 Task: Open an excel sheet with  and write heading  Make a employee details data  Add 10 employee name:-  'Ethan Reynolds, Olivia Thompson, Benjamin Martinez, Emma Davis, Alexander Mitchell, Ava Rodriguez, Daniel Anderson, Mia Lewis, Christopher Scott, Sophia Harris. _x000D_
' in June Last week sales are  1000 to 1010. Department:-  Sales, HR, Finance, Marketing, IT, Operations, Finance, HR, Sales, Marketing. _x000D_
Position:-  Sales Manager, HR Manager, Accountant, Marketing Specialist, IT Specialist, Operations Manager, Financial Analyst, HR Assistant, Sales Representative, Marketing Assistant. _x000D_
Salary (USD):-  5000,4500,4000, 3800, 4200, 5200, 3800, 2800, 3200, 2500. _x000D_
Start Date:-  1/15/2020,7/1/2019, 3/10/2021,2/5/2022, 11/30/2018,6/15/2020, 9/1/2021,4/20/2022, 2/10/2019,9/5/2020. Save page analysisSalesData_2021
Action: Mouse moved to (44, 148)
Screenshot: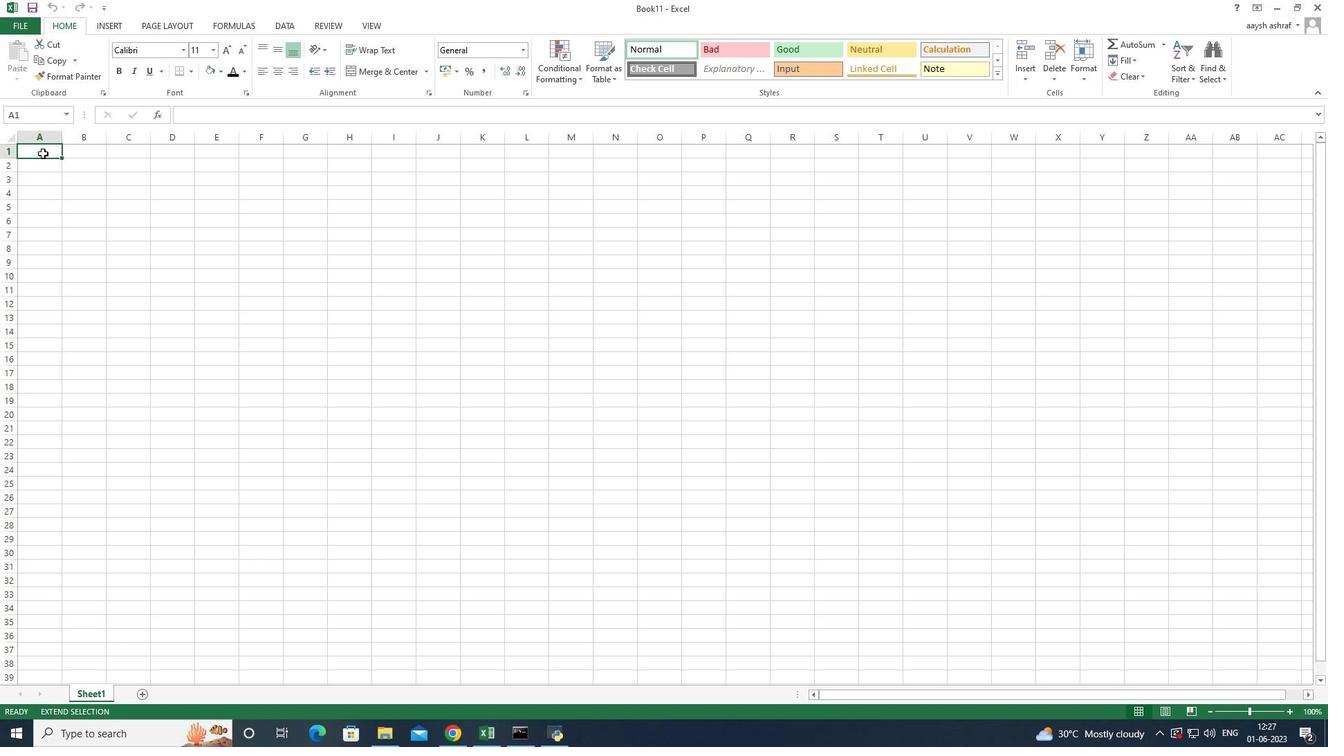 
Action: Mouse pressed left at (44, 148)
Screenshot: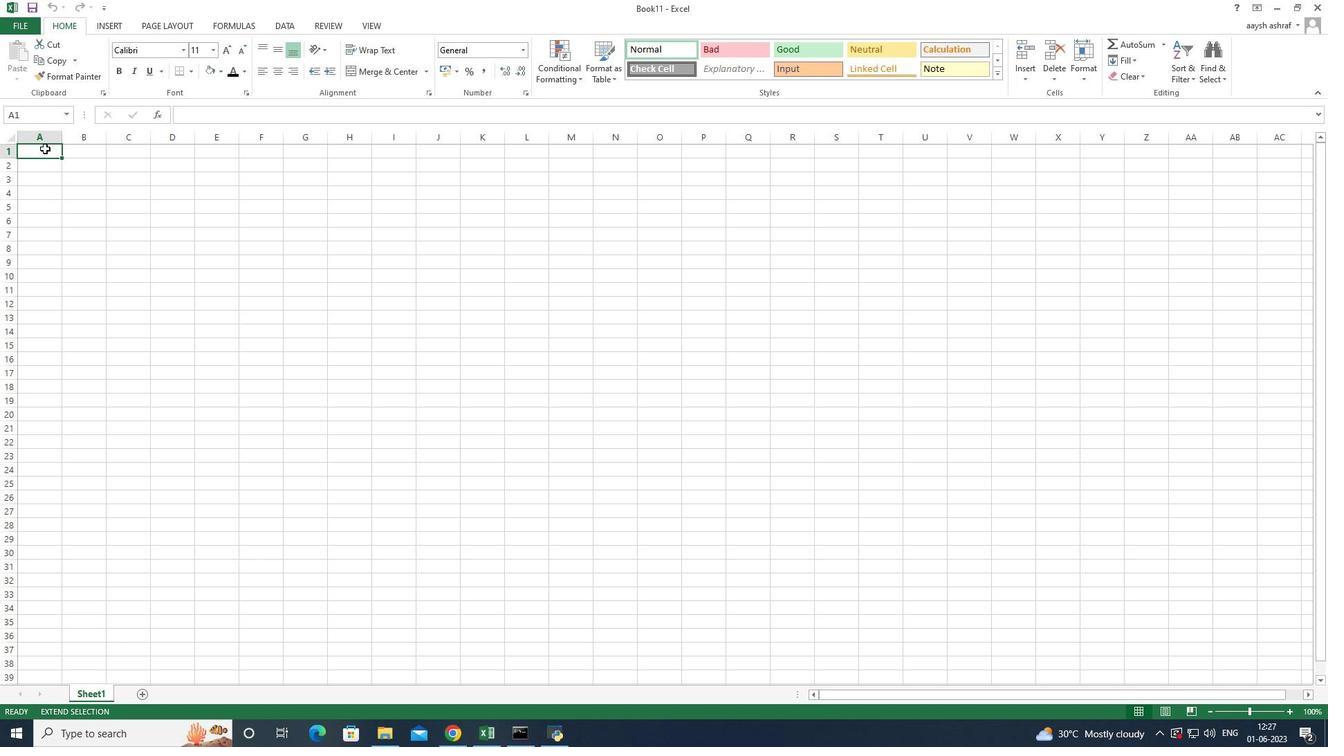 
Action: Mouse pressed left at (44, 148)
Screenshot: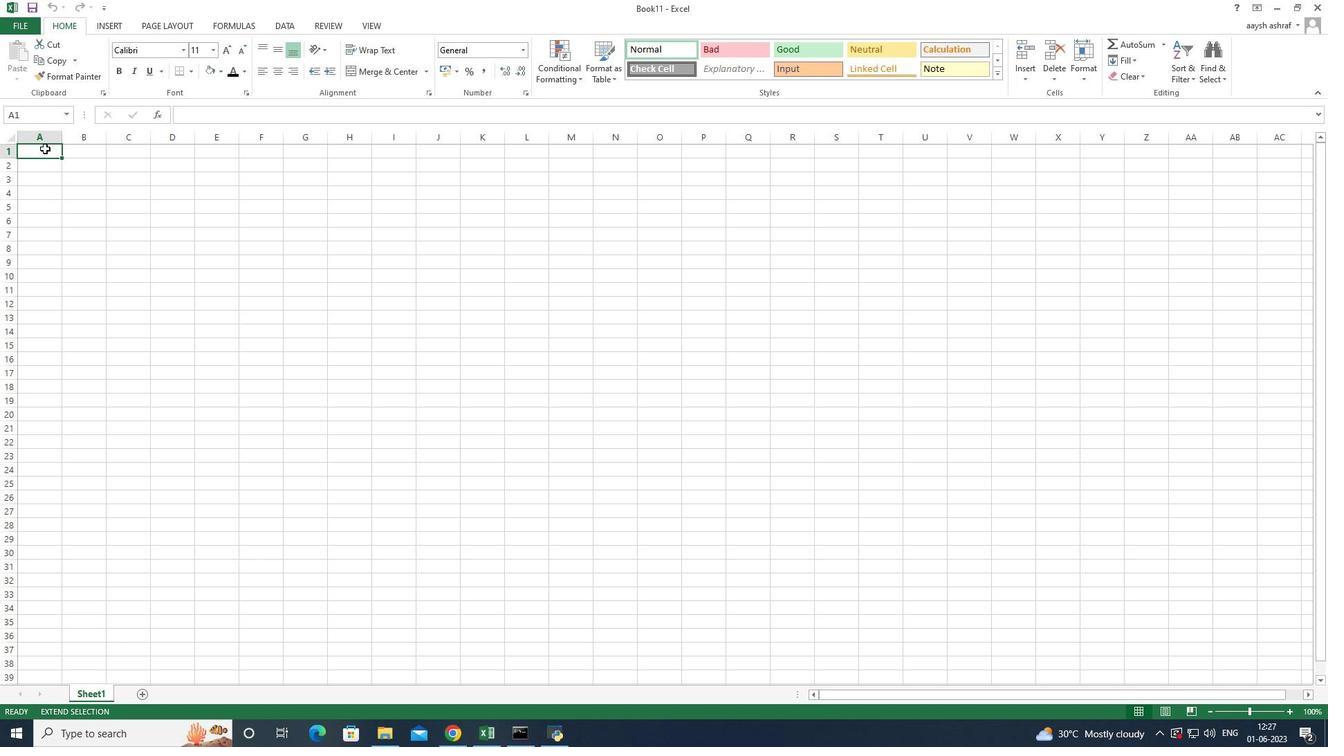 
Action: Key pressed <Key.shift>Make<Key.space>a<Key.space>employee<Key.space>details<Key.space>data<Key.space><Key.enter><Key.shift>Name<Key.space><Key.backspace><Key.backspace><Key.backspace><Key.backspace><Key.backspace><Key.shift>Employee<Key.space><Key.shift>Name<Key.enter><Key.shift>Rtjan<Key.space><Key.backspace><Key.backspace><Key.backspace><Key.backspace><Key.backspace><Key.backspace><Key.backspace><Key.backspace><Key.backspace><Key.backspace><Key.backspace><Key.shift><Key.shift><Key.shift><Key.shift><Key.shift>Ethan<Key.space><Key.shift><Key.shift><Key.shift><Key.shift><Key.shift><Key.shift><Key.shift><Key.shift><Key.shift><Key.shift><Key.shift><Key.shift><Key.shift>Reynolds<Key.space><Key.enter><Key.shift>Olivia<Key.space><Key.shift><Key.shift>Thompson<Key.space><Key.enter><Key.shift>Bem<Key.backspace>njamin<Key.enter>
Screenshot: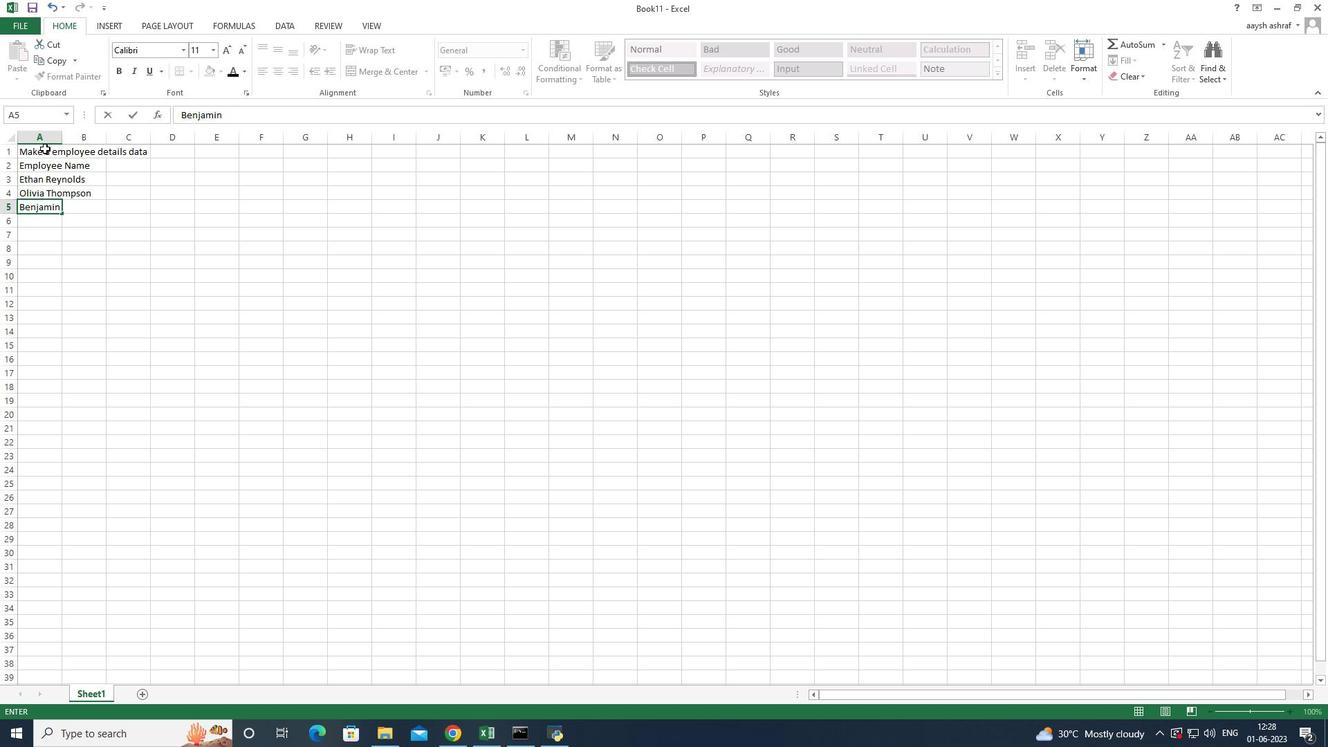 
Action: Mouse moved to (35, 208)
Screenshot: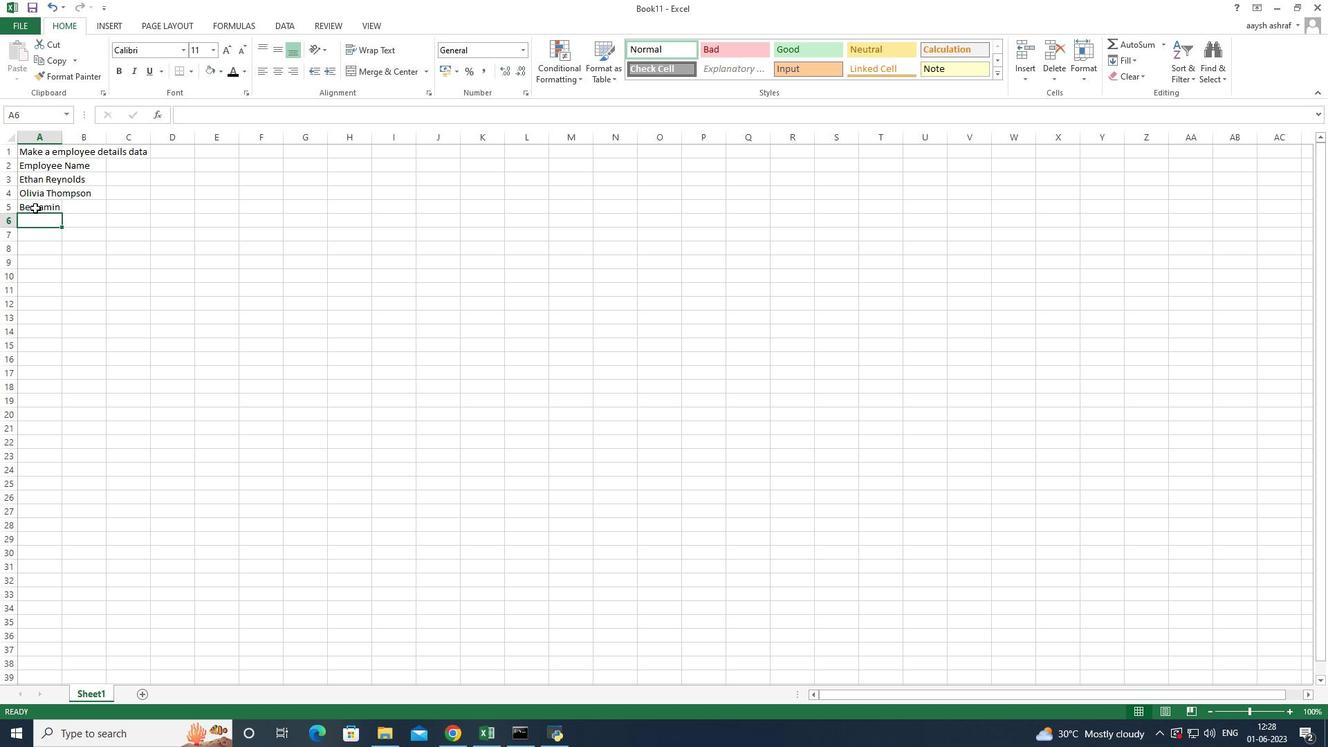 
Action: Mouse pressed left at (35, 208)
Screenshot: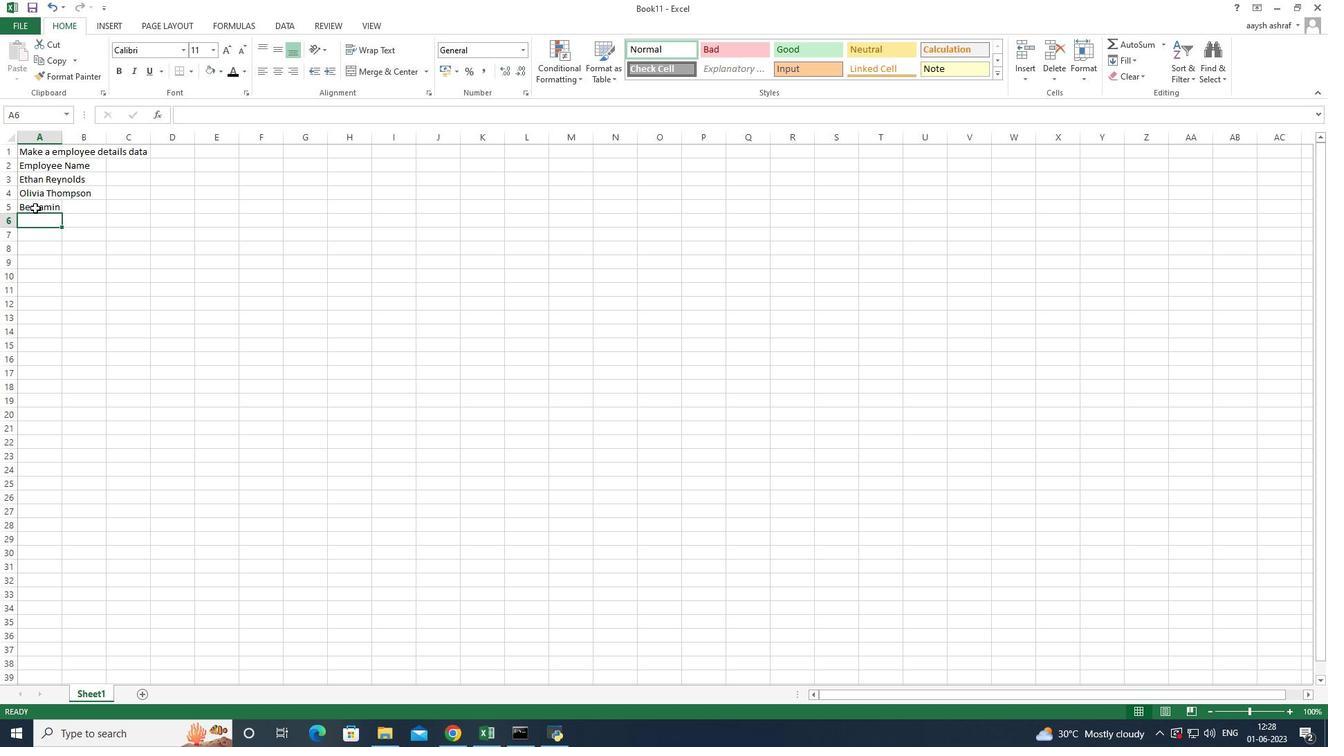 
Action: Mouse moved to (278, 113)
Screenshot: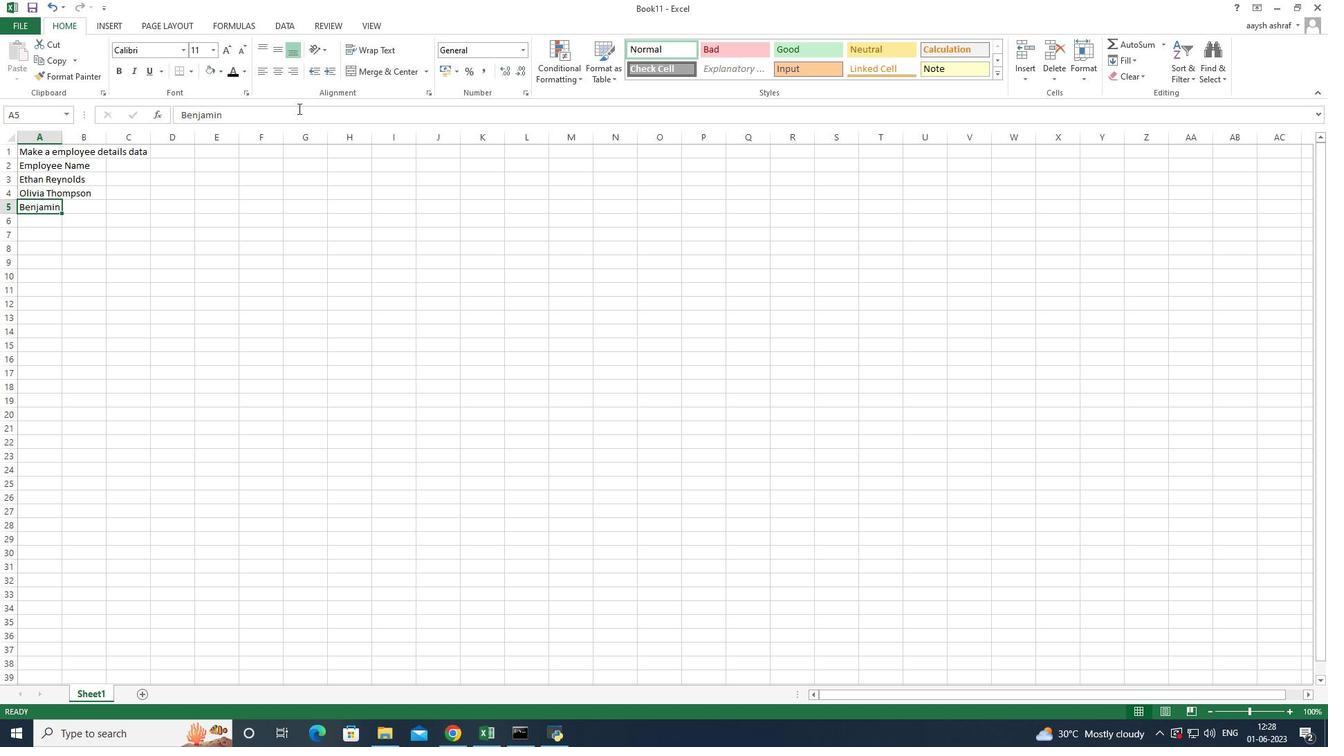 
Action: Mouse pressed left at (278, 113)
Screenshot: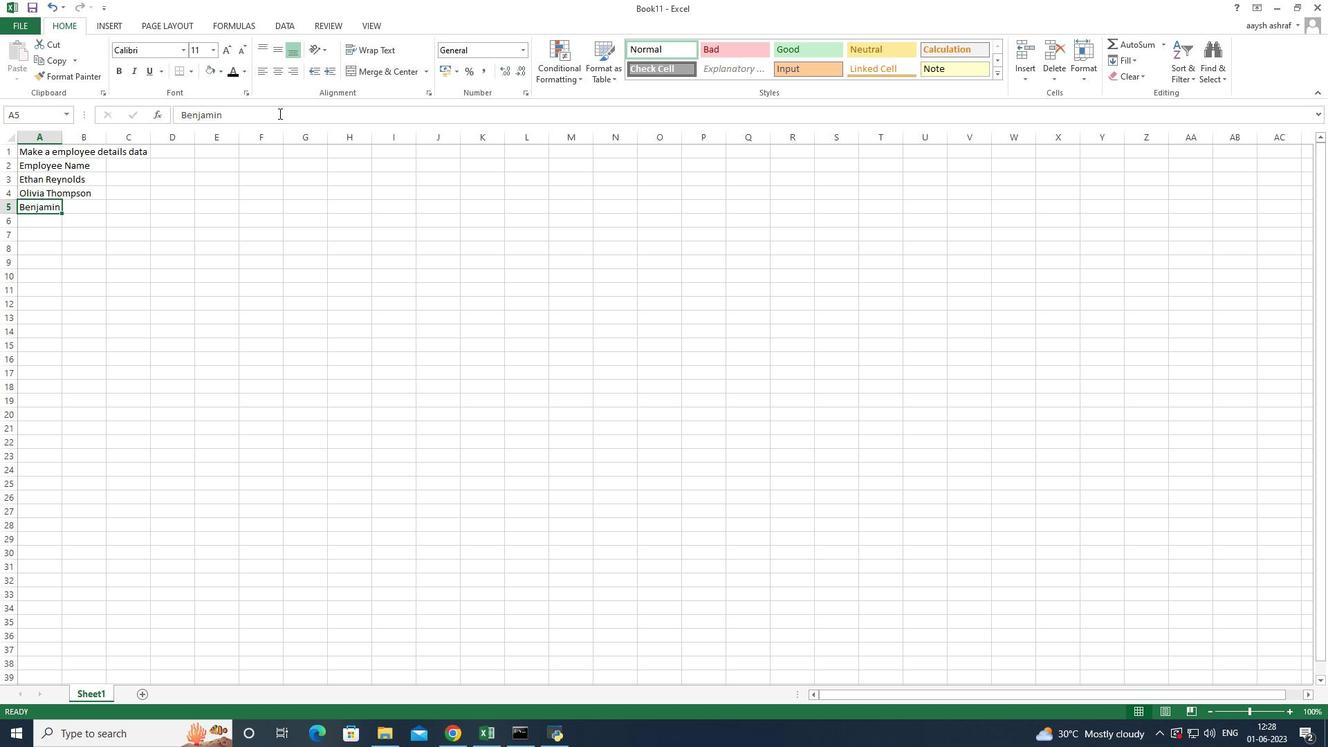 
Action: Key pressed <Key.space><Key.shift>Martinez<Key.enter><Key.shift>Emma<Key.space><Key.shift><Key.shift><Key.shift><Key.shift><Key.shift><Key.shift><Key.shift><Key.shift>Davis<Key.enter><Key.shift>Alexander<Key.space><Key.shift>Mitchell<Key.enter><Key.shift>ava<Key.space><Key.backspace><Key.backspace><Key.backspace><Key.backspace><Key.shift>Ava<Key.space><Key.shift>Rodriguez<Key.space><Key.enter><Key.shift>Danie;<Key.backspace>l<Key.space><Key.shift>Anderson<Key.space><Key.enter><Key.shift>Mia<Key.space><Key.shift><Key.shift><Key.shift><Key.shift>Lewis<Key.space><Key.enter><Key.shift>Christopher<Key.space><Key.shift>Scott<Key.enter><Key.shift>Sophia<Key.space><Key.shift>harris<Key.enter>
Screenshot: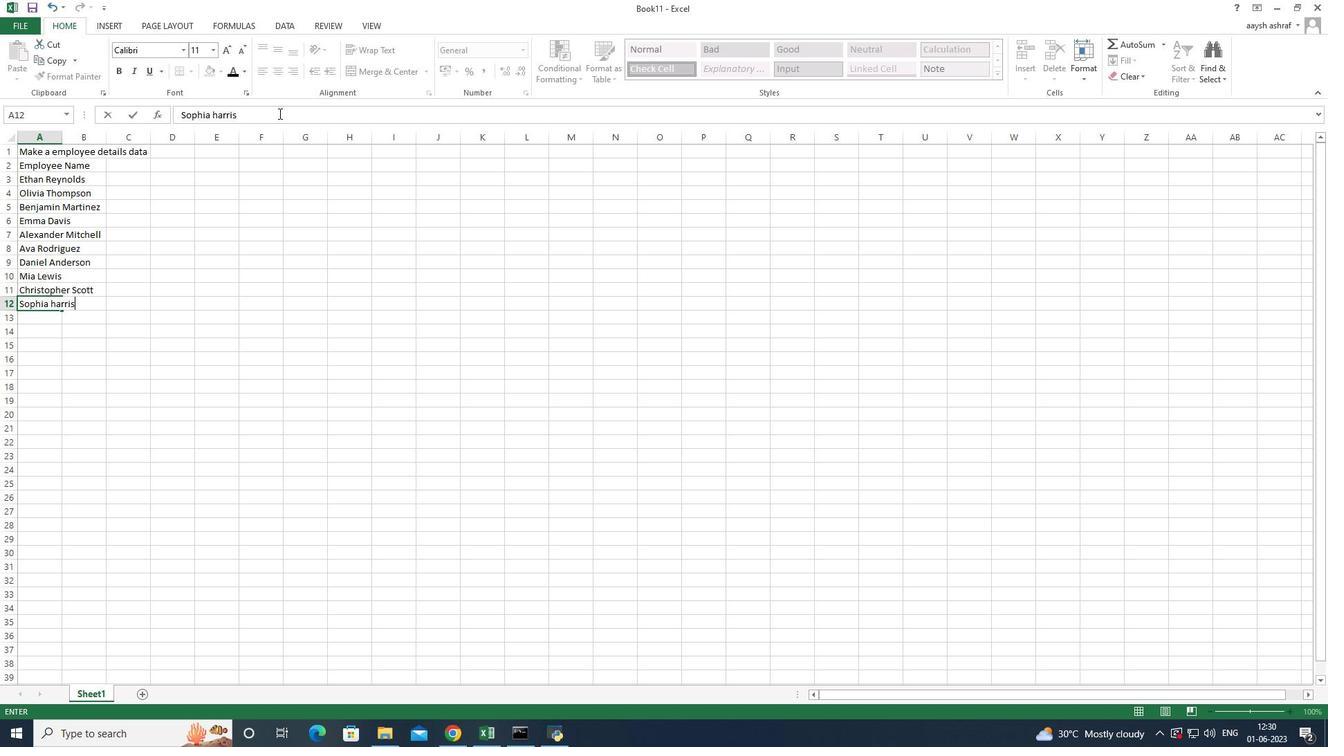 
Action: Mouse moved to (83, 300)
Screenshot: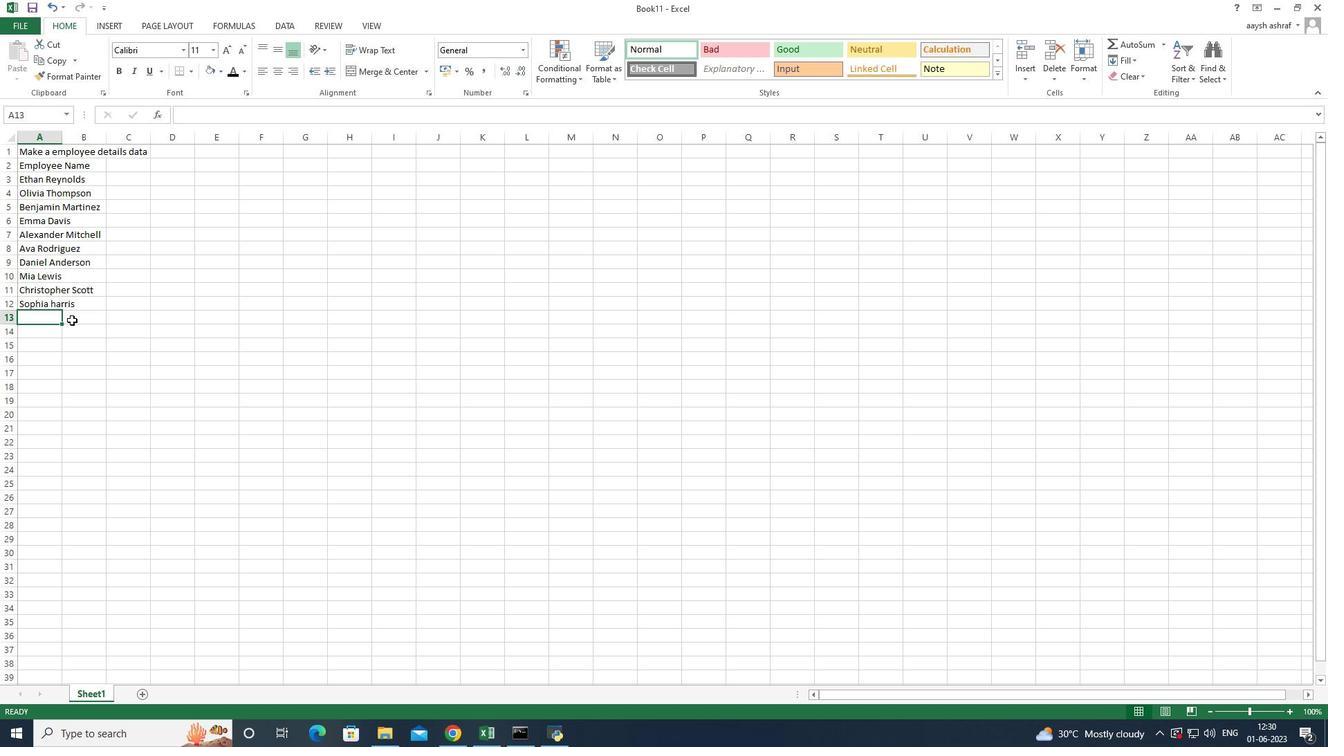 
Action: Mouse pressed left at (83, 300)
Screenshot: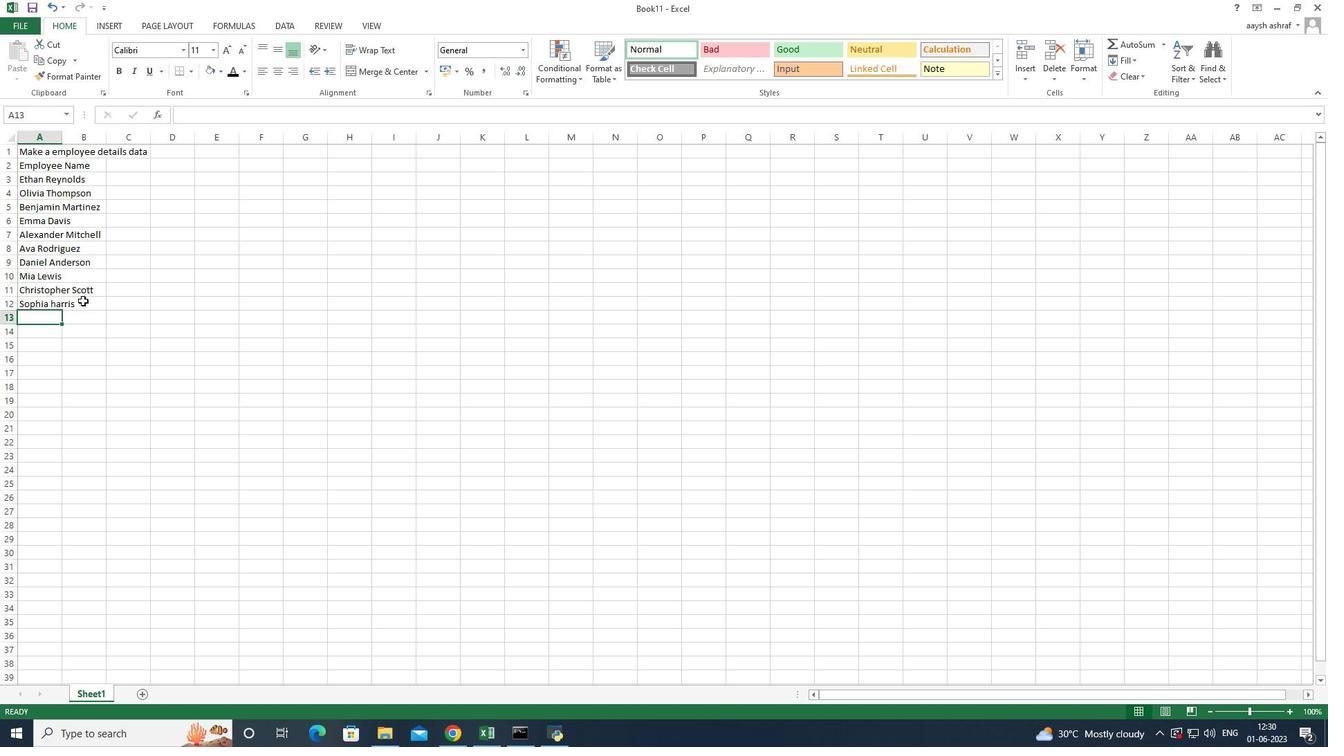 
Action: Mouse moved to (41, 303)
Screenshot: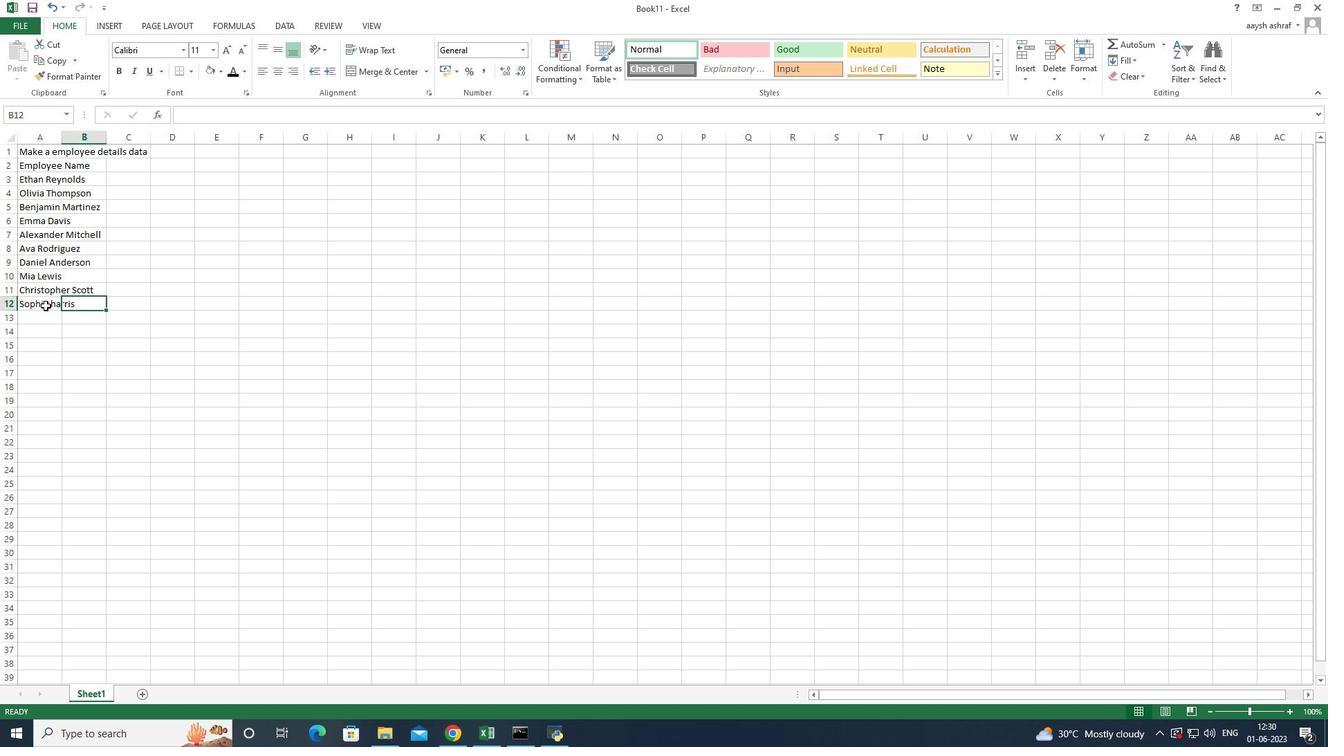 
Action: Mouse pressed left at (41, 303)
Screenshot: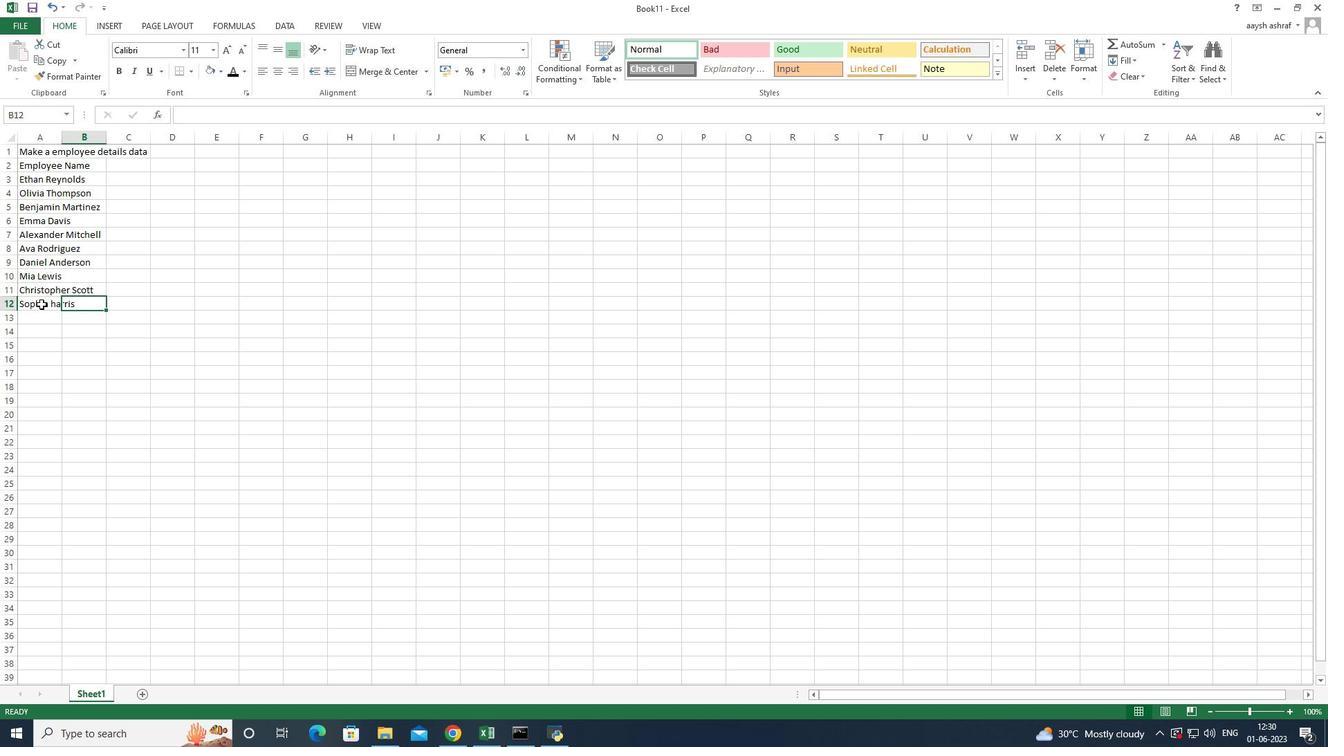 
Action: Mouse moved to (214, 114)
Screenshot: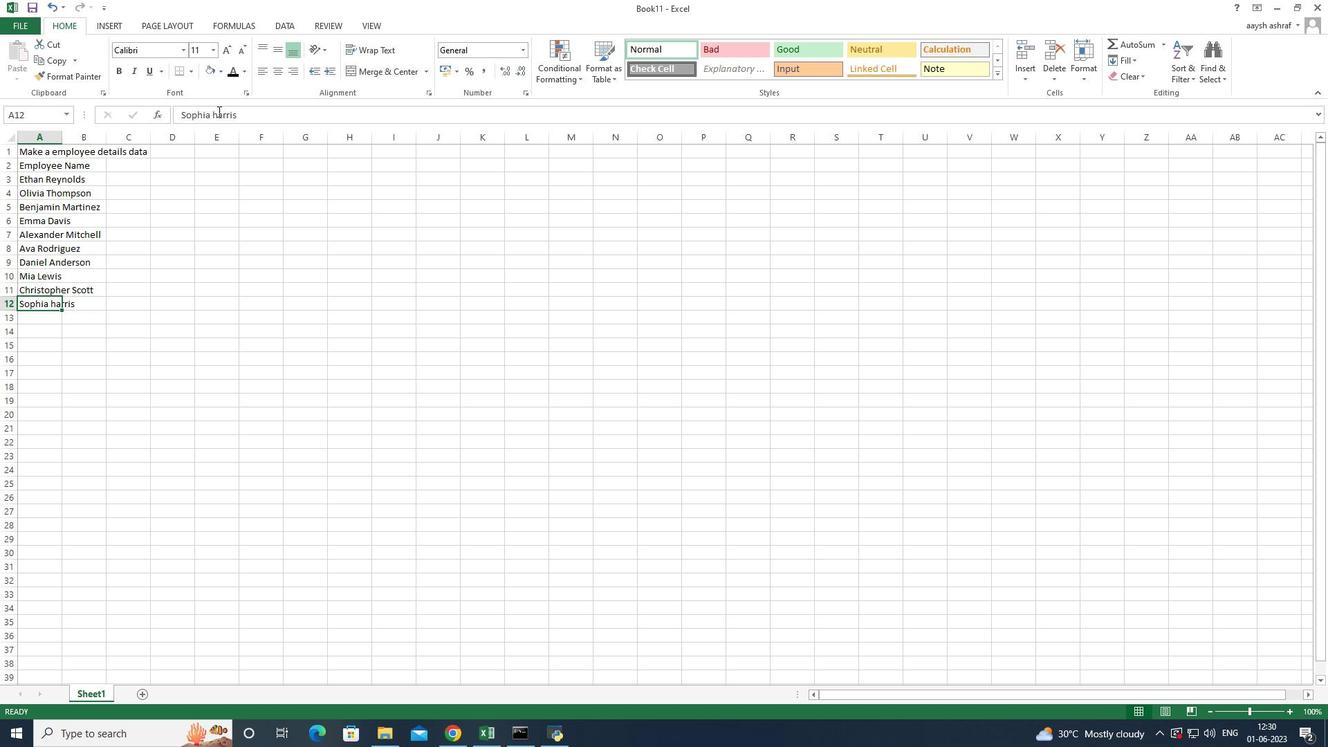 
Action: Mouse pressed left at (214, 114)
Screenshot: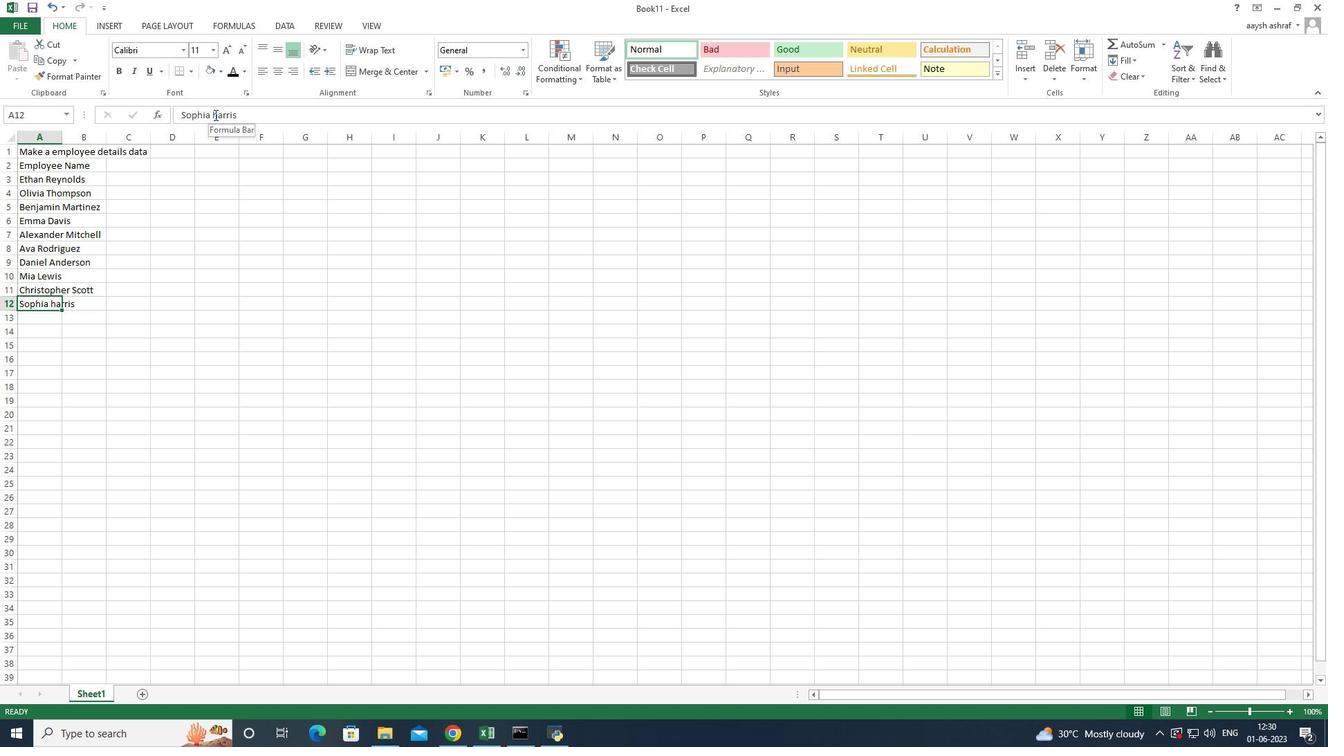 
Action: Mouse moved to (217, 116)
Screenshot: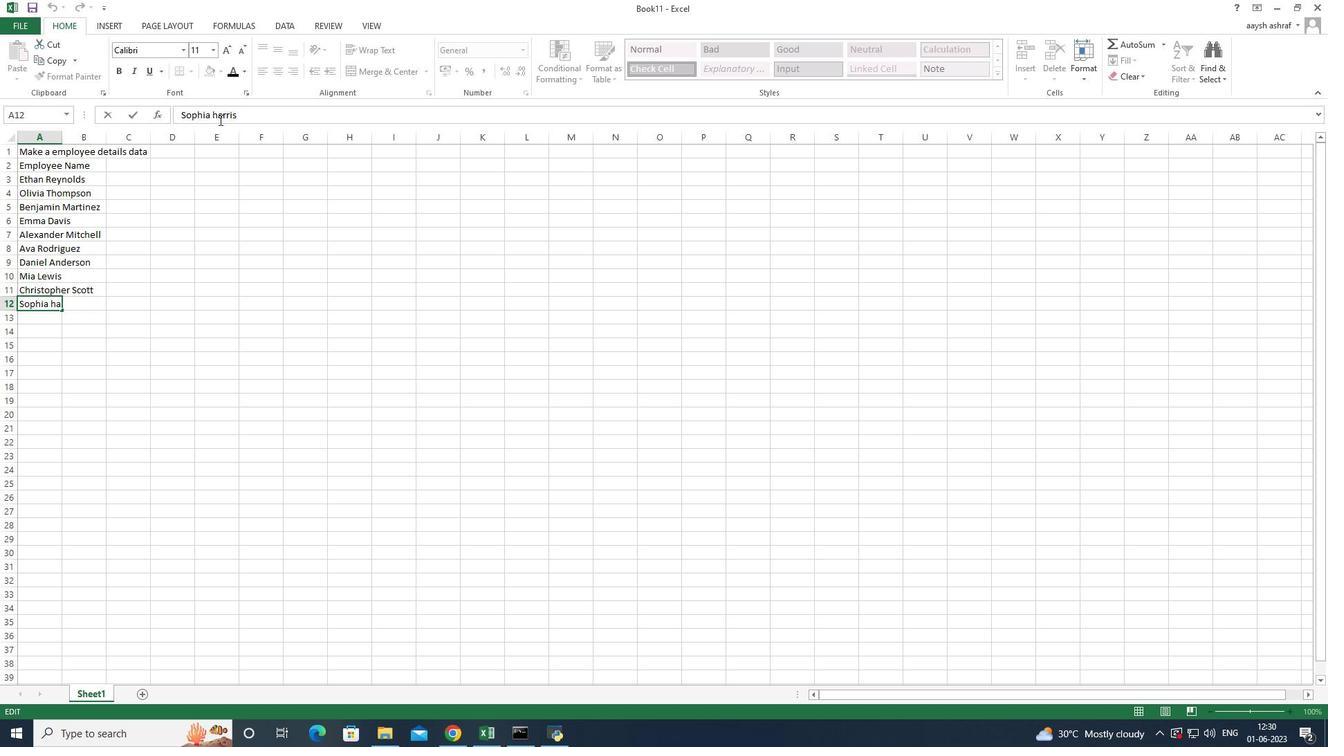 
Action: Mouse pressed left at (217, 116)
Screenshot: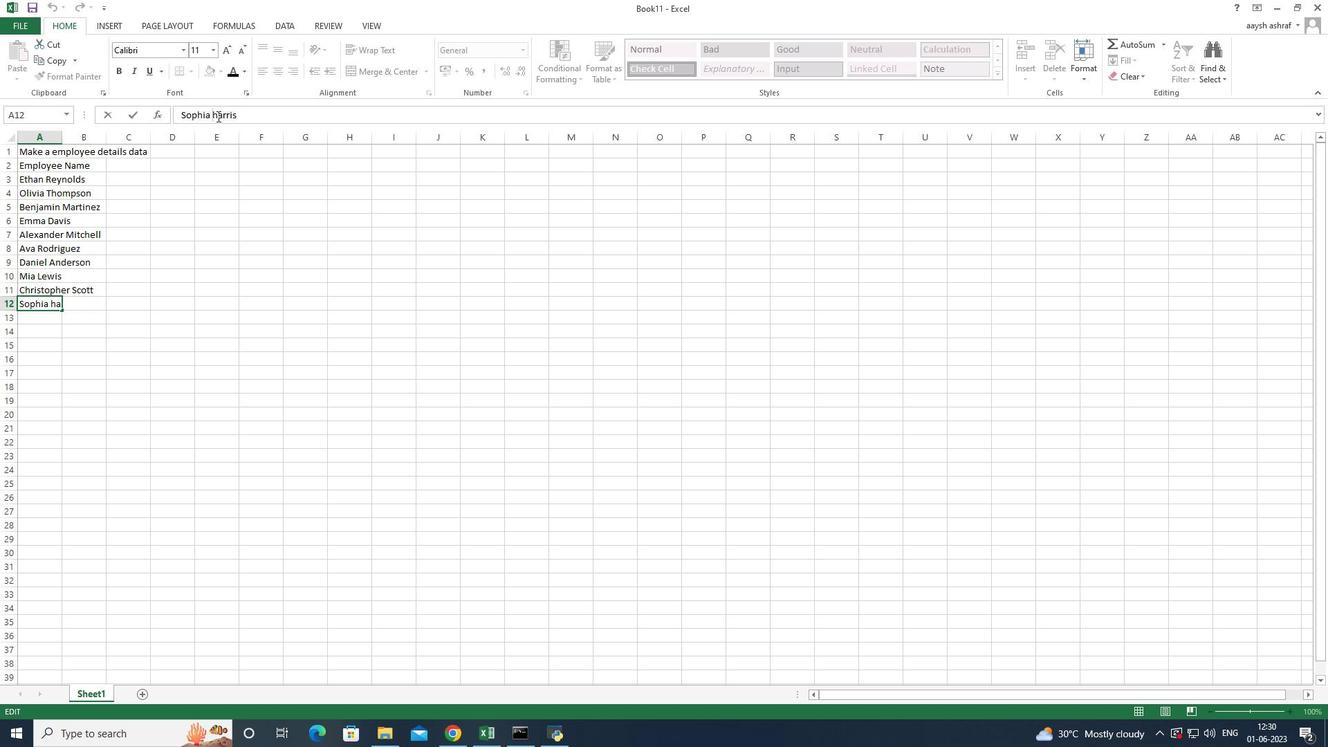 
Action: Mouse moved to (233, 136)
Screenshot: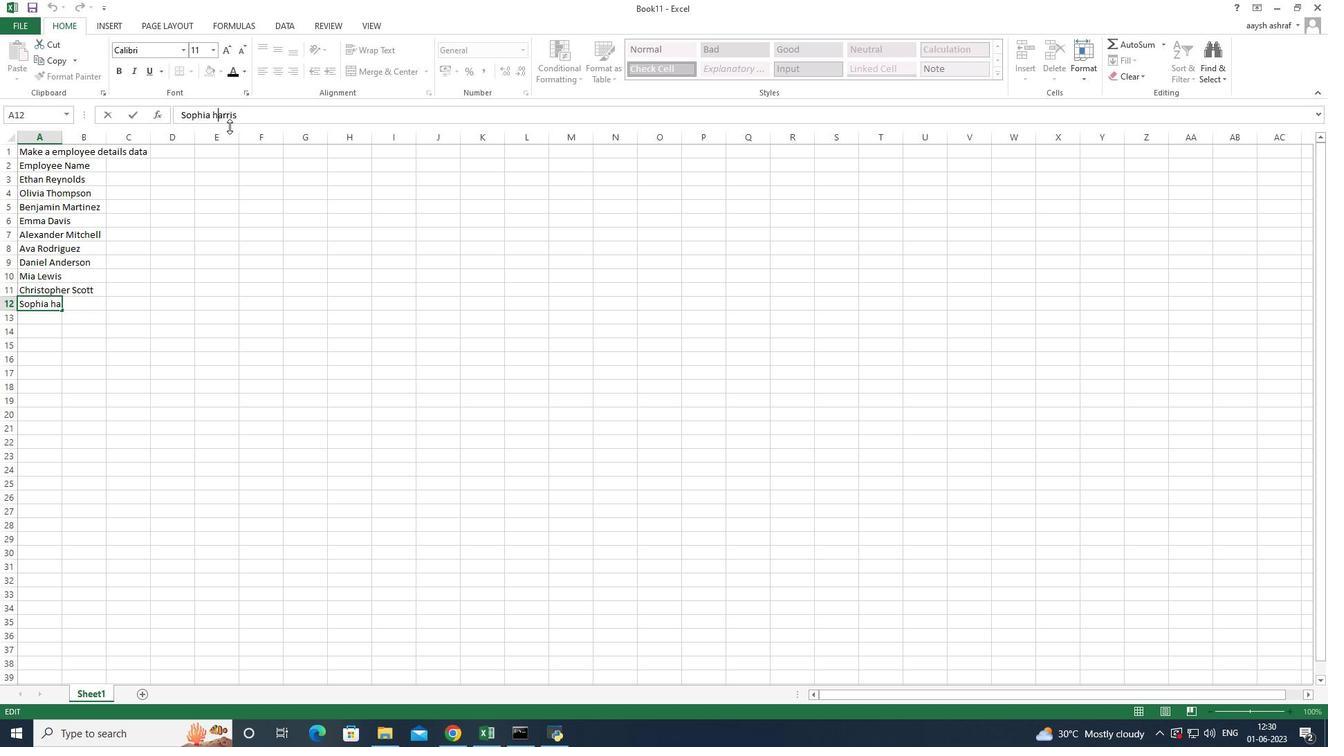 
Action: Key pressed <Key.backspace><Key.shift>H
Screenshot: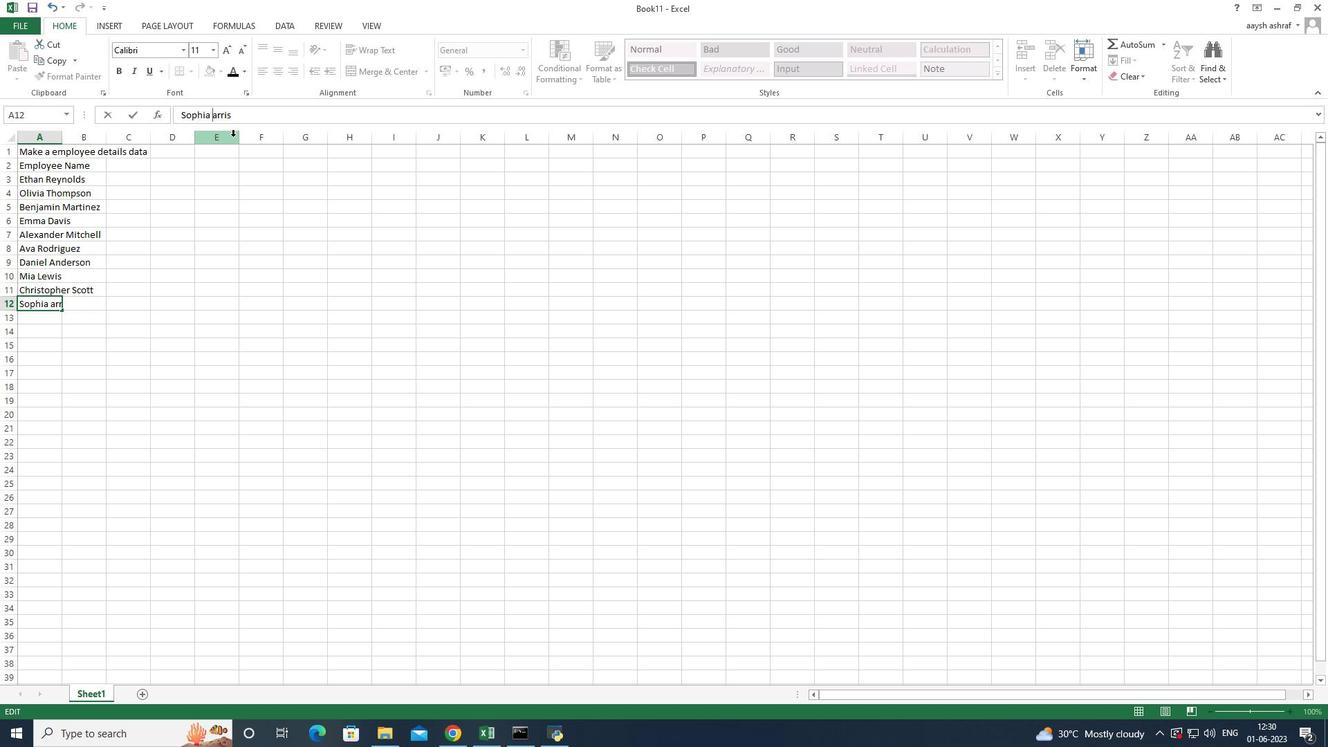 
Action: Mouse moved to (65, 169)
Screenshot: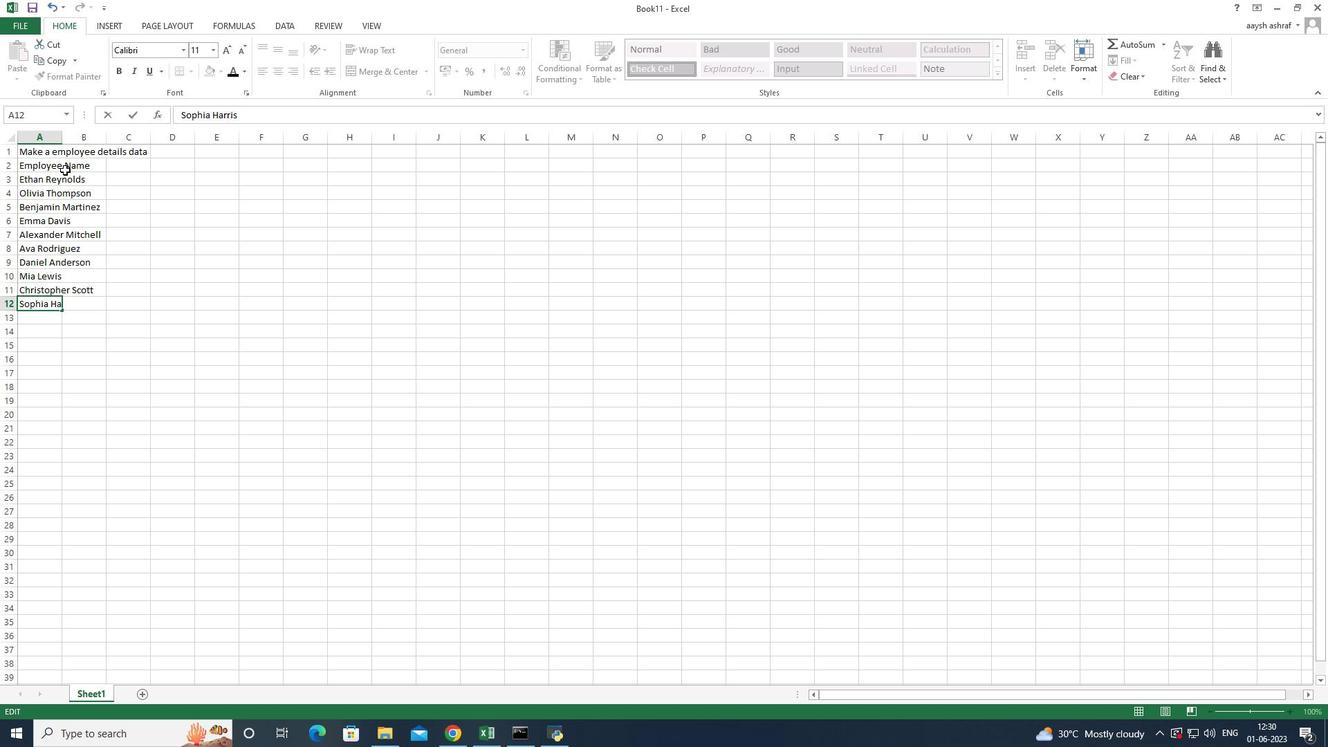 
Action: Mouse pressed left at (65, 169)
Screenshot: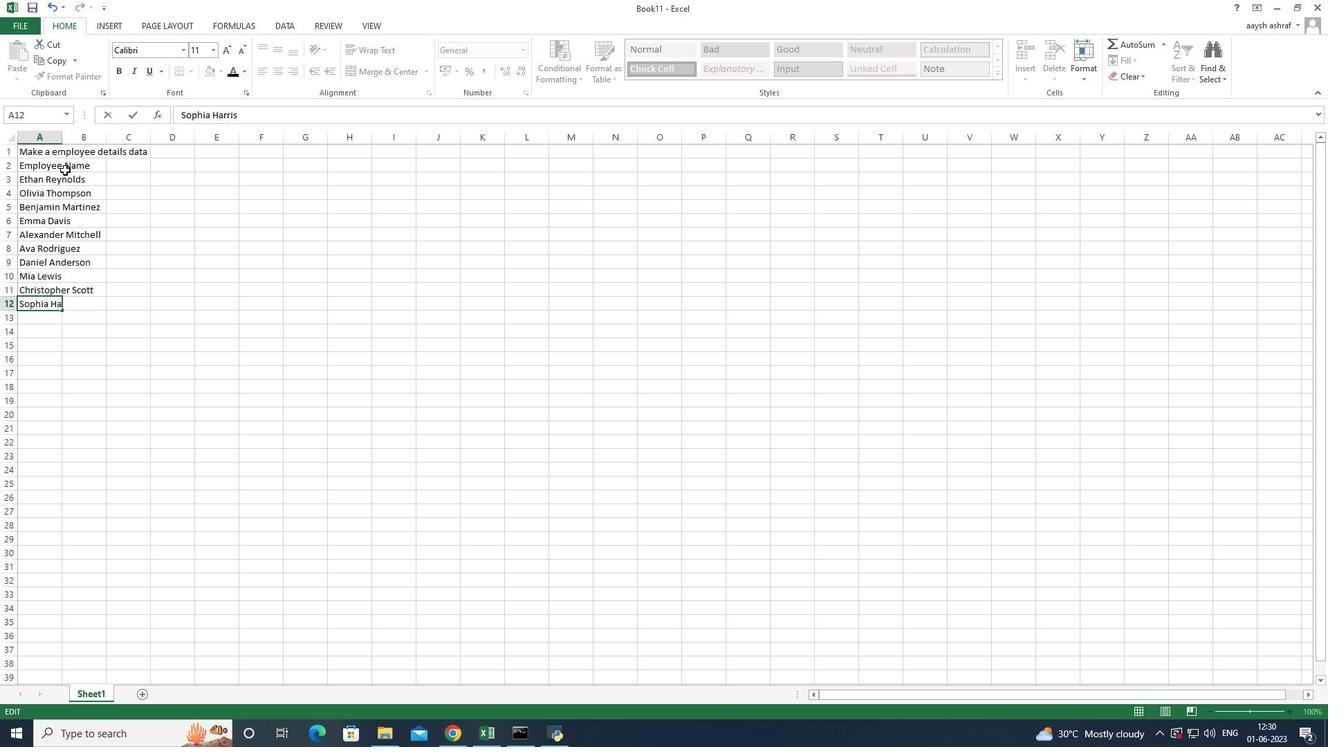 
Action: Key pressed <Key.down><Key.down><Key.down><Key.down><Key.down><Key.down><Key.down><Key.down><Key.down><Key.down><Key.up><Key.up><Key.up><Key.up><Key.up><Key.up><Key.up><Key.up><Key.up>
Screenshot: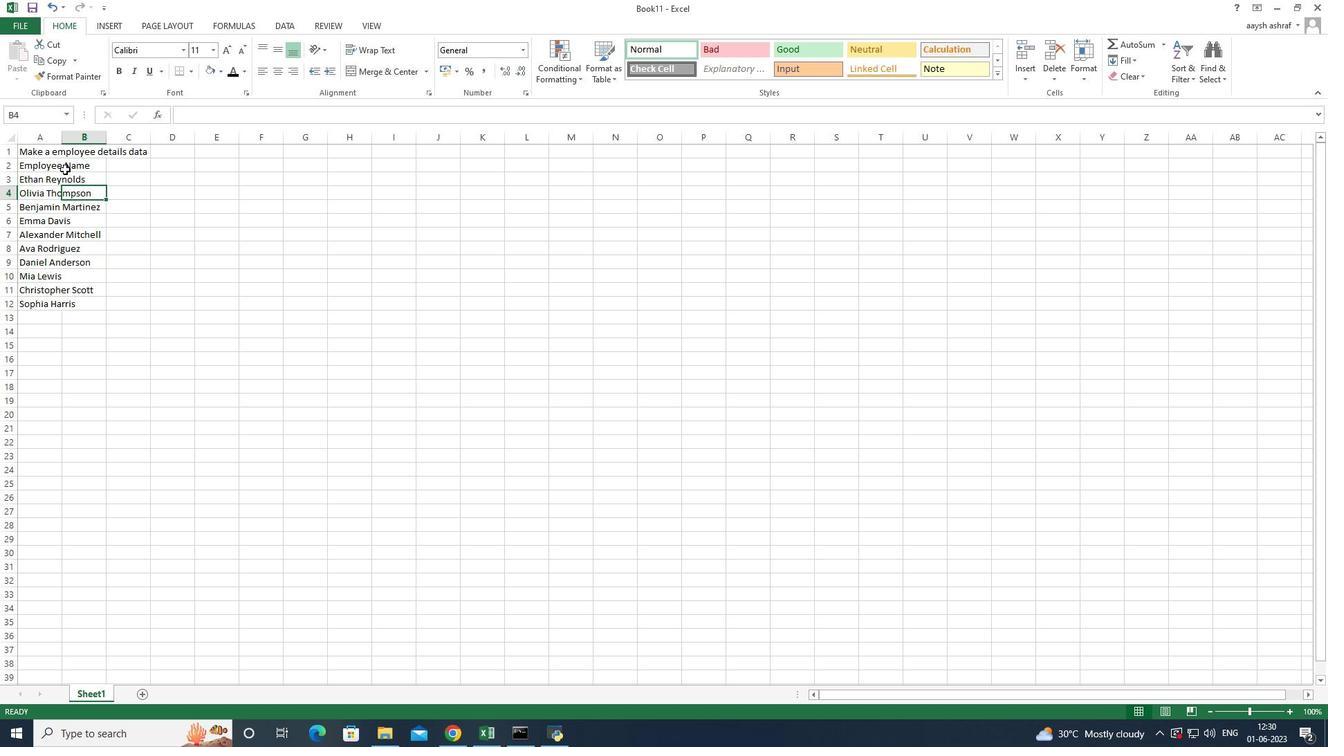 
Action: Mouse moved to (122, 164)
Screenshot: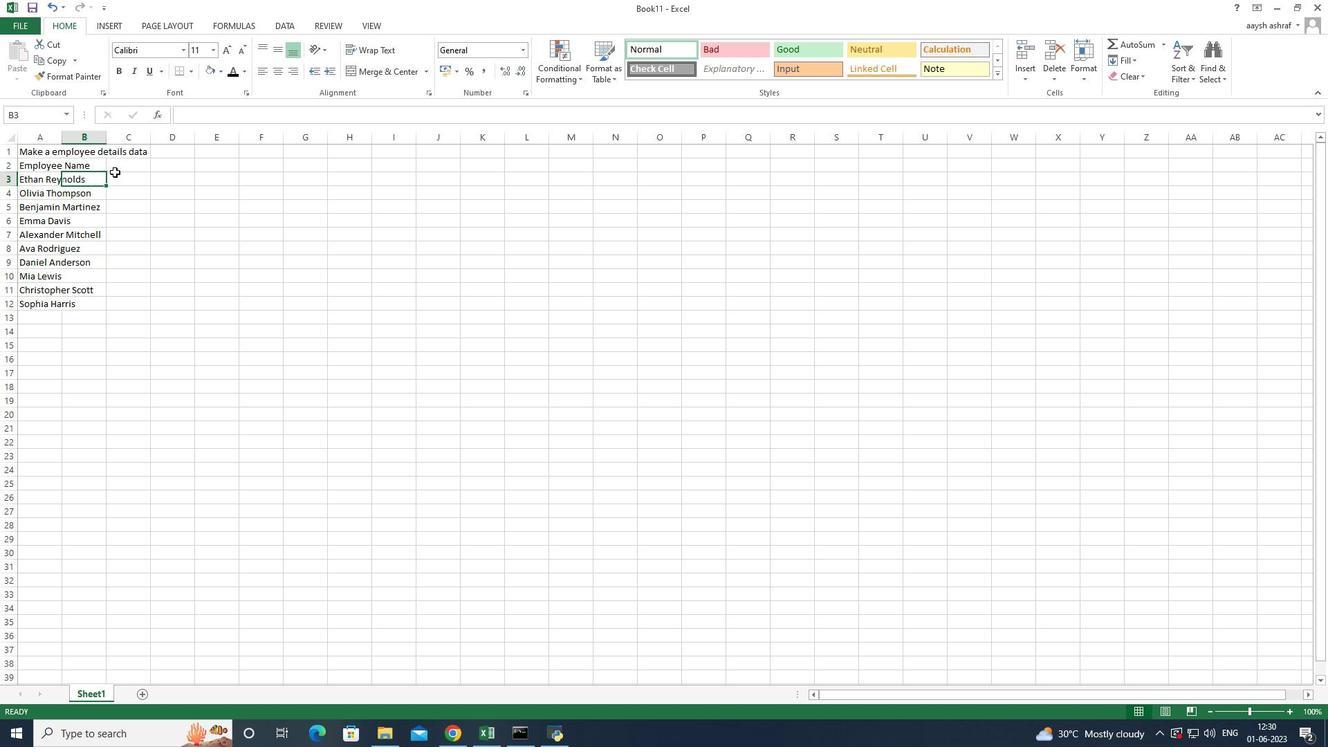 
Action: Mouse pressed left at (122, 164)
Screenshot: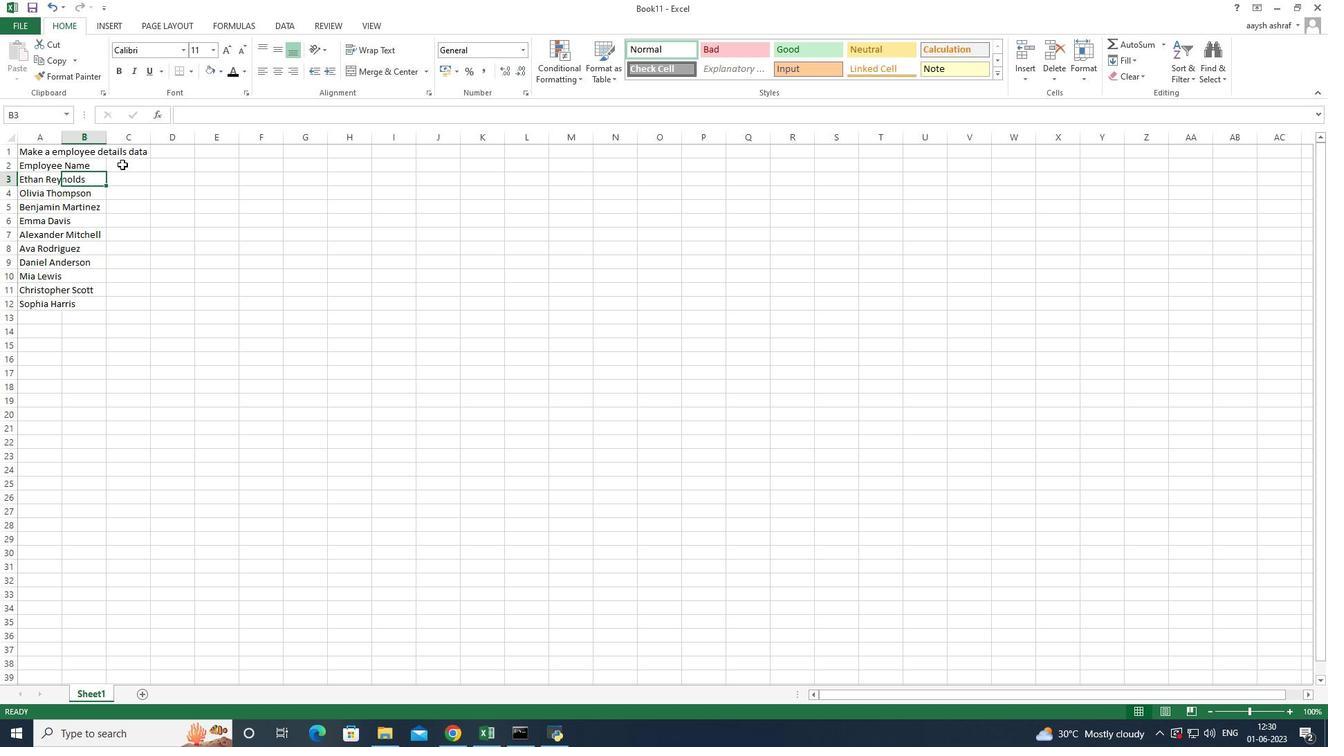 
Action: Mouse pressed left at (122, 164)
Screenshot: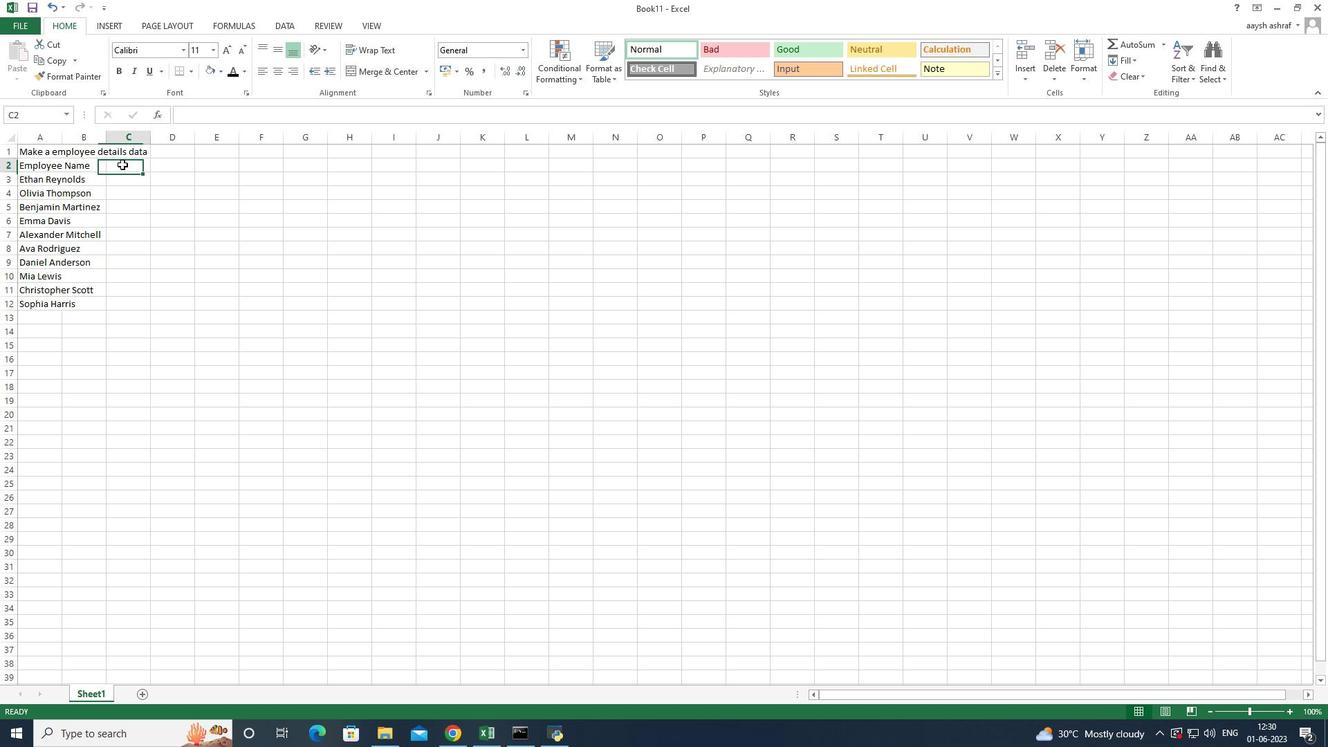 
Action: Key pressed <Key.shift>Last<Key.space>week<Key.space><Key.shift>Sales<Key.enter>
Screenshot: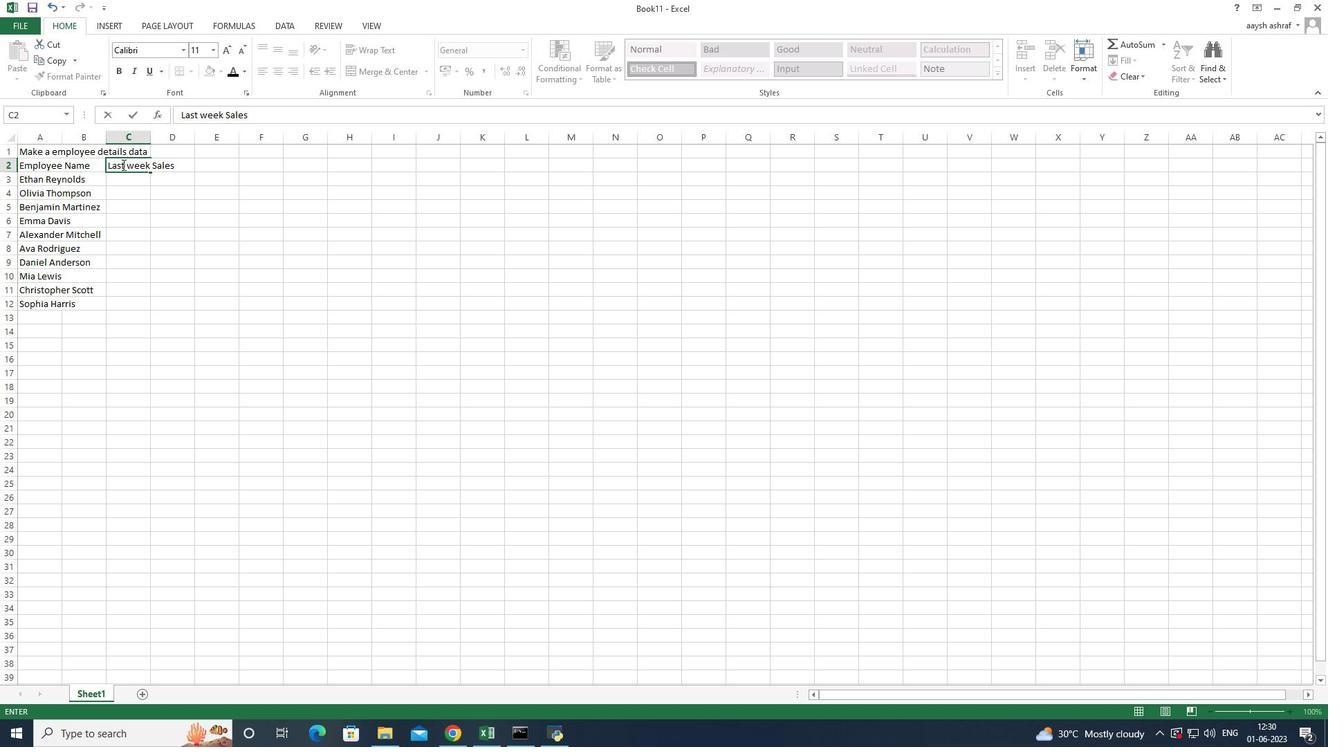 
Action: Mouse moved to (132, 177)
Screenshot: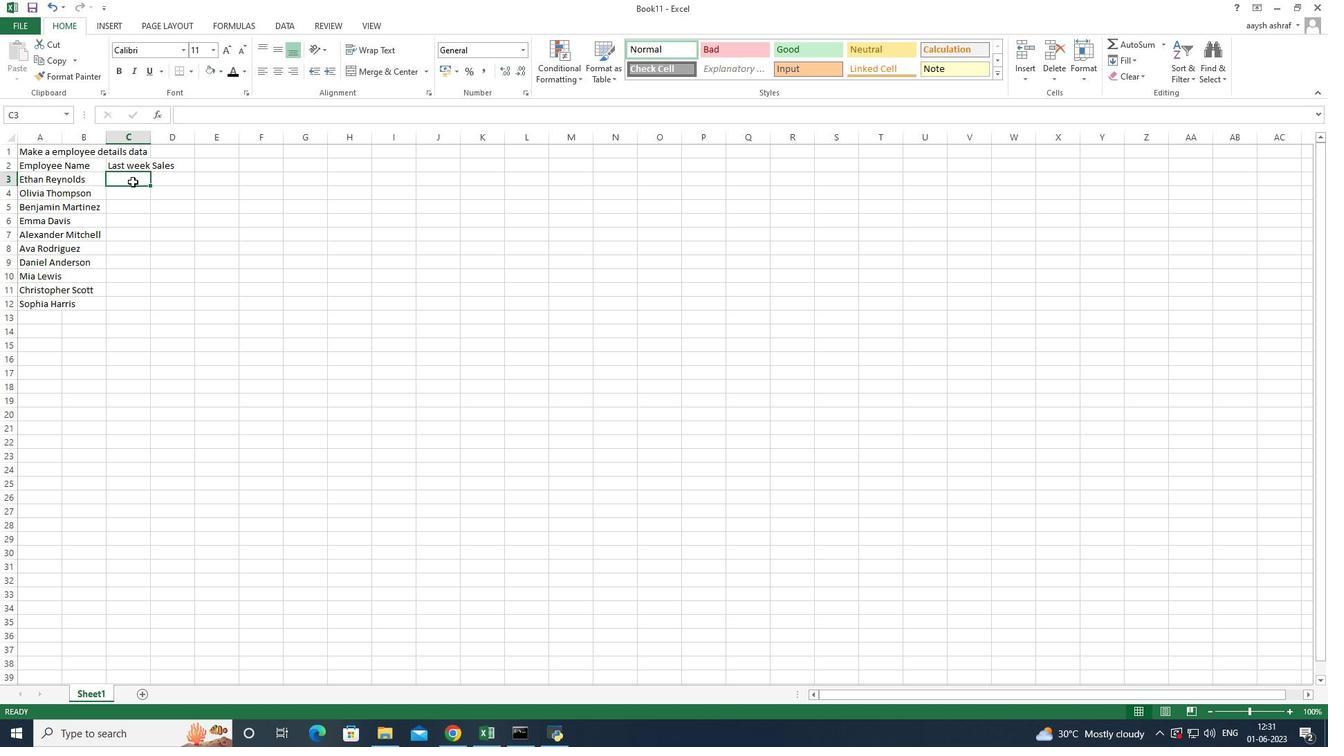 
Action: Mouse pressed left at (132, 177)
Screenshot: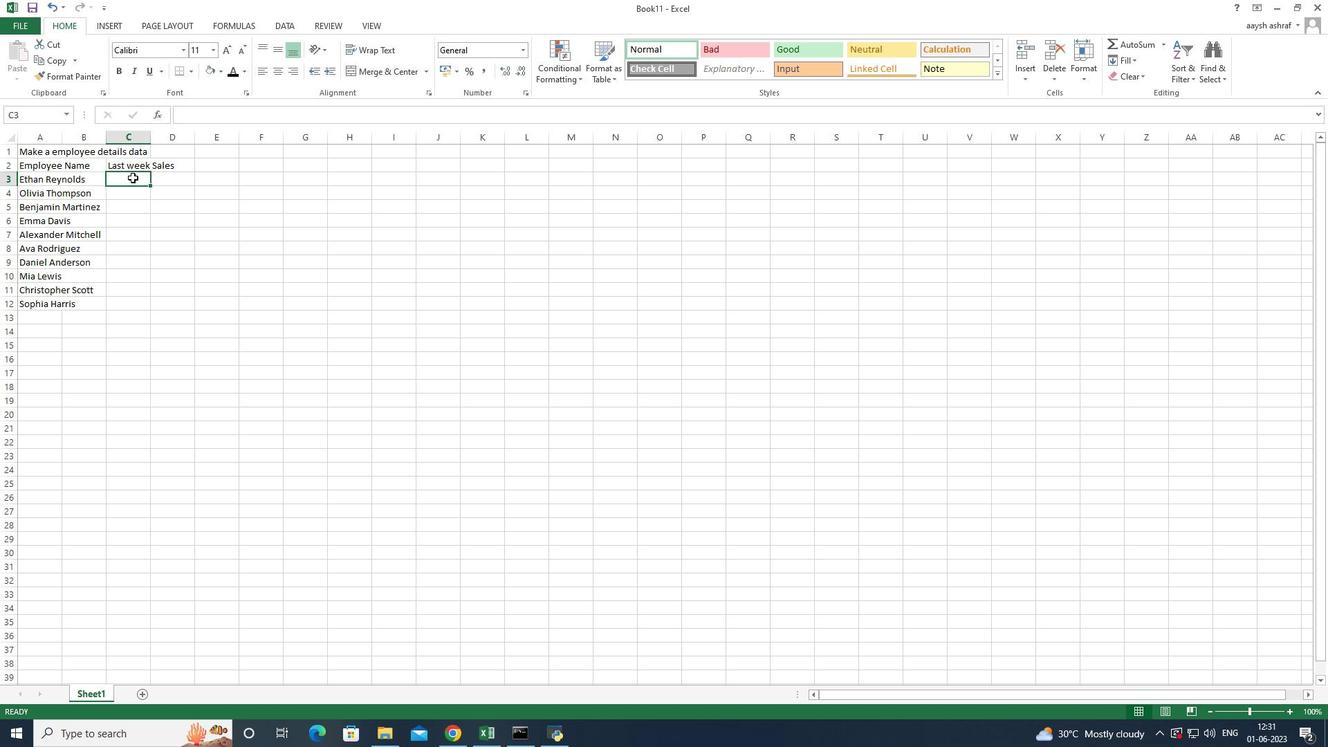 
Action: Mouse moved to (136, 175)
Screenshot: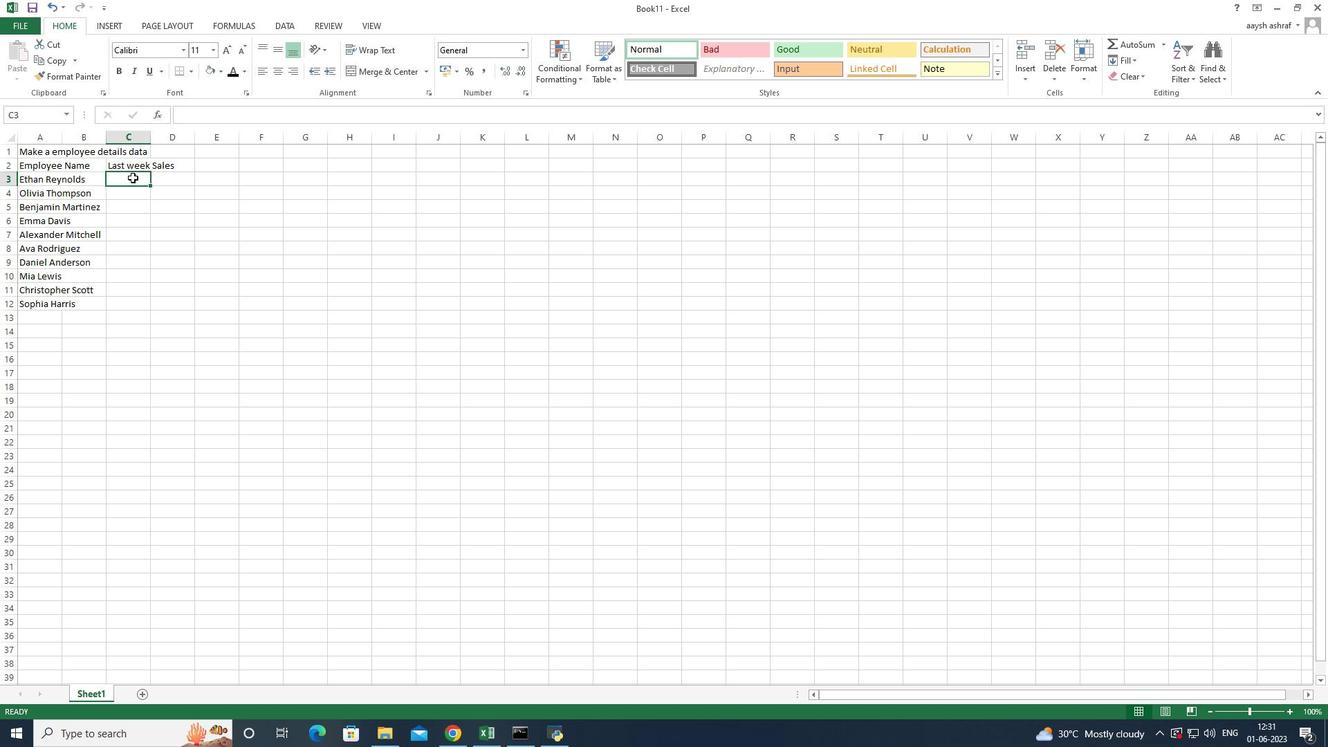 
Action: Key pressed 1000<Key.enter>1001<Key.enter>1
Screenshot: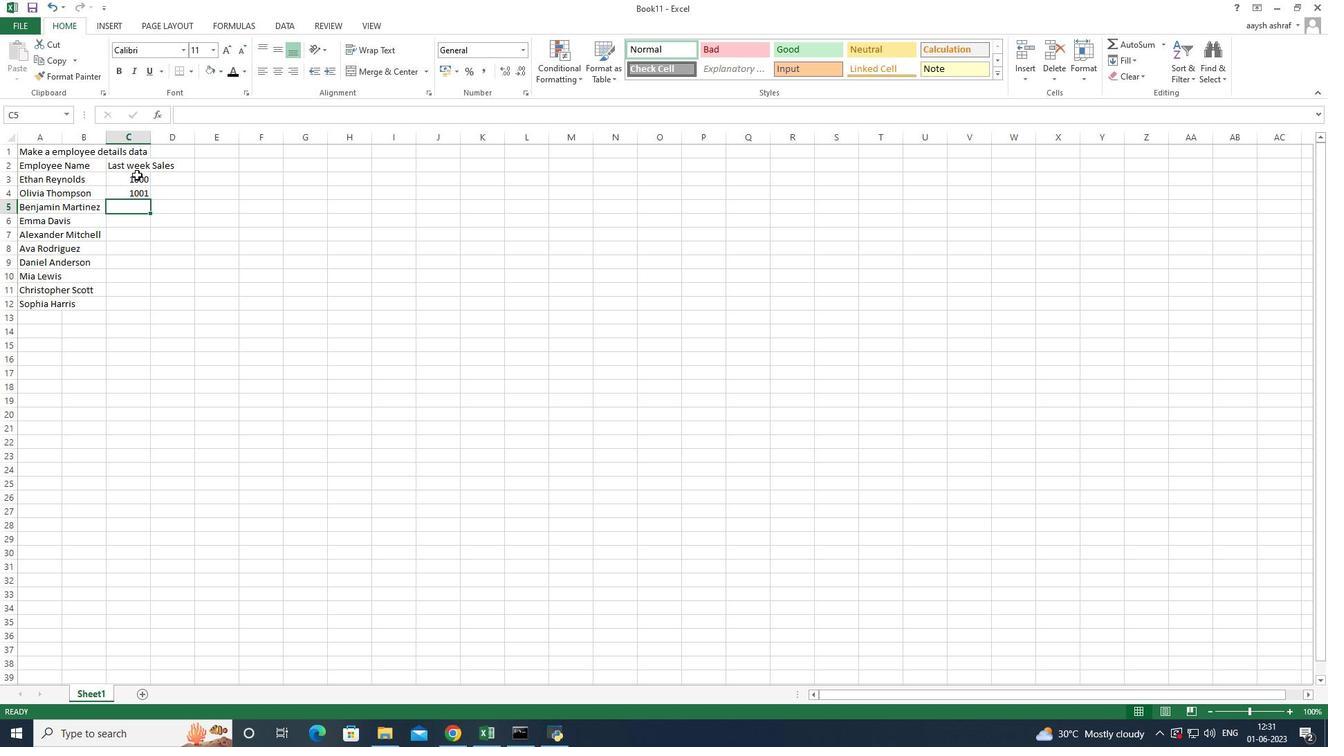 
Action: Mouse moved to (140, 173)
Screenshot: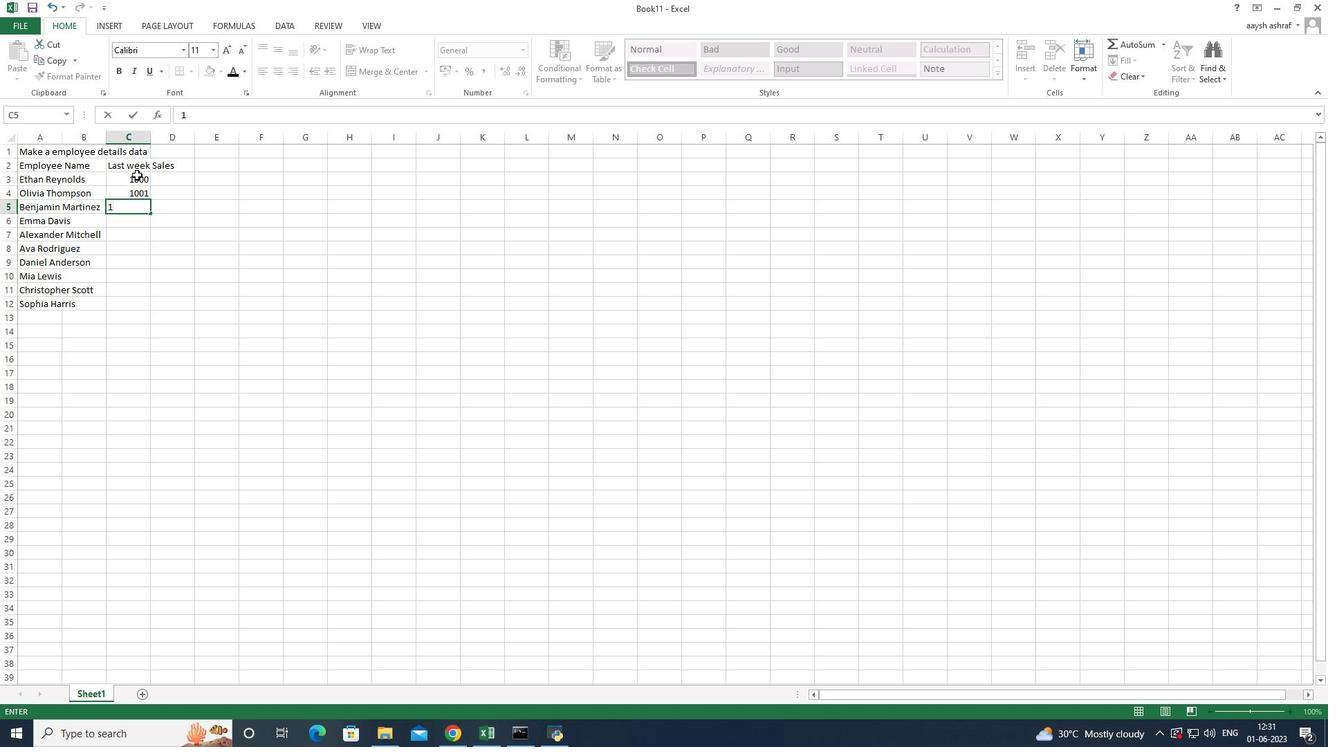 
Action: Key pressed 002
Screenshot: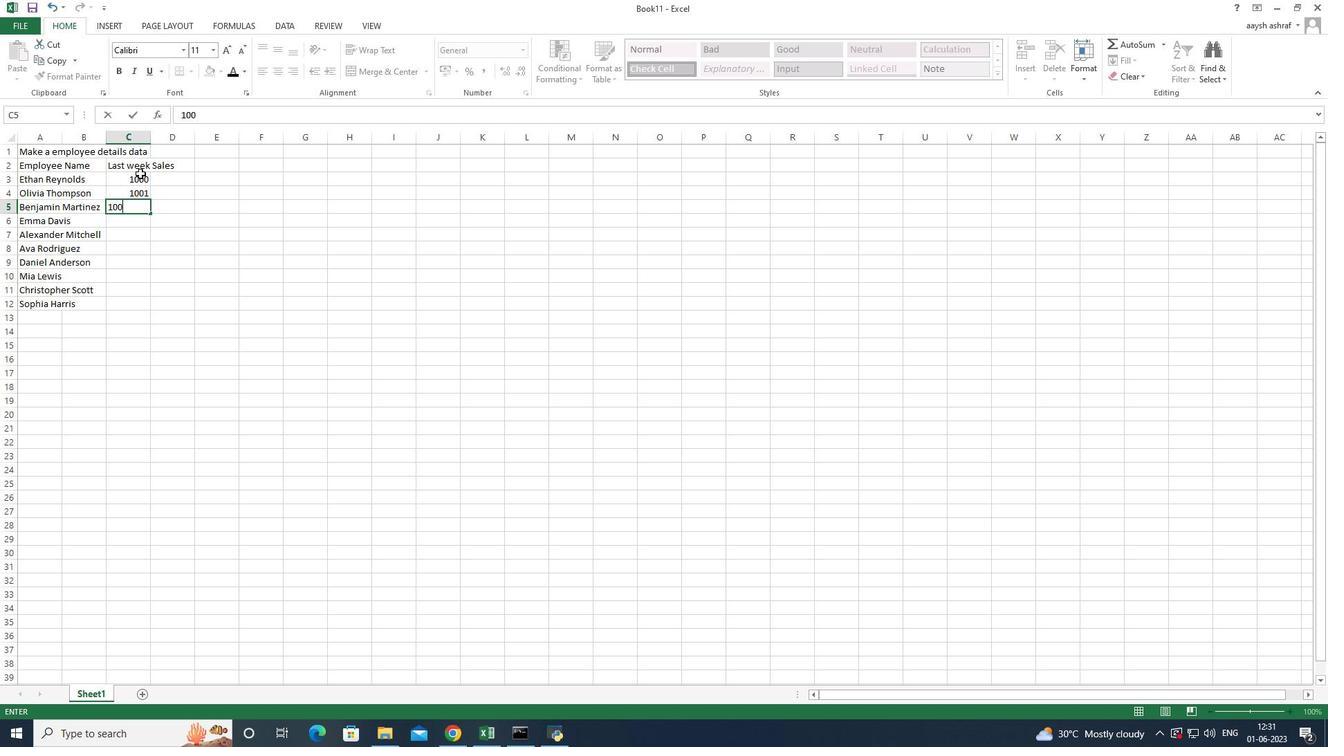 
Action: Mouse moved to (145, 255)
Screenshot: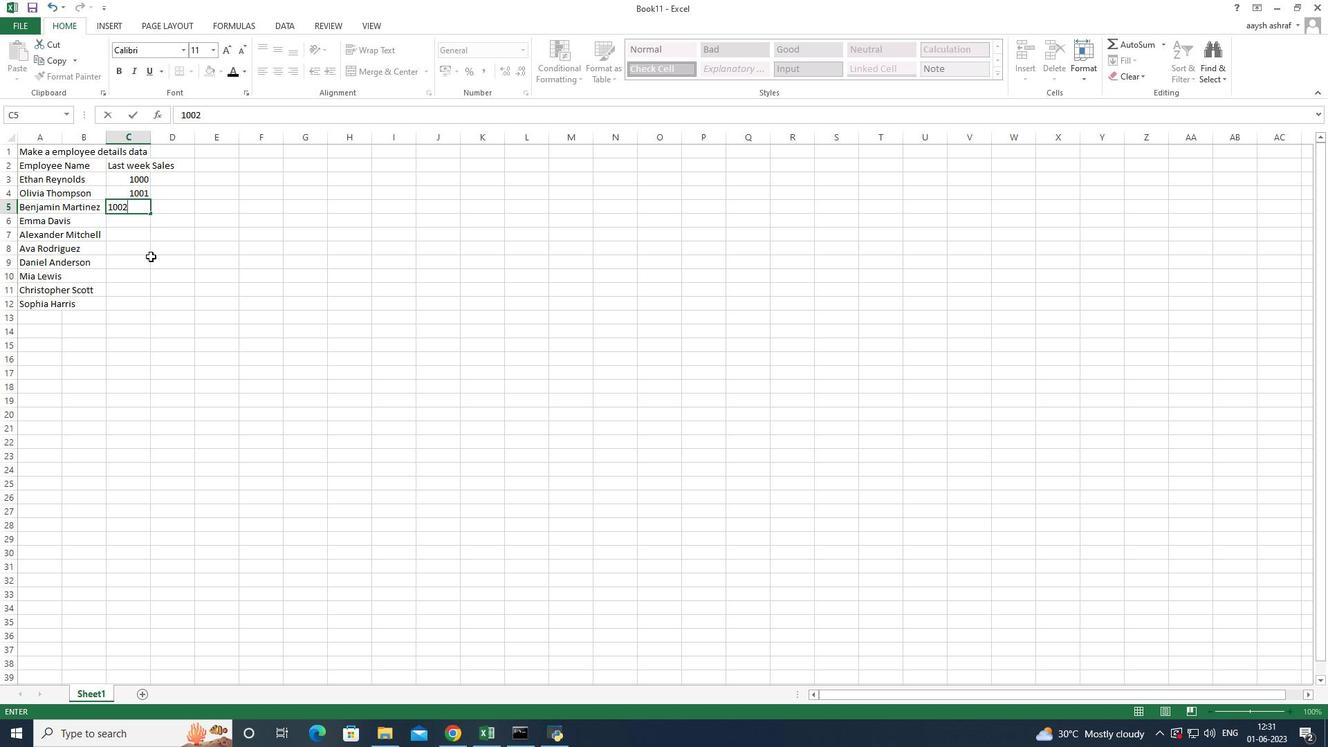 
Action: Mouse pressed left at (145, 255)
Screenshot: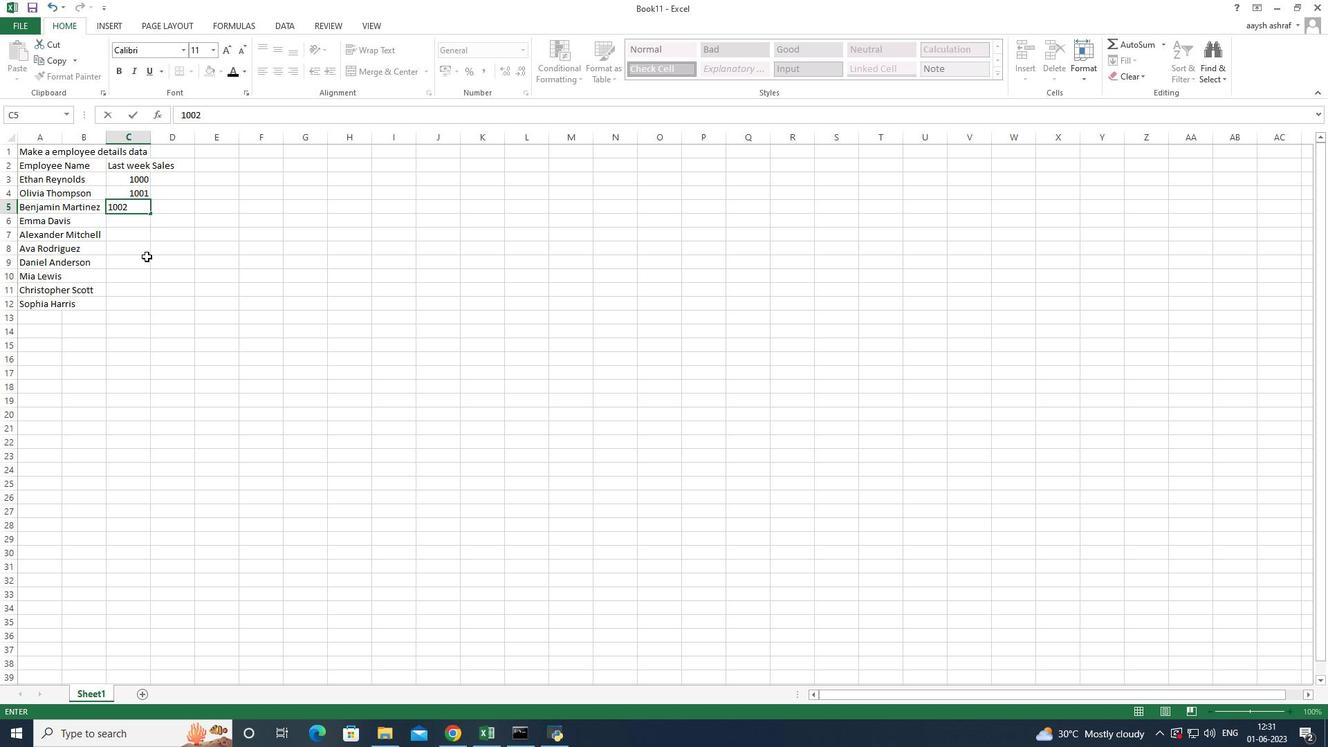
Action: Mouse moved to (135, 196)
Screenshot: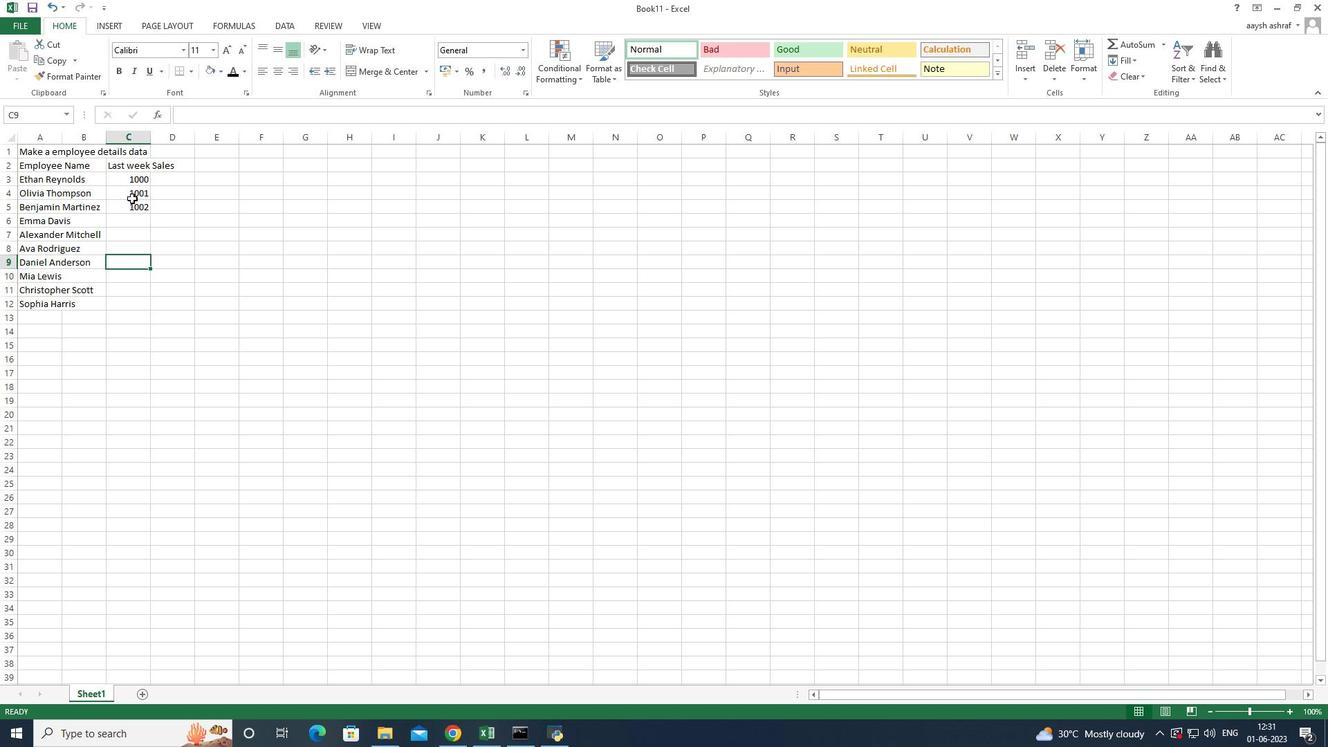
Action: Mouse pressed left at (135, 196)
Screenshot: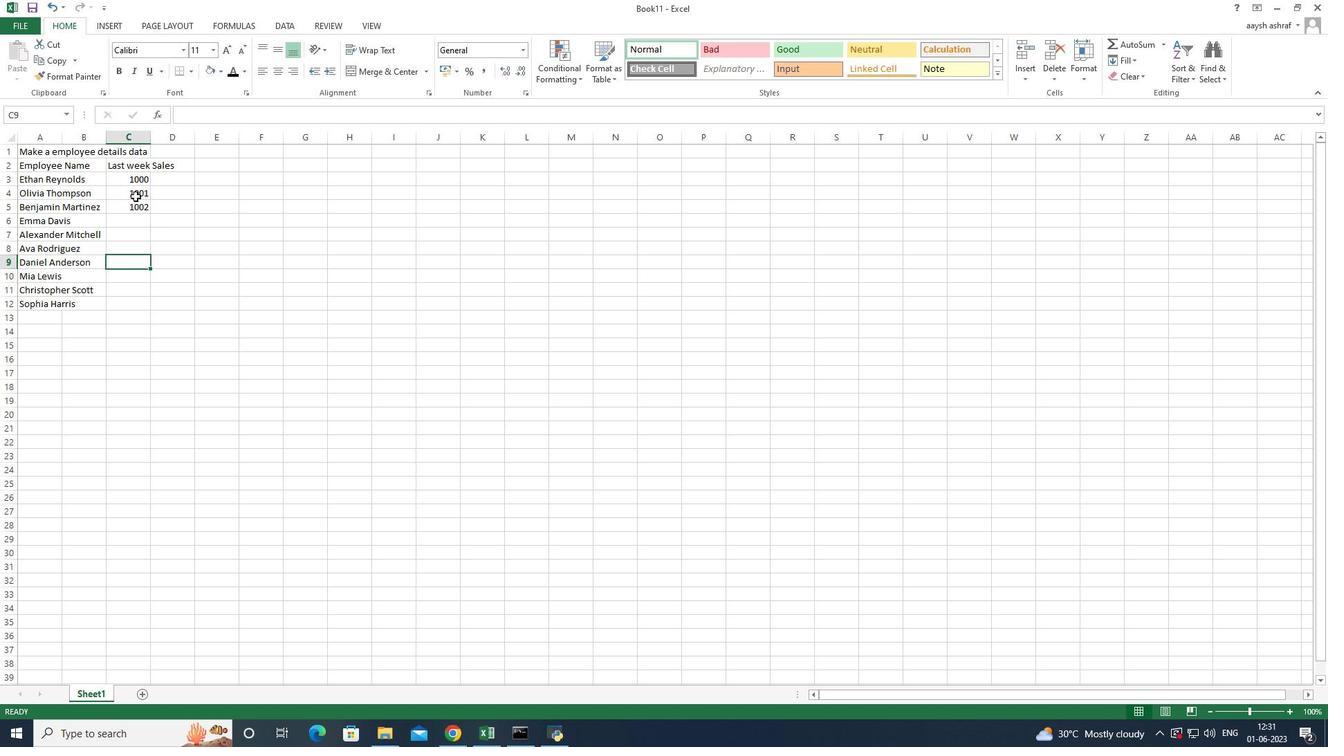 
Action: Mouse moved to (136, 196)
Screenshot: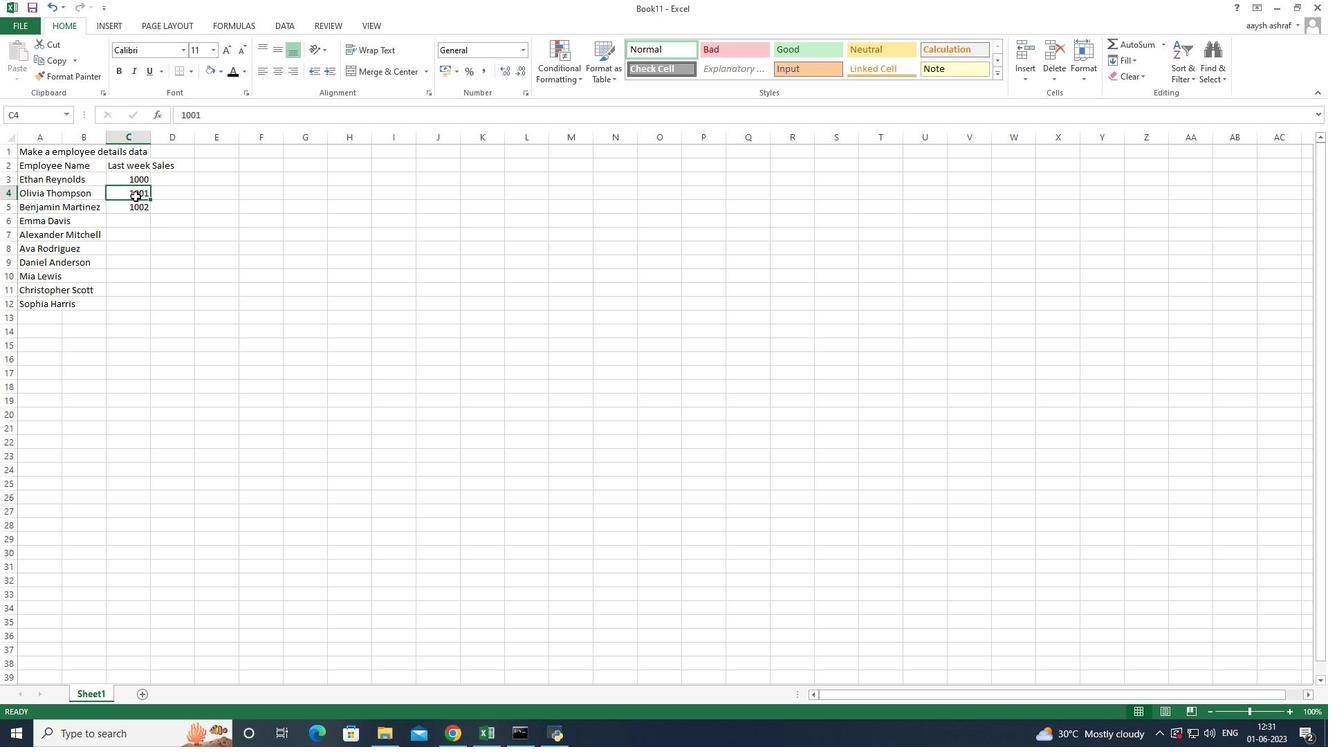 
Action: Key pressed <Key.shift_r><Key.down><Key.down><Key.down><Key.down><Key.down><Key.down><Key.down><Key.down><Key.enter>
Screenshot: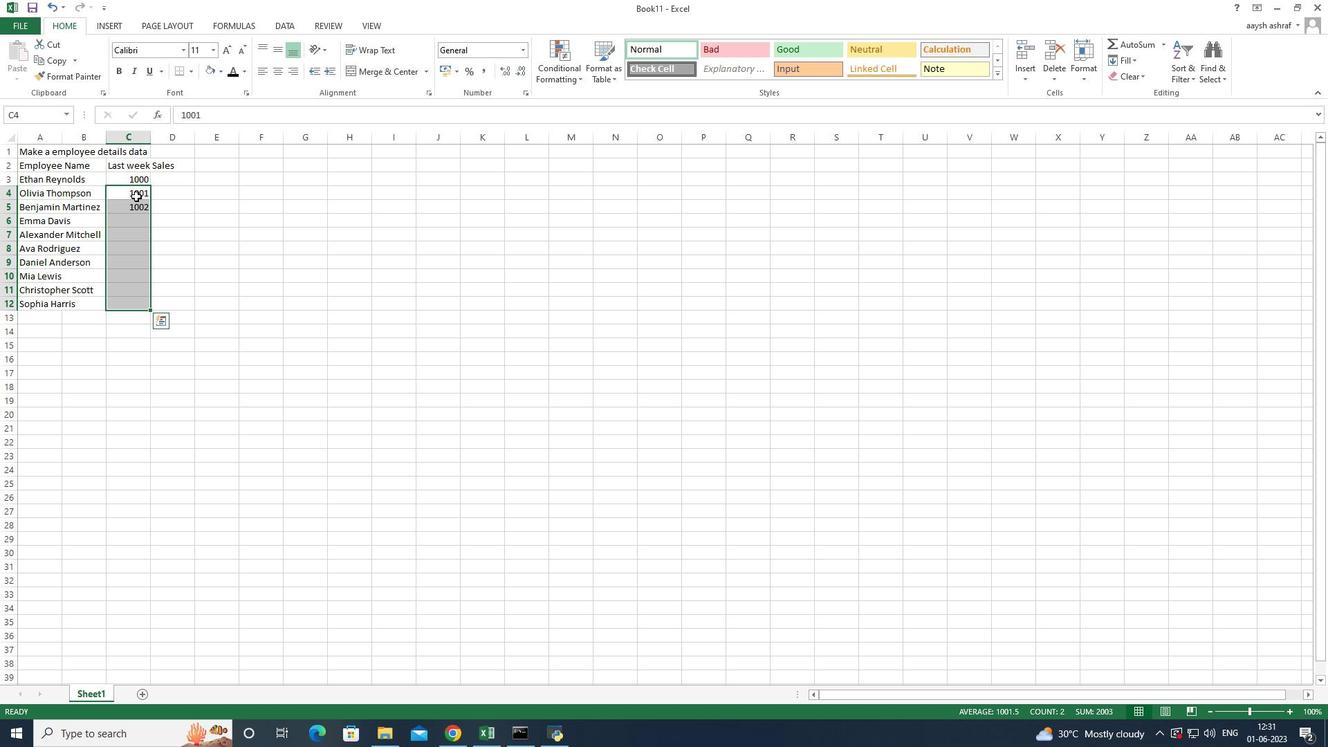 
Action: Mouse moved to (131, 333)
Screenshot: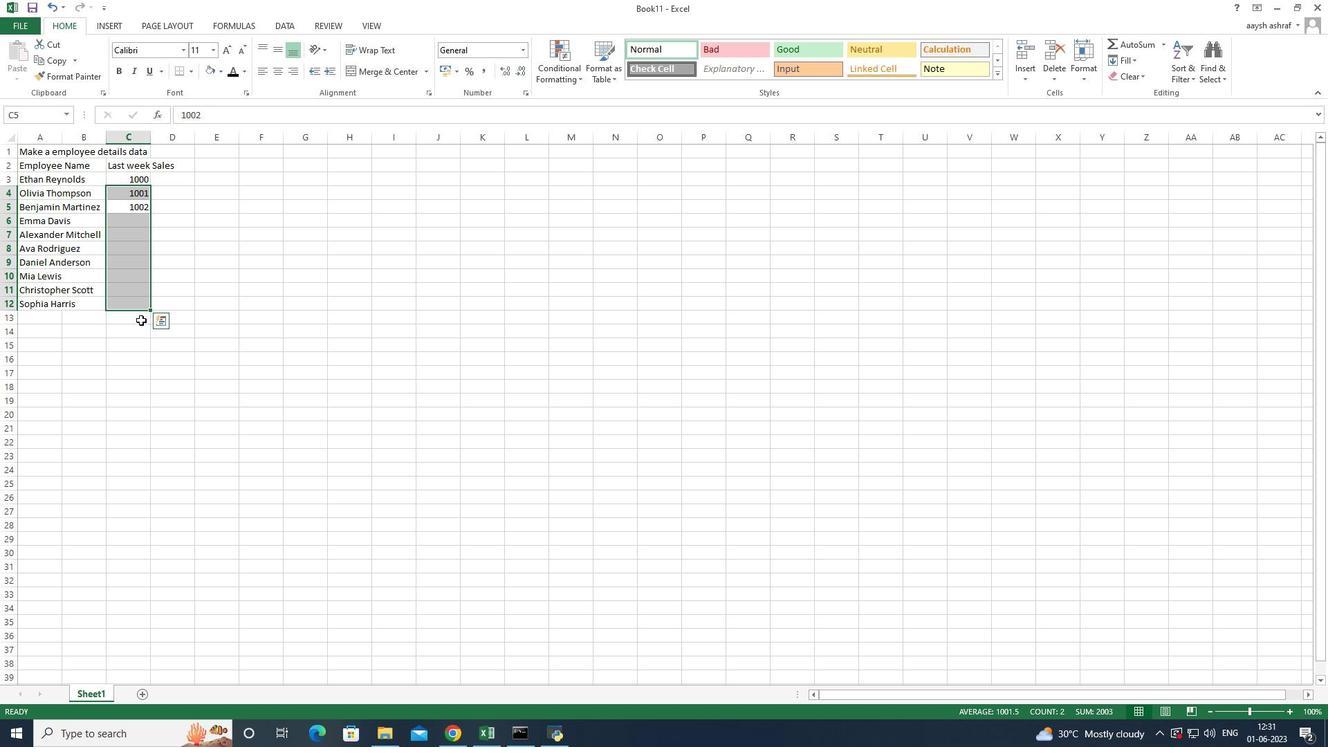 
Action: Mouse pressed left at (131, 333)
Screenshot: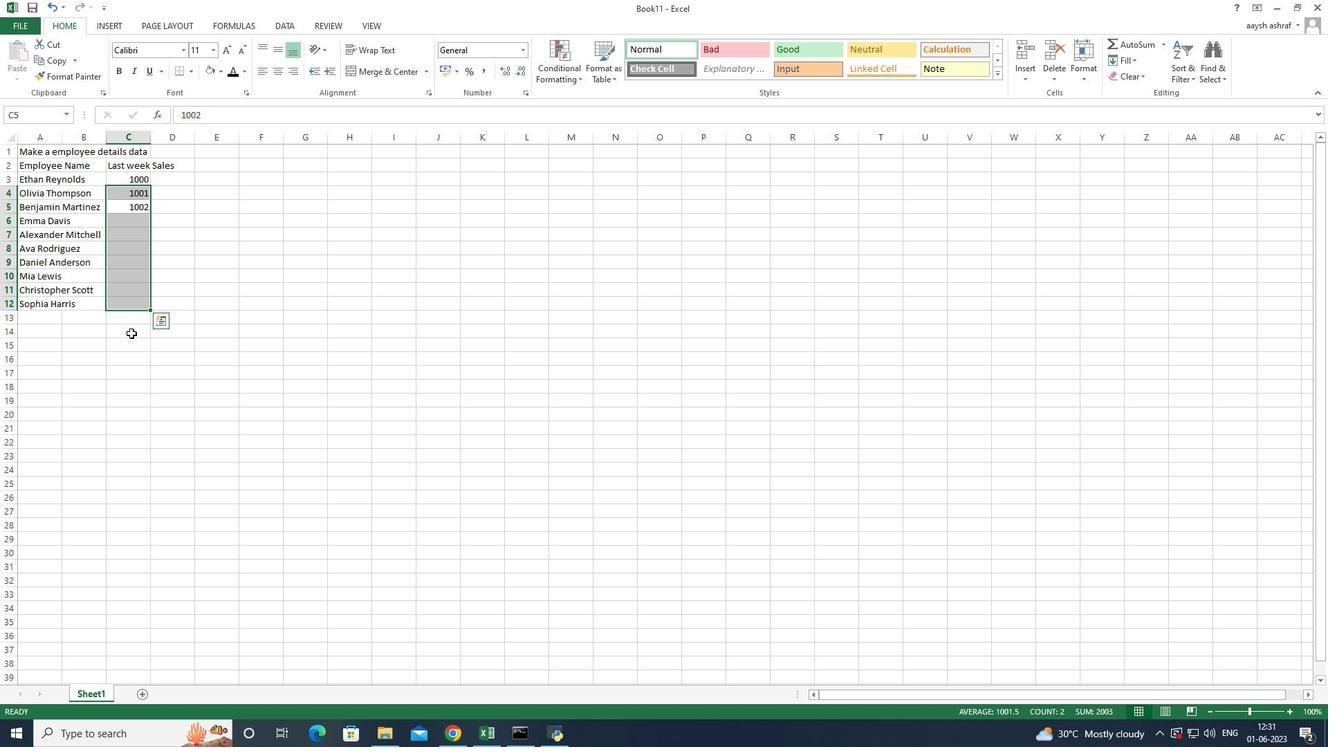
Action: Mouse moved to (138, 188)
Screenshot: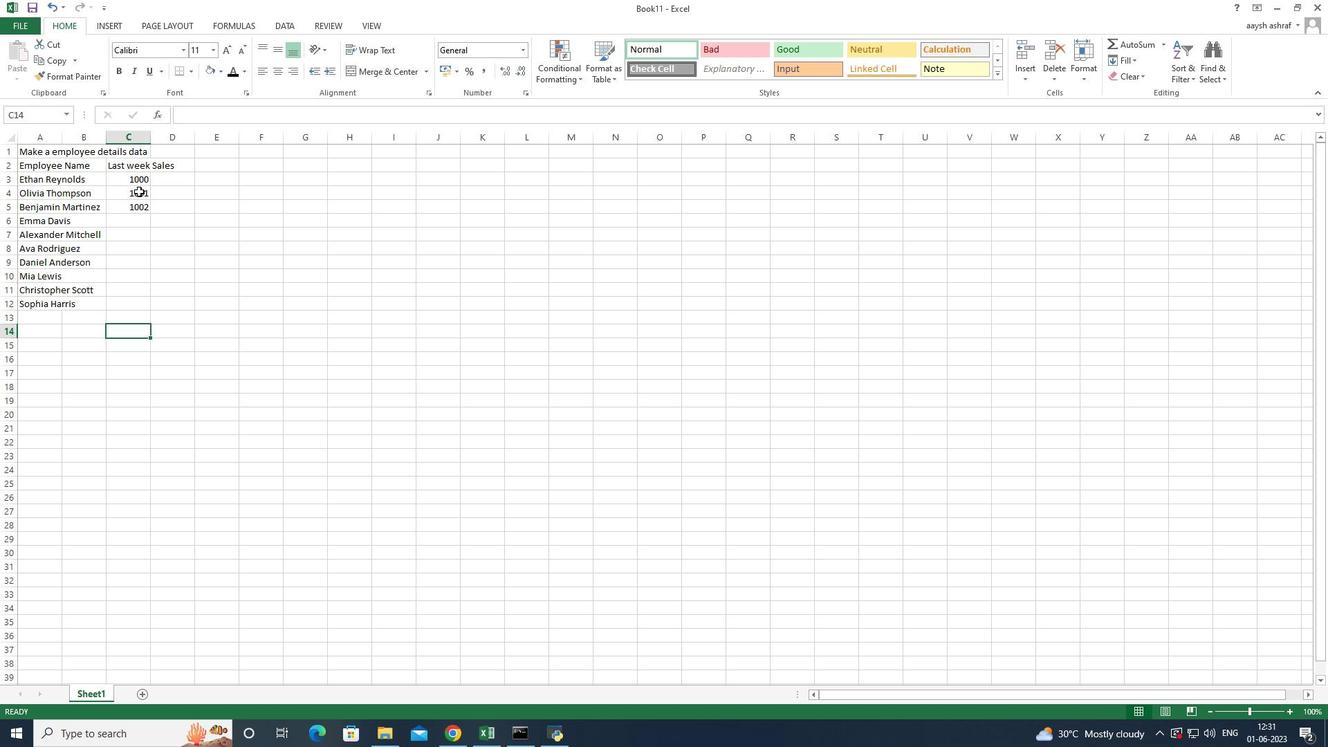 
Action: Mouse pressed left at (138, 188)
Screenshot: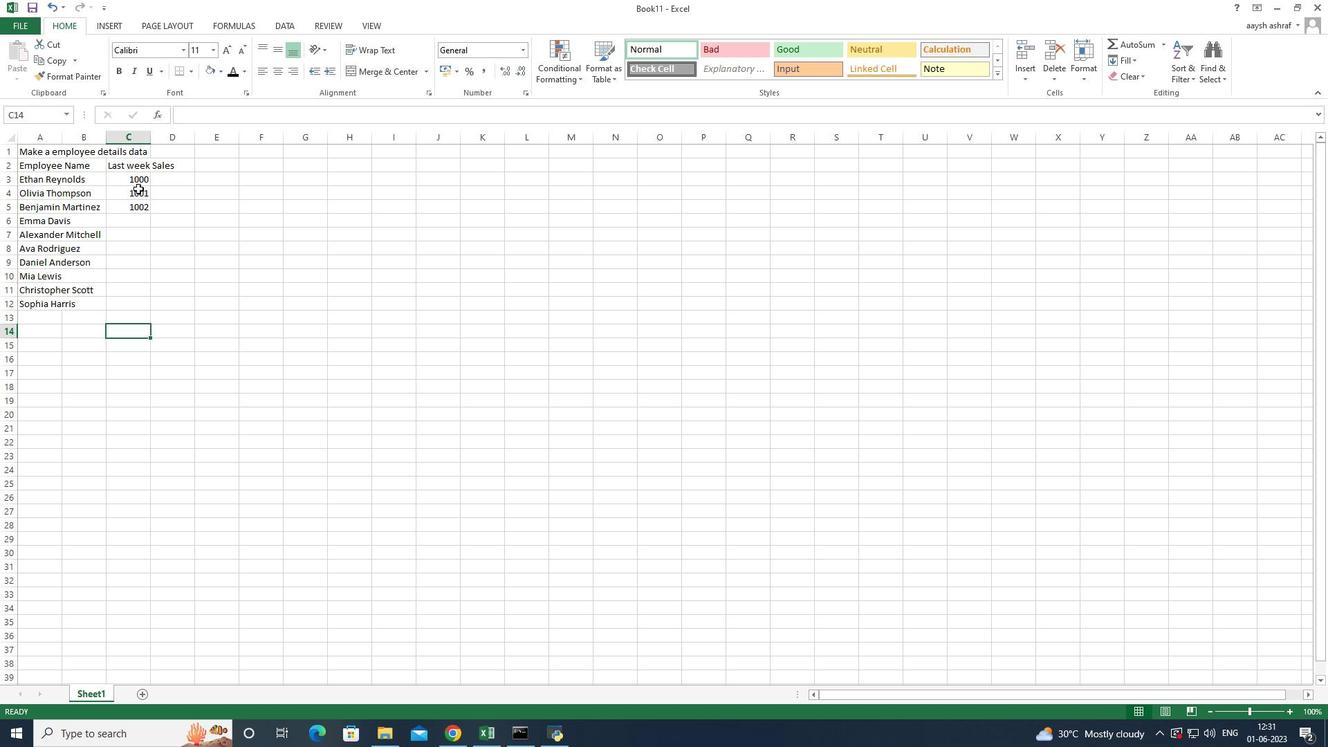 
Action: Mouse moved to (145, 199)
Screenshot: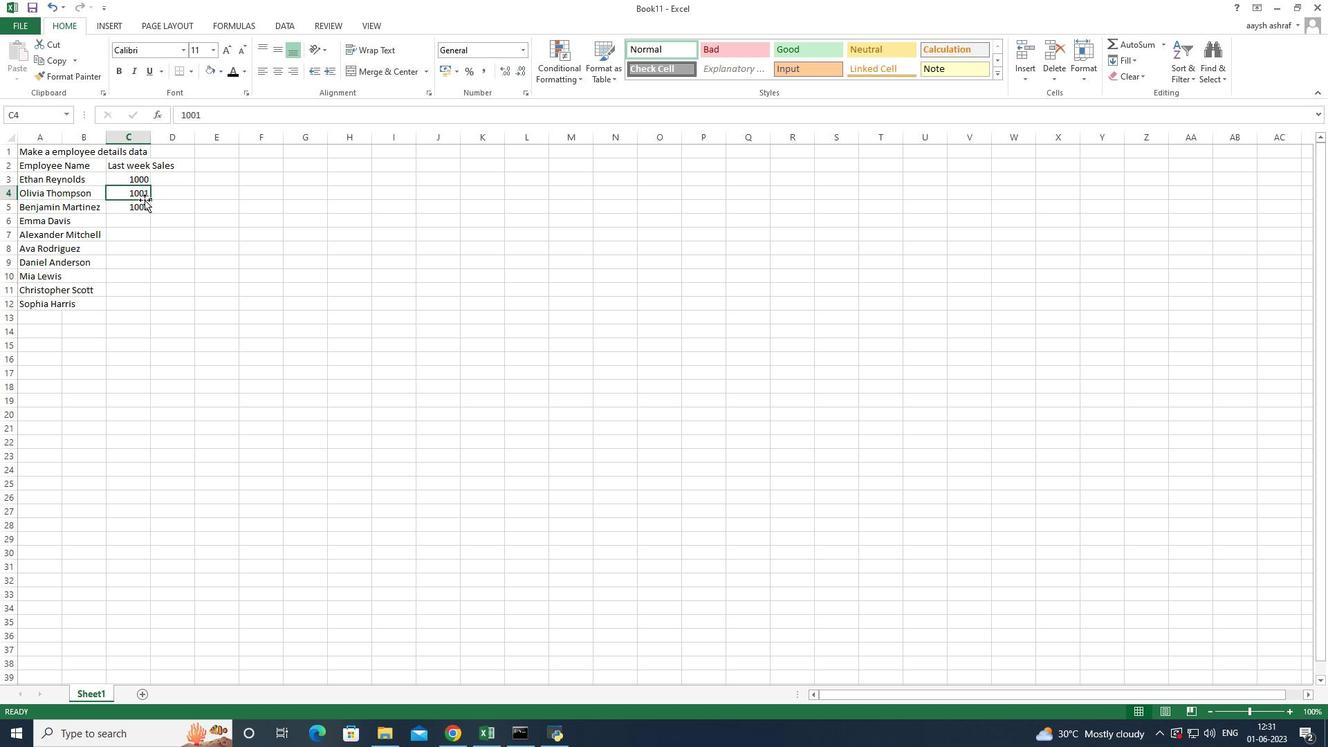 
Action: Key pressed <Key.shift_r><Key.down>
Screenshot: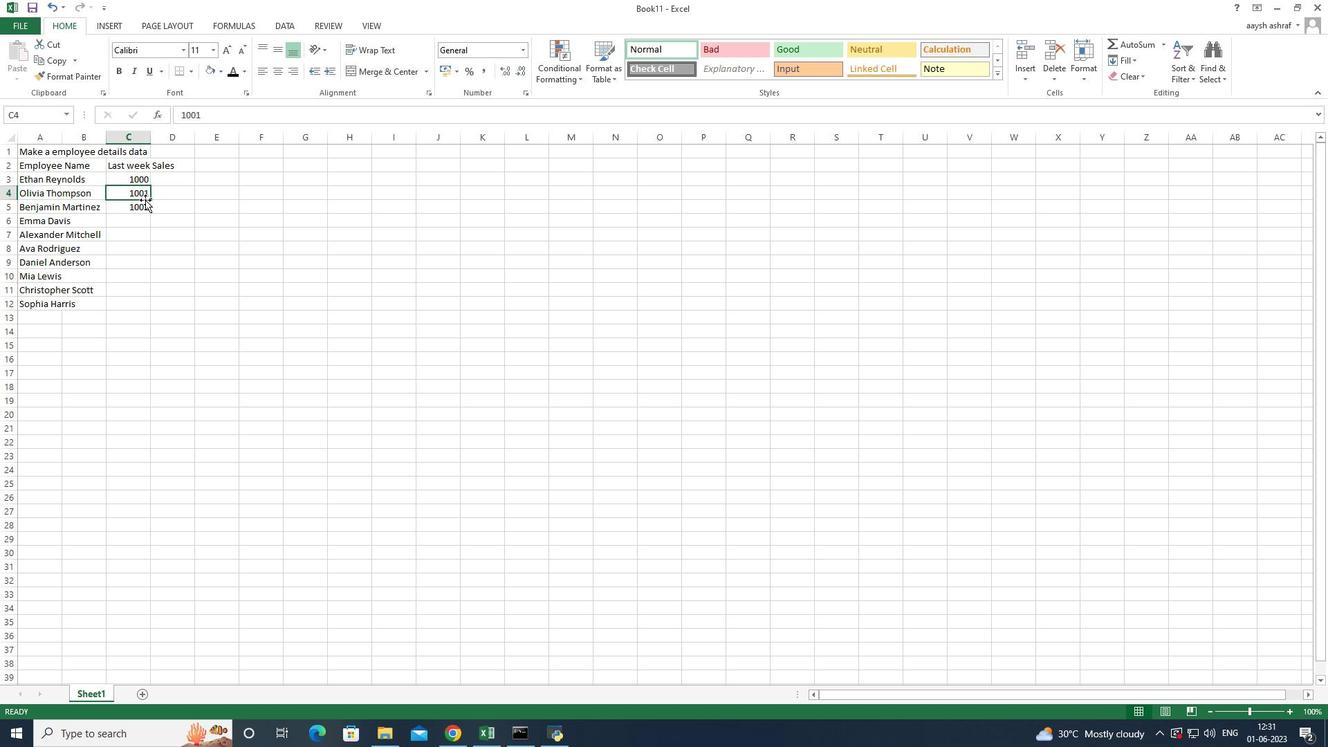 
Action: Mouse moved to (149, 211)
Screenshot: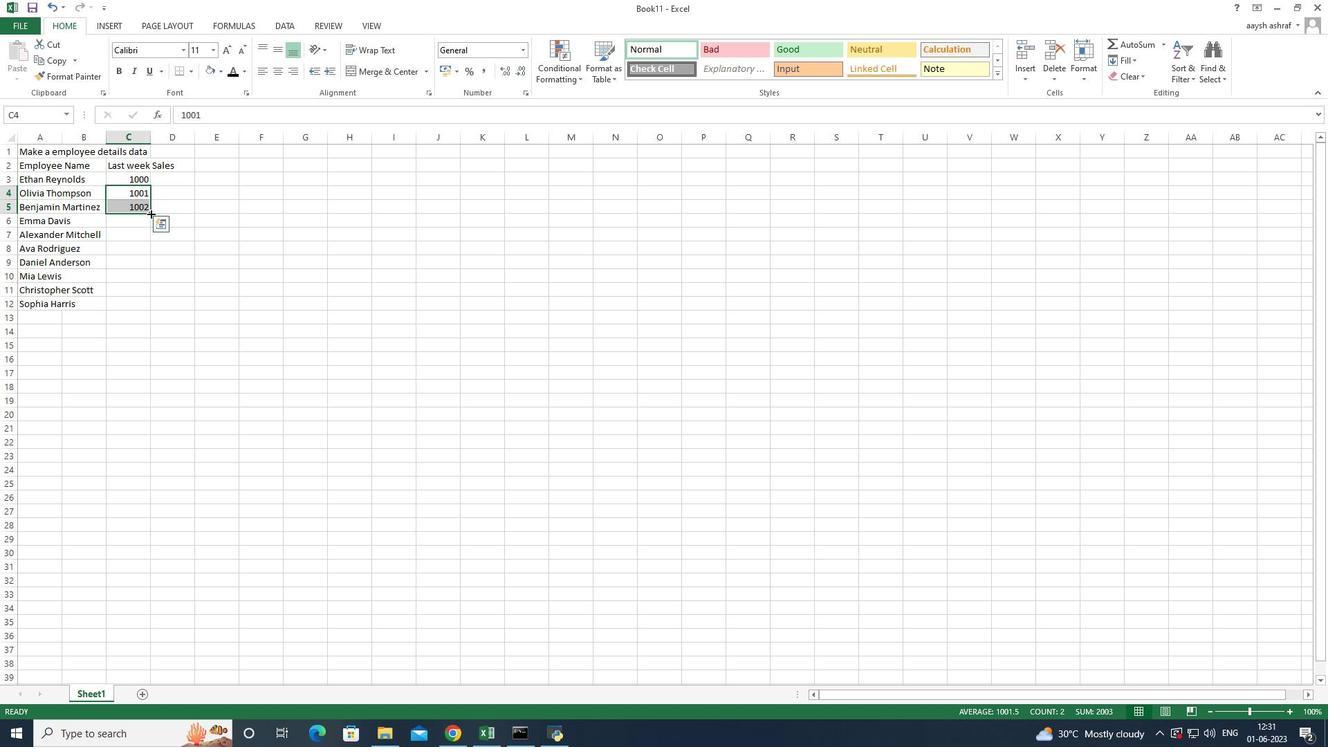 
Action: Mouse pressed left at (149, 211)
Screenshot: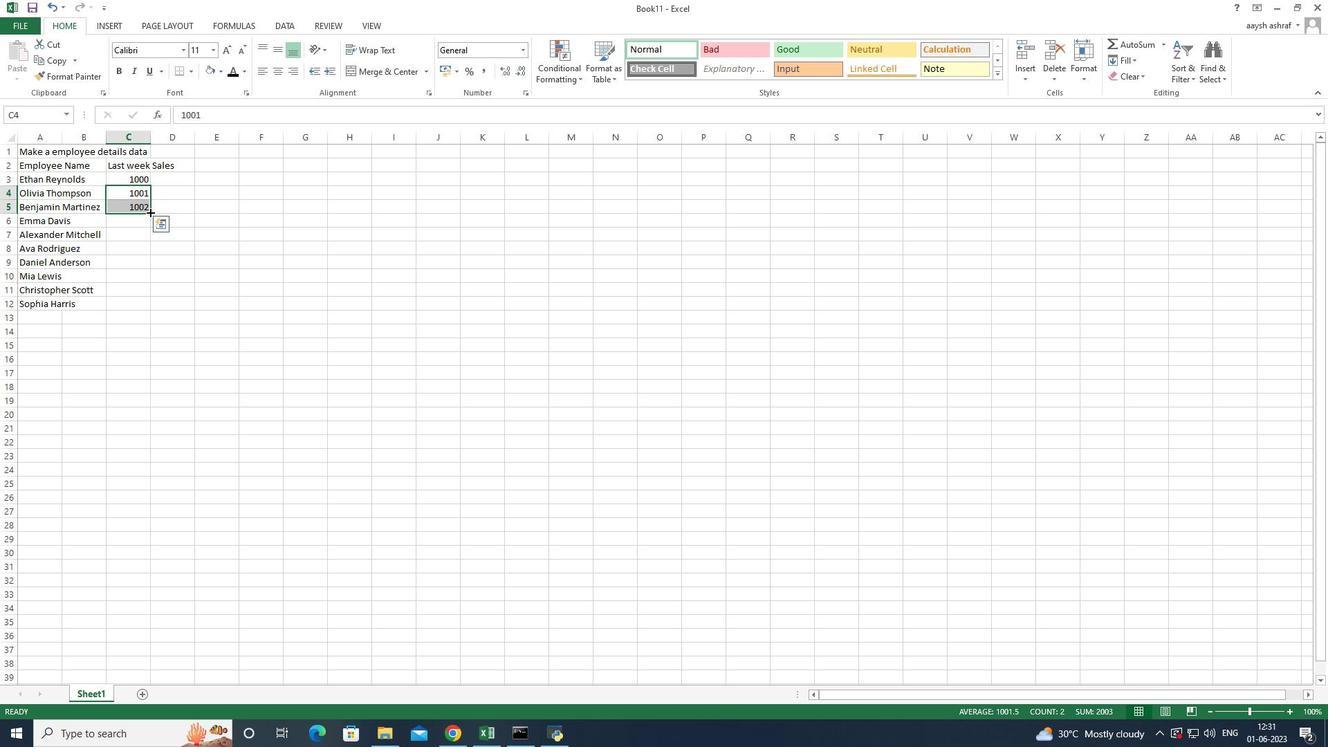
Action: Mouse moved to (140, 306)
Screenshot: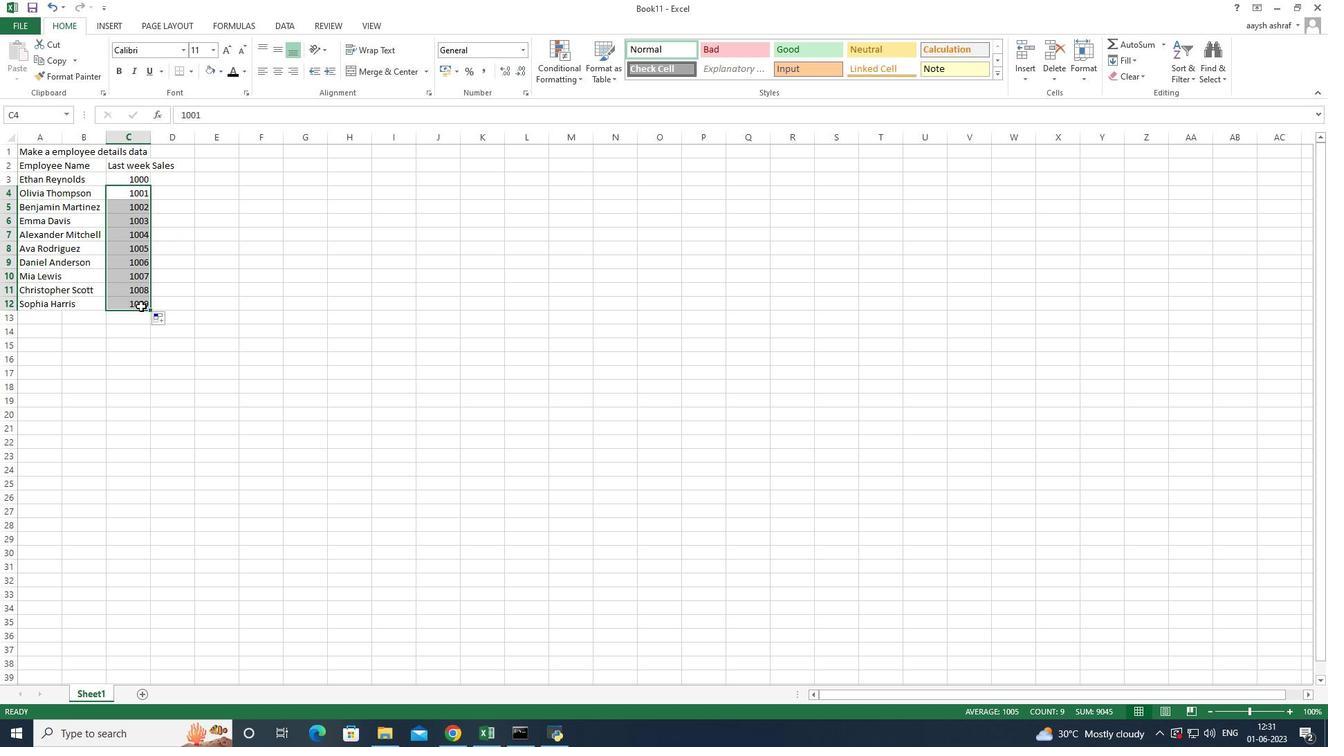 
Action: Mouse pressed left at (140, 306)
Screenshot: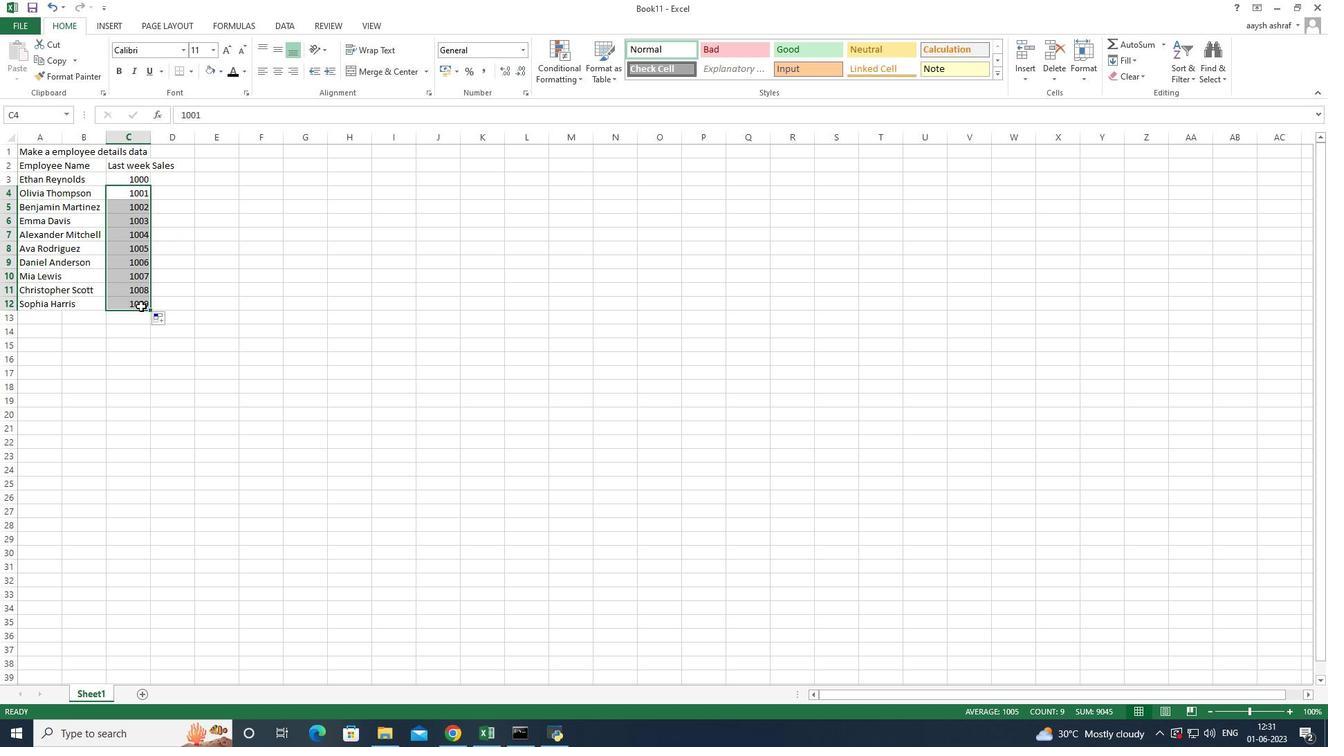 
Action: Mouse pressed left at (140, 306)
Screenshot: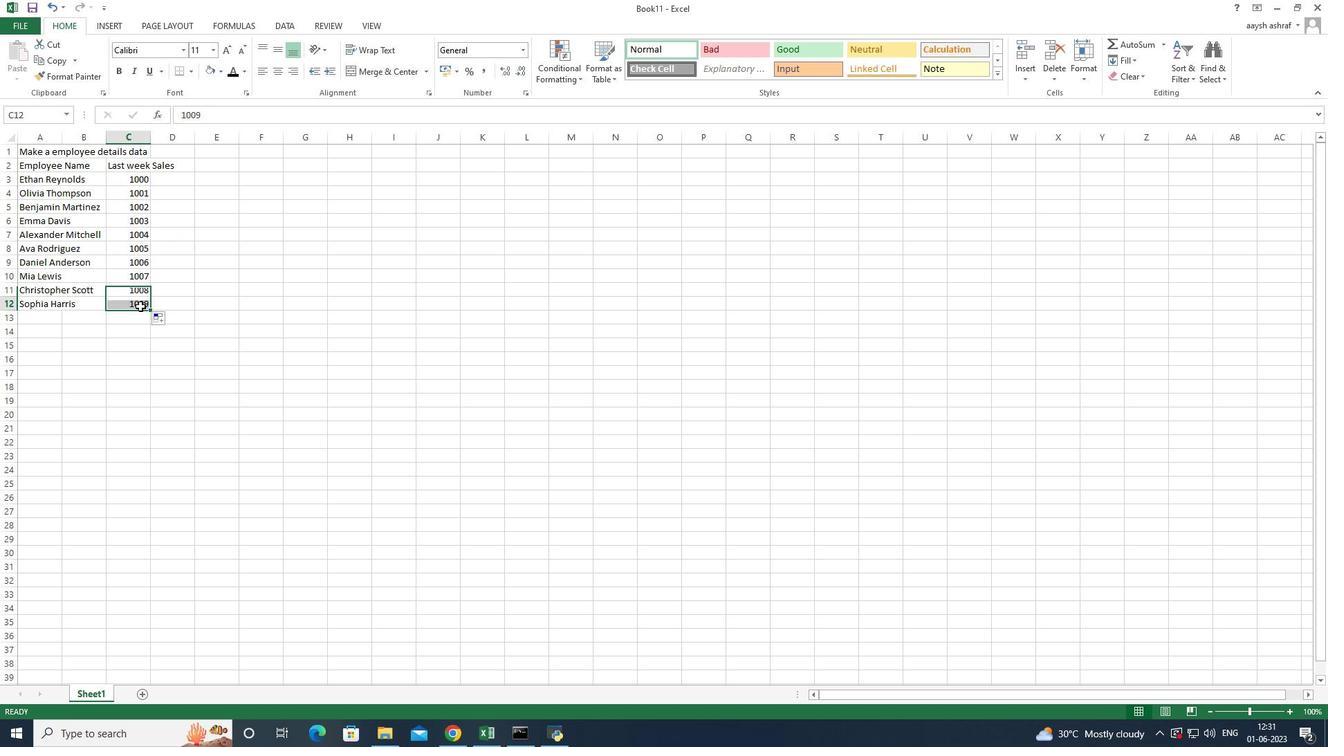 
Action: Mouse moved to (145, 304)
Screenshot: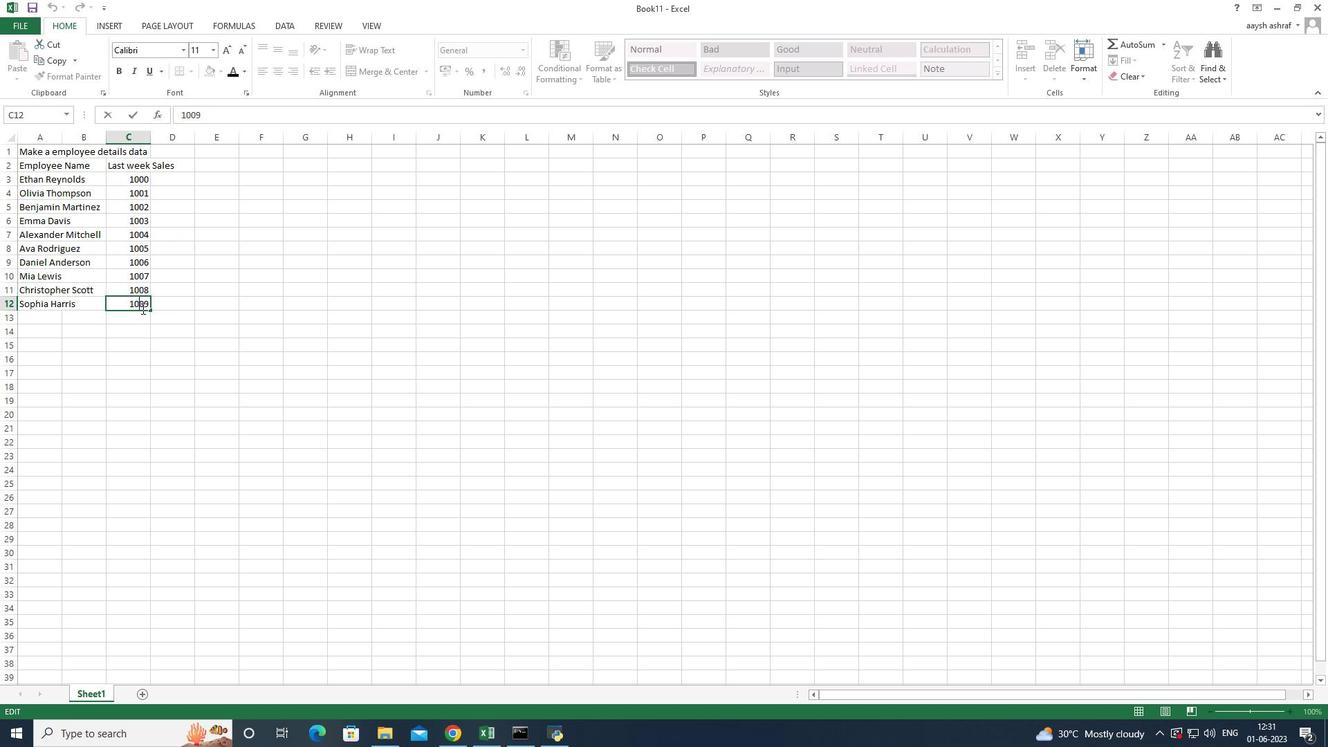 
Action: Mouse pressed left at (145, 304)
Screenshot: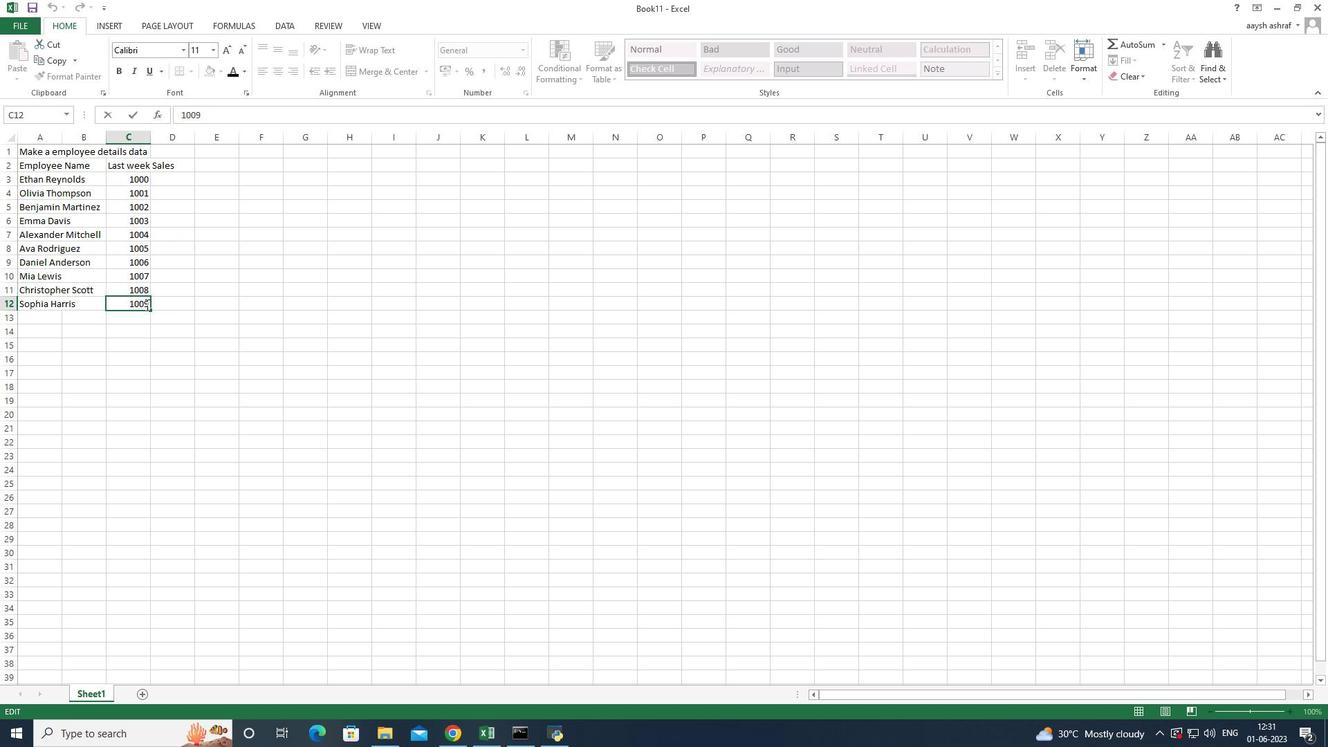 
Action: Mouse moved to (127, 304)
Screenshot: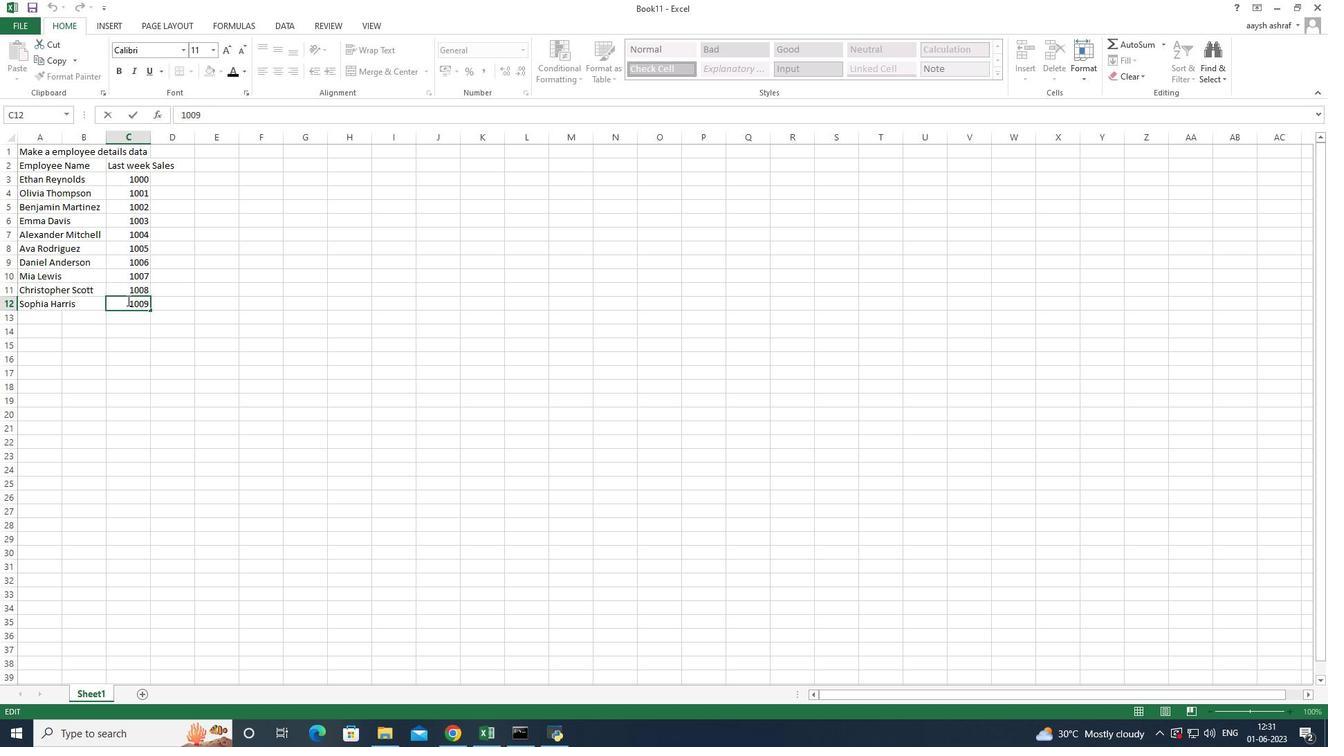 
Action: Mouse pressed left at (127, 304)
Screenshot: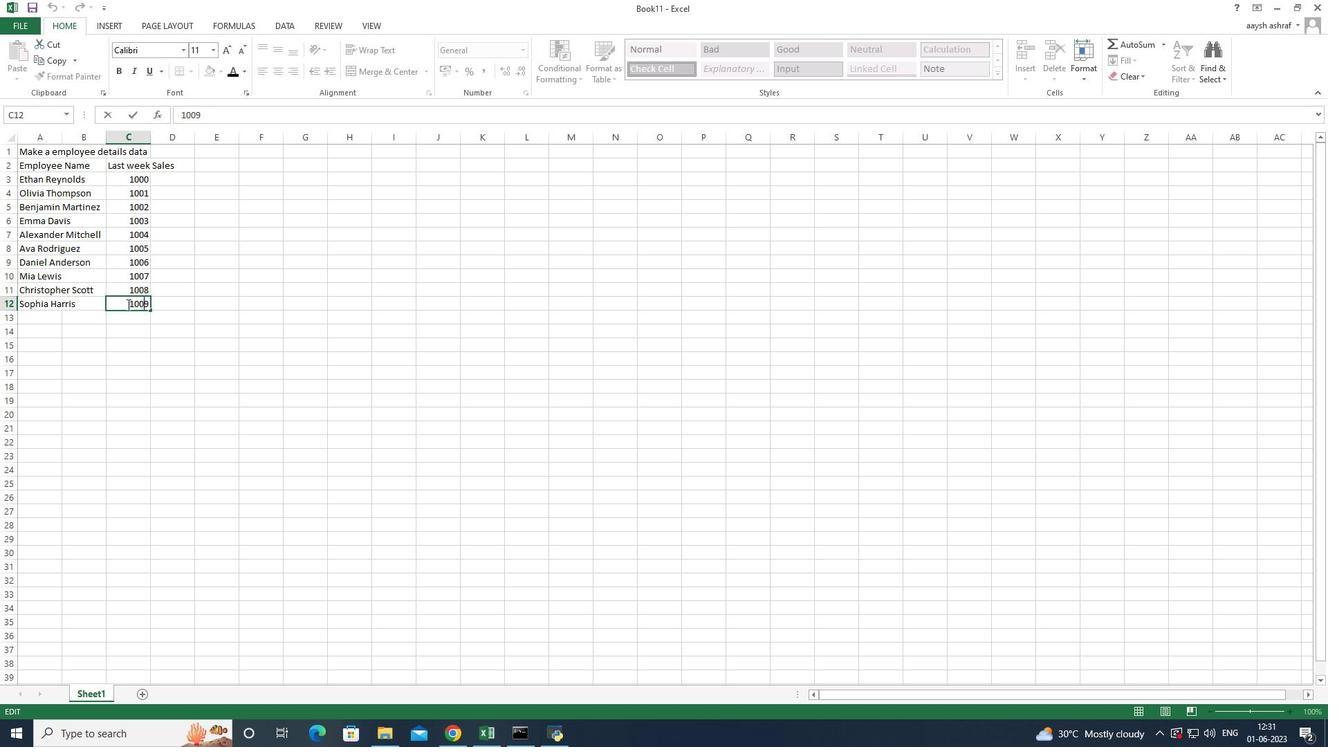 
Action: Mouse moved to (146, 305)
Screenshot: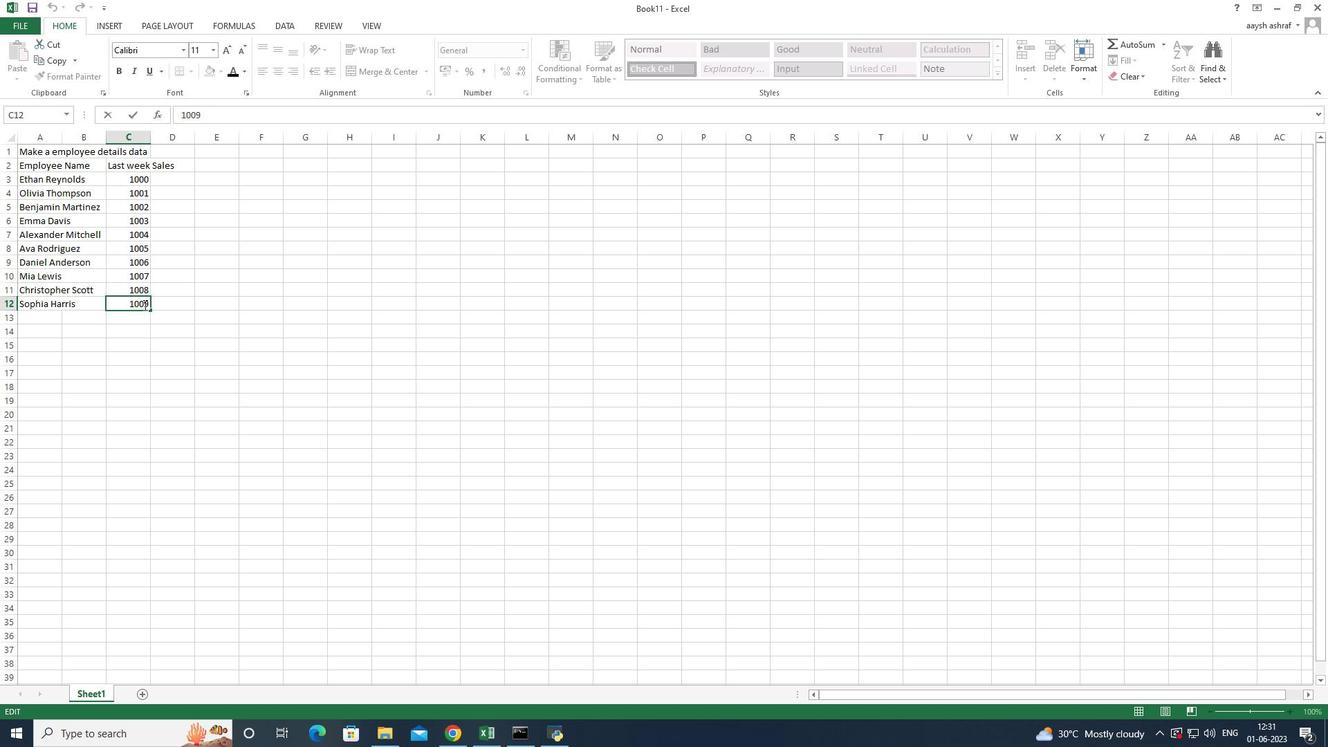 
Action: Mouse pressed left at (146, 305)
Screenshot: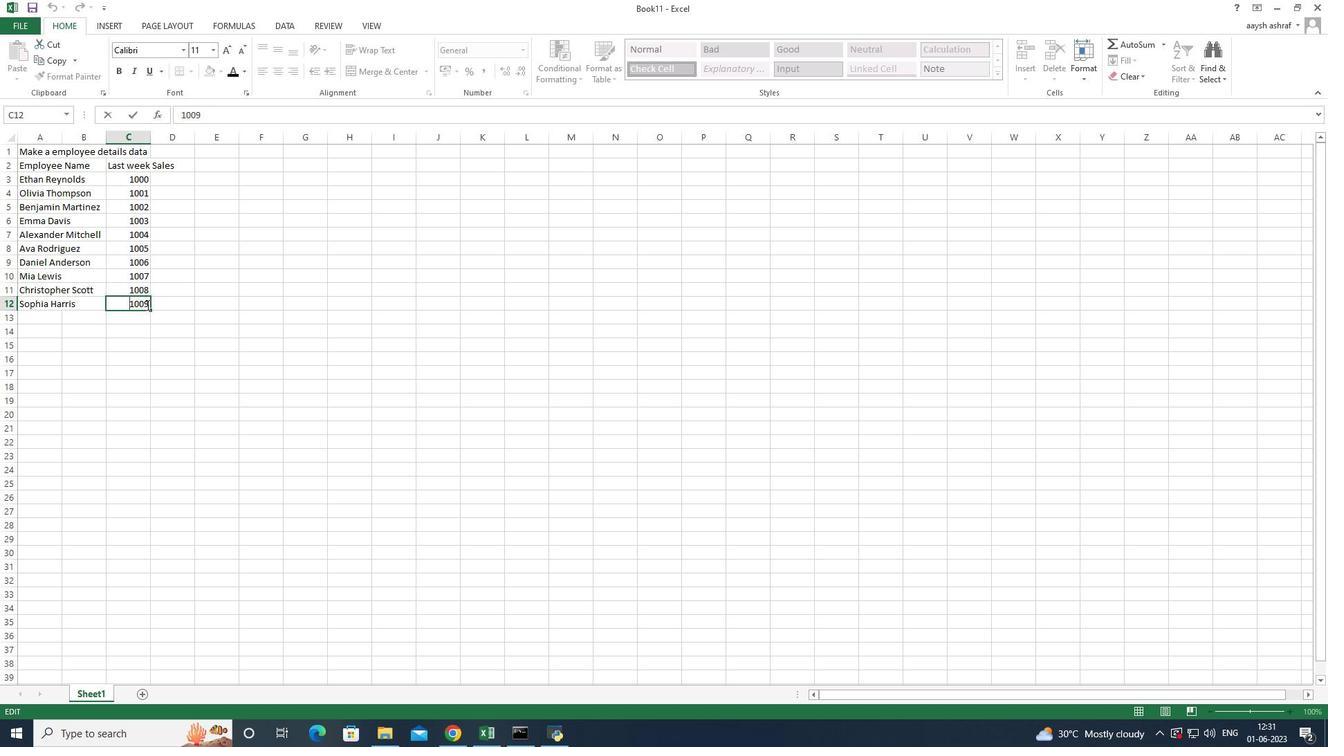 
Action: Mouse moved to (157, 294)
Screenshot: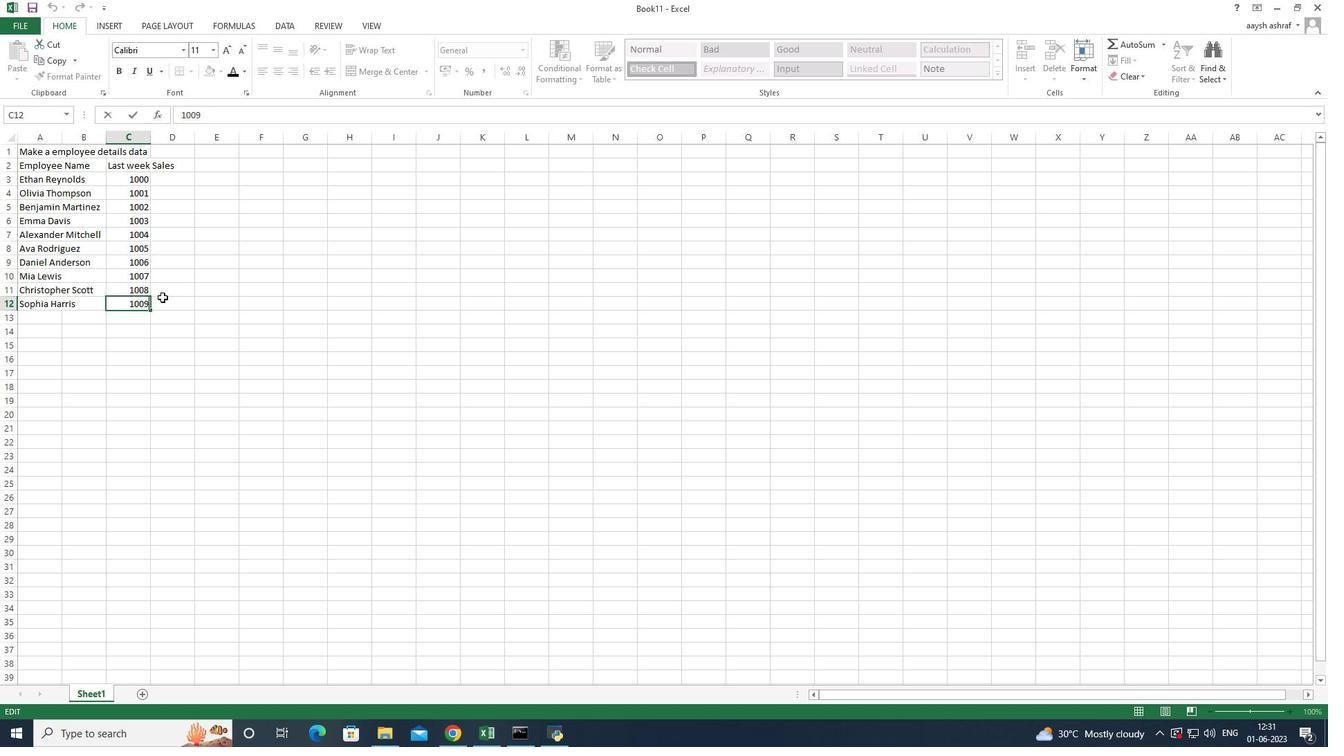 
Action: Key pressed <Key.backspace><Key.backspace>10<Key.enter>
Screenshot: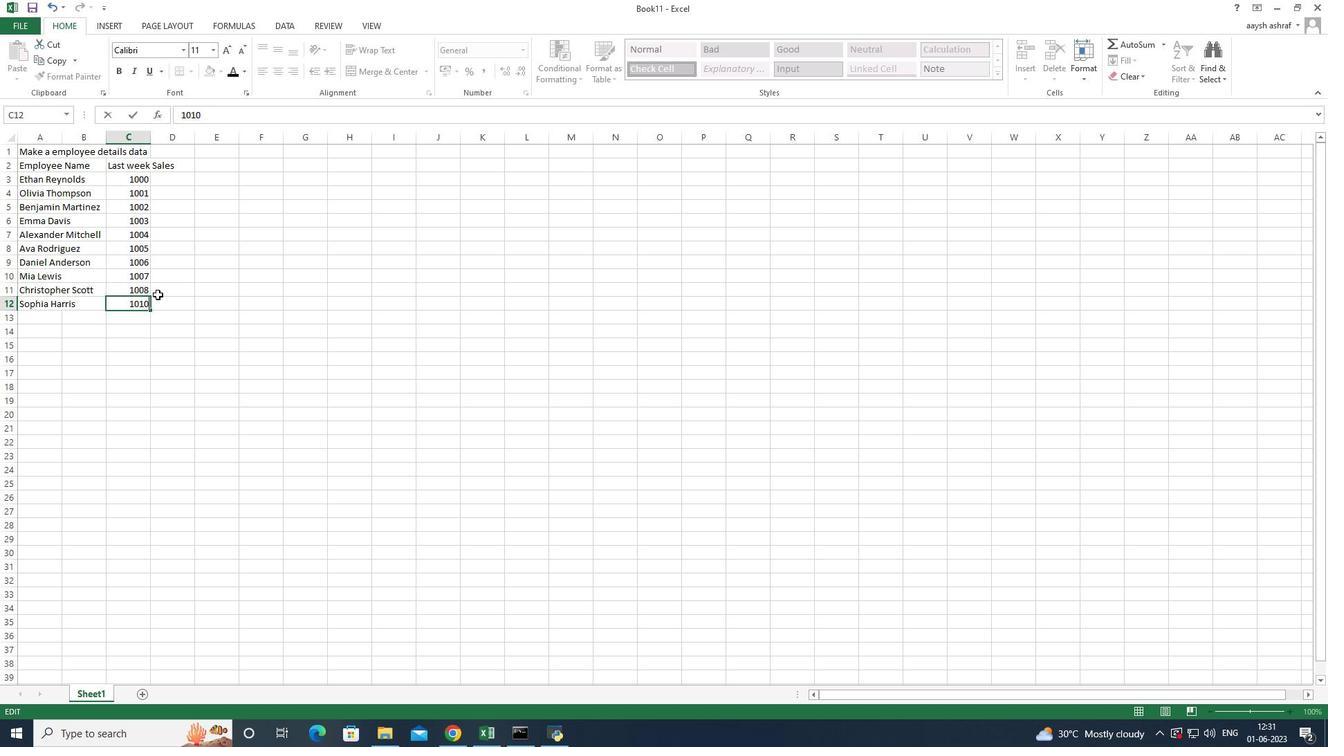
Action: Mouse moved to (131, 154)
Screenshot: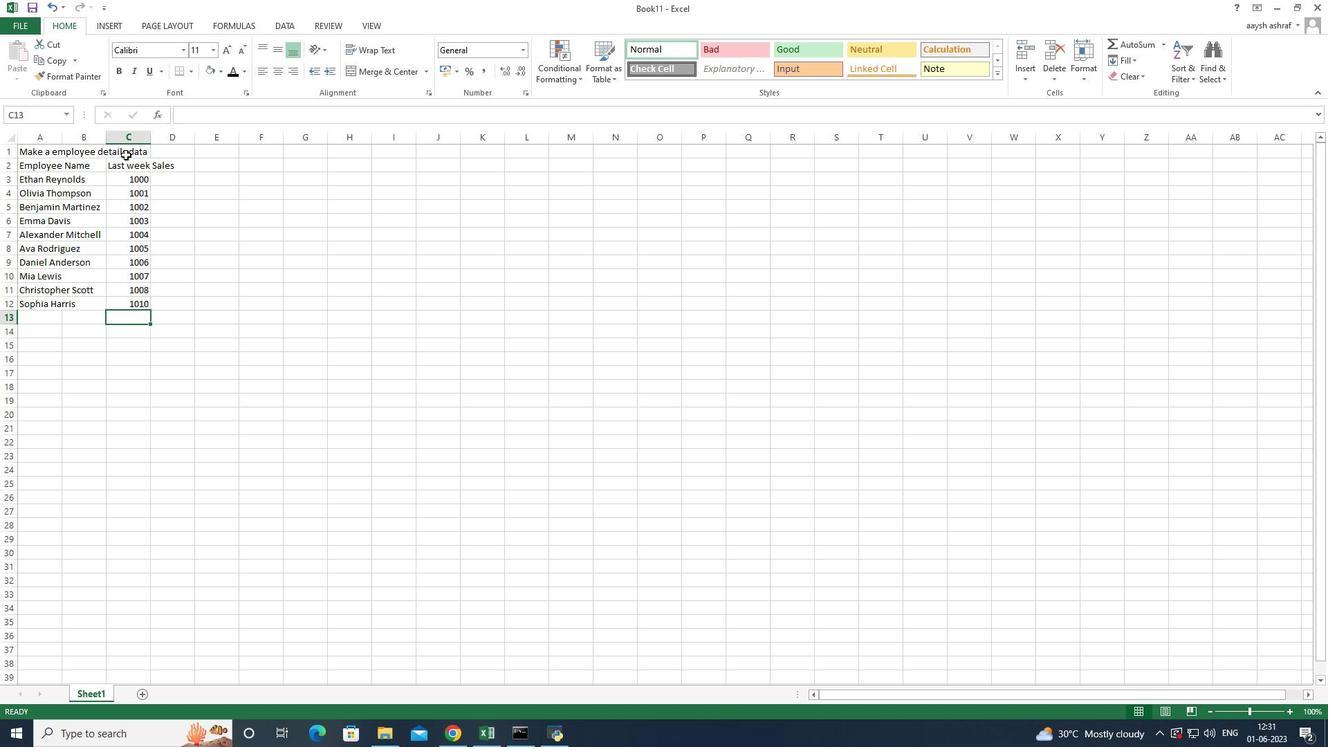 
Action: Mouse pressed left at (131, 154)
Screenshot: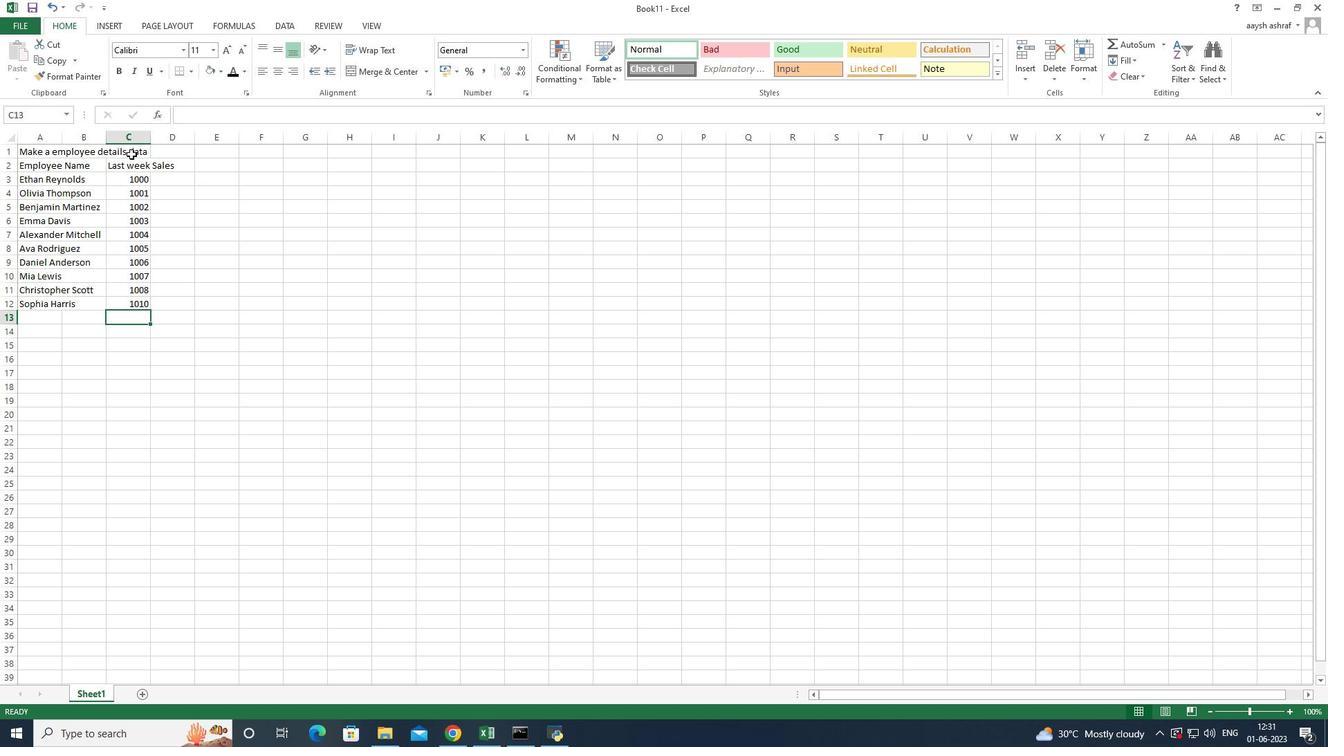 
Action: Mouse moved to (149, 134)
Screenshot: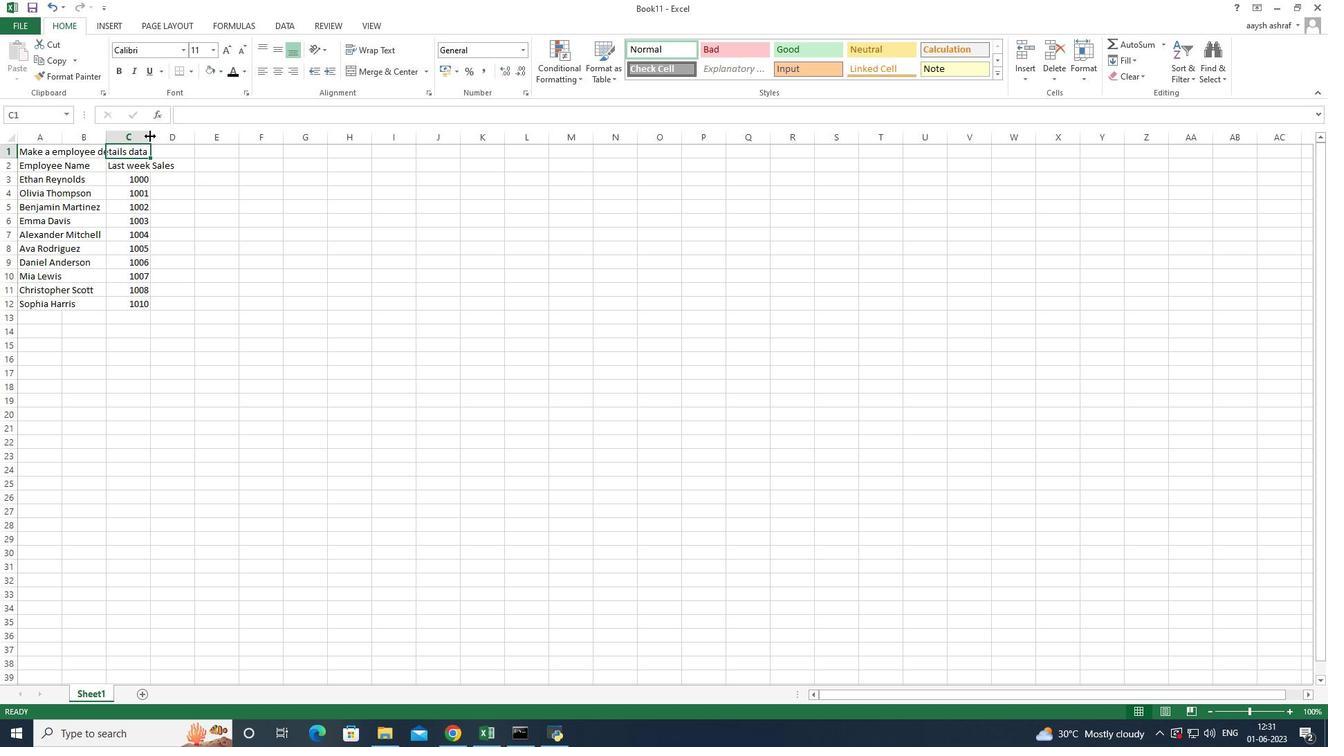 
Action: Mouse pressed left at (149, 134)
Screenshot: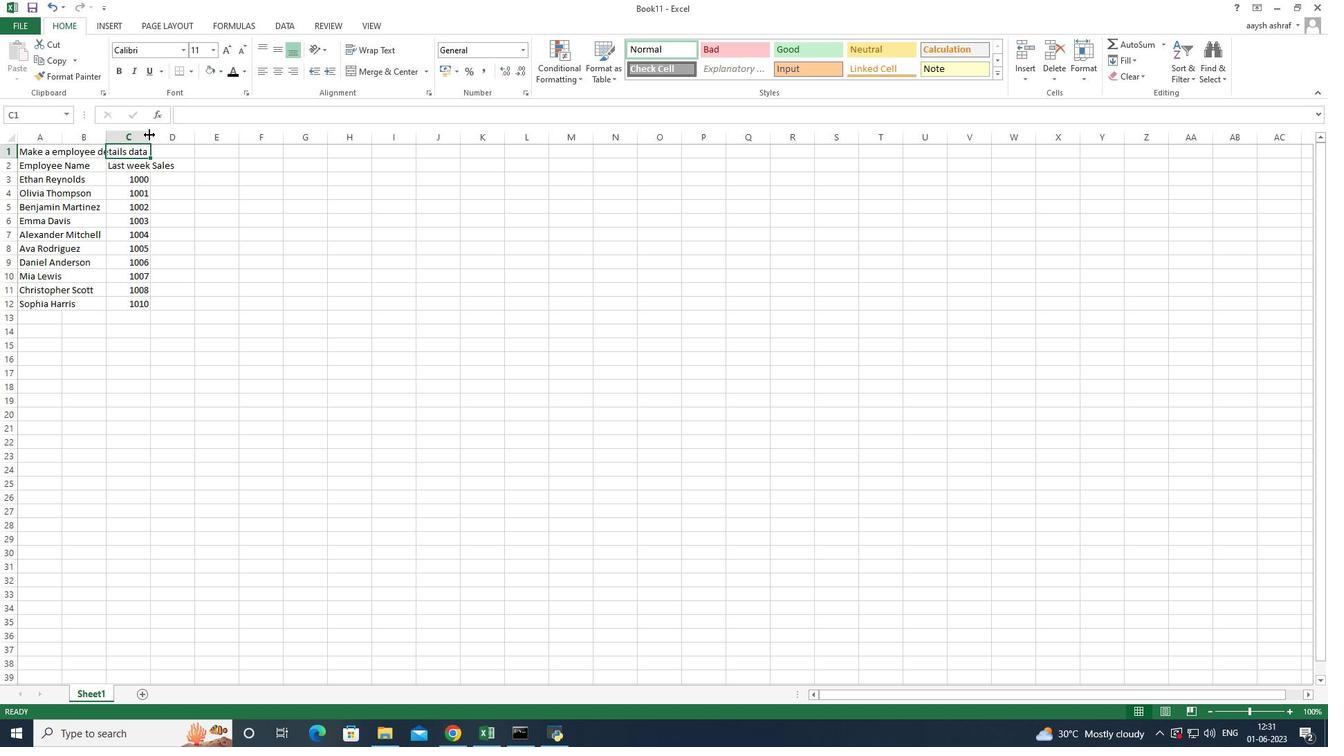 
Action: Mouse moved to (137, 161)
Screenshot: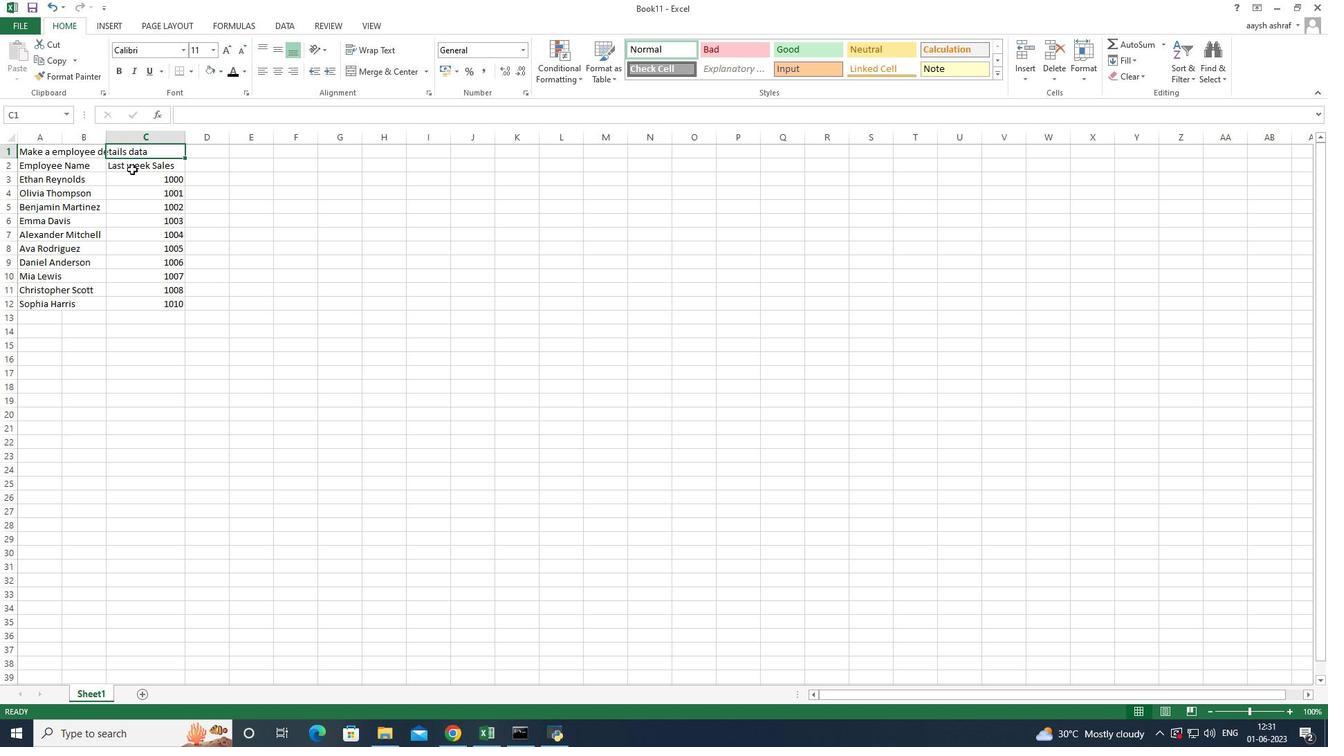 
Action: Mouse pressed left at (137, 161)
Screenshot: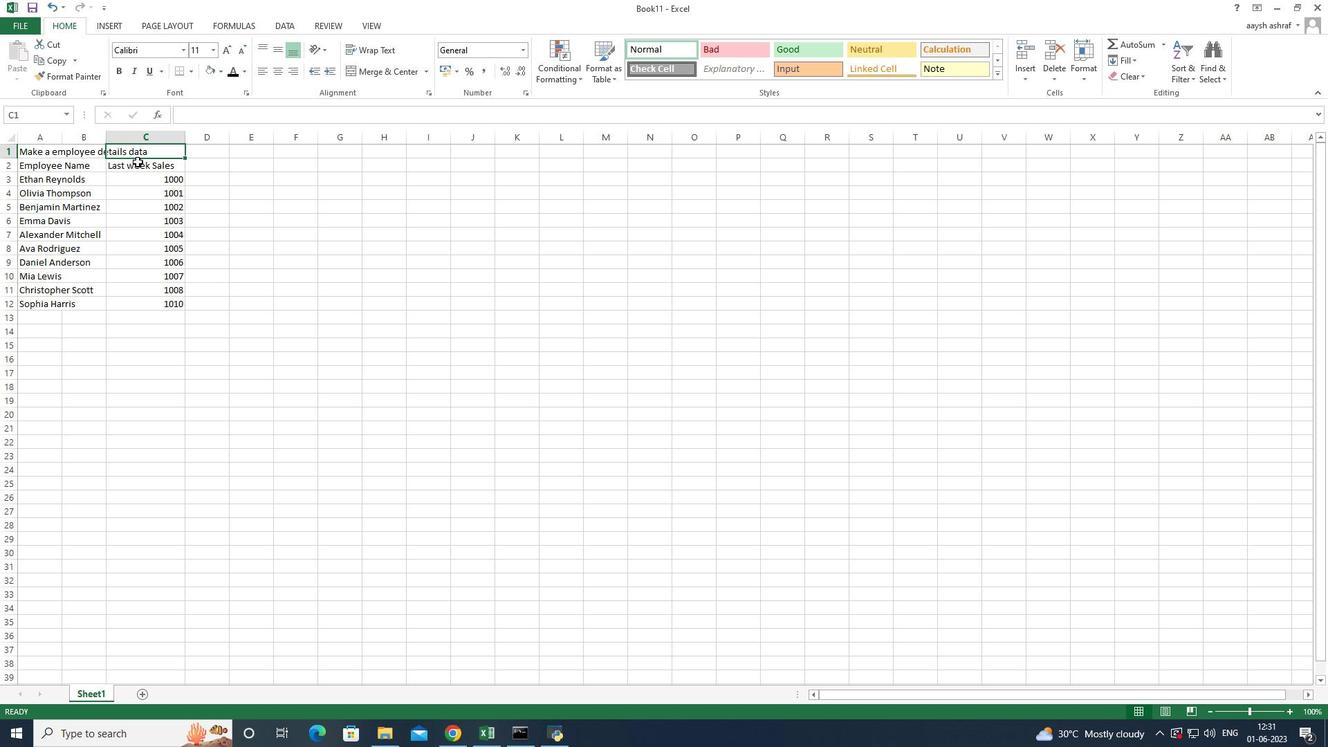 
Action: Mouse moved to (213, 172)
Screenshot: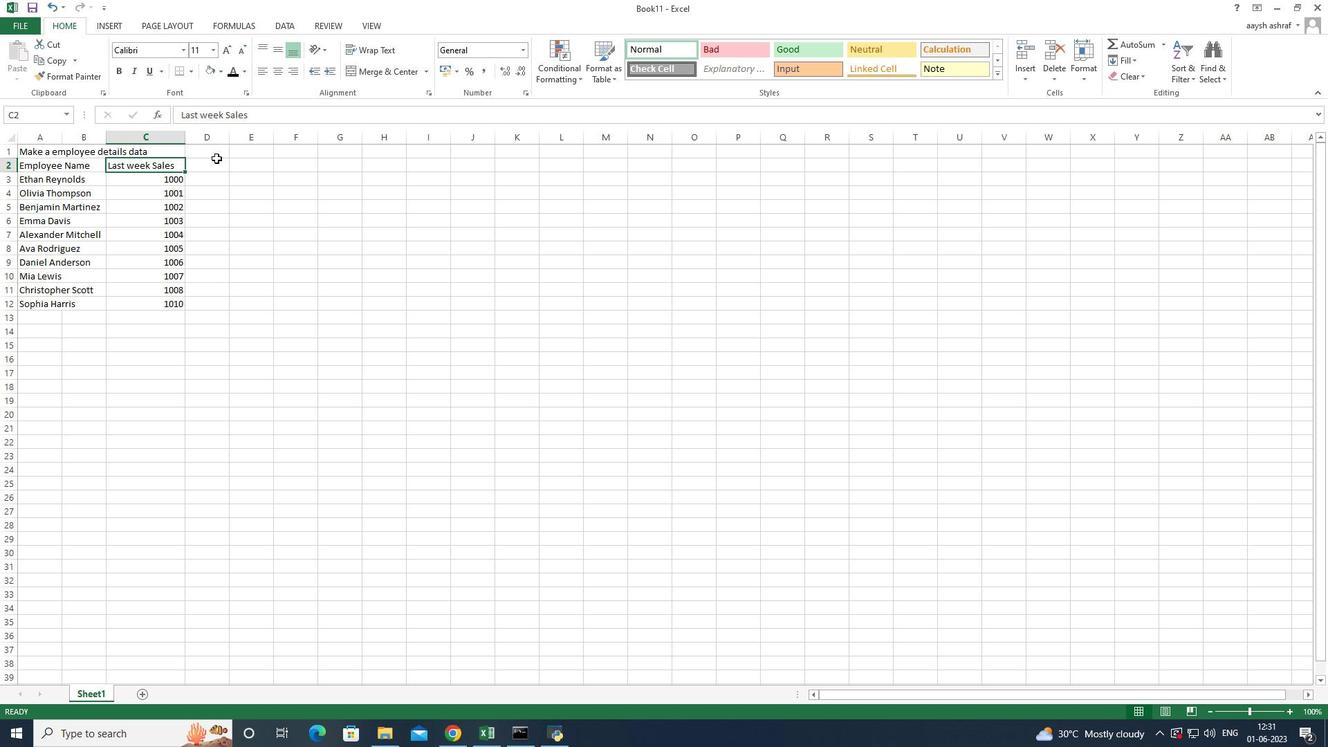
Action: Mouse pressed left at (213, 172)
Screenshot: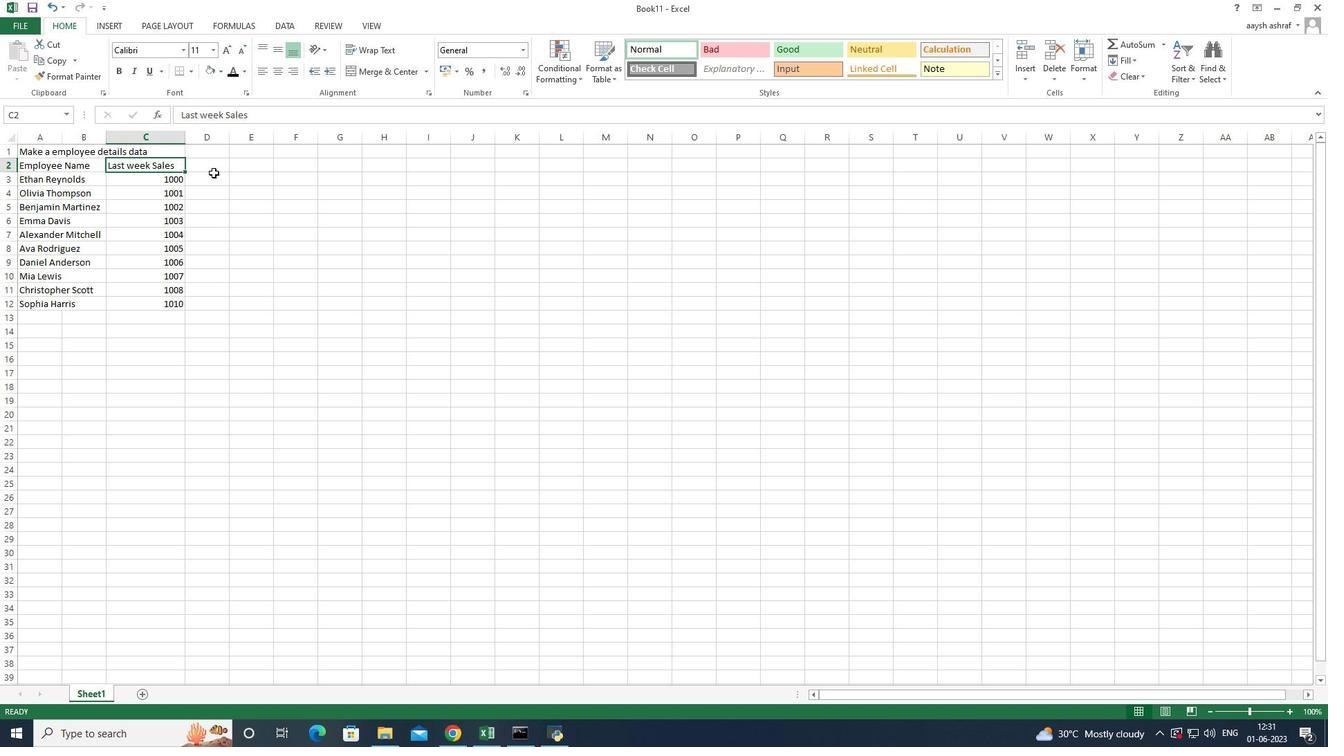 
Action: Mouse moved to (214, 163)
Screenshot: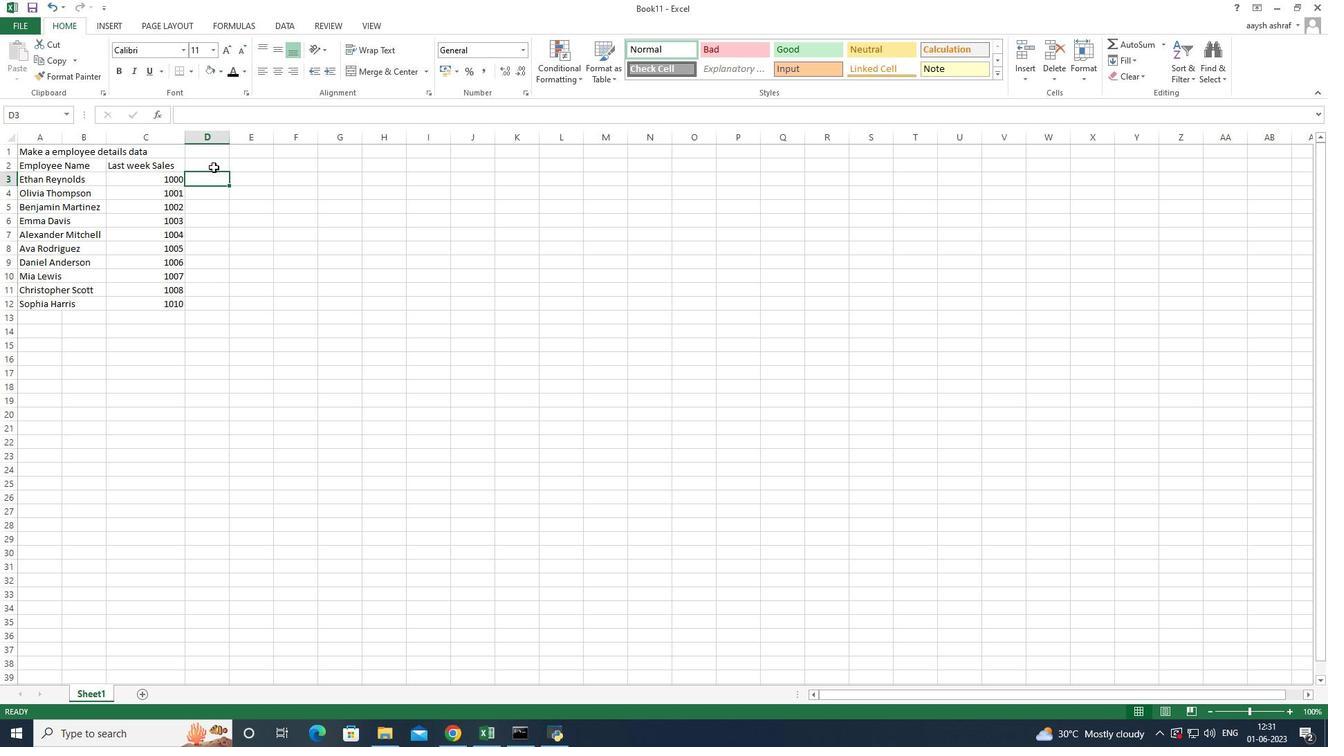 
Action: Mouse pressed left at (214, 163)
Screenshot: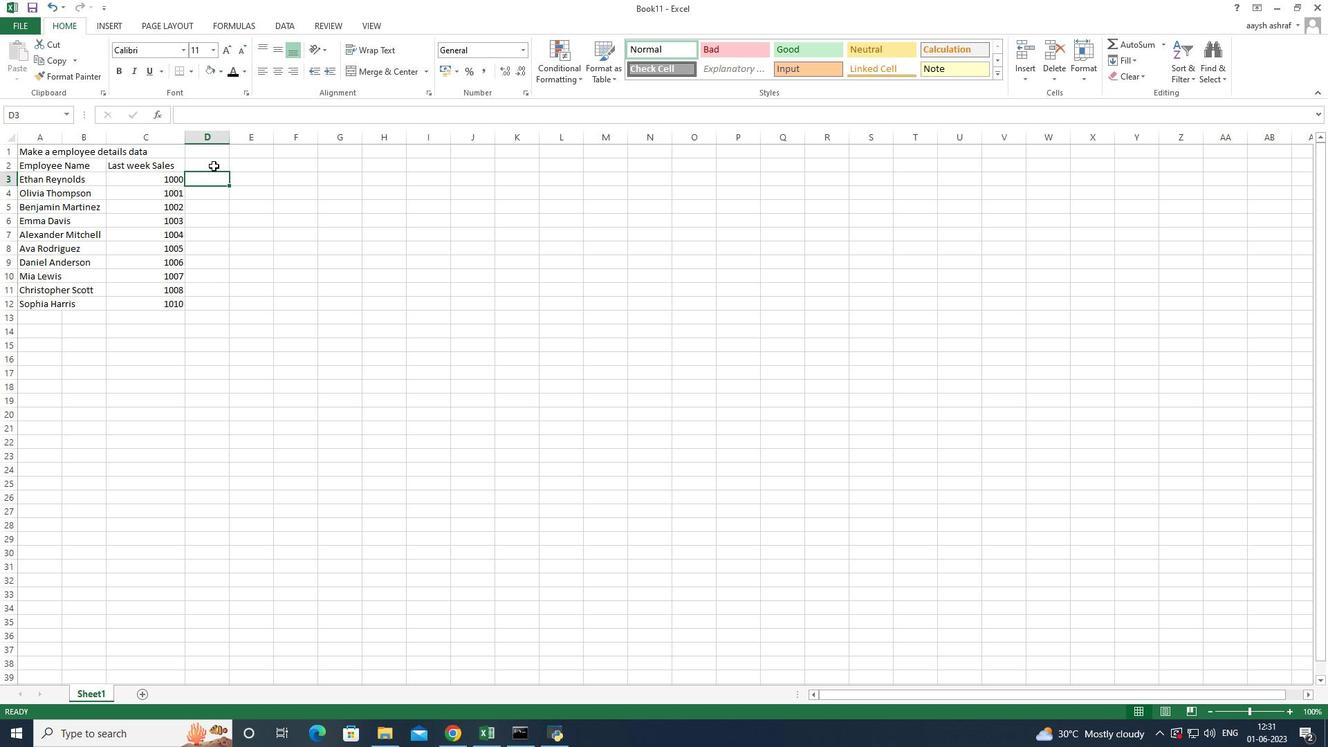 
Action: Mouse pressed left at (214, 163)
Screenshot: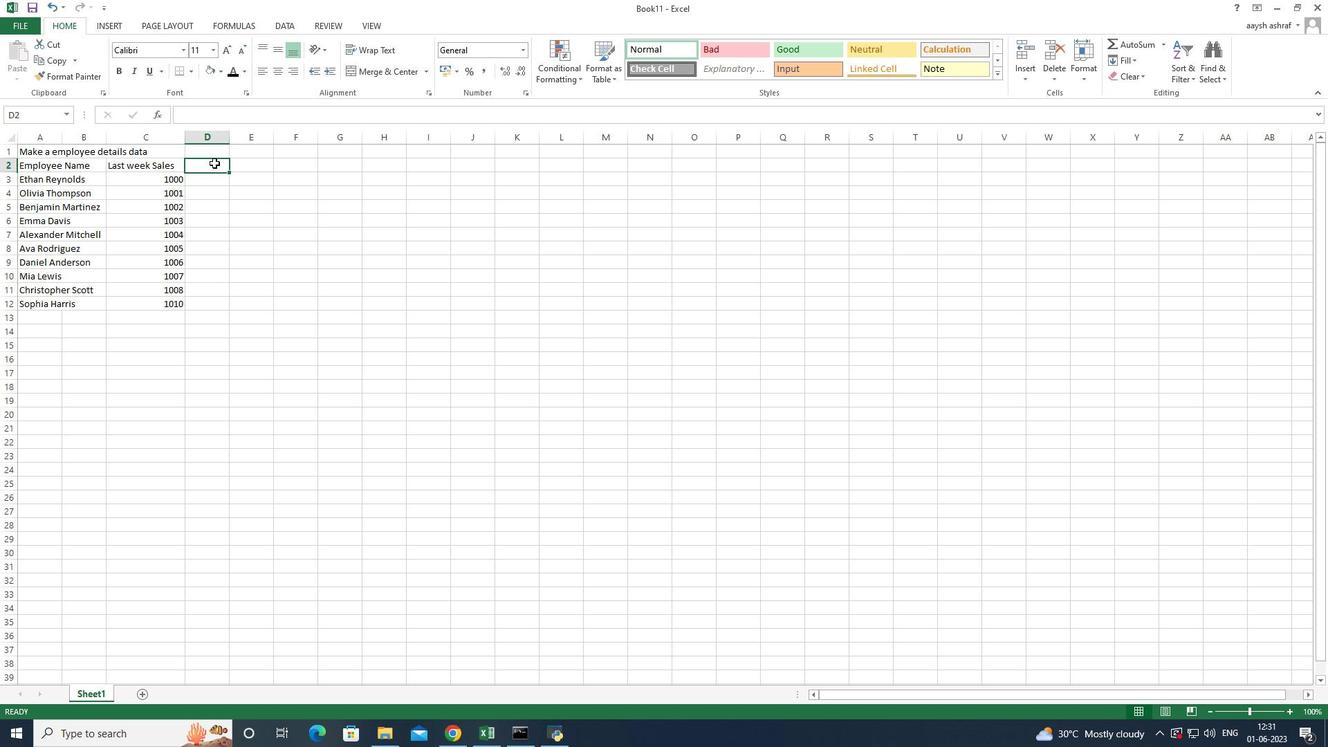 
Action: Key pressed <Key.shift>Department<Key.space><Key.enter>
Screenshot: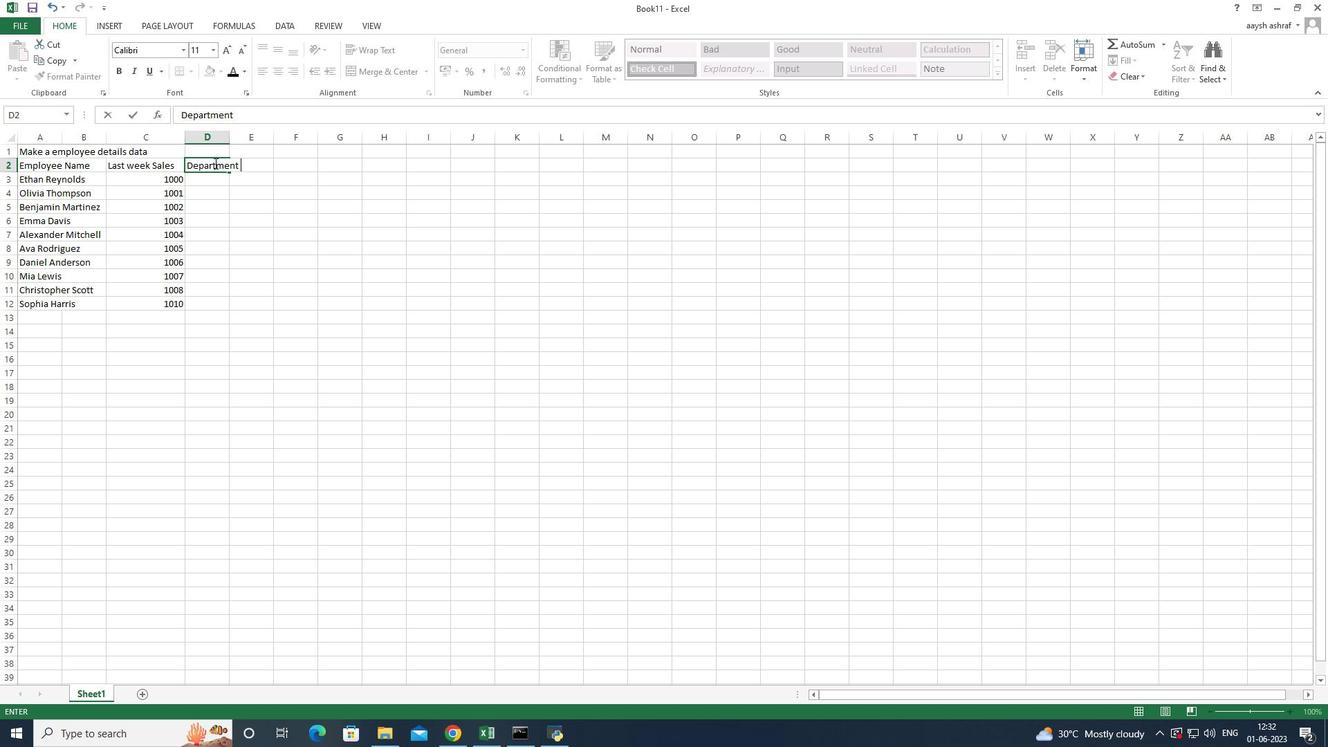 
Action: Mouse moved to (198, 269)
Screenshot: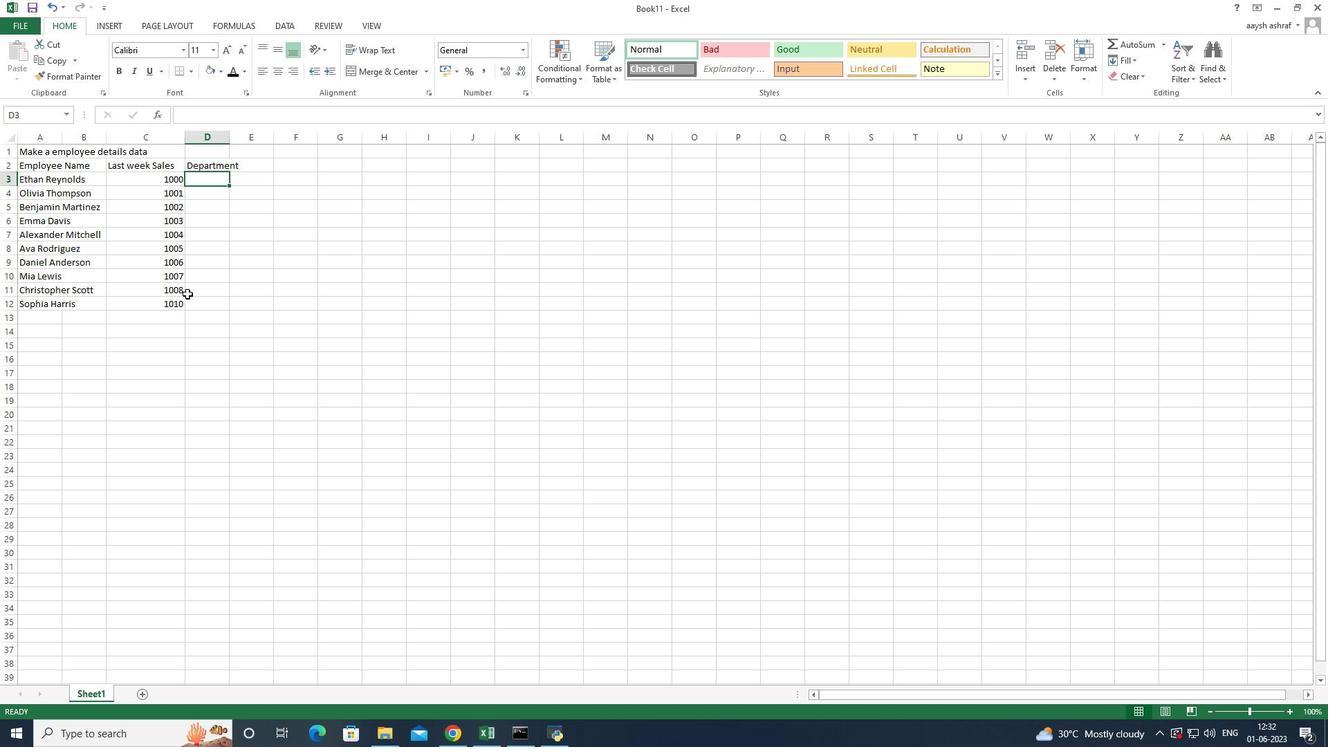 
Action: Key pressed <Key.shift>Sales<Key.space><Key.enter><Key.shift>Hr<Key.enter><Key.shift><Key.shift><Key.shift><Key.shift><Key.shift><Key.shift>Finance<Key.space><Key.enter><Key.shift>Marketing<Key.space><Key.enter><Key.shift>IT<Key.enter><Key.shift>Operations<Key.space><Key.enter><Key.shift>Finanance<Key.enter><Key.shift><Key.shift><Key.shift><Key.shift><Key.shift><Key.shift><Key.shift>Hr<Key.enter><Key.shift><Key.shift><Key.shift><Key.shift><Key.shift>Sales<Key.space><Key.shift><Key.enter><Key.shift>Marketing<Key.enter>
Screenshot: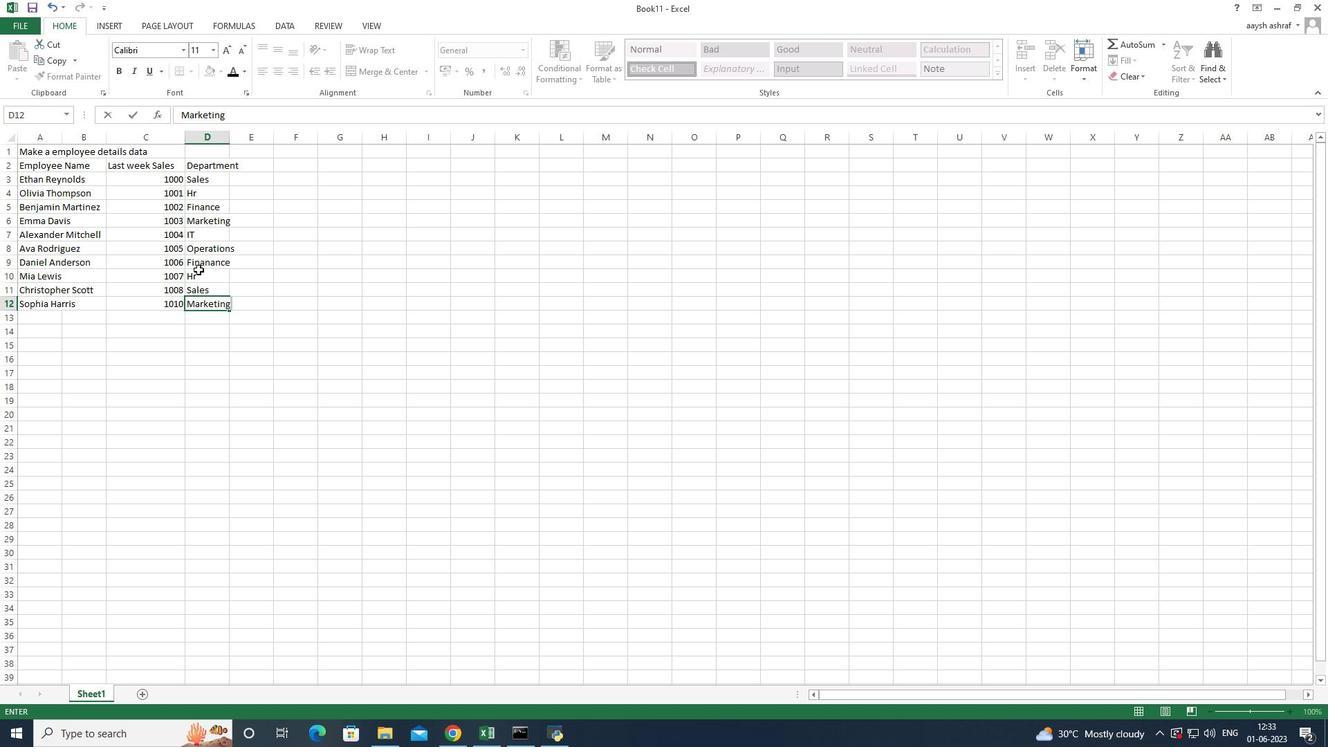 
Action: Mouse moved to (228, 137)
Screenshot: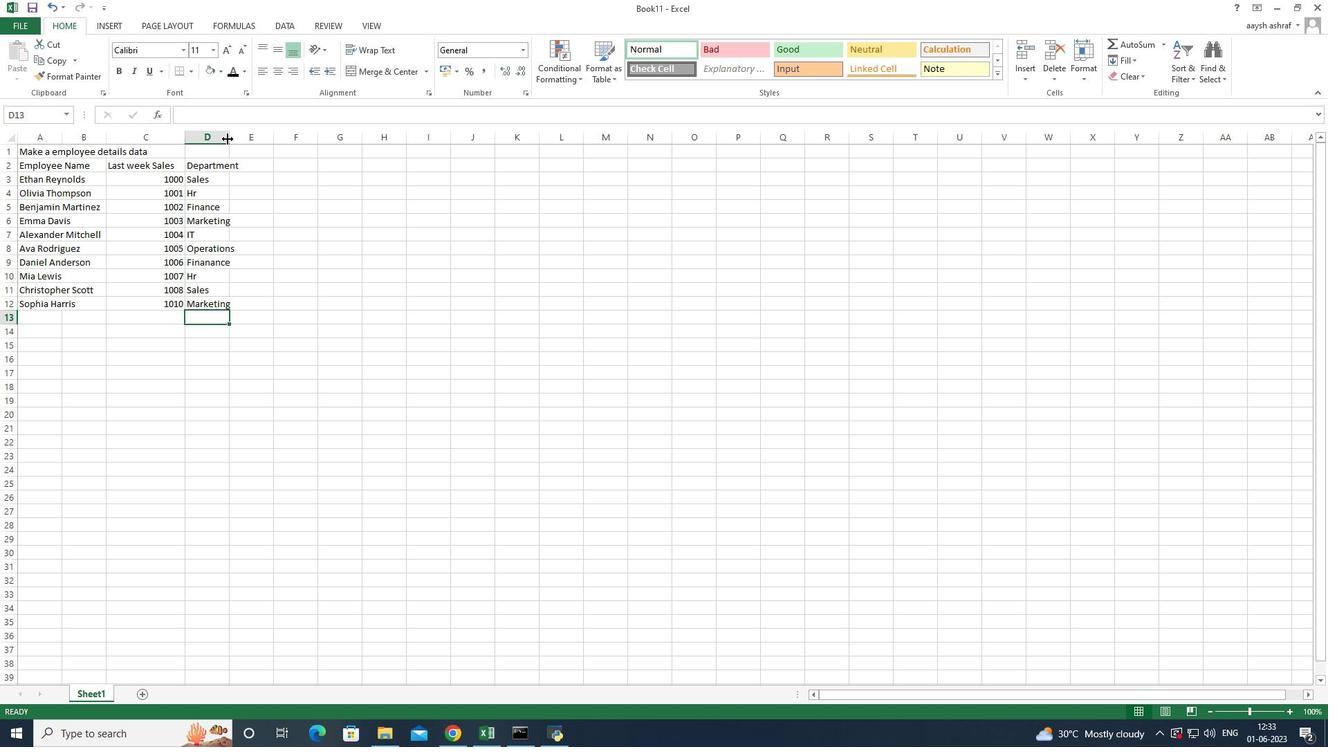 
Action: Mouse pressed left at (228, 137)
Screenshot: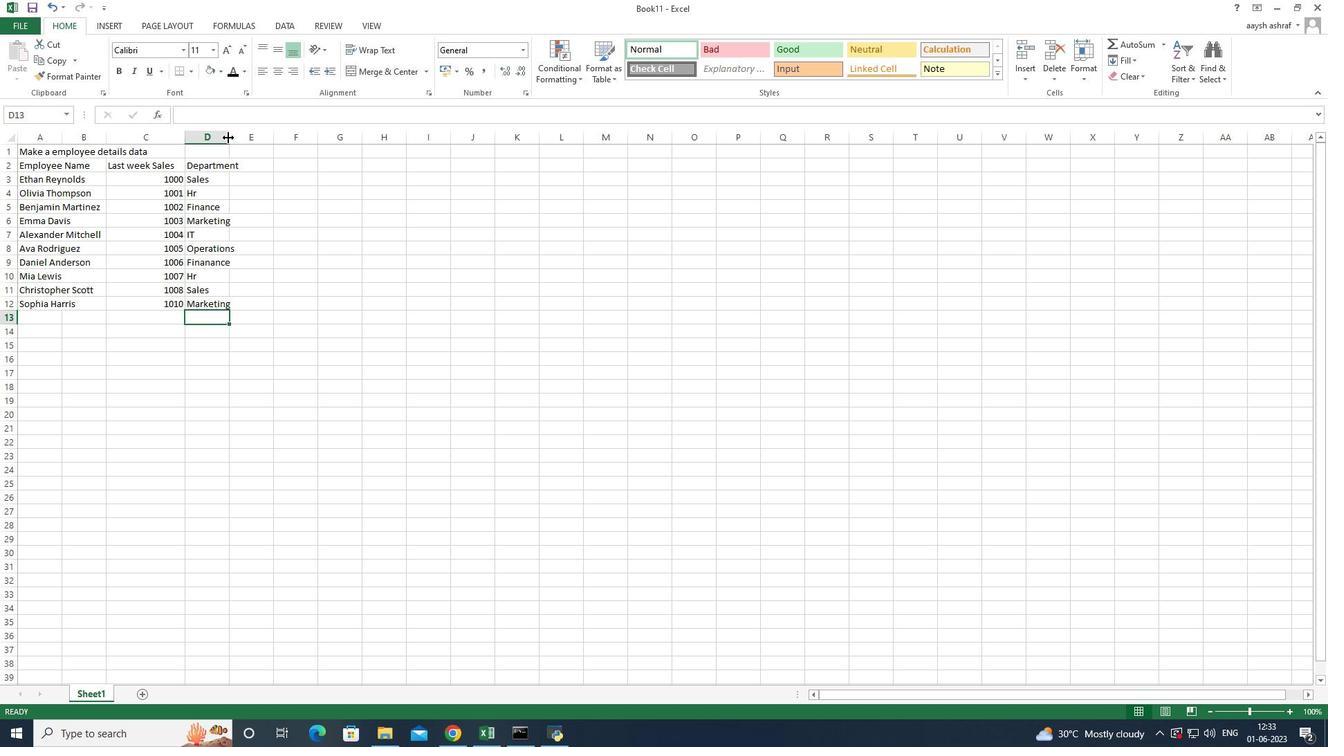 
Action: Mouse moved to (264, 163)
Screenshot: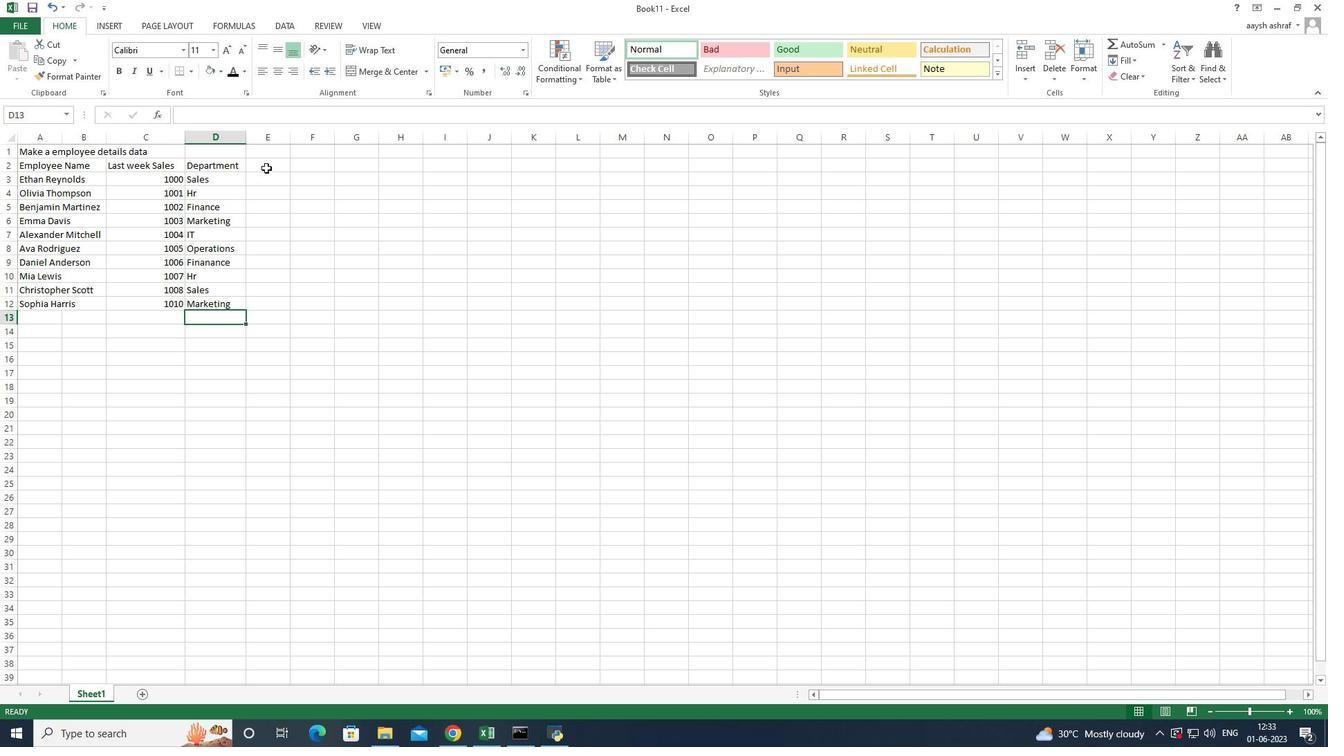 
Action: Mouse pressed left at (264, 163)
Screenshot: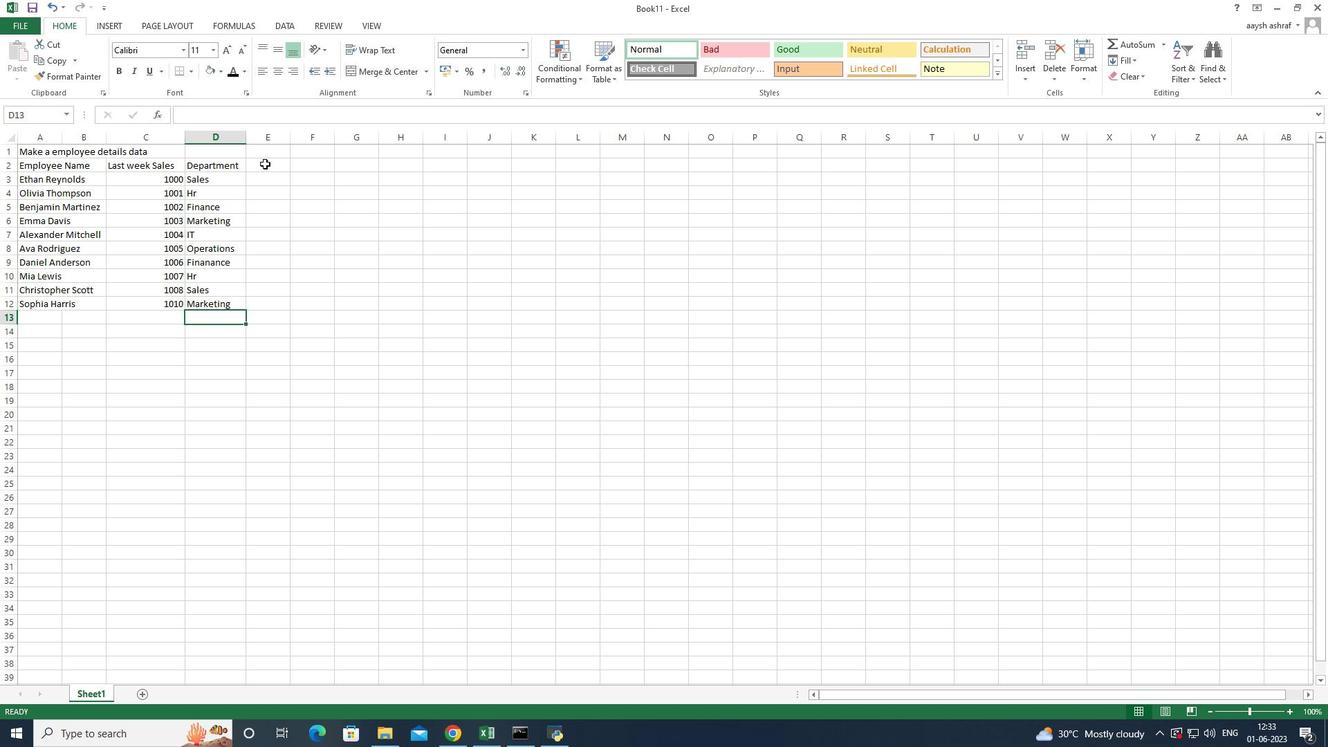 
Action: Mouse pressed left at (264, 163)
Screenshot: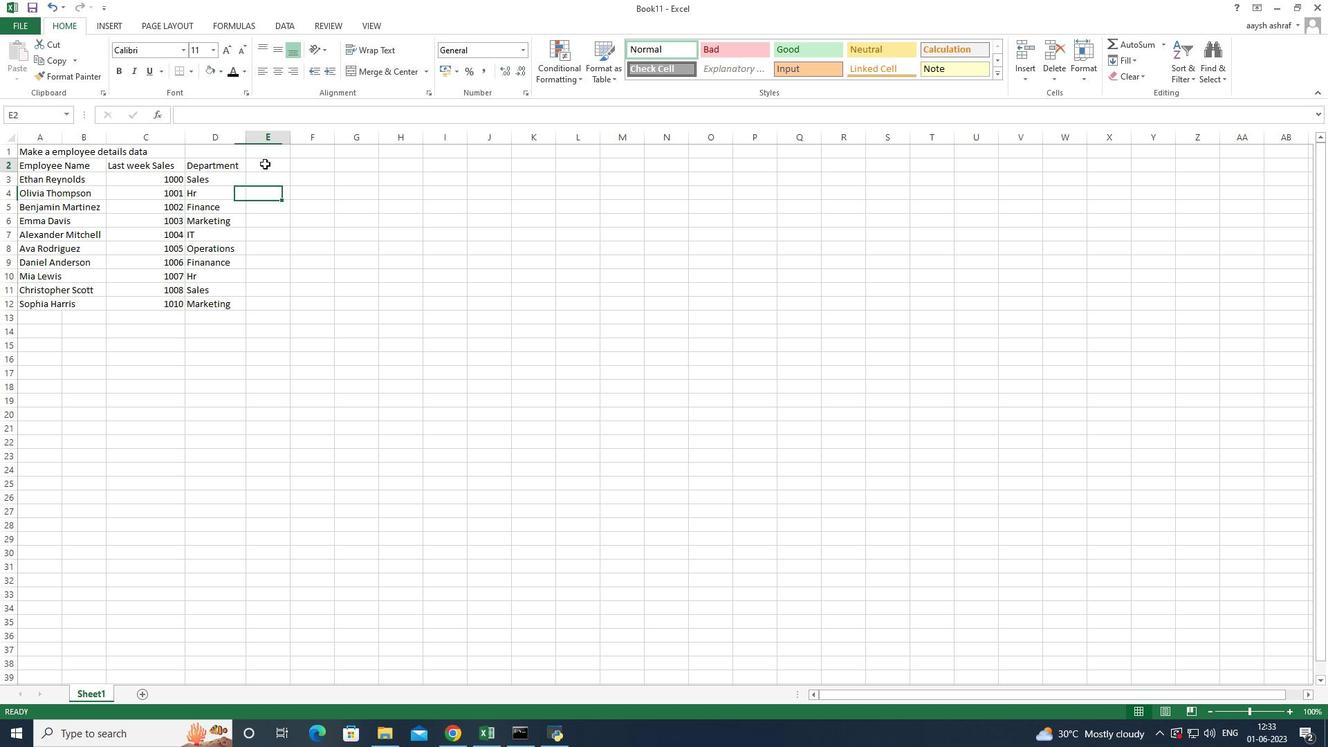 
Action: Mouse moved to (264, 168)
Screenshot: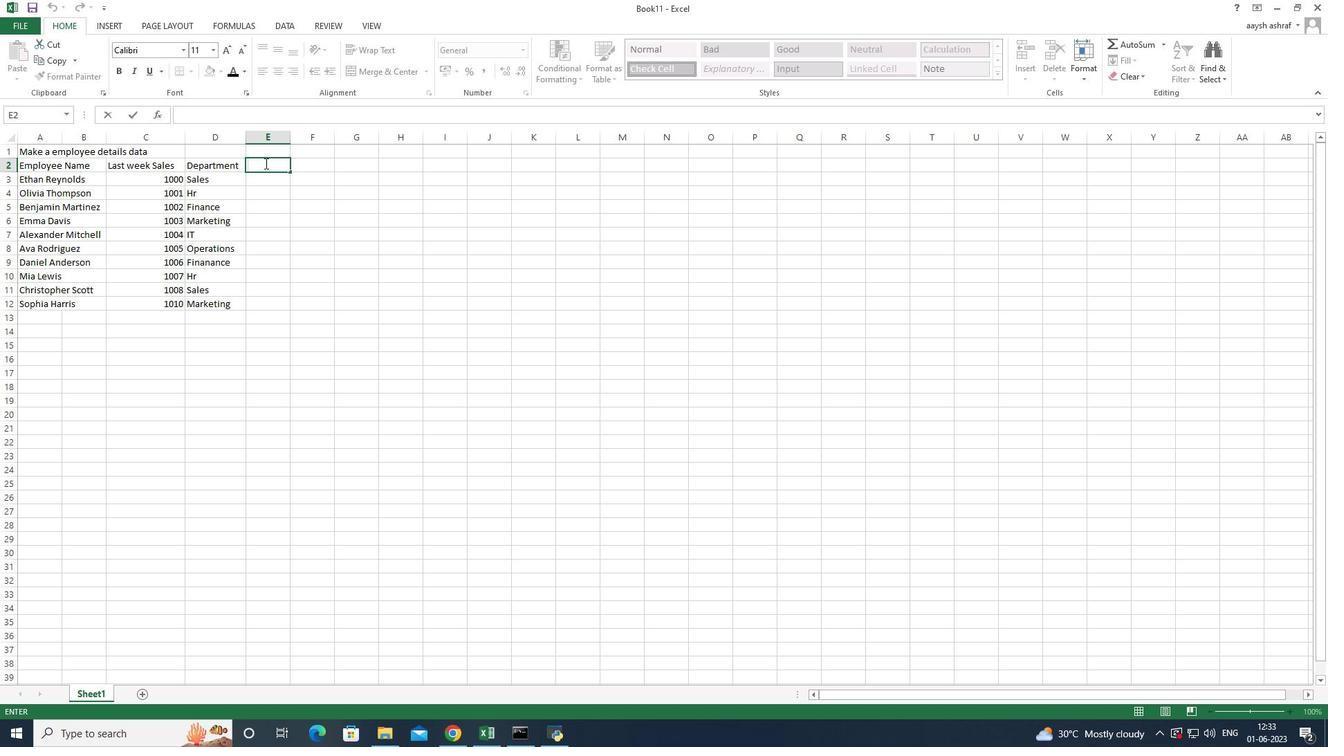 
Action: Key pressed <Key.shift>Position<Key.enter><Key.shift>Sales<Key.space><Key.shift><Key.shift>Manger<Key.backspace><Key.backspace><Key.backspace>ager<Key.enter><Key.shift><Key.shift><Key.shift><Key.shift><Key.shift><Key.shift><Key.shift><Key.shift><Key.shift><Key.shift>Hr<Key.space><Key.enter><Key.shift>Accountanat<Key.backspace><Key.backspace>t<Key.enter><Key.shift>Marketing<Key.space><Key.shift>Specialist<Key.enter><Key.shift>IT<Key.space><Key.shift>Specialist<Key.enter><Key.shift>Operations<Key.space><Key.shift>Manager<Key.enter><Key.shift><Key.shift><Key.shift><Key.shift><Key.shift>D<Key.shift><Key.shift><Key.shift><Key.shift><Key.shift><Key.shift><Key.shift><Key.backspace>Financial<Key.space><Key.shift>Analyst<Key.enter><Key.shift>Hr<Key.space><Key.shift>Ass<Key.backspace><Key.backspace><Key.backspace><Key.backspace><Key.backspace><Key.shift>R<Key.space><Key.shift>Assistant<Key.enter><Key.shift>Sales<Key.space><Key.shift>Reprensentative<Key.enter><Key.shift>Marketing<Key.space><Key.shift><Key.shift><Key.shift>Assistant<Key.enter>
Screenshot: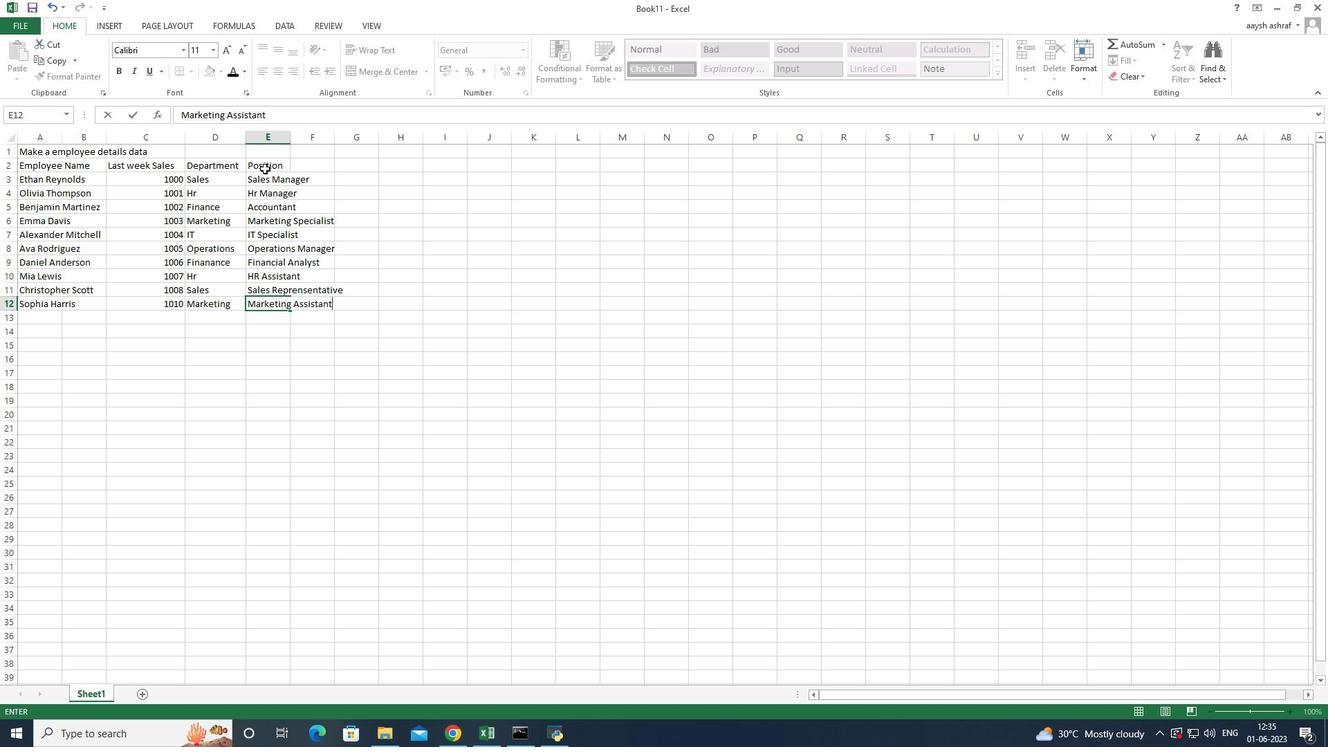 
Action: Mouse moved to (291, 139)
Screenshot: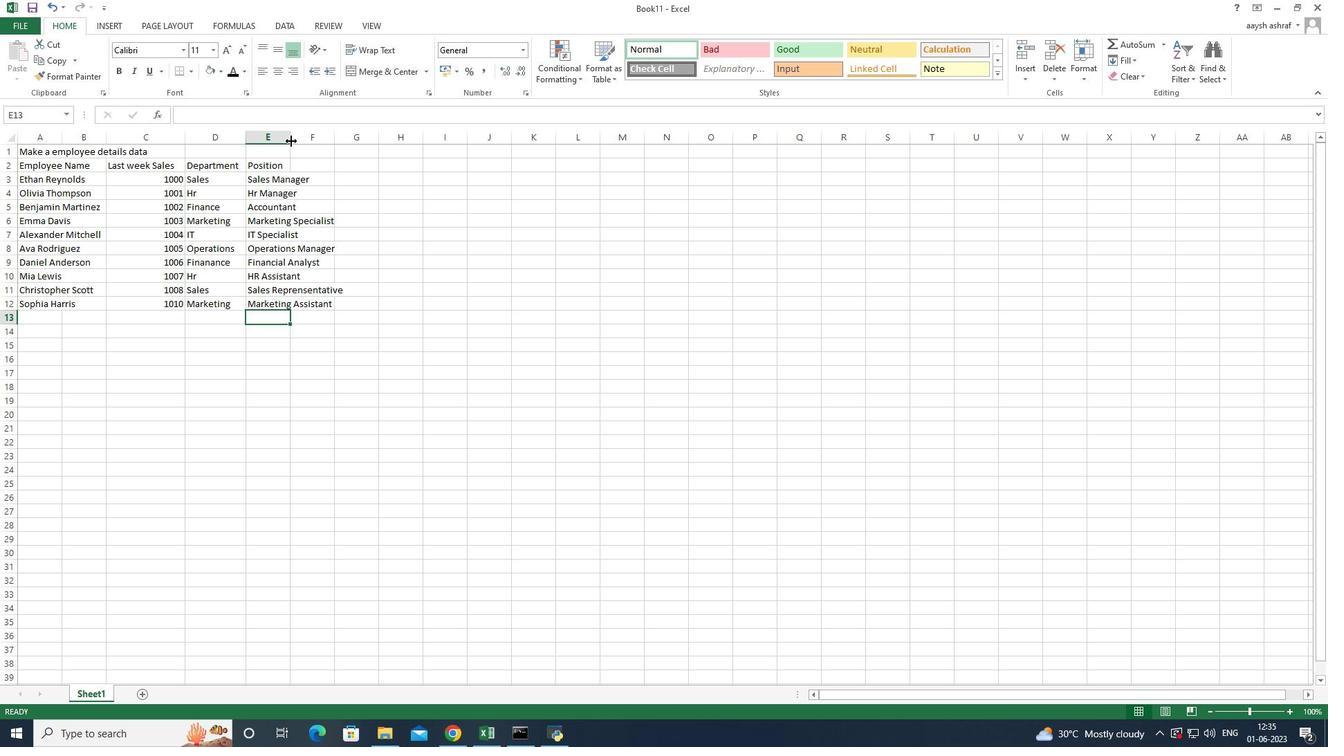 
Action: Mouse pressed left at (291, 139)
Screenshot: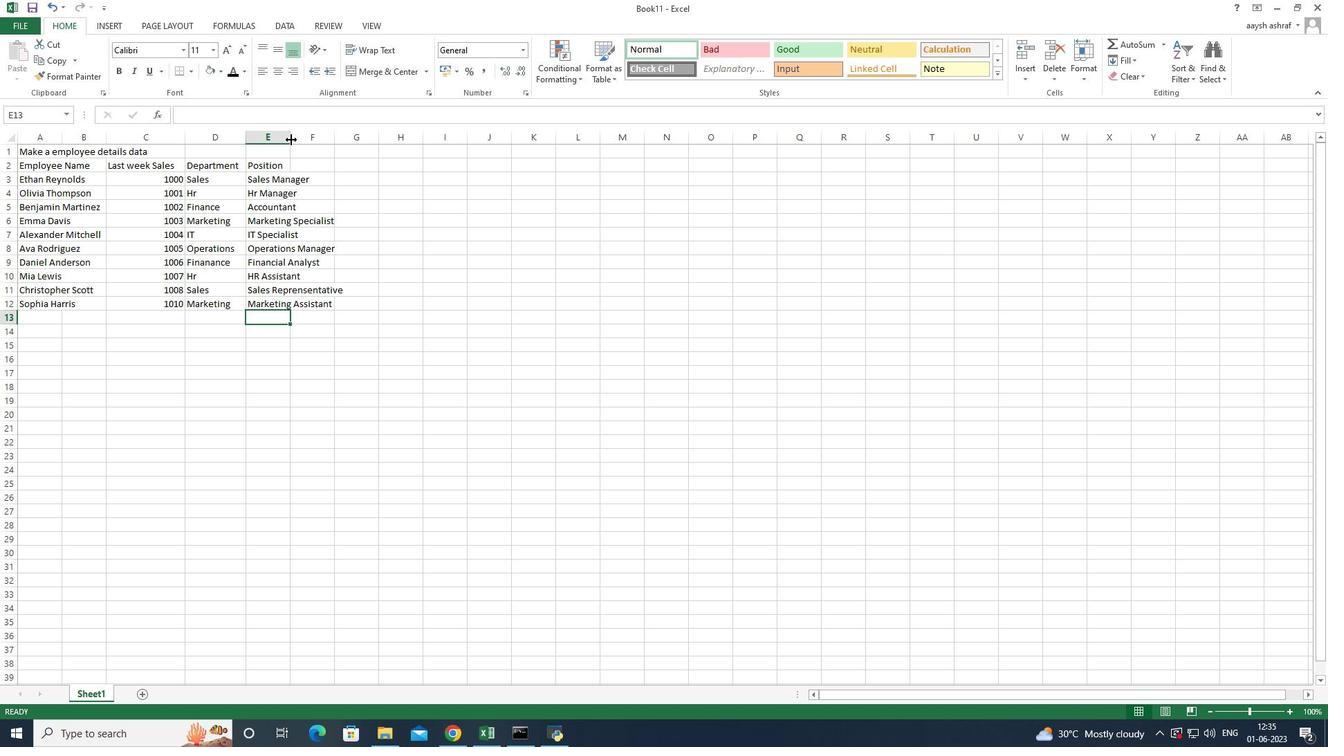 
Action: Mouse moved to (343, 136)
Screenshot: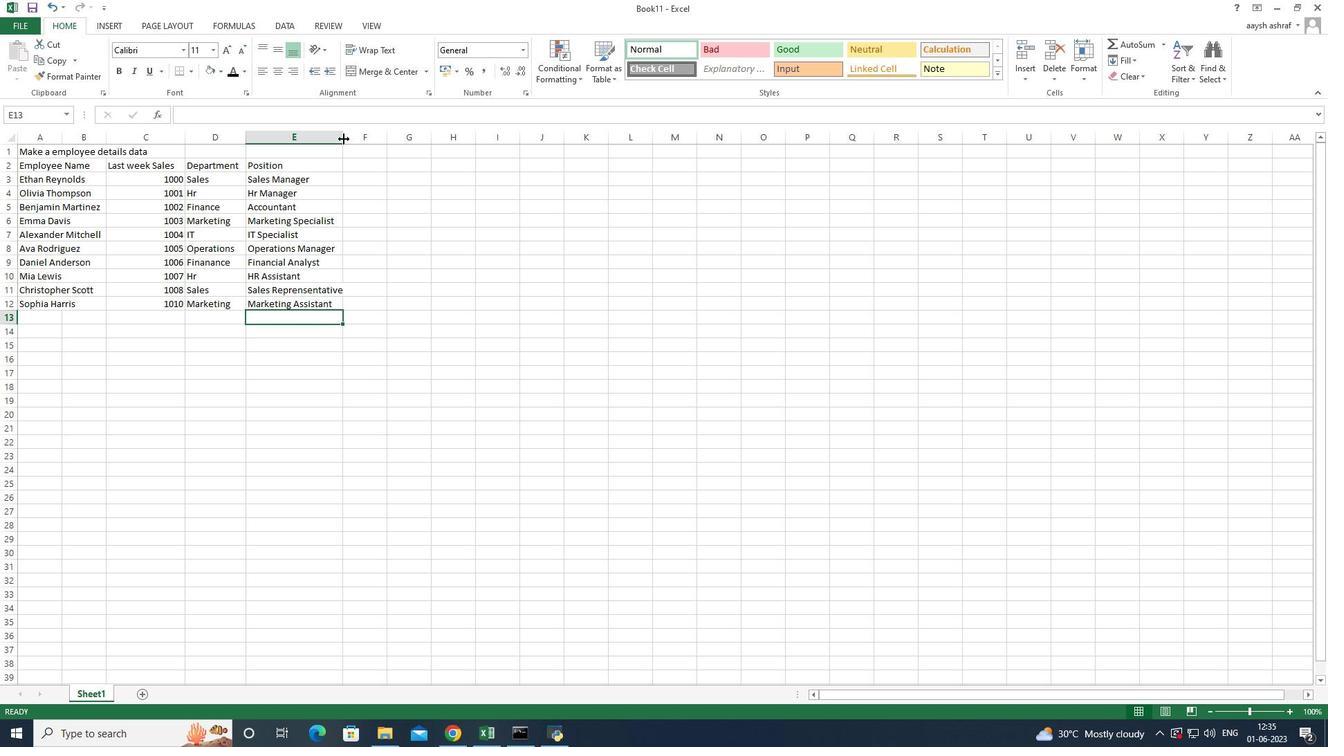 
Action: Mouse pressed left at (343, 136)
Screenshot: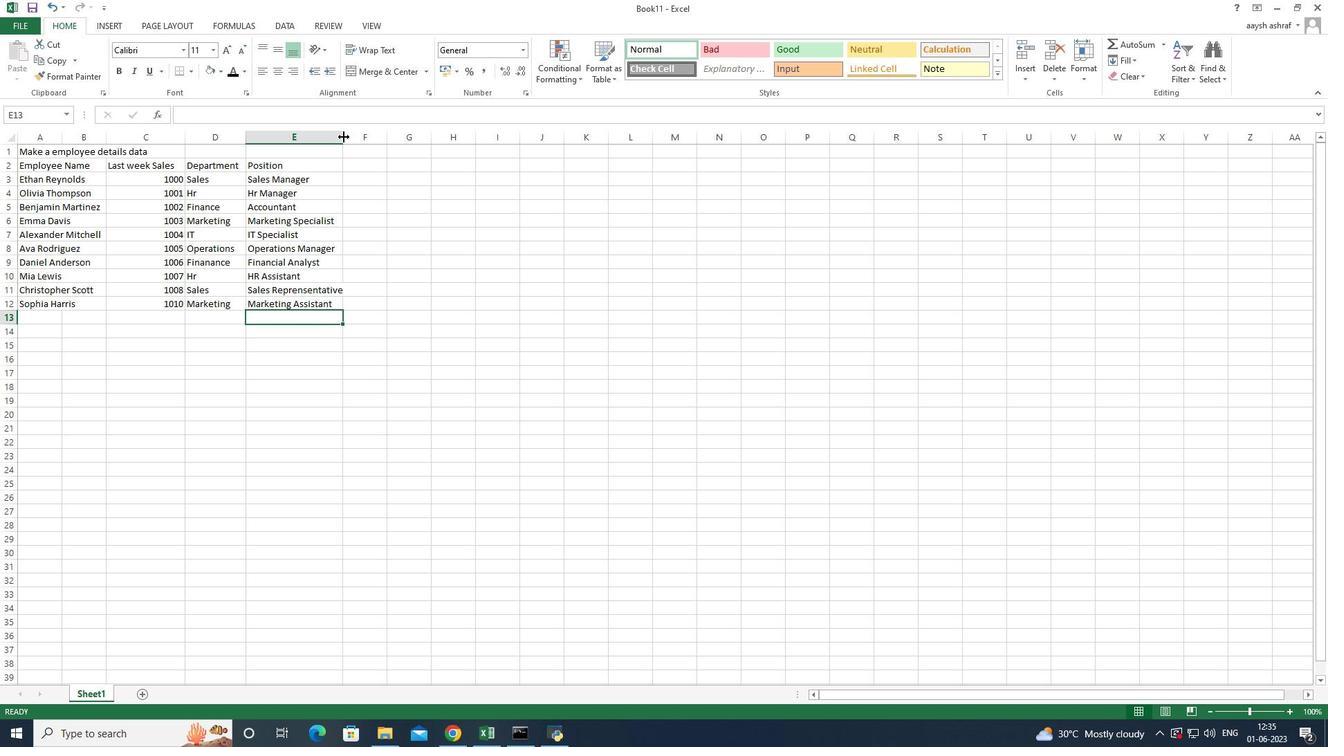 
Action: Mouse moved to (371, 163)
Screenshot: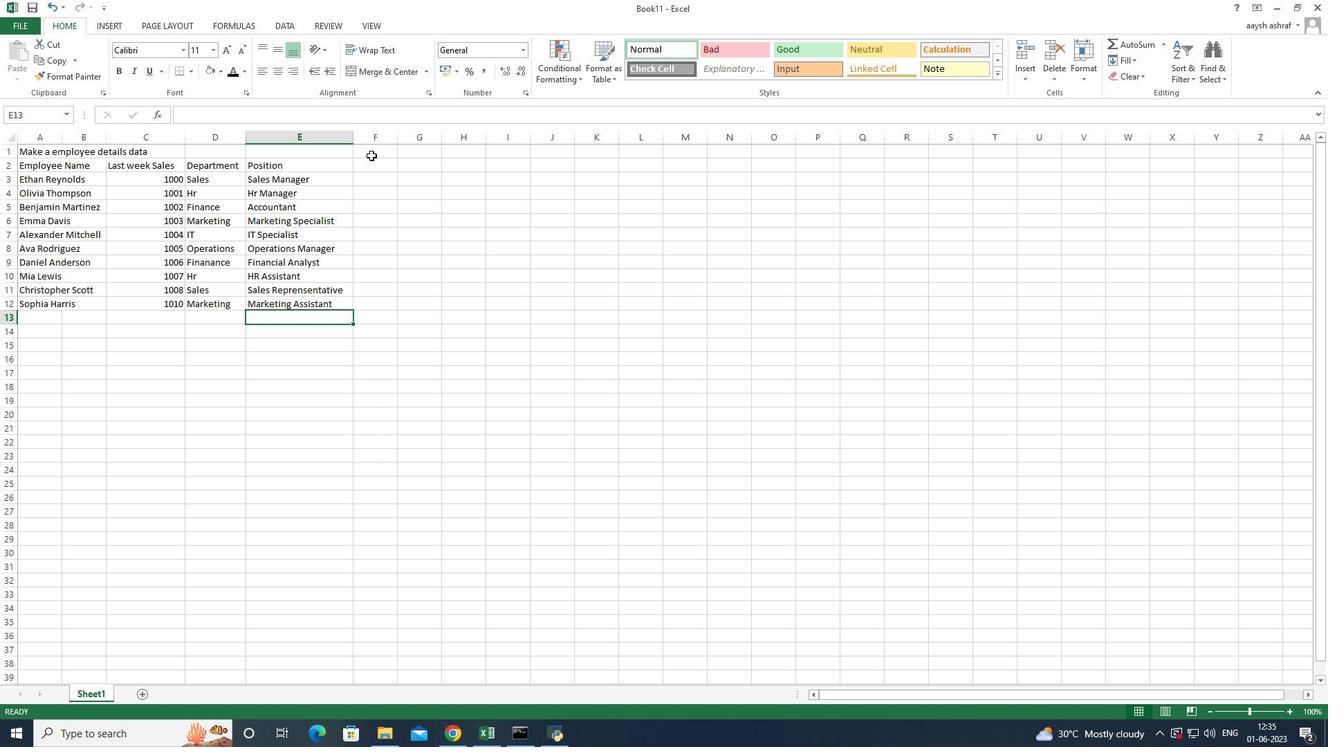 
Action: Mouse pressed left at (371, 163)
Screenshot: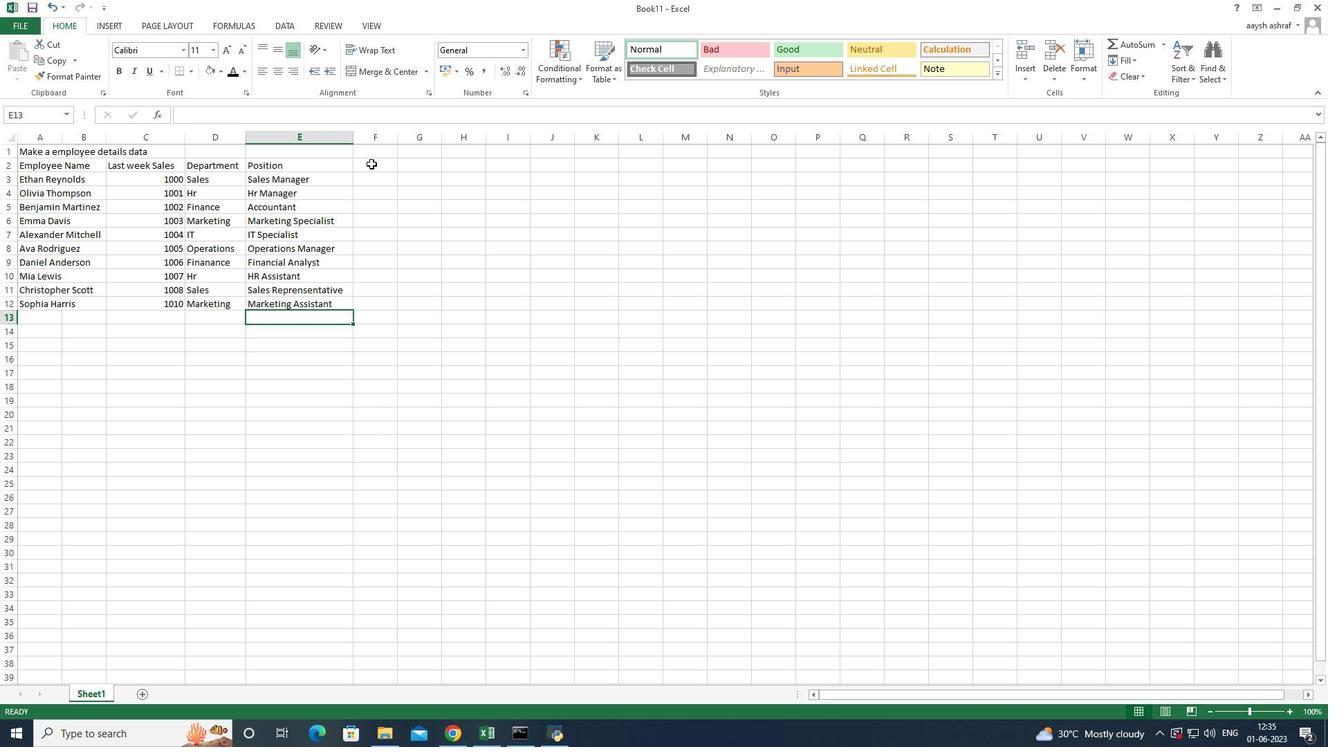 
Action: Mouse pressed left at (371, 163)
Screenshot: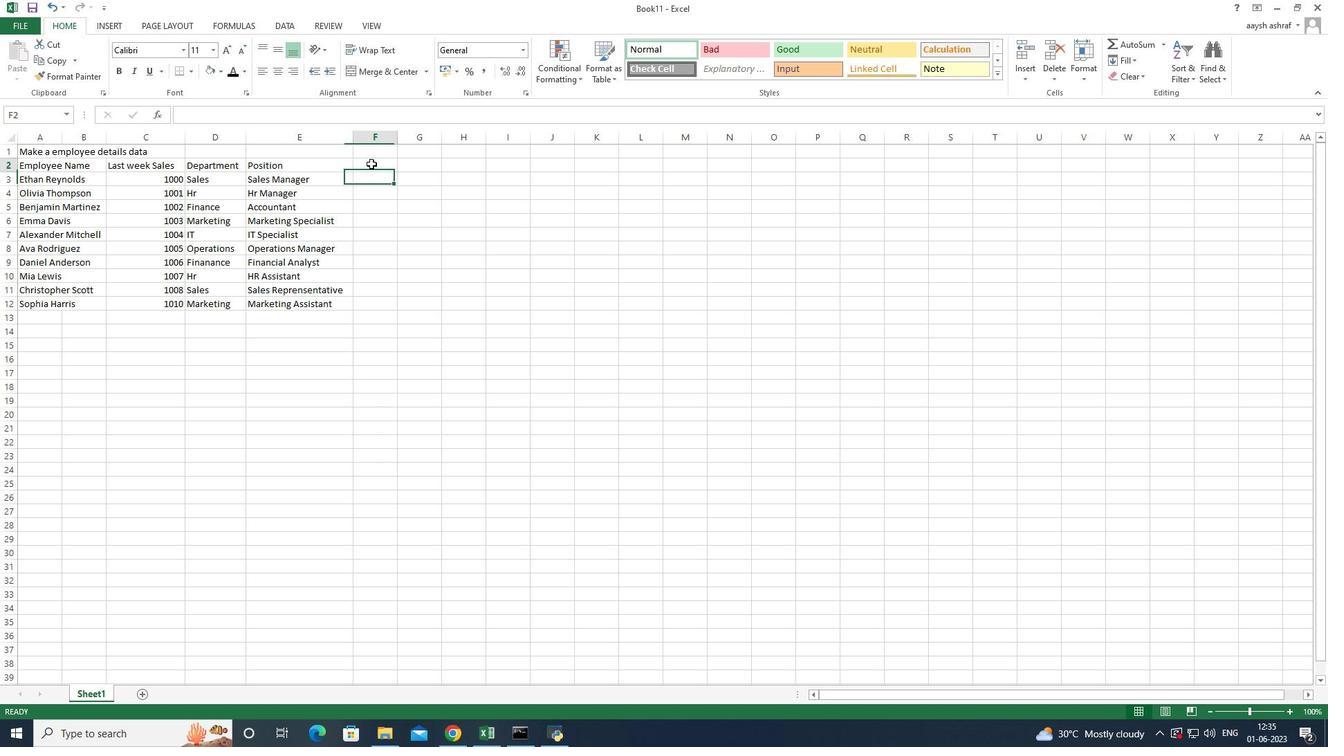 
Action: Key pressed <Key.shift>Salary<Key.space><Key.shift>(<Key.space><Key.shift><Key.shift><Key.shift><Key.shift><Key.shift><Key.shift><Key.shift><Key.shift>USD)<Key.enter>
Screenshot: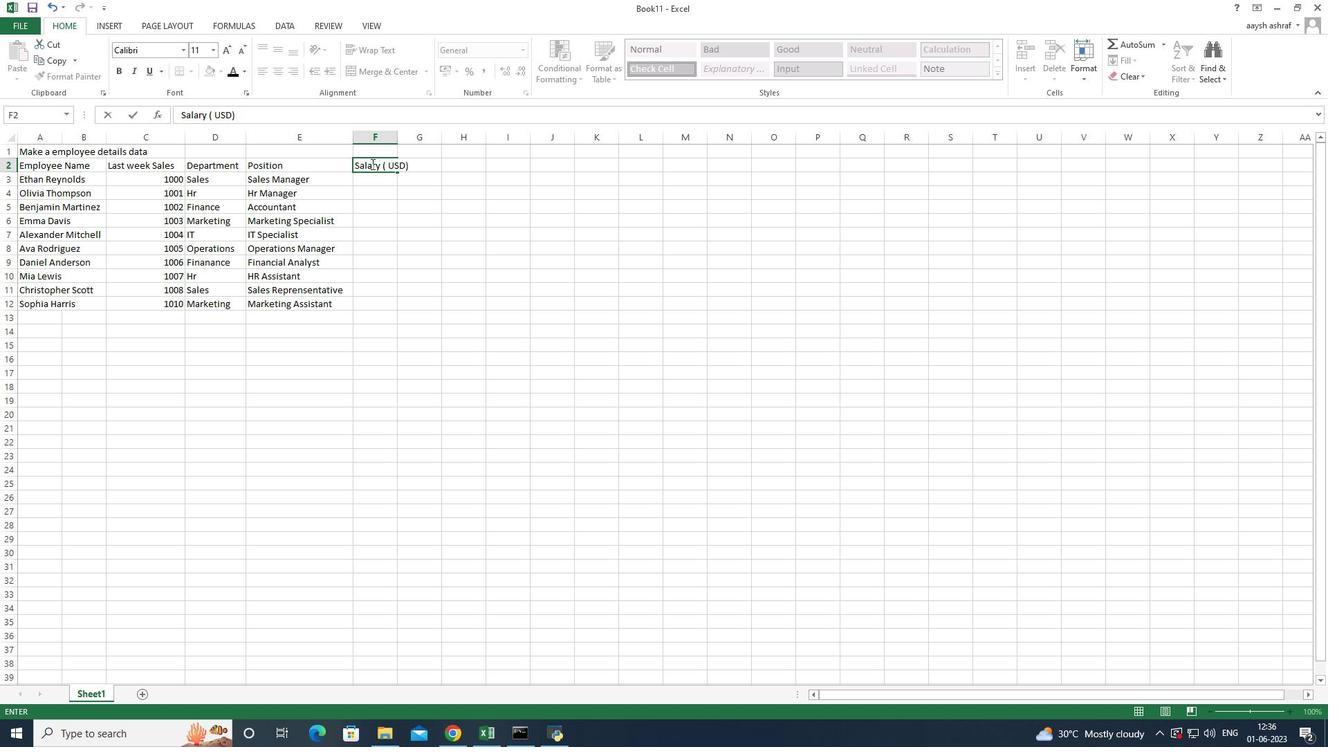 
Action: Mouse moved to (397, 138)
Screenshot: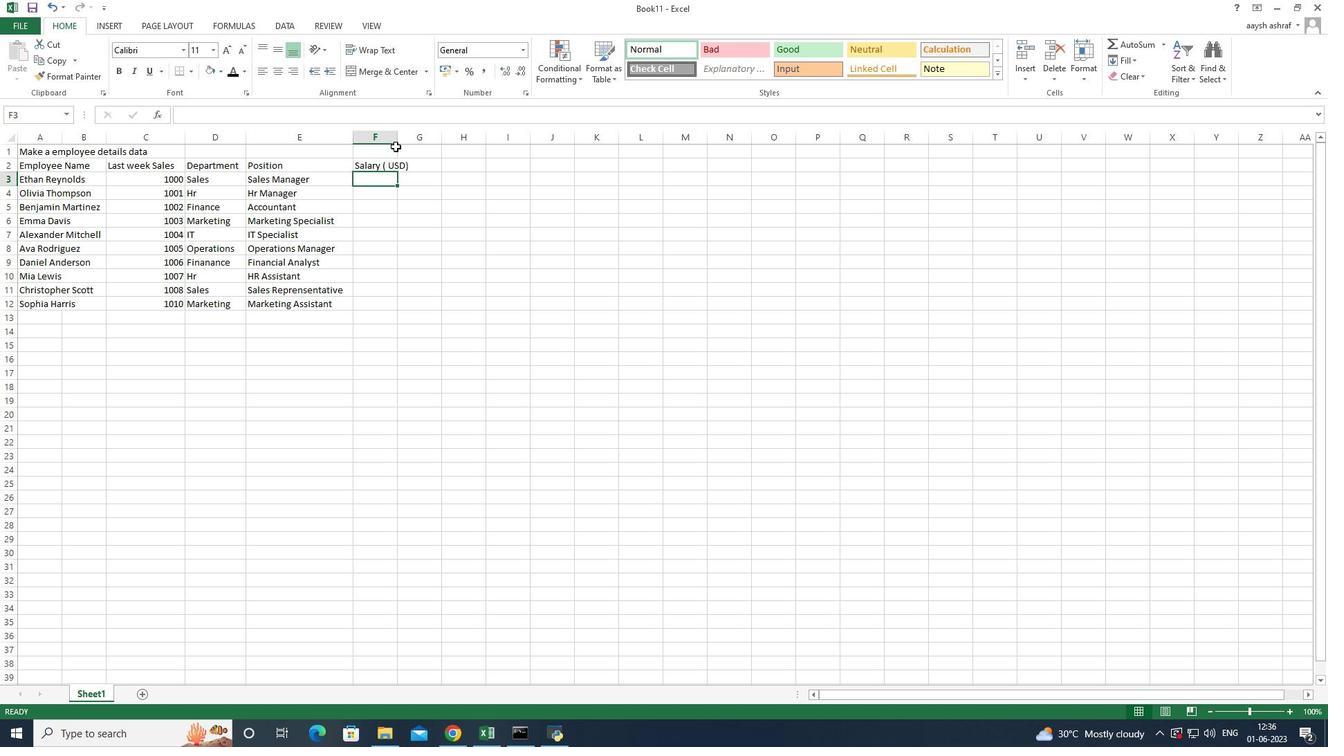 
Action: Mouse pressed left at (397, 138)
Screenshot: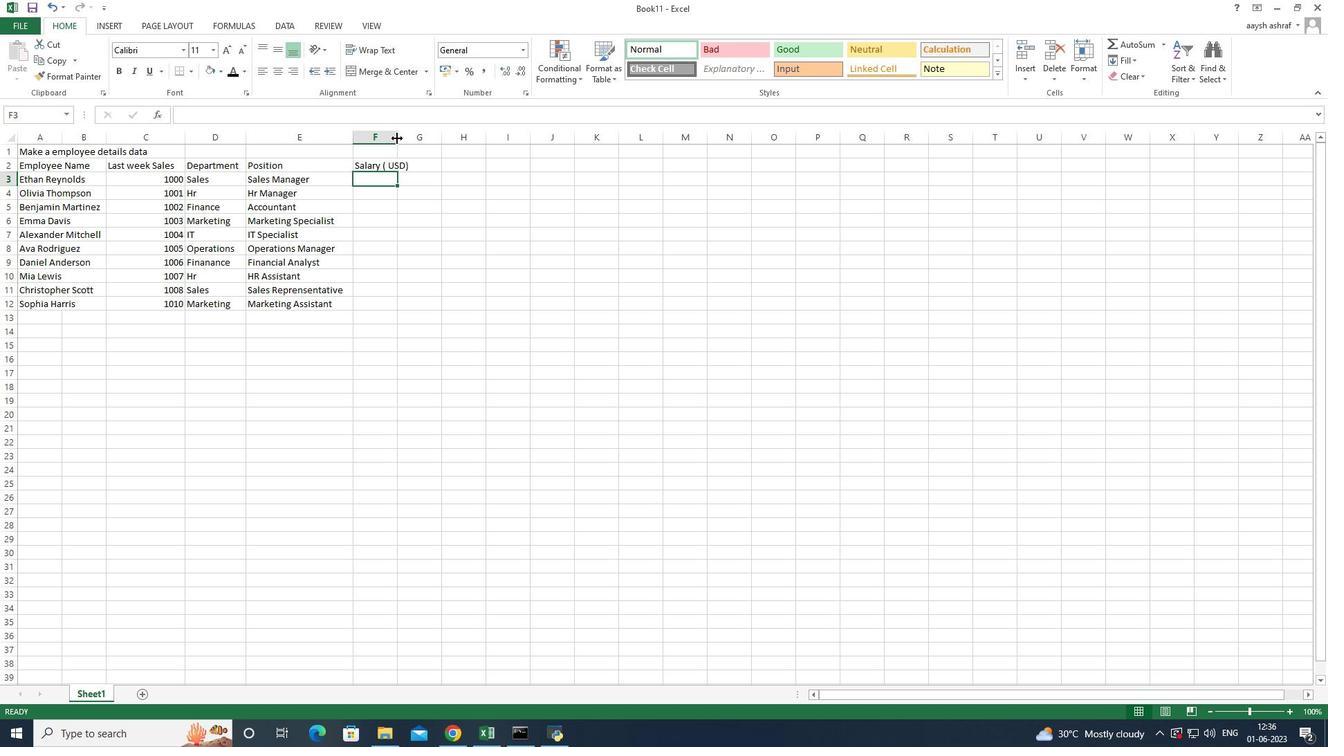 
Action: Mouse moved to (369, 180)
Screenshot: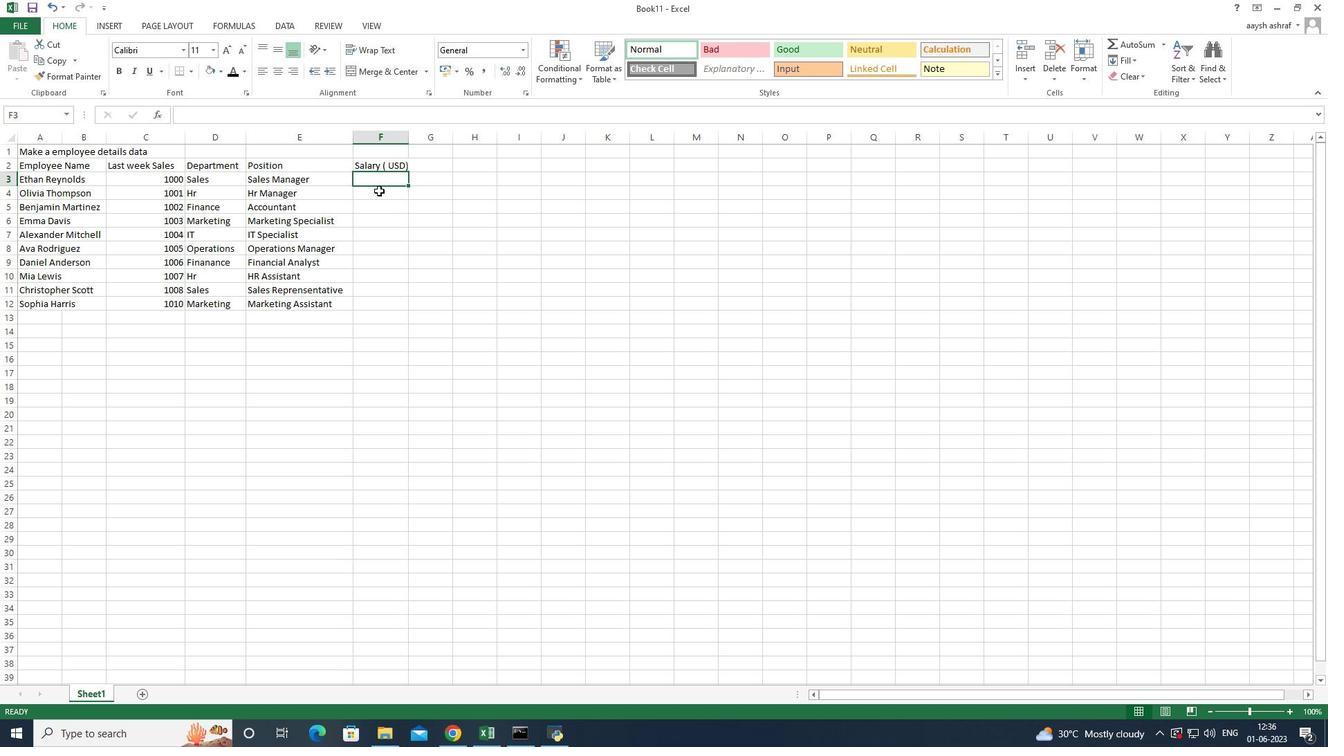 
Action: Mouse pressed left at (369, 180)
Screenshot: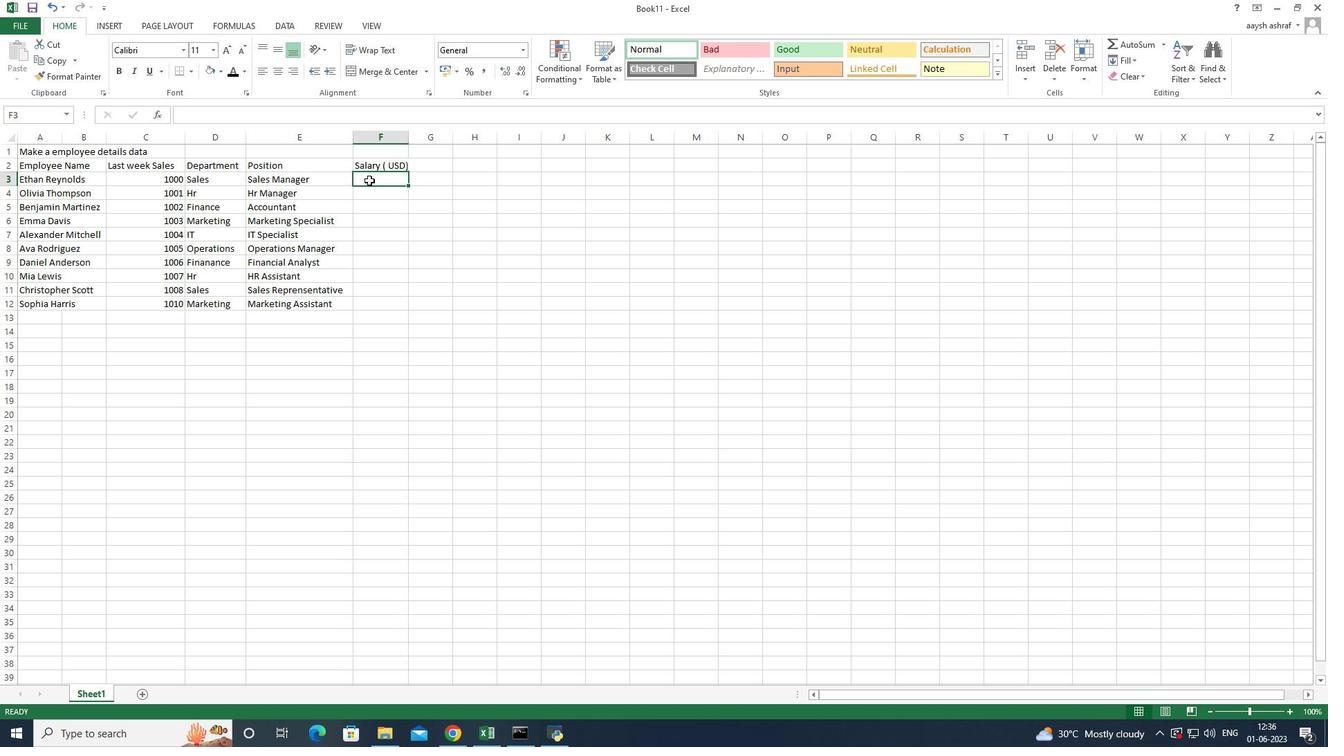 
Action: Mouse pressed left at (369, 180)
Screenshot: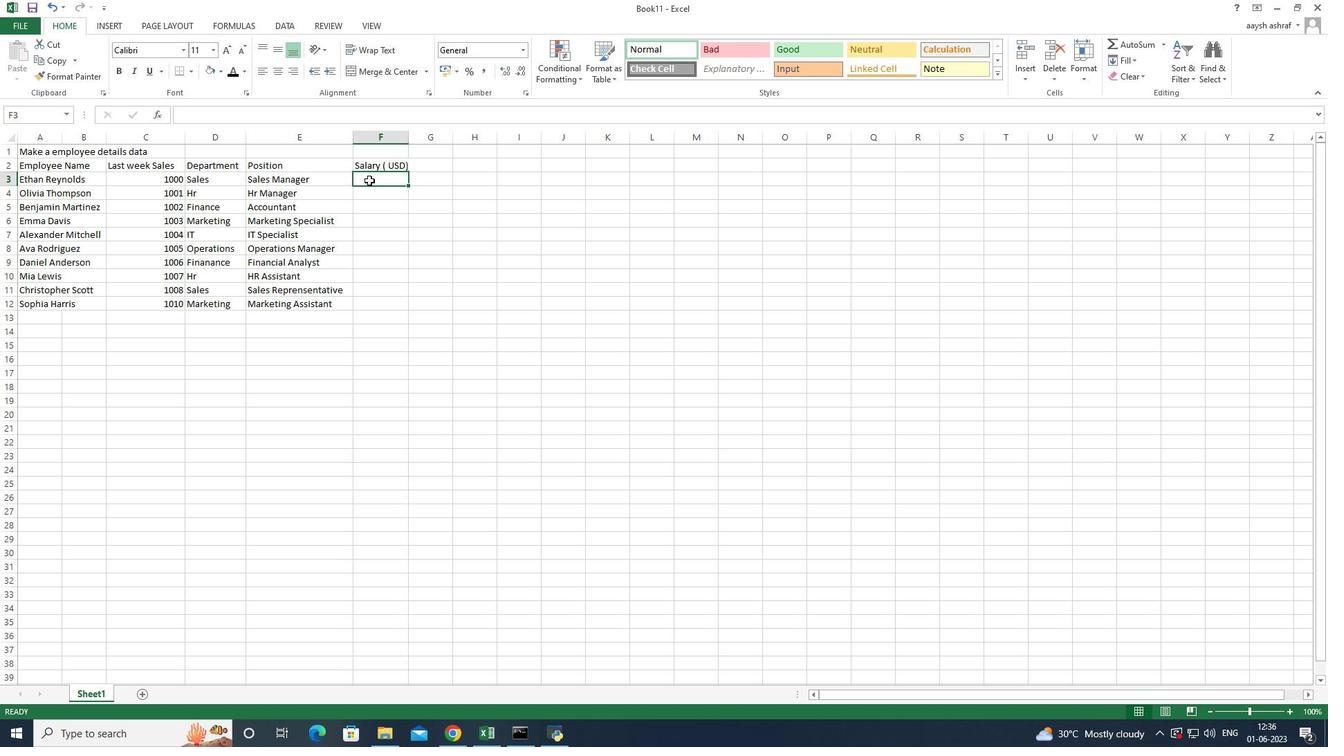 
Action: Key pressed 5000<Key.enter>4500<Key.enter>4000<Key.enter>3800<Key.enter>4200<Key.enter>5200<Key.enter>3800<Key.enter>2800<Key.enter>3200<Key.enter>2500
Screenshot: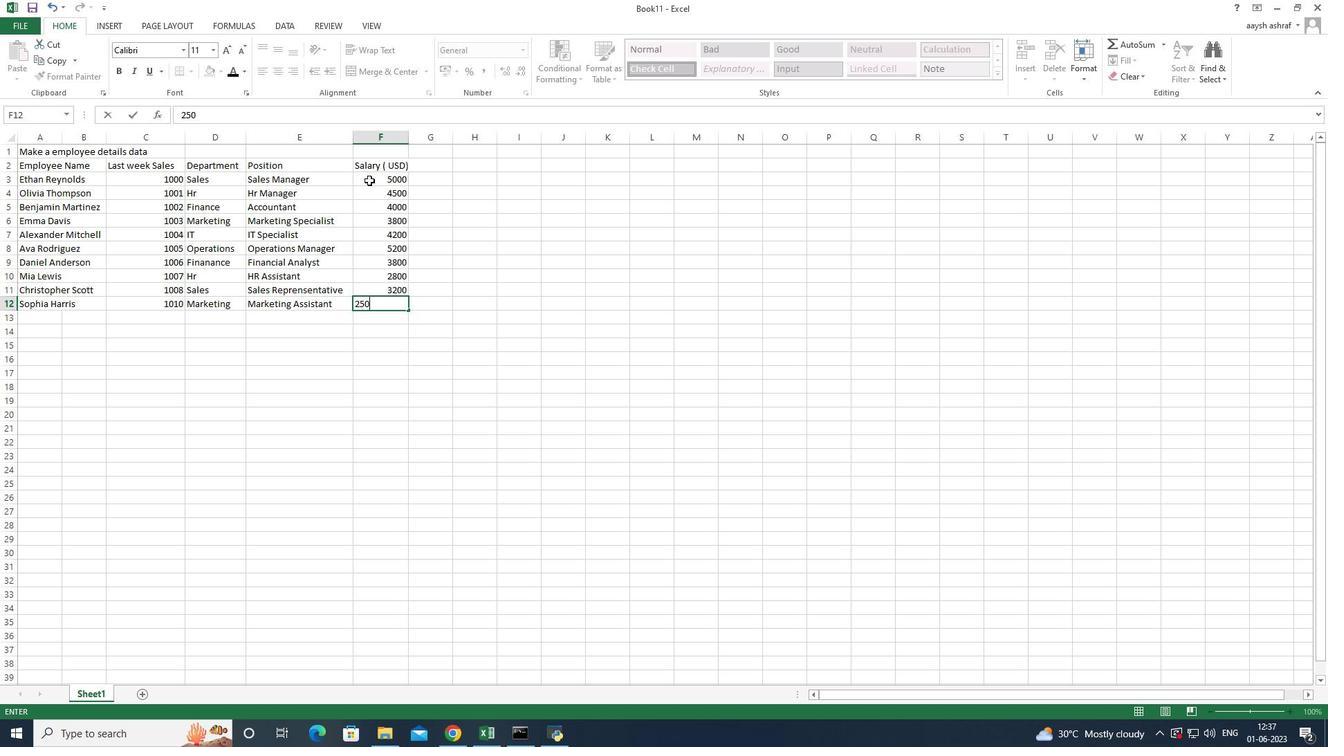 
Action: Mouse moved to (428, 166)
Screenshot: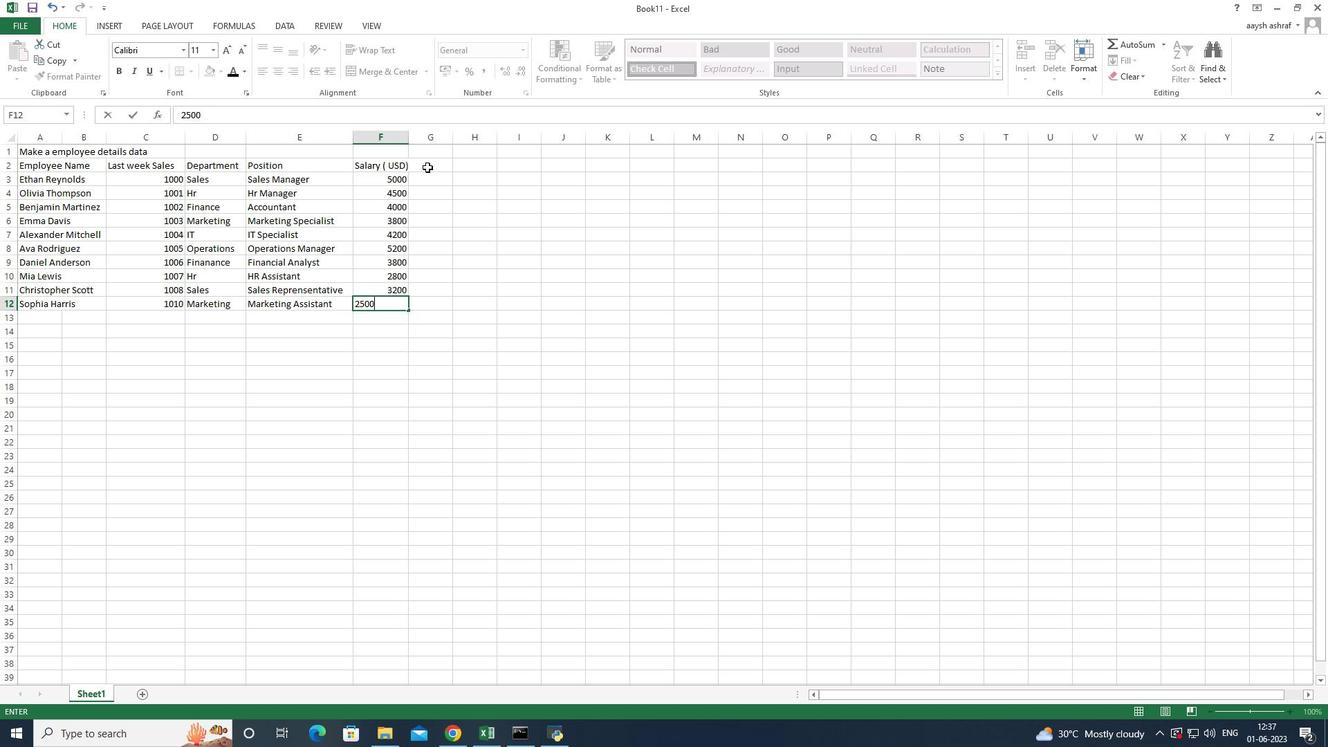 
Action: Mouse pressed left at (428, 166)
Screenshot: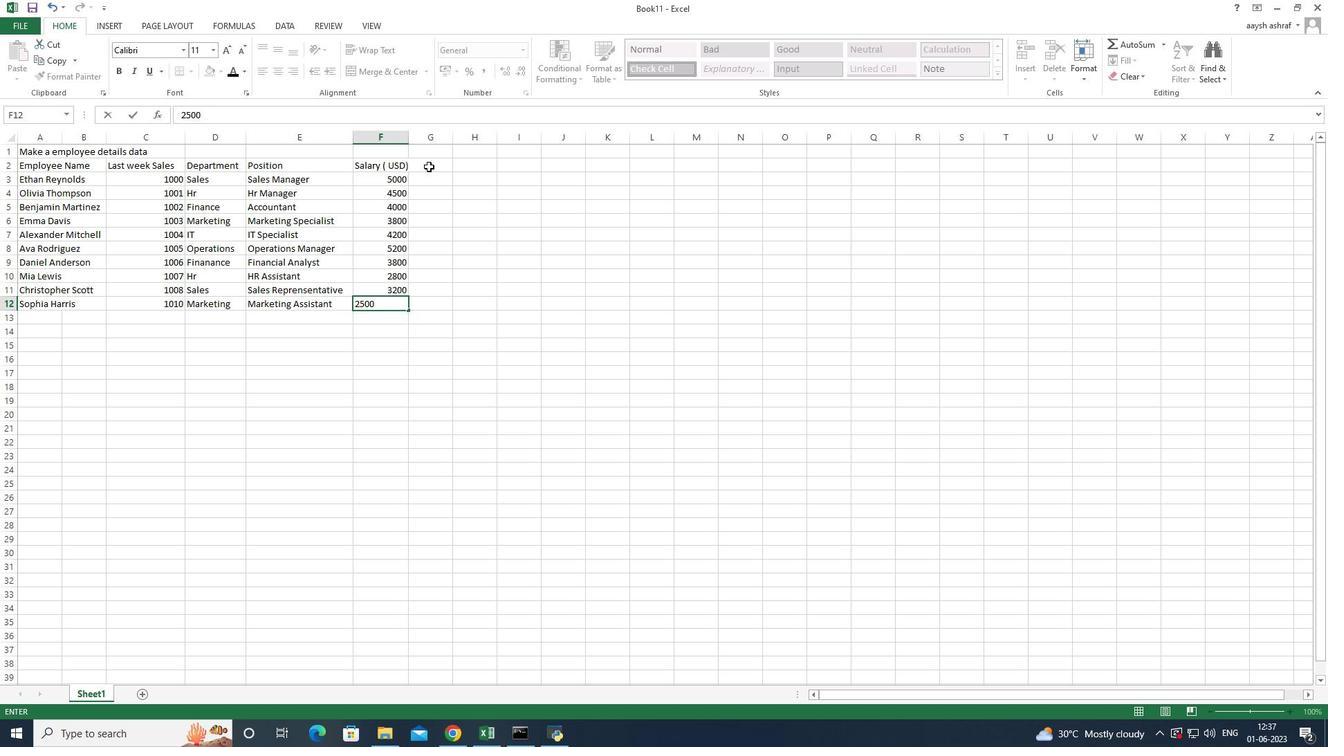 
Action: Mouse moved to (431, 166)
Screenshot: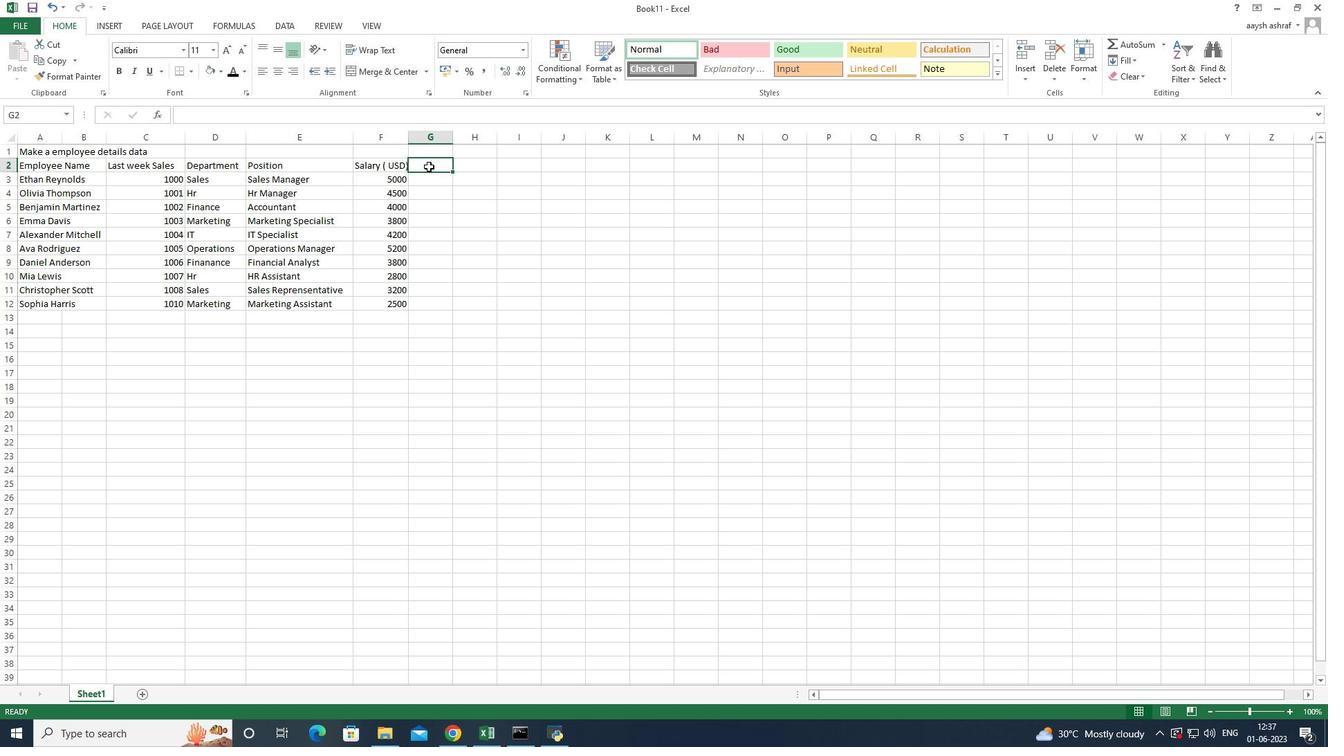 
Action: Mouse pressed left at (431, 166)
Screenshot: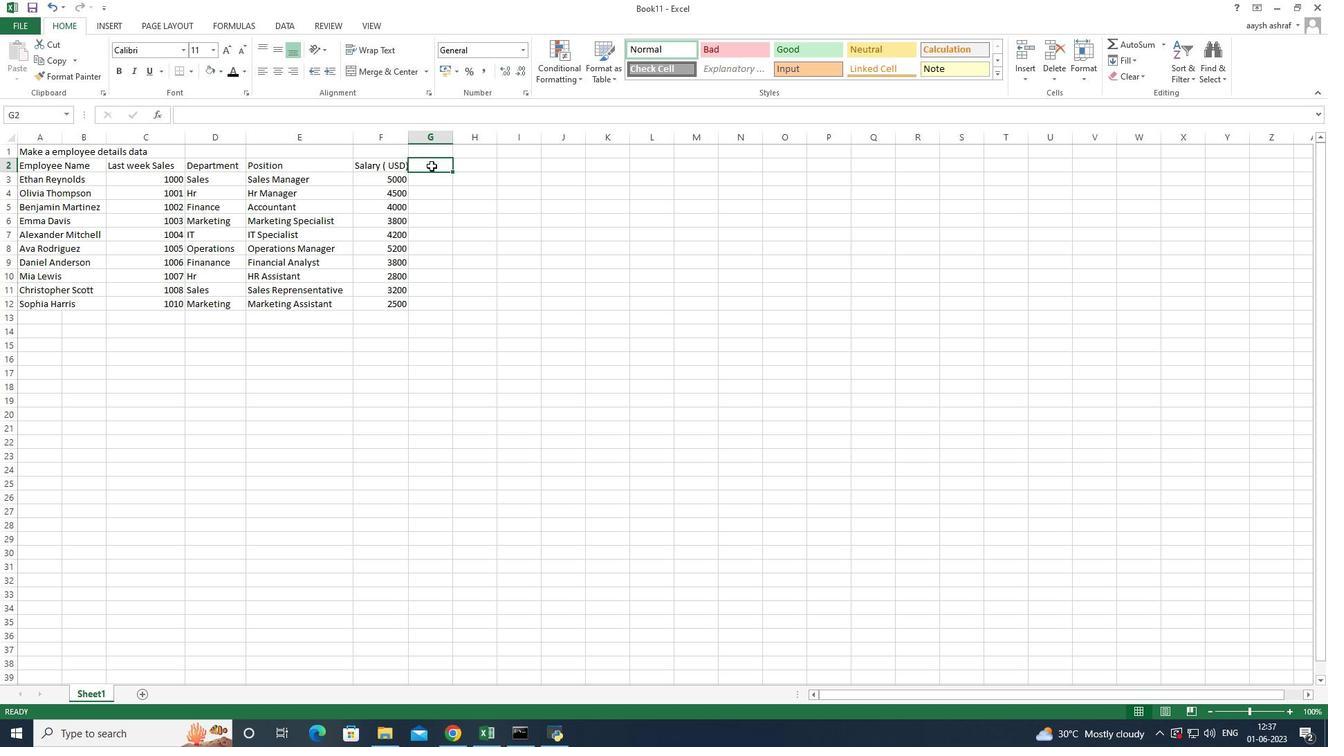 
Action: Mouse pressed left at (431, 166)
Screenshot: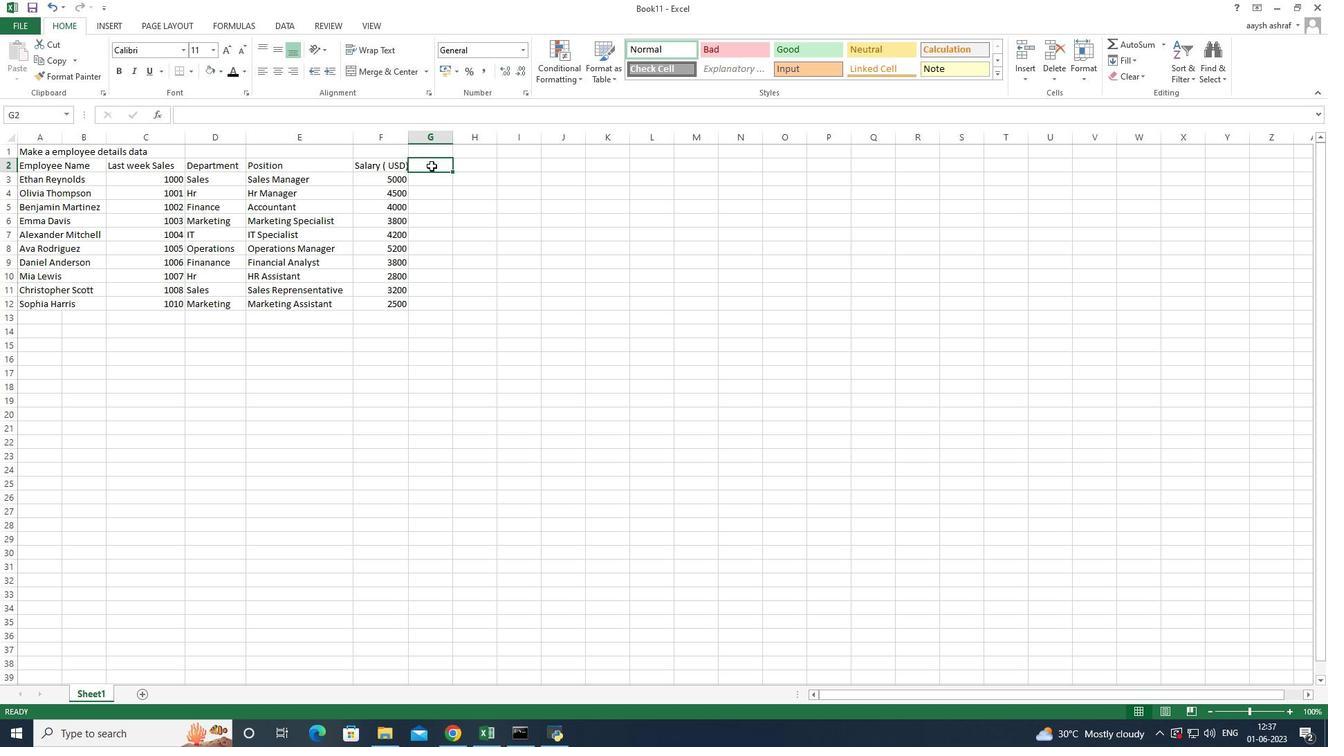 
Action: Key pressed <Key.shift>Start<Key.space><Key.shift>Date<Key.enter>1/15/2020<Key.enter>7/1/2019<Key.enter>
Screenshot: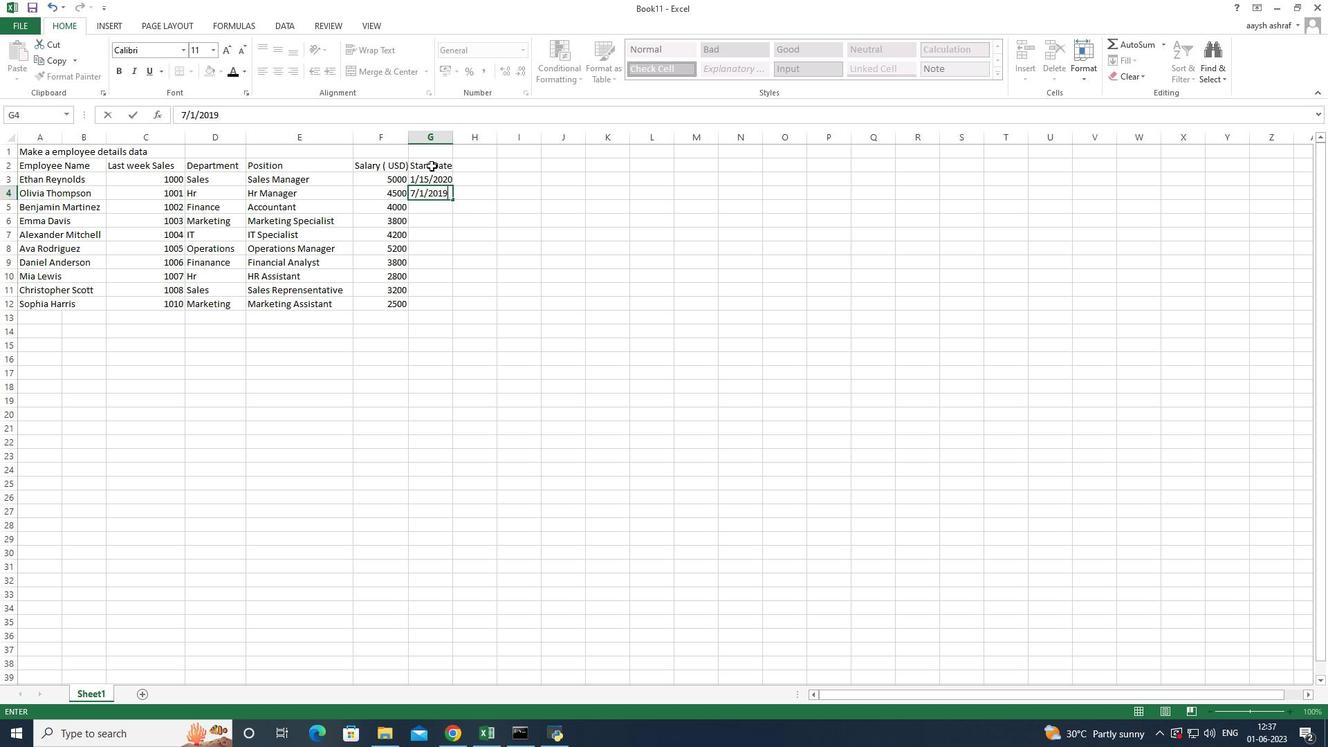
Action: Mouse moved to (586, 147)
Screenshot: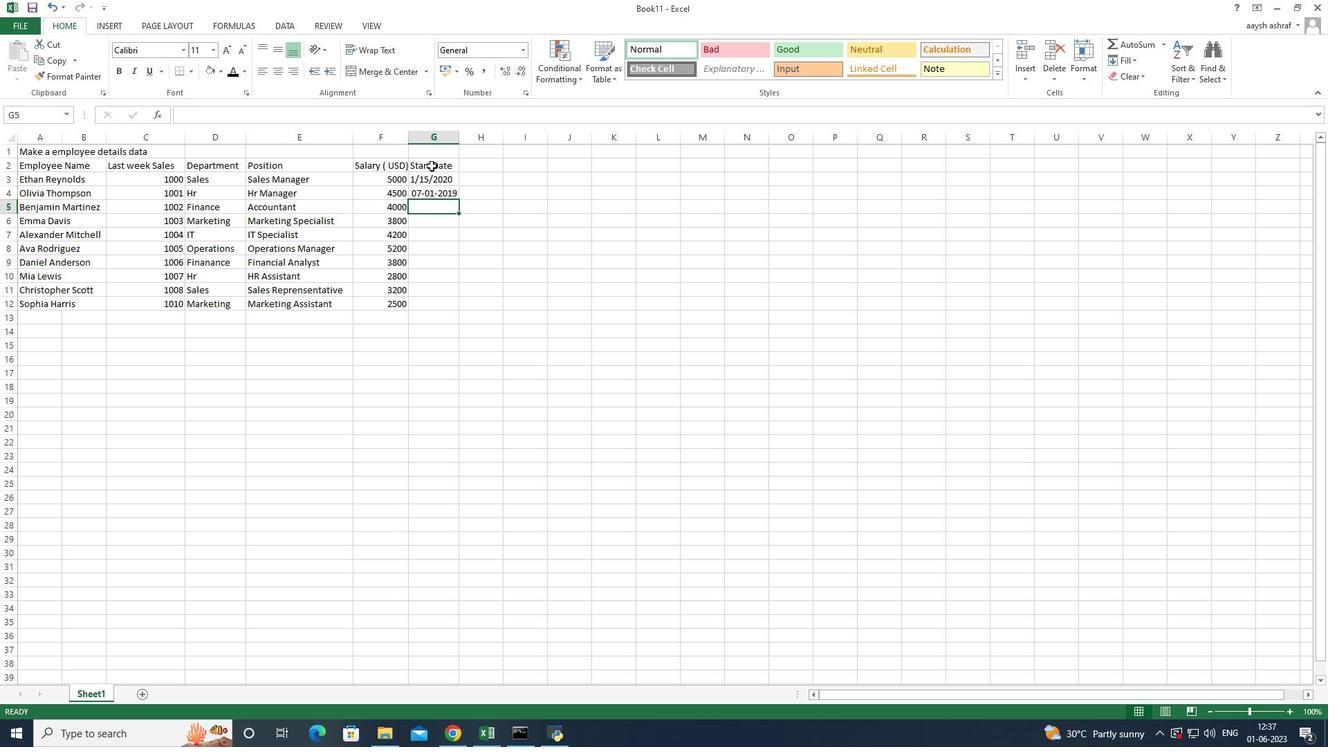
Action: Key pressed 3/10/2021<Key.enter>2/<Key.num_lock><<12>><Key.num_lock>5/2022<Key.enter>2/<Key.backspace><Key.backspace>11/10<Key.backspace><Key.backspace>30/<Key.enter><Key.up>
Screenshot: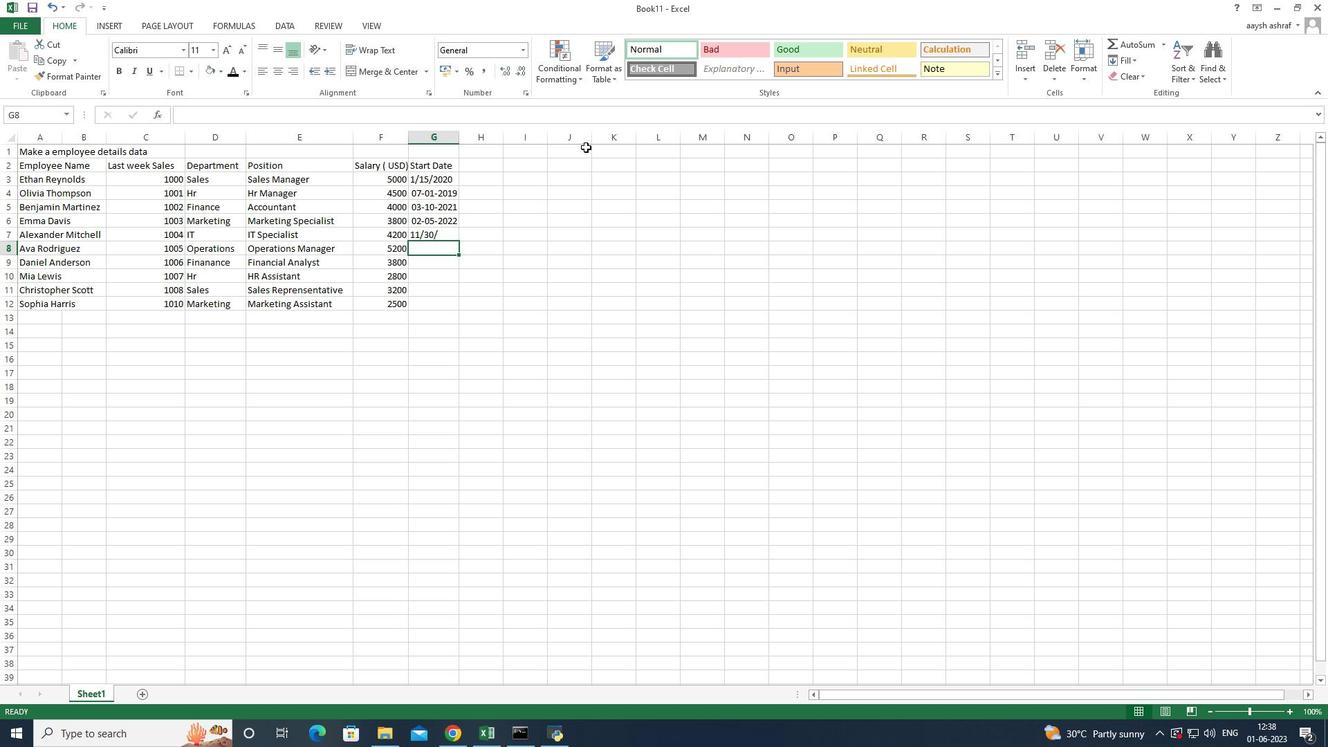 
Action: Mouse moved to (298, 121)
Screenshot: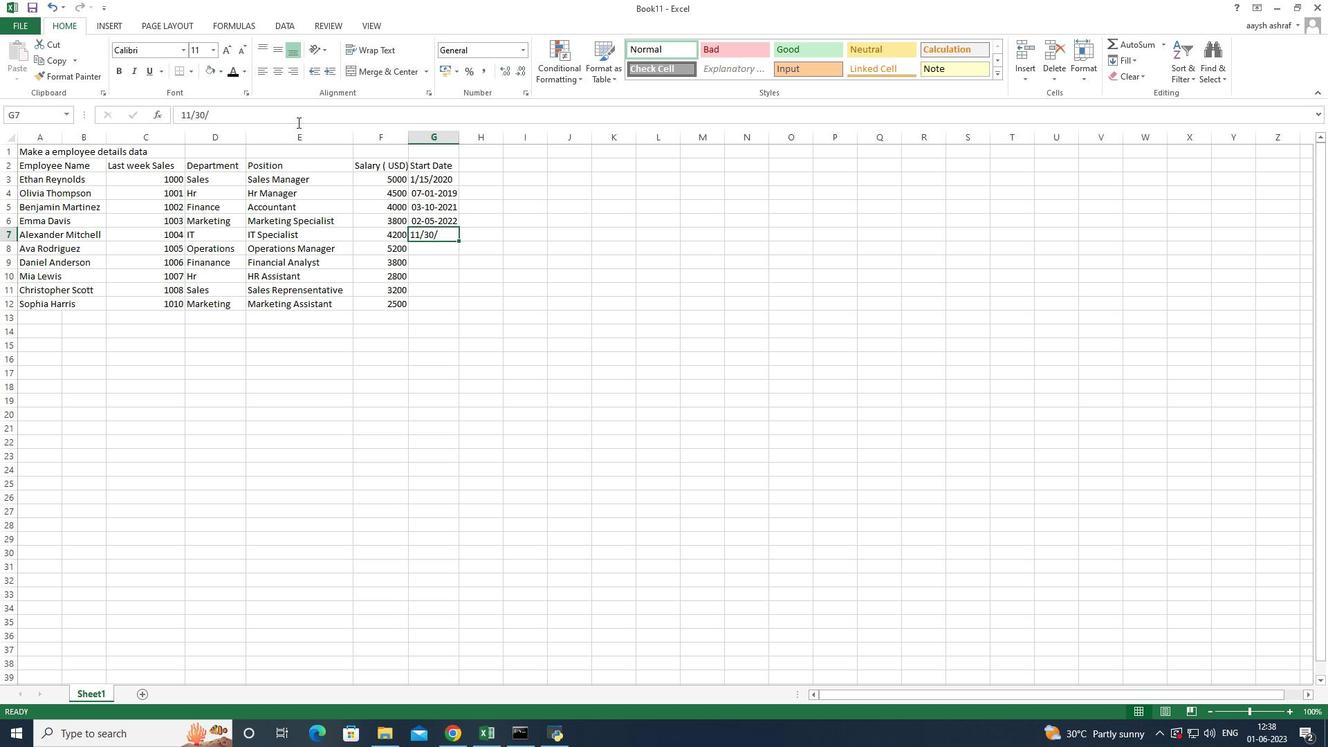 
Action: Mouse pressed left at (298, 121)
Screenshot: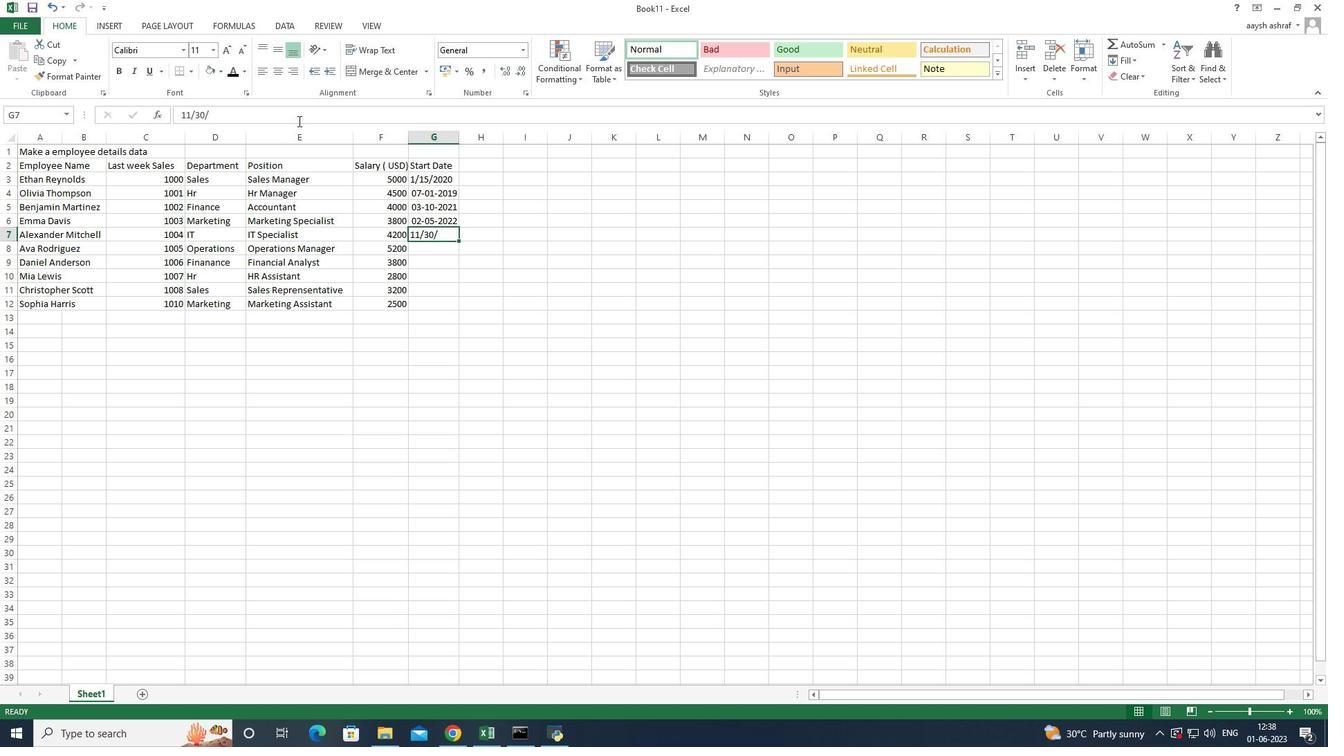 
Action: Key pressed 2018<Key.enter>6/15/2020<Key.enter>9/1/2021<Key.enter>4/20/2022<Key.enter>2/10/2019<Key.enter>9/5/2020<Key.enter>
Screenshot: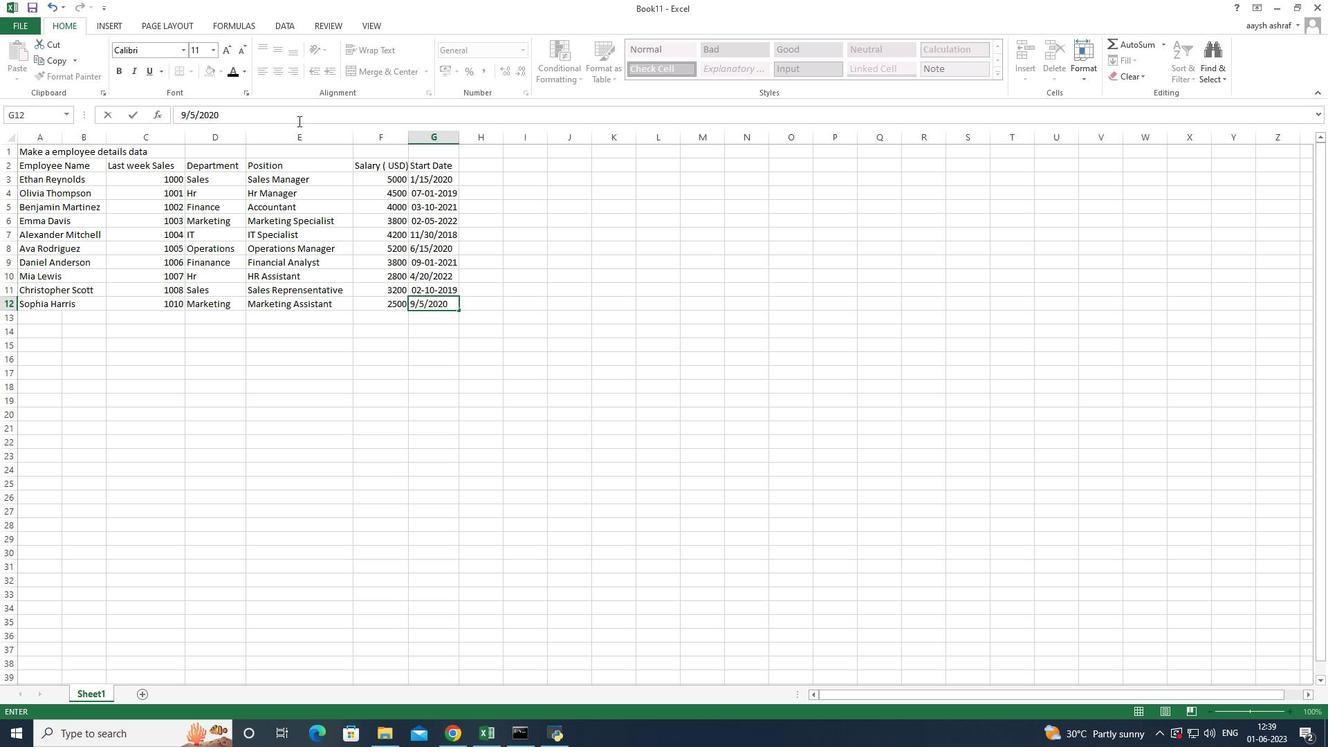 
Action: Mouse moved to (458, 136)
Screenshot: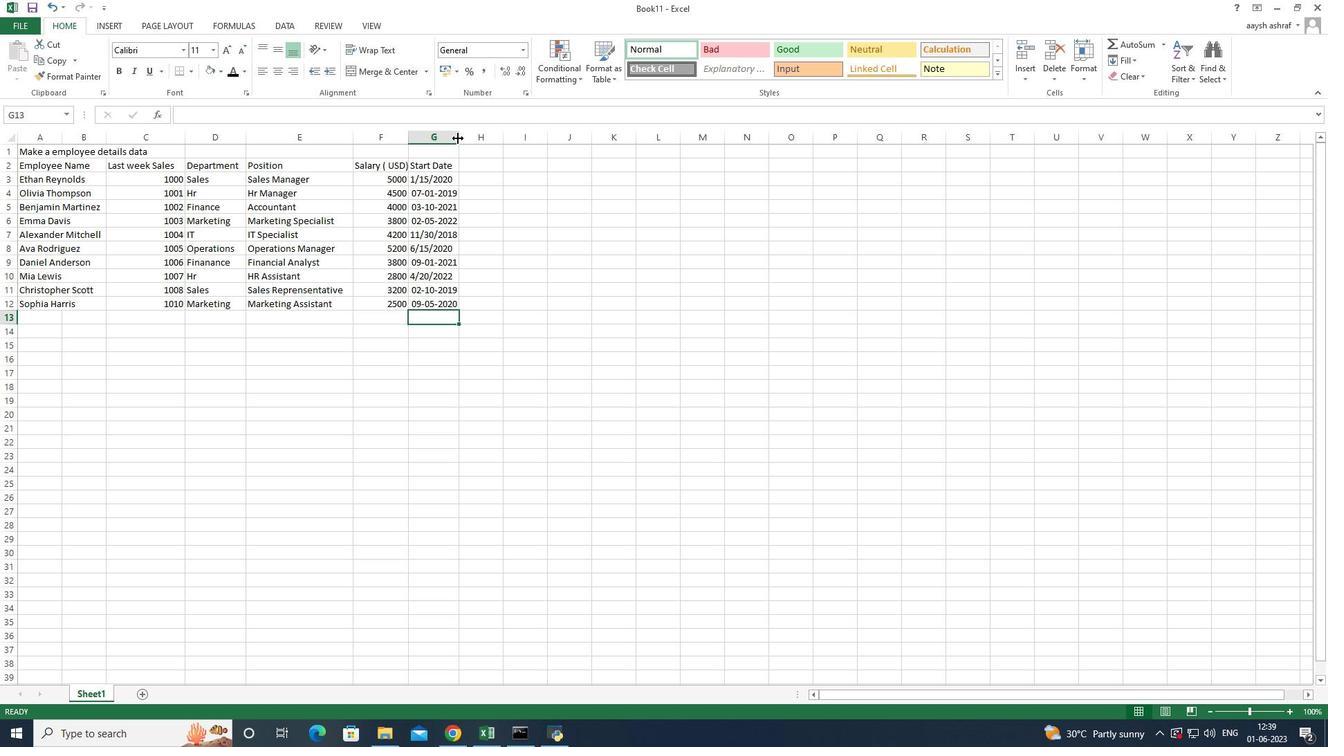 
Action: Mouse pressed left at (458, 136)
Screenshot: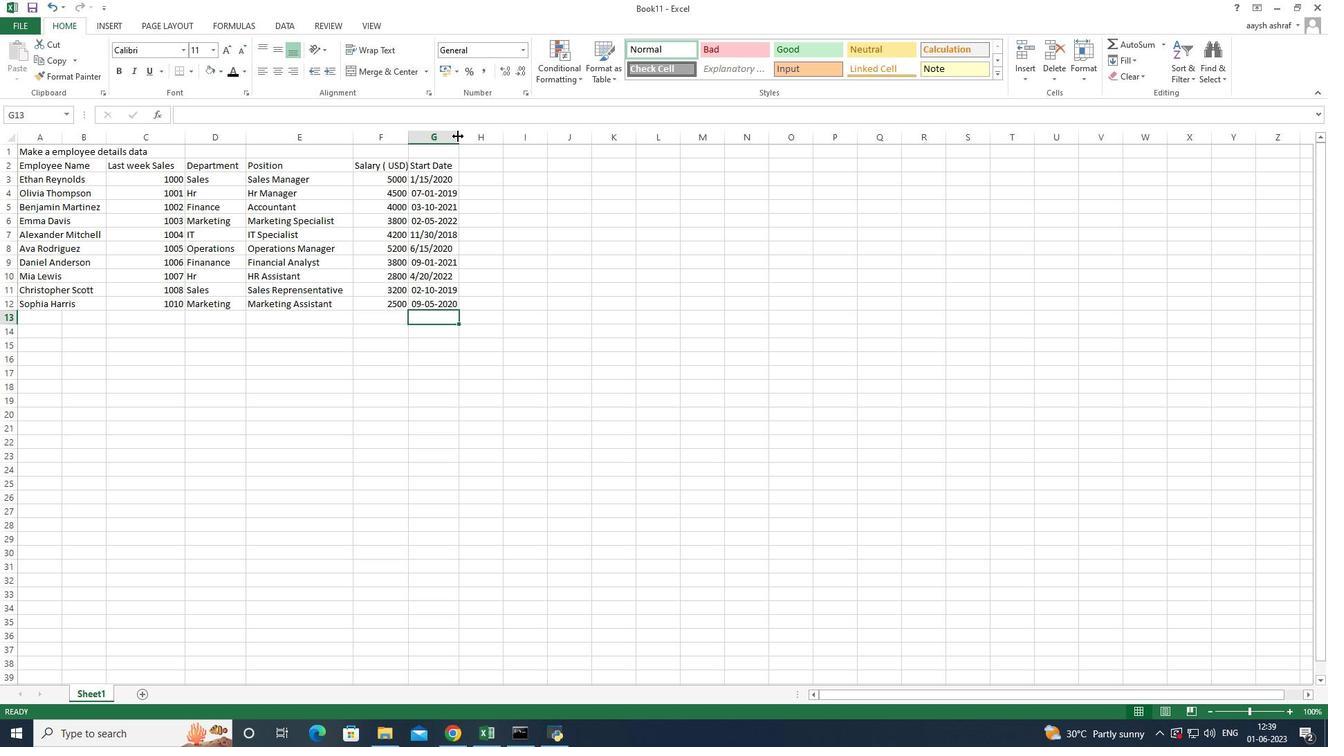 
Action: Mouse moved to (442, 166)
Screenshot: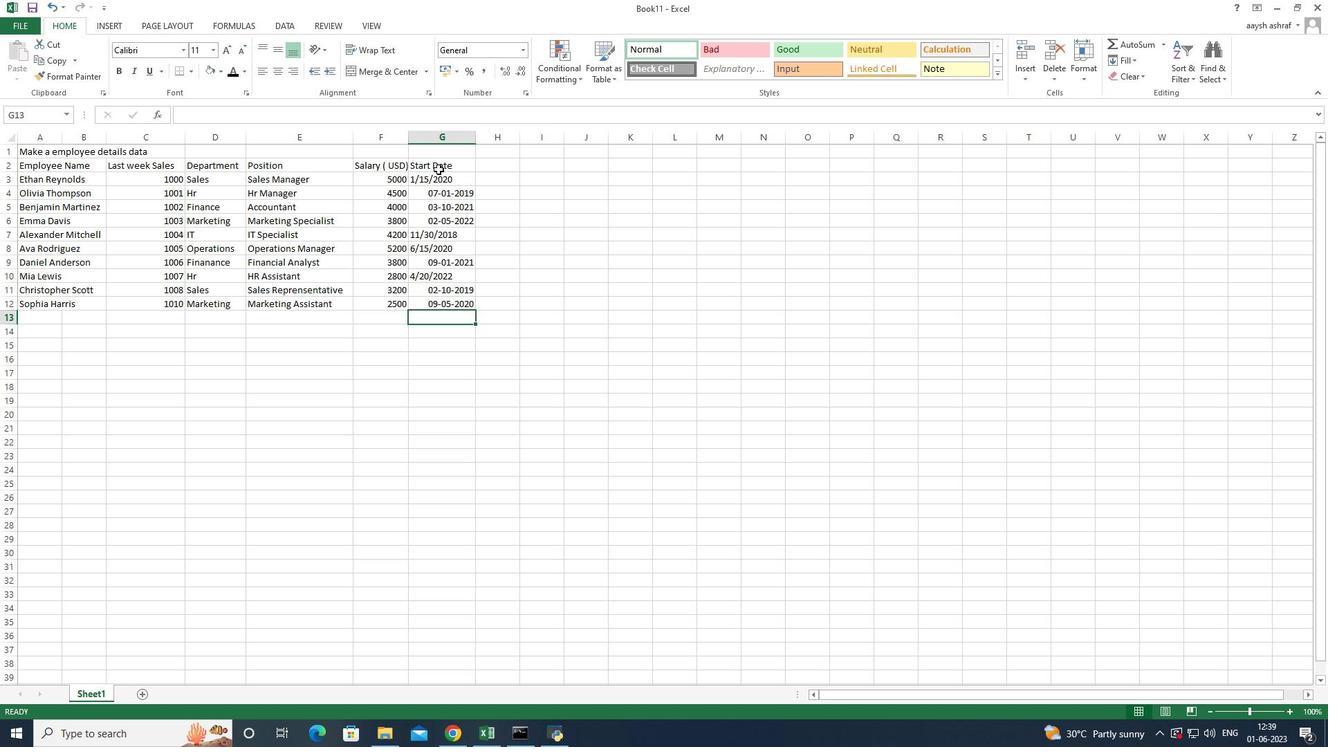 
Action: Mouse pressed left at (442, 166)
Screenshot: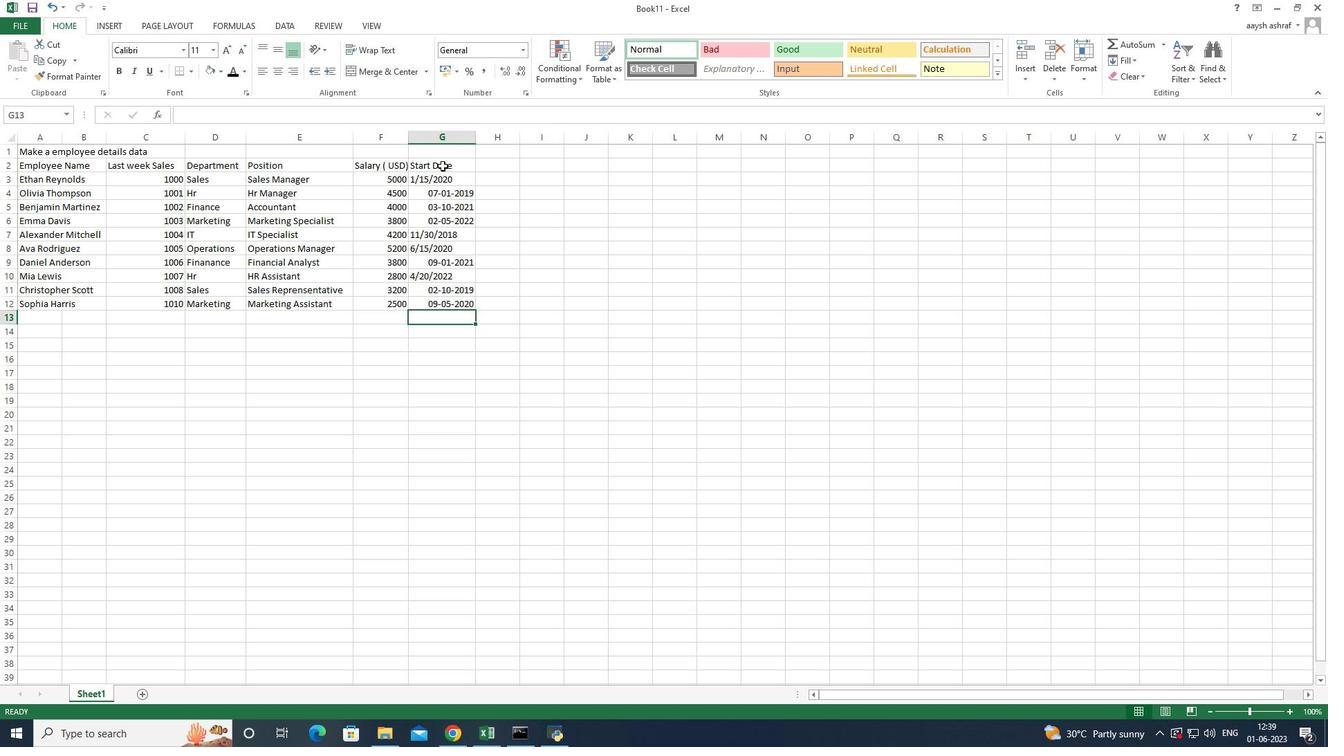 
Action: Key pressed <Key.shift_r><Key.down><Key.down><Key.down><Key.down><Key.down><Key.down><Key.down><Key.down><Key.down><Key.down><Key.down><Key.up>
Screenshot: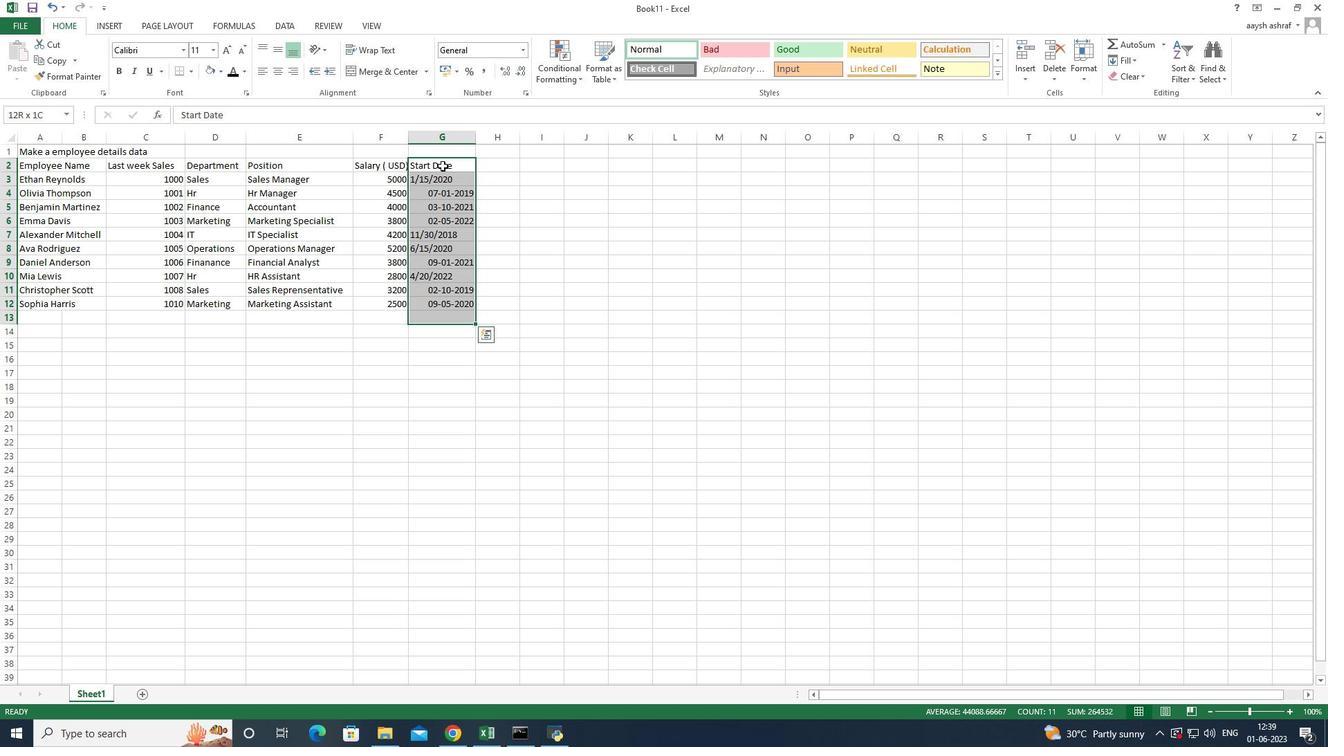 
Action: Mouse moved to (282, 69)
Screenshot: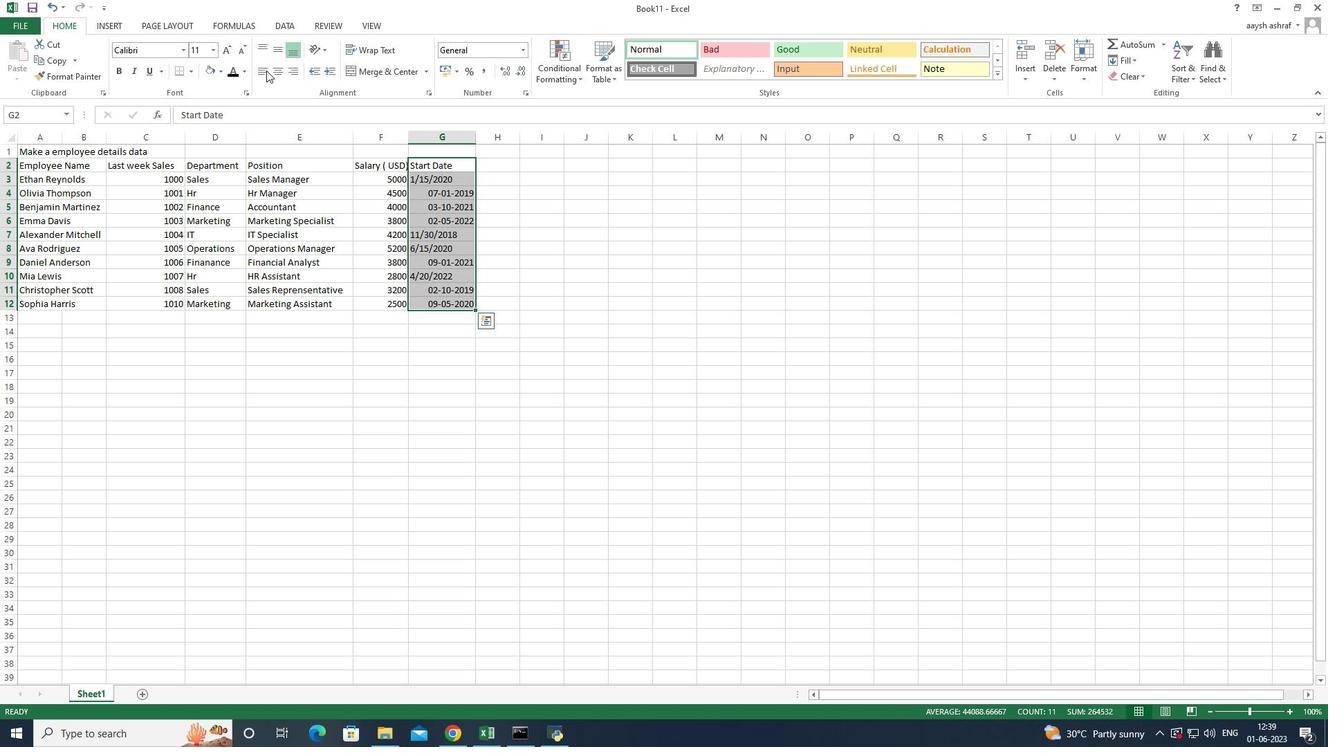 
Action: Mouse pressed left at (282, 69)
Screenshot: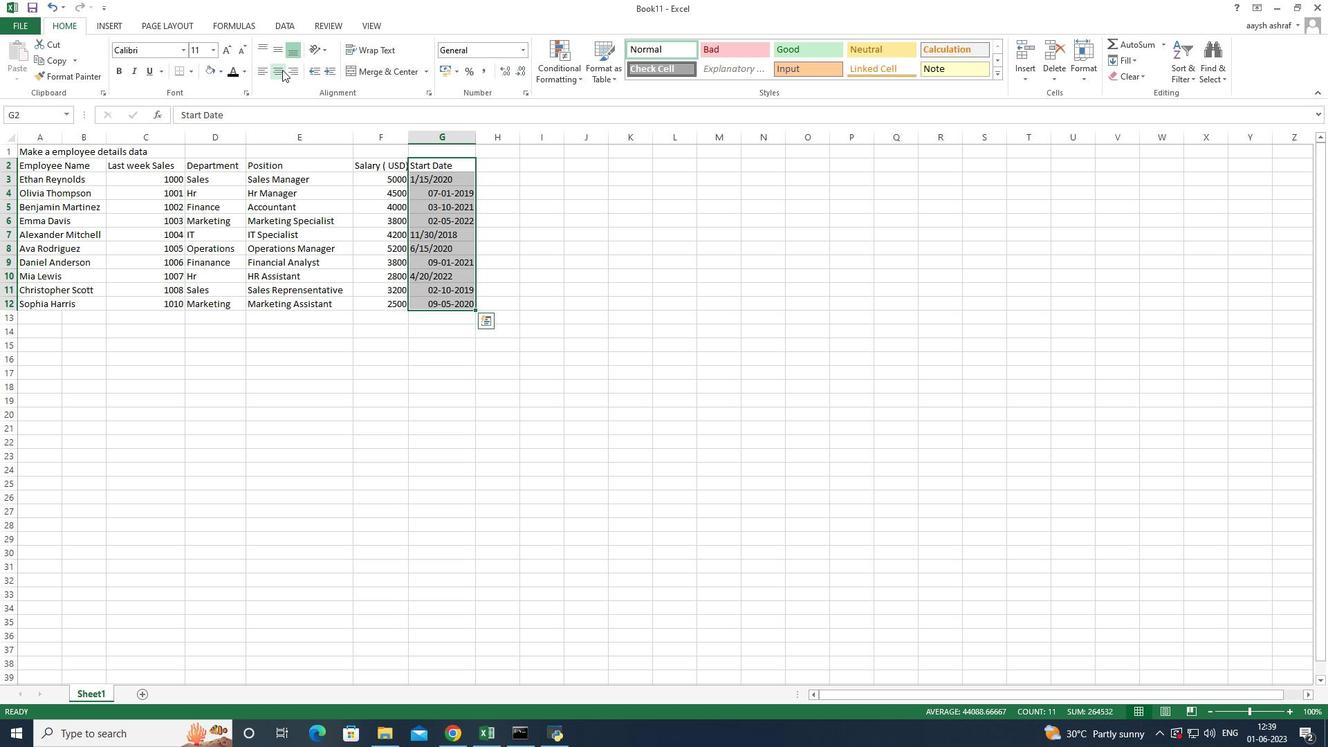 
Action: Mouse moved to (229, 481)
Screenshot: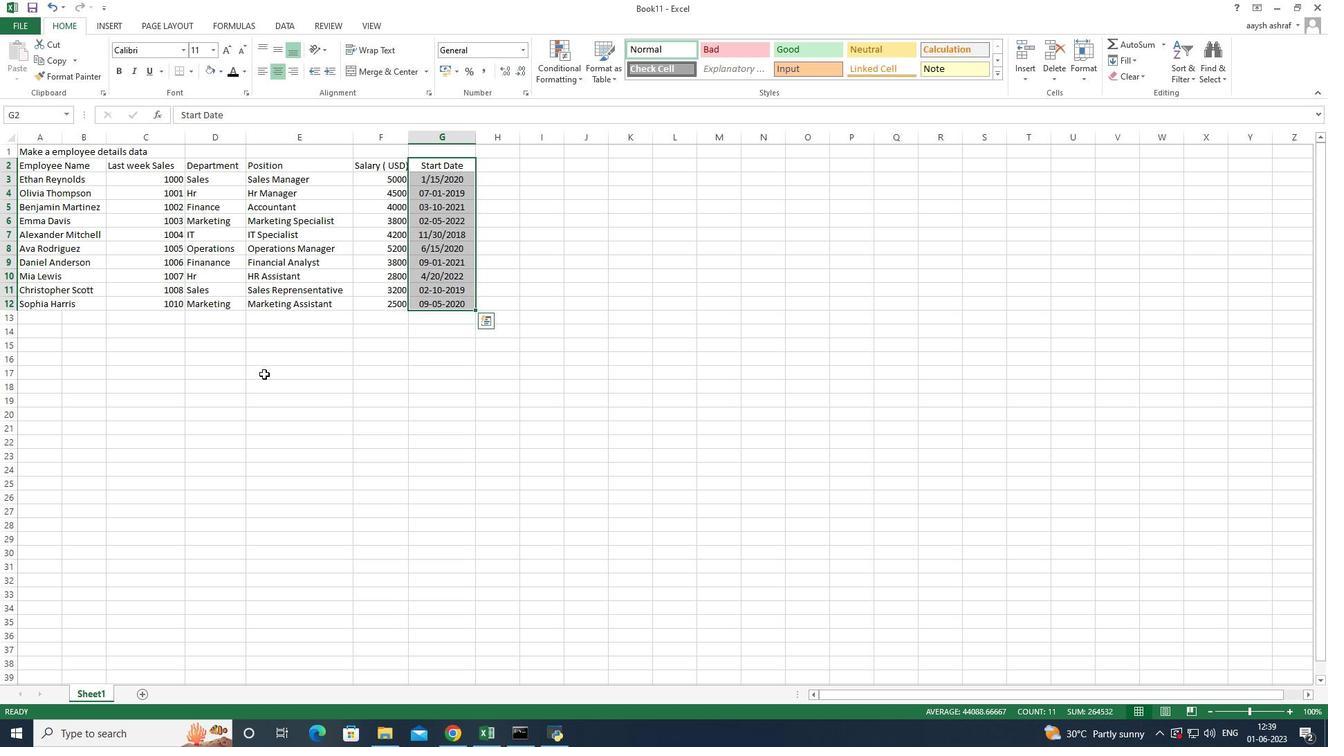 
Action: Mouse pressed left at (229, 481)
Screenshot: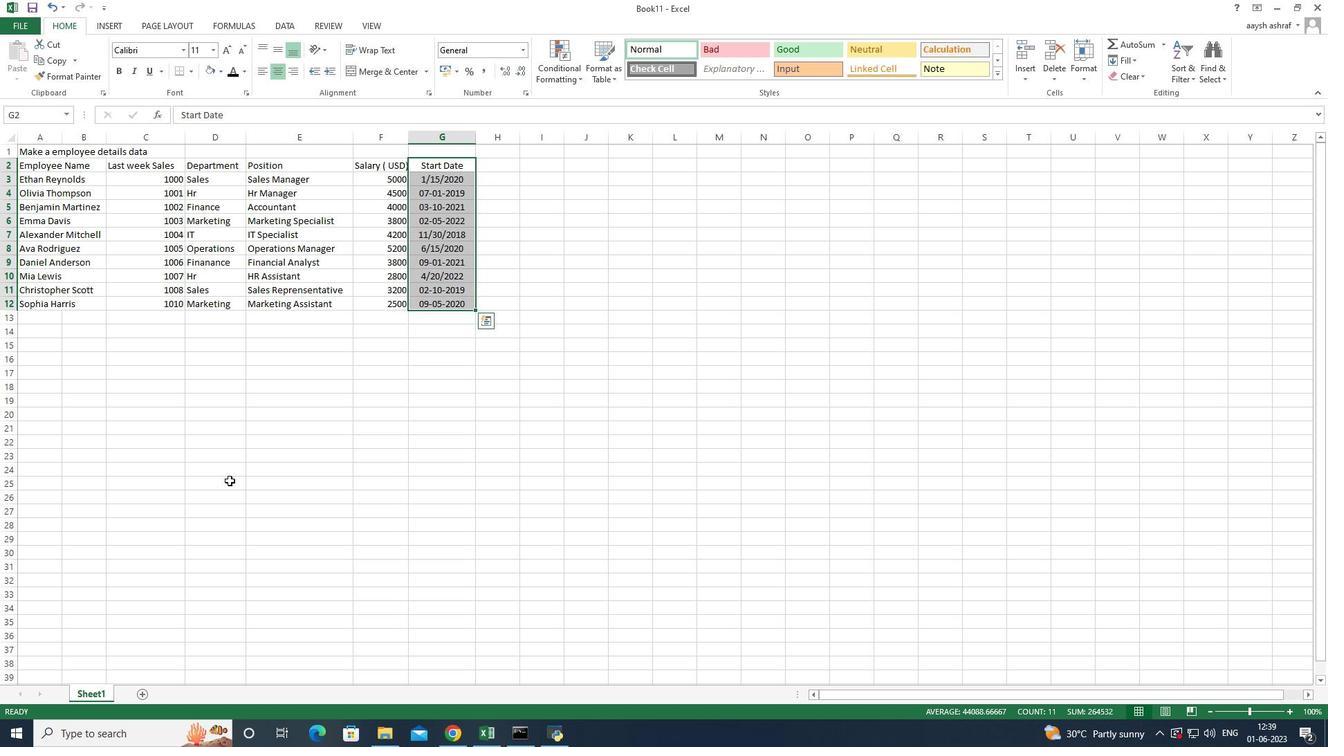 
Action: Mouse moved to (444, 179)
Screenshot: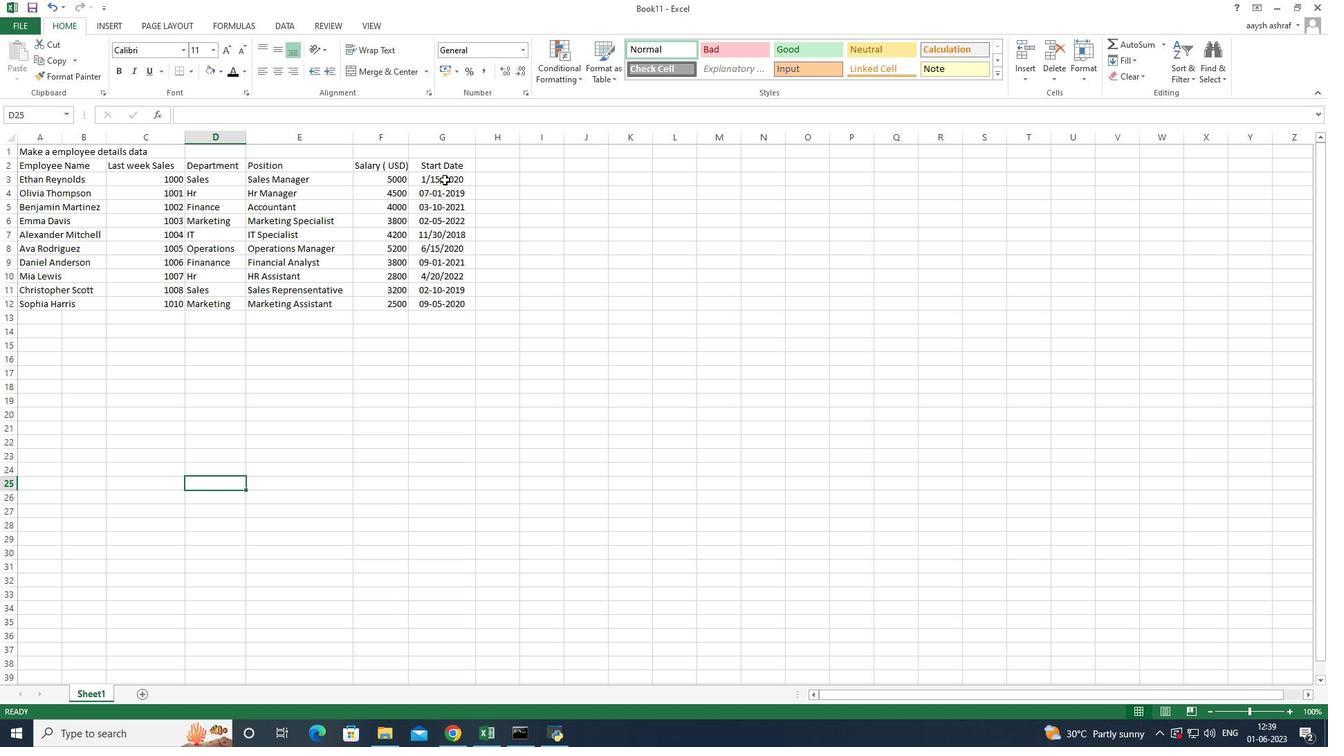 
Action: Mouse pressed left at (444, 179)
Screenshot: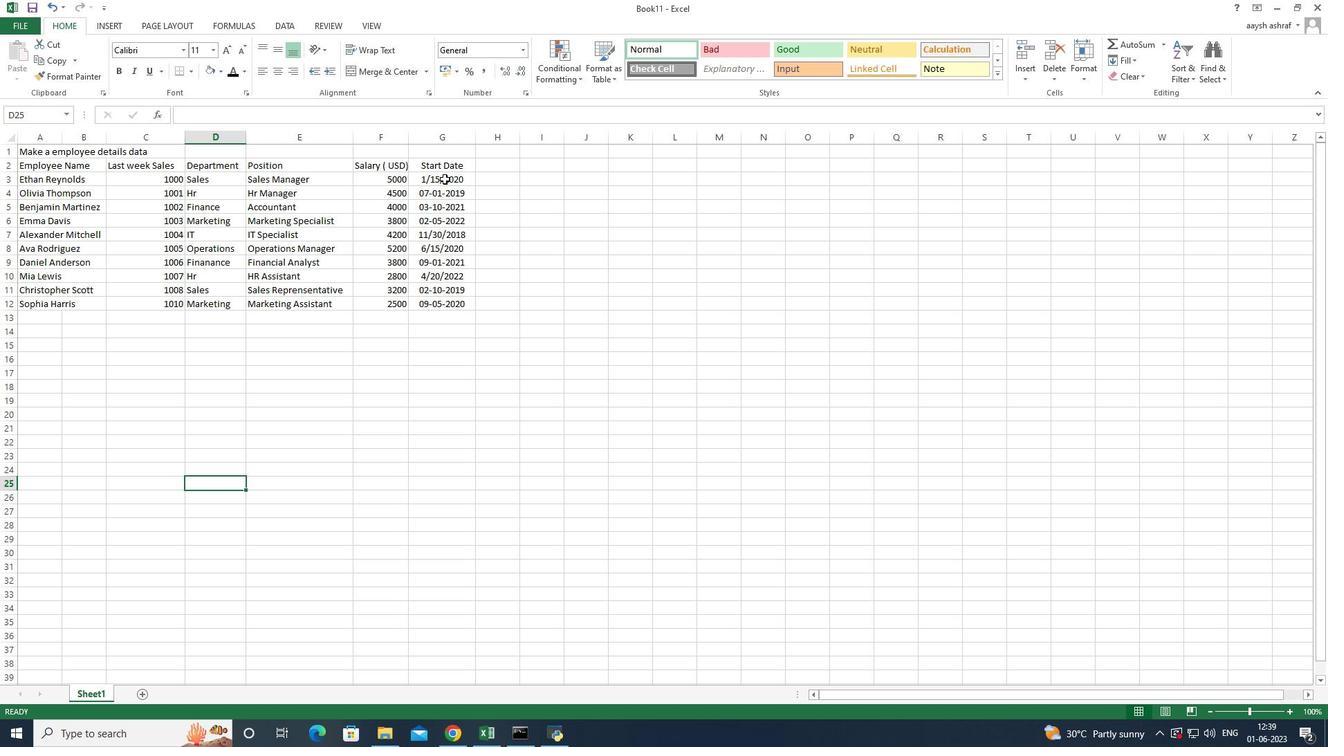 
Action: Key pressed <Key.shift_r><Key.shift_r><Key.shift_r><Key.down><Key.down><Key.down><Key.down><Key.down><Key.down><Key.down><Key.down><Key.down><Key.down><Key.shift_r><Key.up>
Screenshot: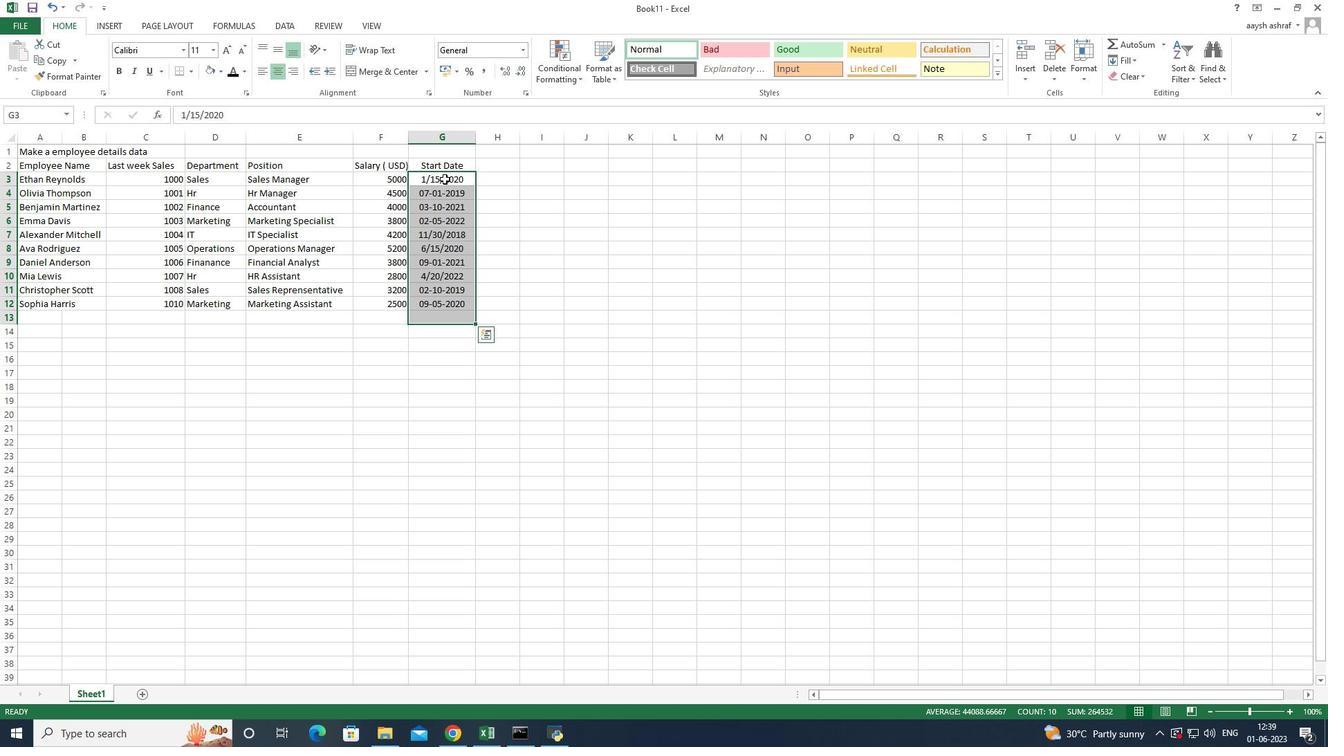 
Action: Mouse moved to (434, 238)
Screenshot: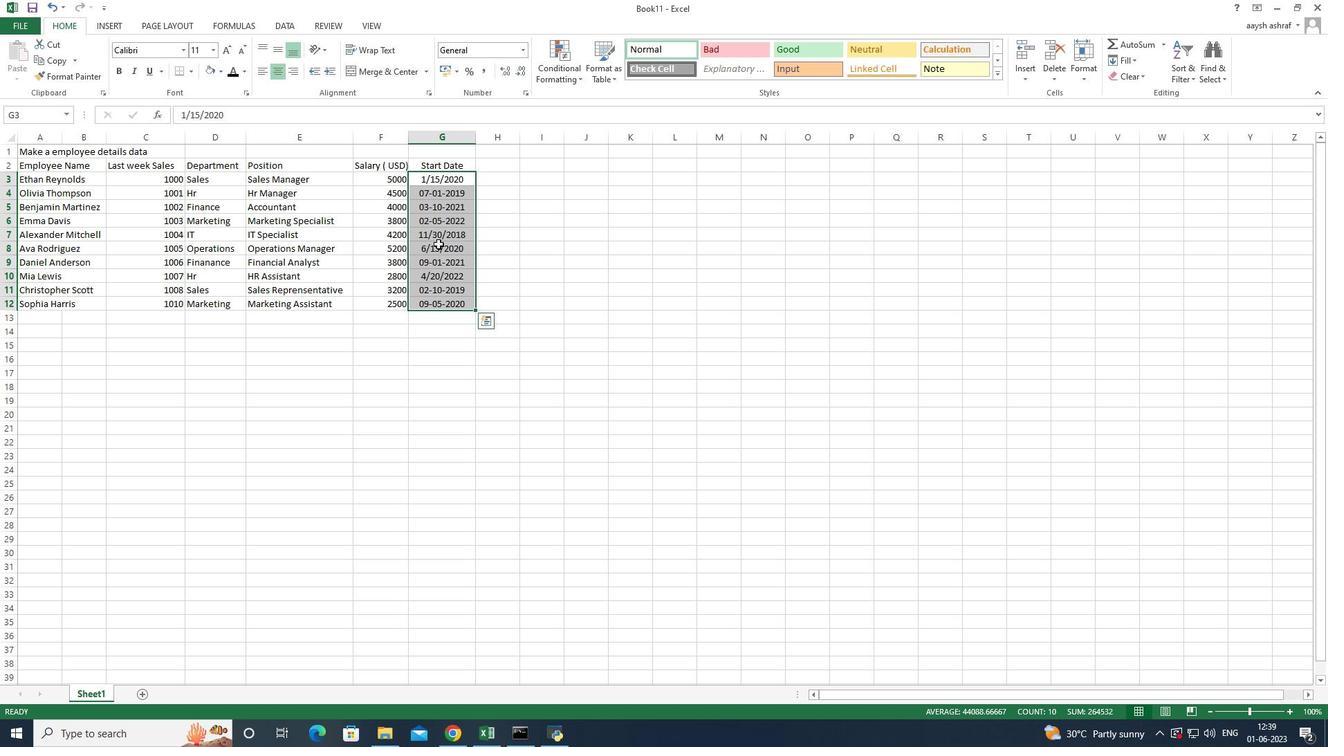 
Action: Mouse pressed left at (434, 238)
Screenshot: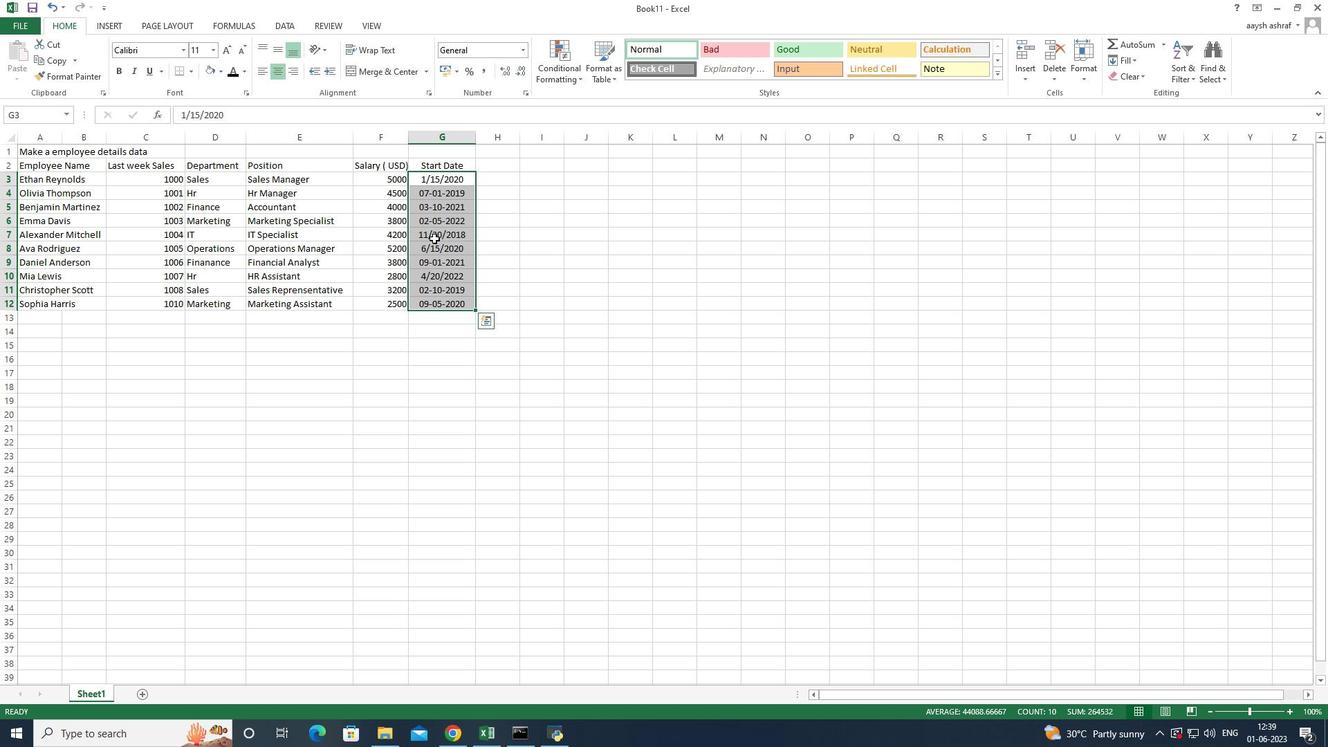 
Action: Mouse moved to (434, 178)
Screenshot: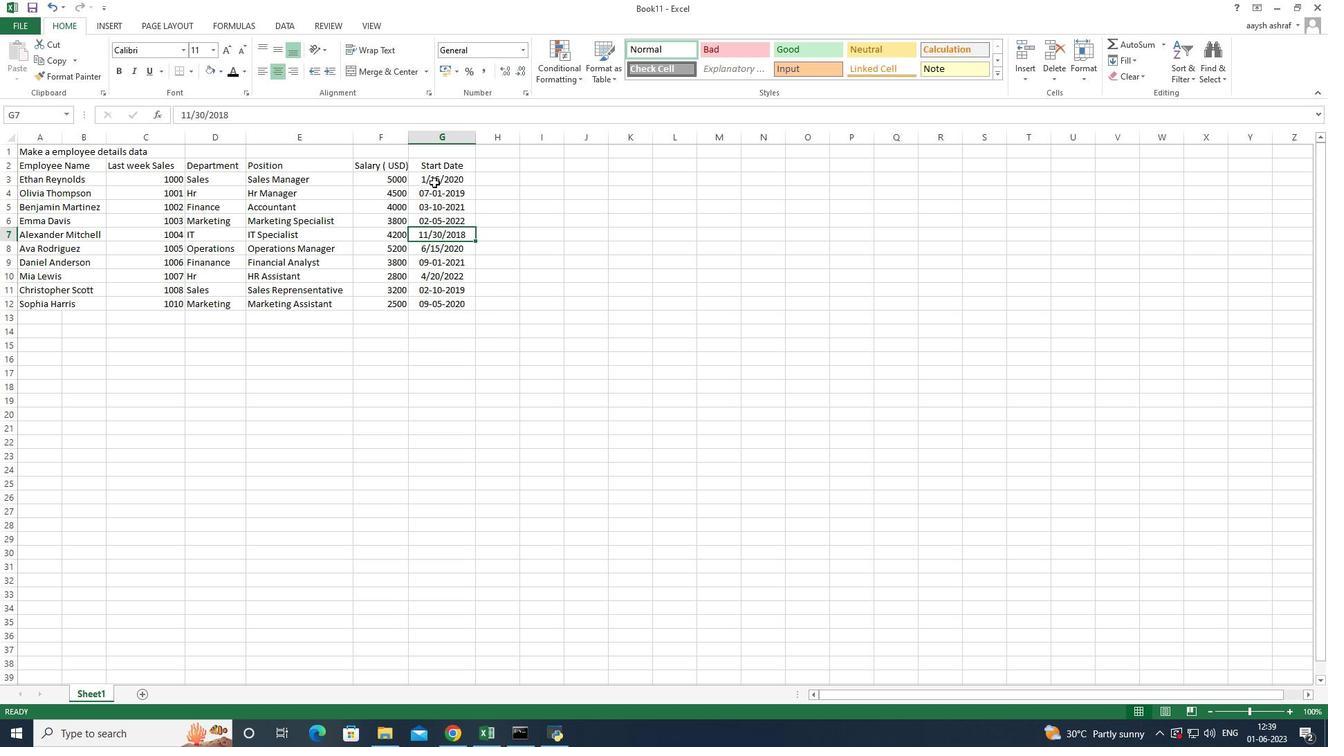
Action: Mouse pressed left at (434, 178)
Screenshot: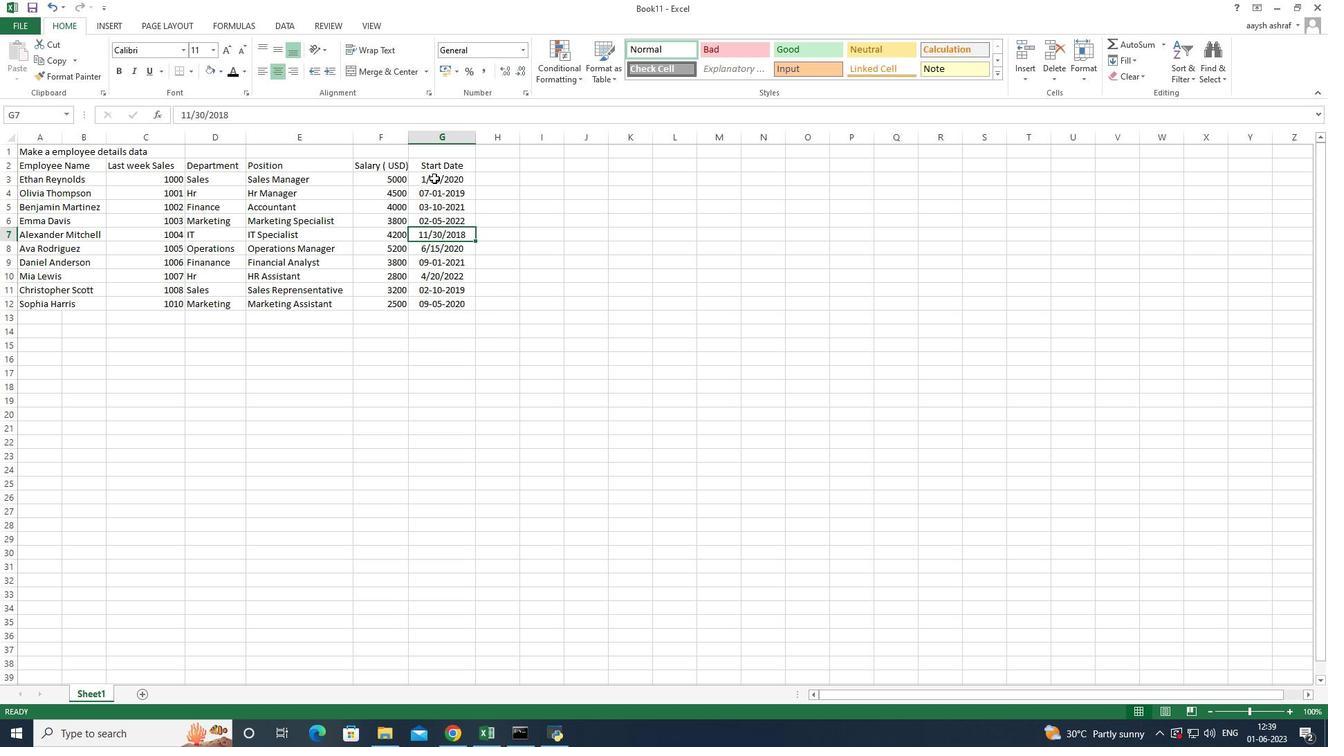 
Action: Mouse pressed left at (434, 178)
Screenshot: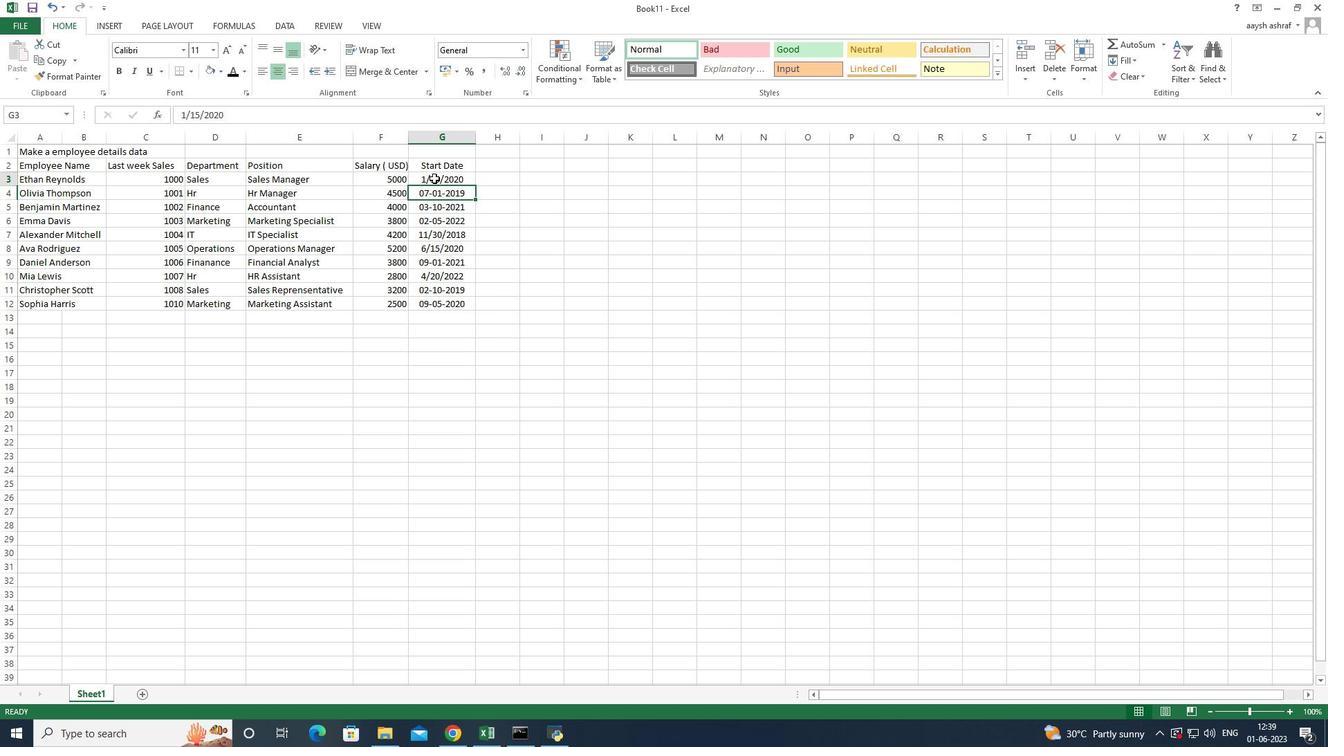 
Action: Mouse moved to (429, 194)
Screenshot: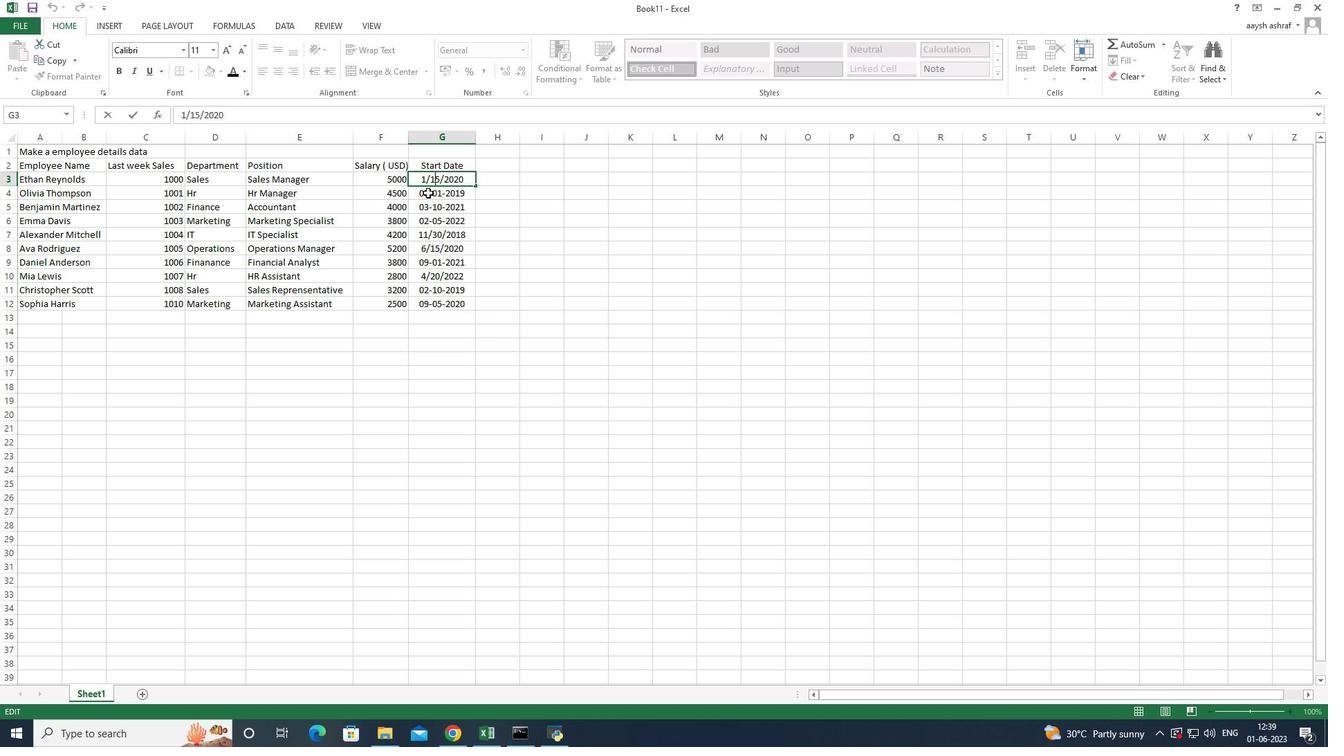 
Action: Mouse pressed left at (429, 194)
Screenshot: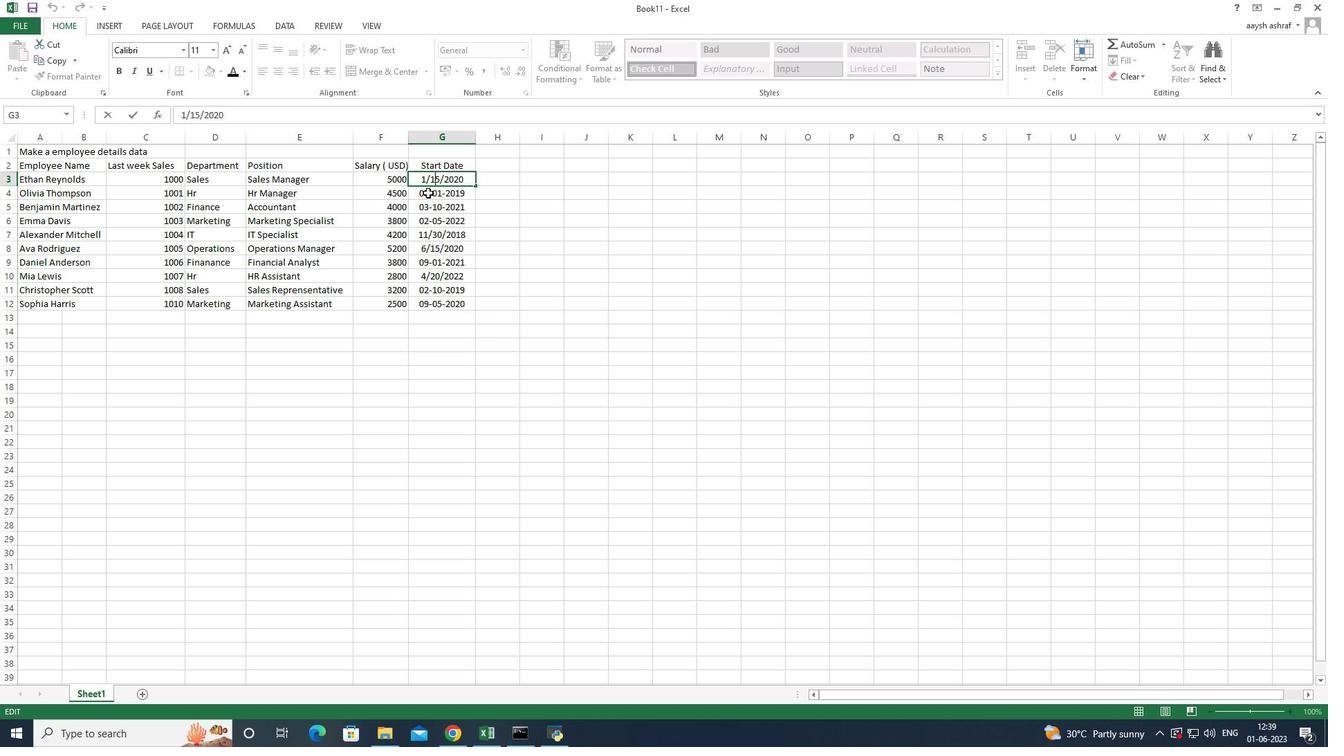 
Action: Mouse moved to (429, 193)
Screenshot: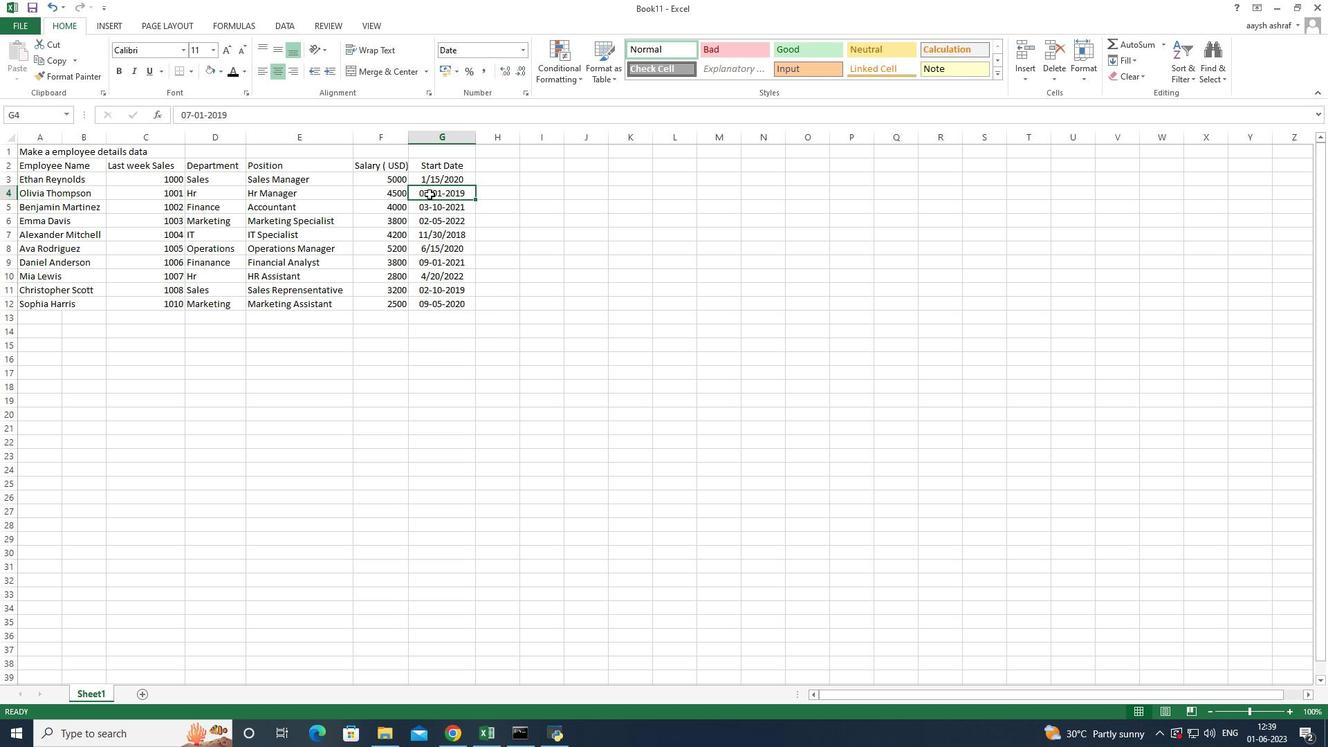 
Action: Mouse pressed left at (429, 193)
Screenshot: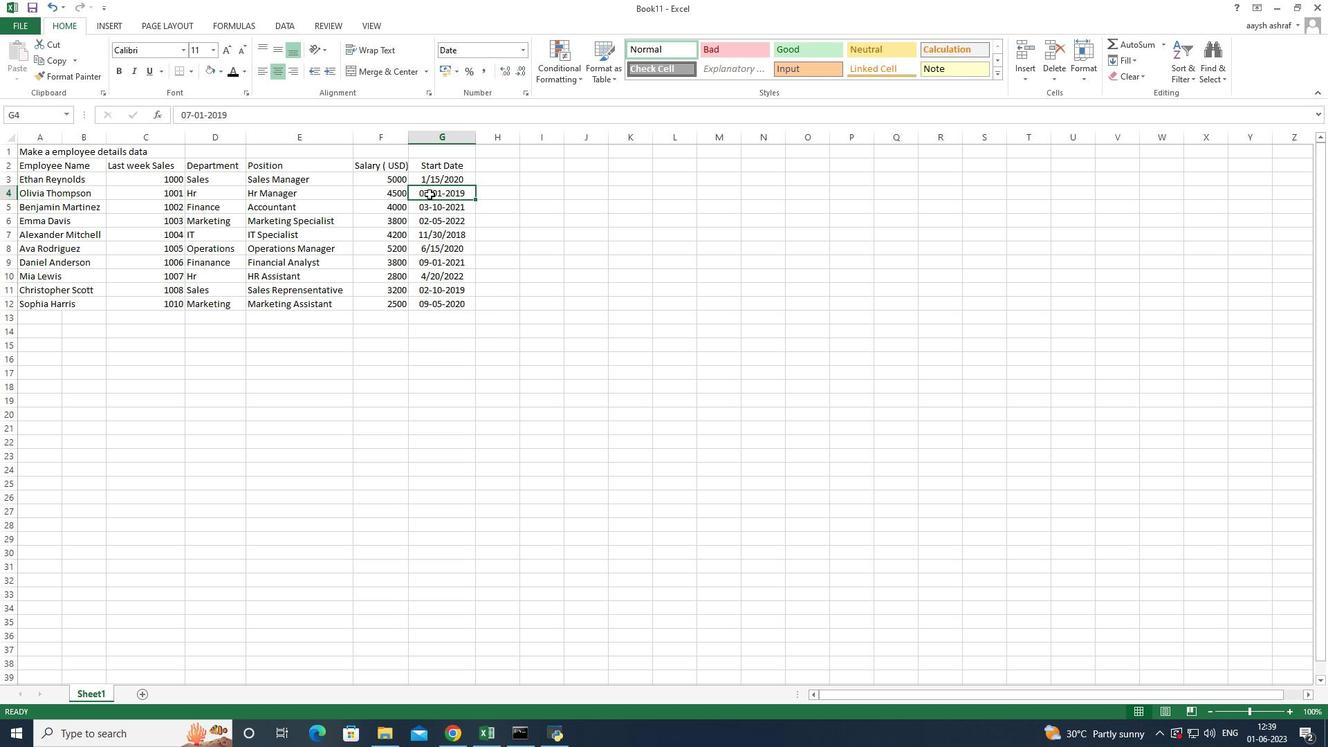 
Action: Mouse pressed left at (429, 193)
Screenshot: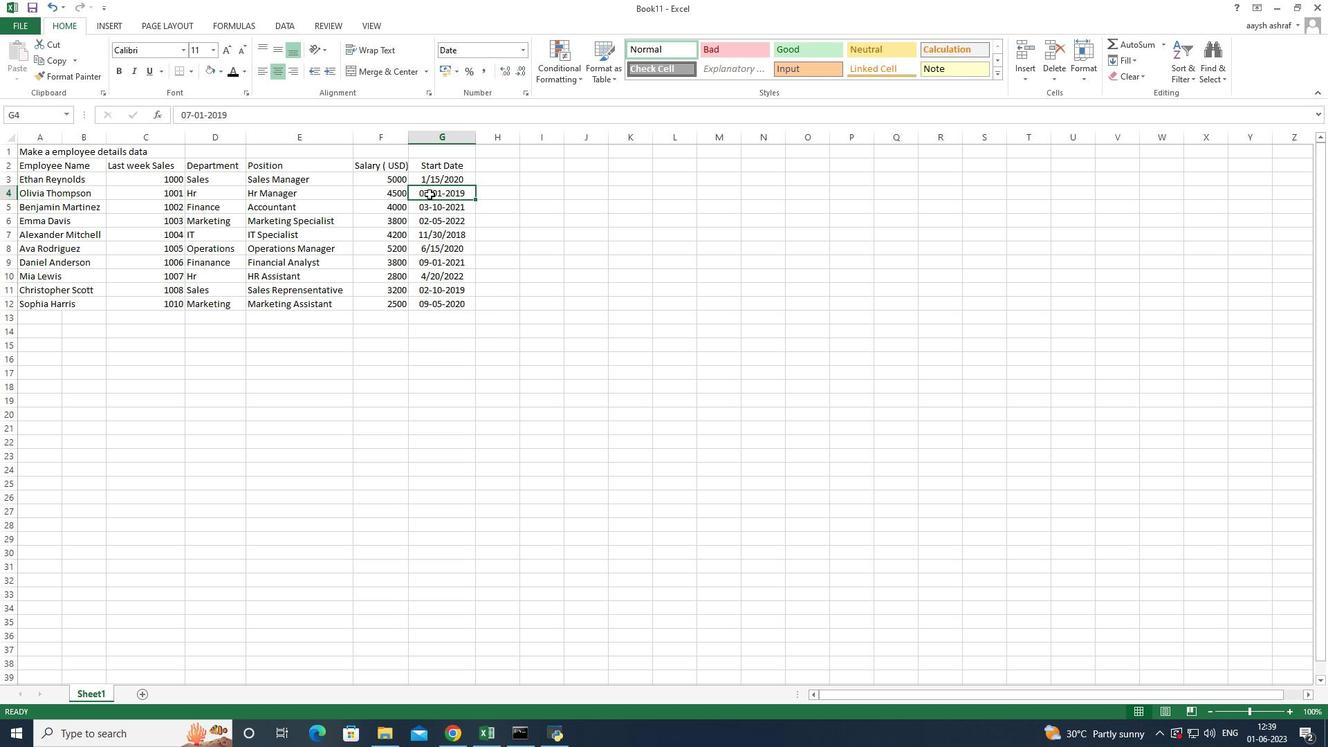 
Action: Mouse moved to (430, 194)
Screenshot: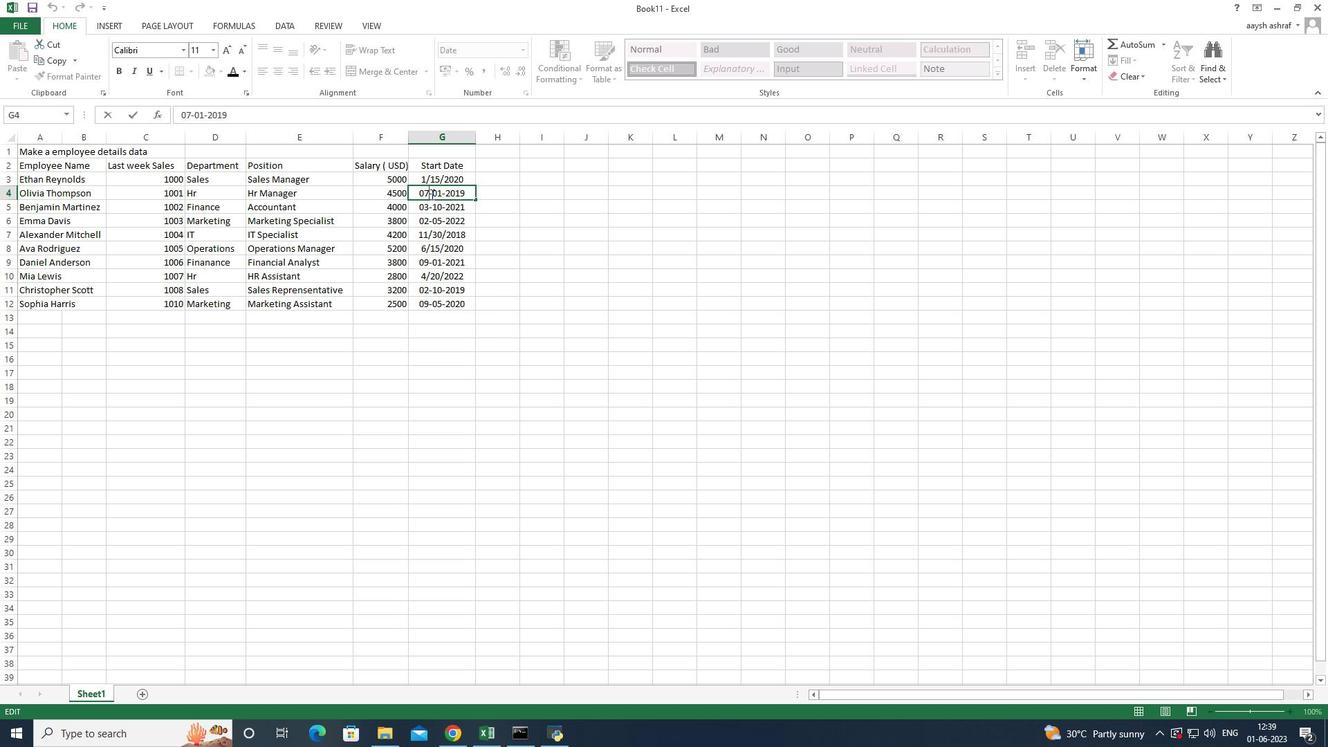 
Action: Mouse pressed left at (430, 194)
Screenshot: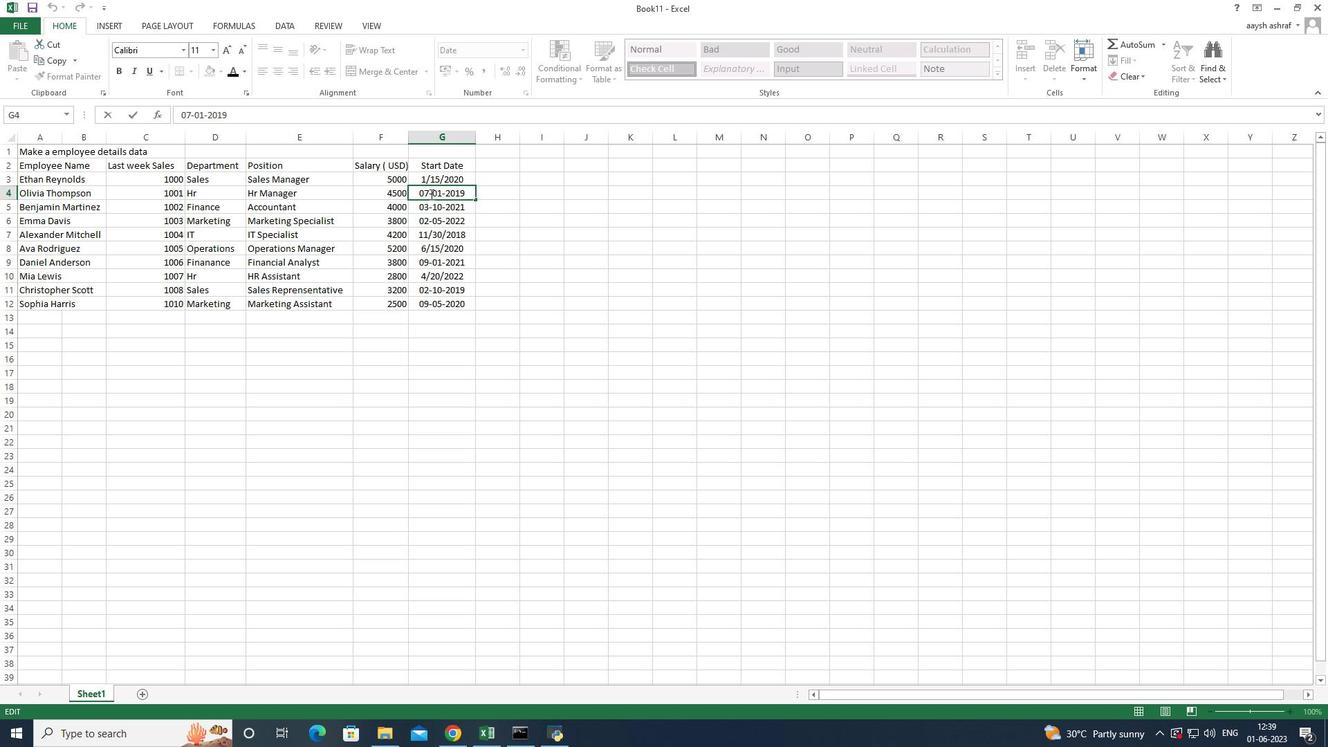 
Action: Mouse moved to (429, 193)
Screenshot: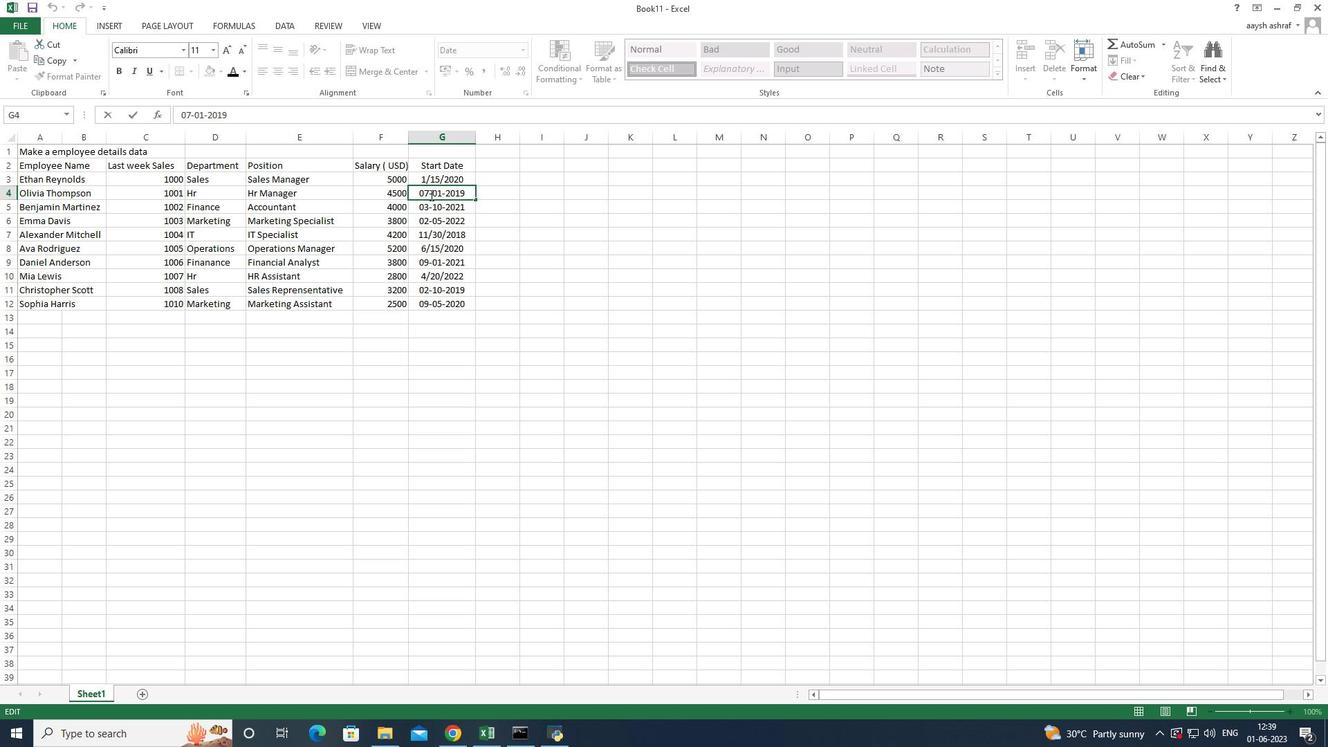 
Action: Key pressed <Key.right><Key.backspace>/
Screenshot: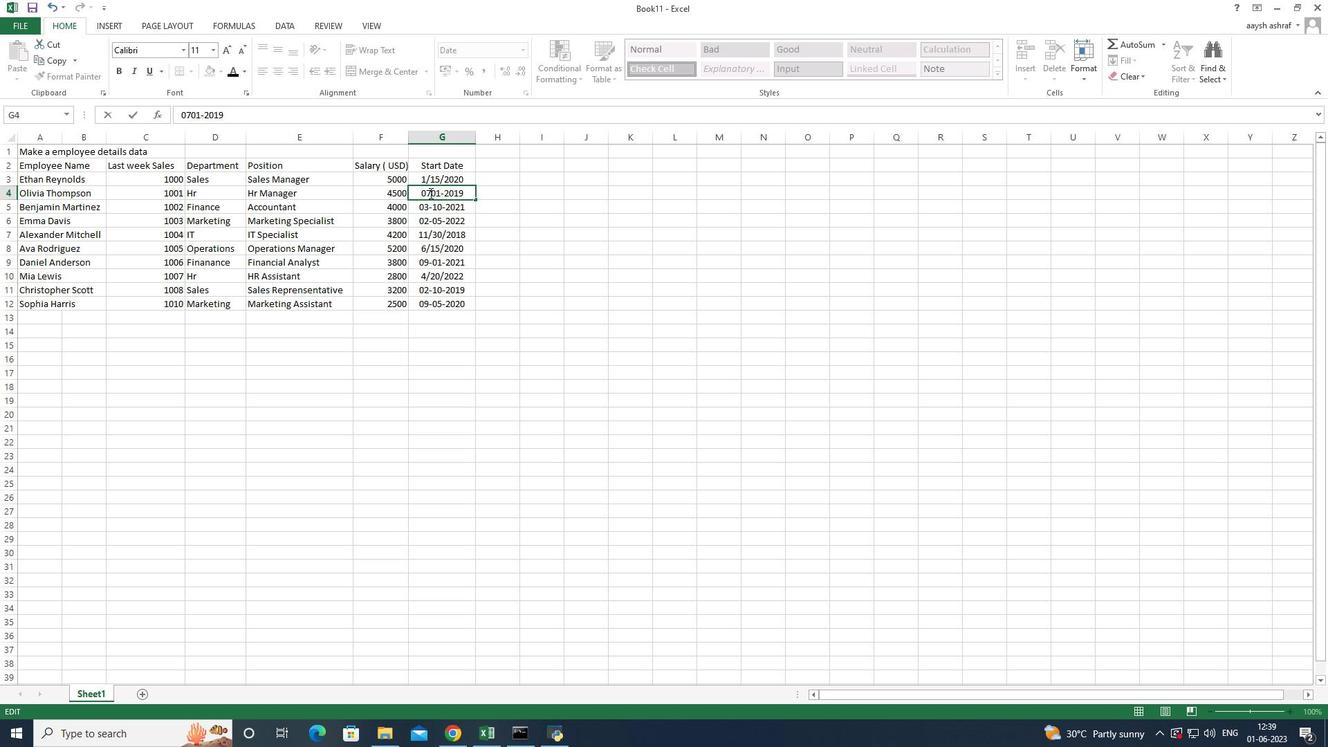 
Action: Mouse moved to (442, 194)
Screenshot: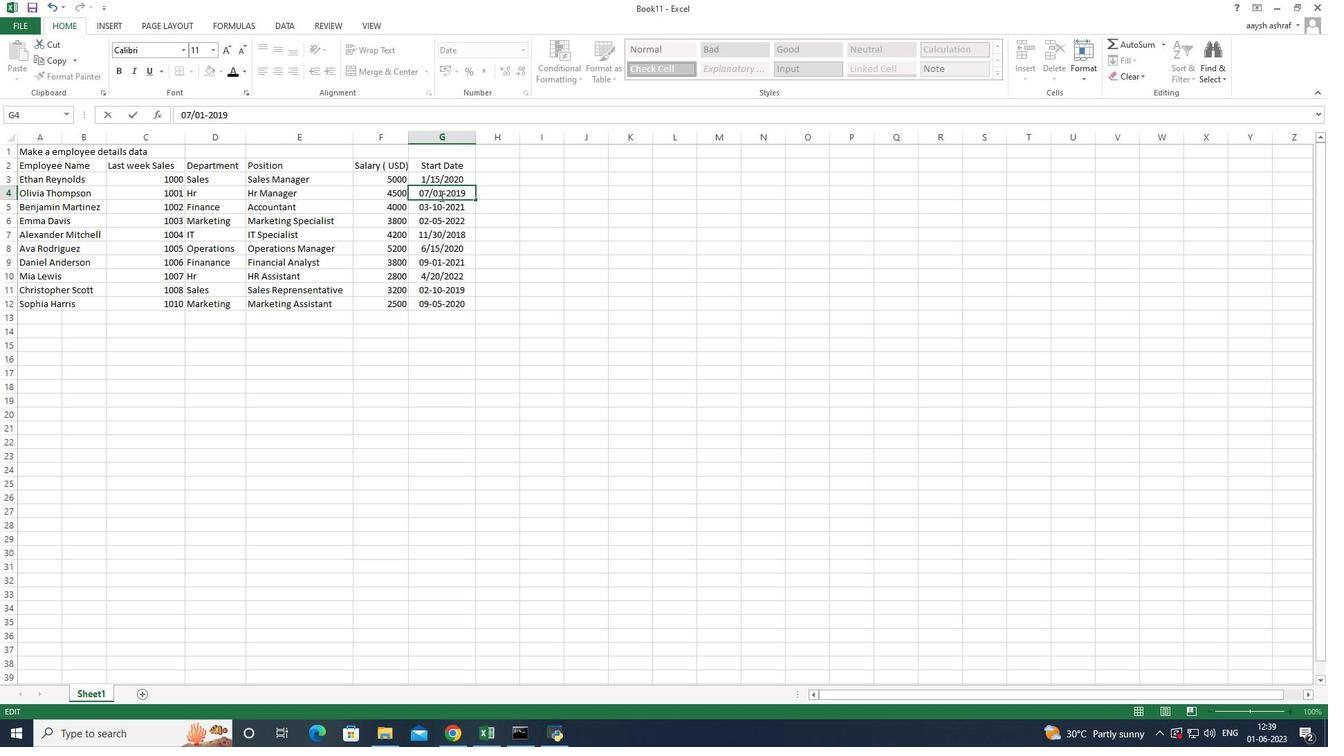 
Action: Mouse pressed left at (442, 194)
Screenshot: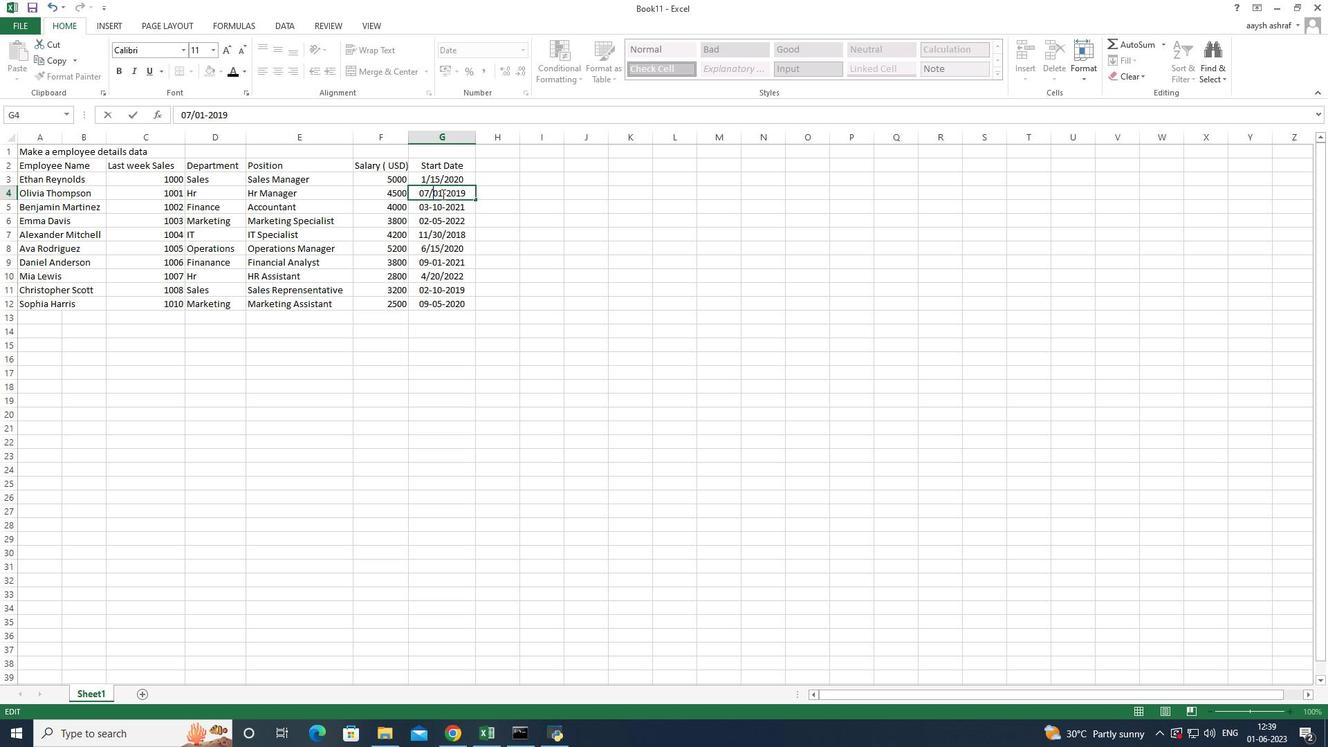 
Action: Mouse moved to (444, 193)
Screenshot: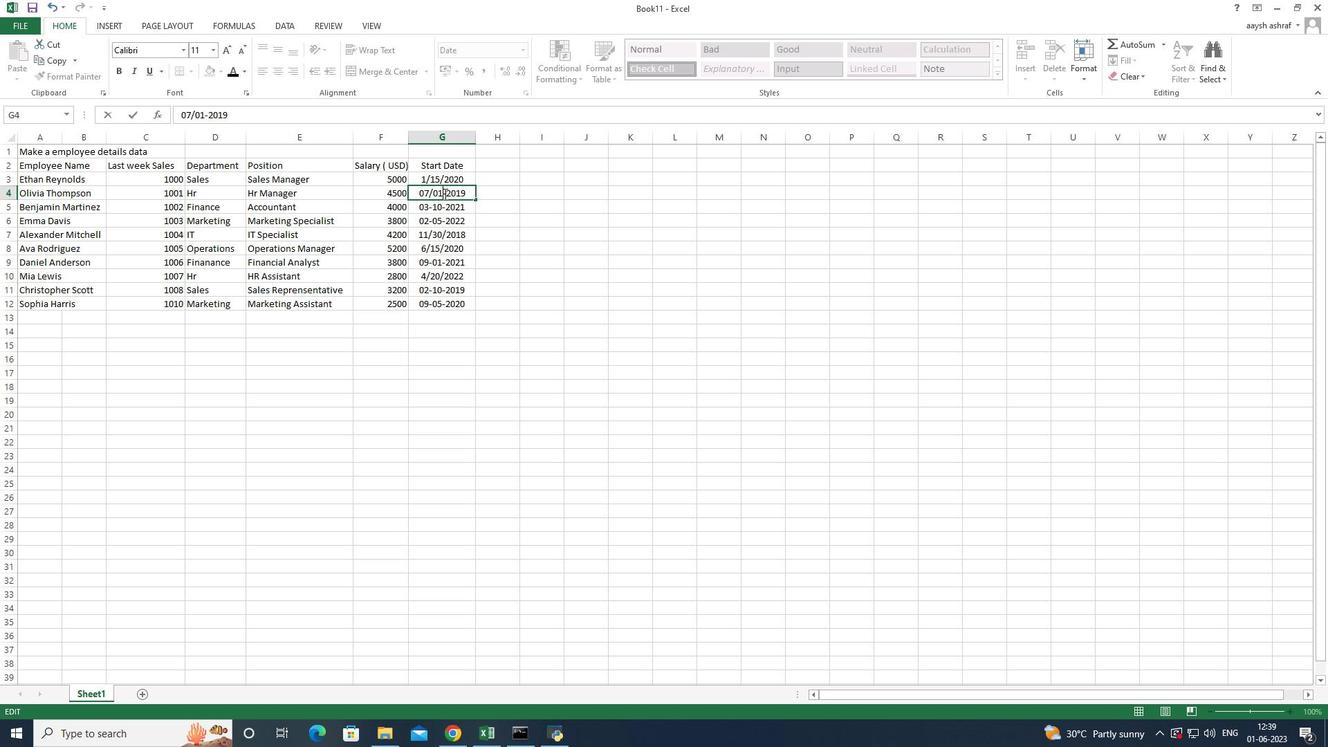 
Action: Mouse pressed left at (444, 193)
Screenshot: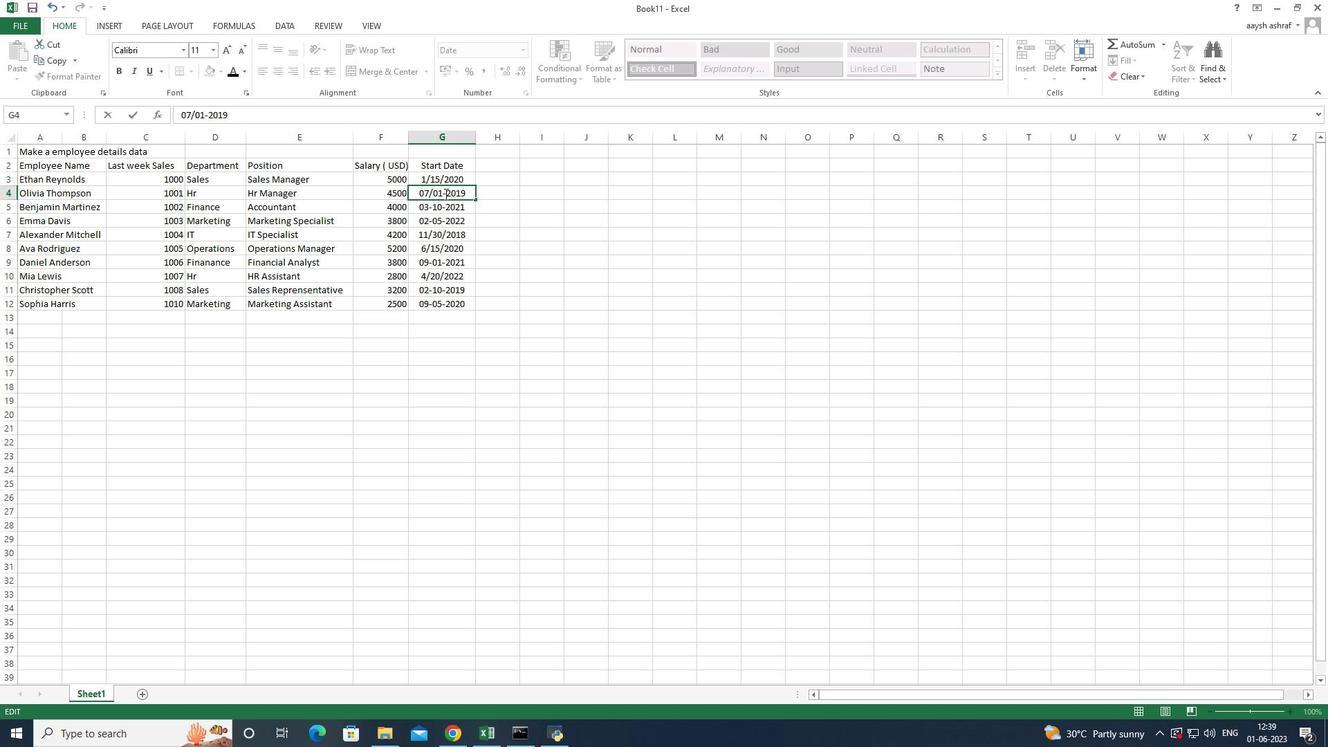 
Action: Mouse moved to (463, 202)
Screenshot: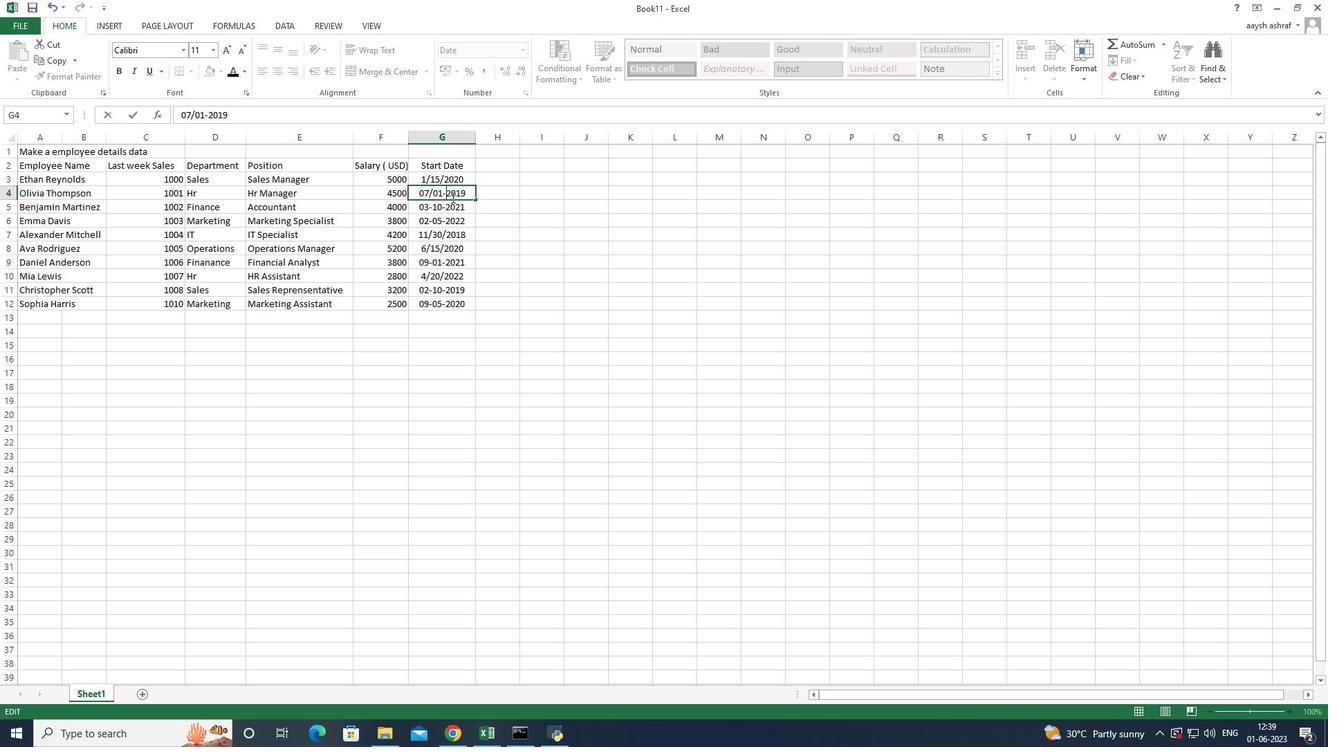 
Action: Key pressed <Key.backspace>
Screenshot: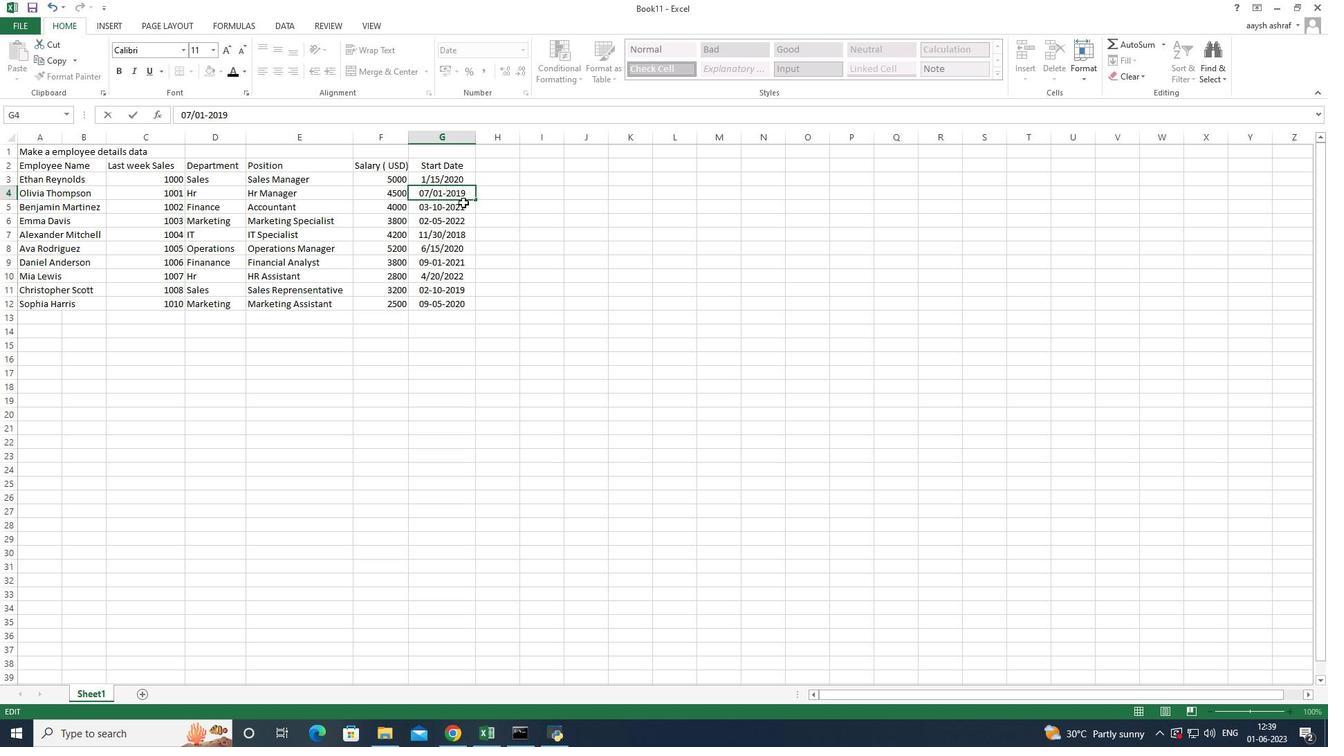 
Action: Mouse moved to (462, 202)
Screenshot: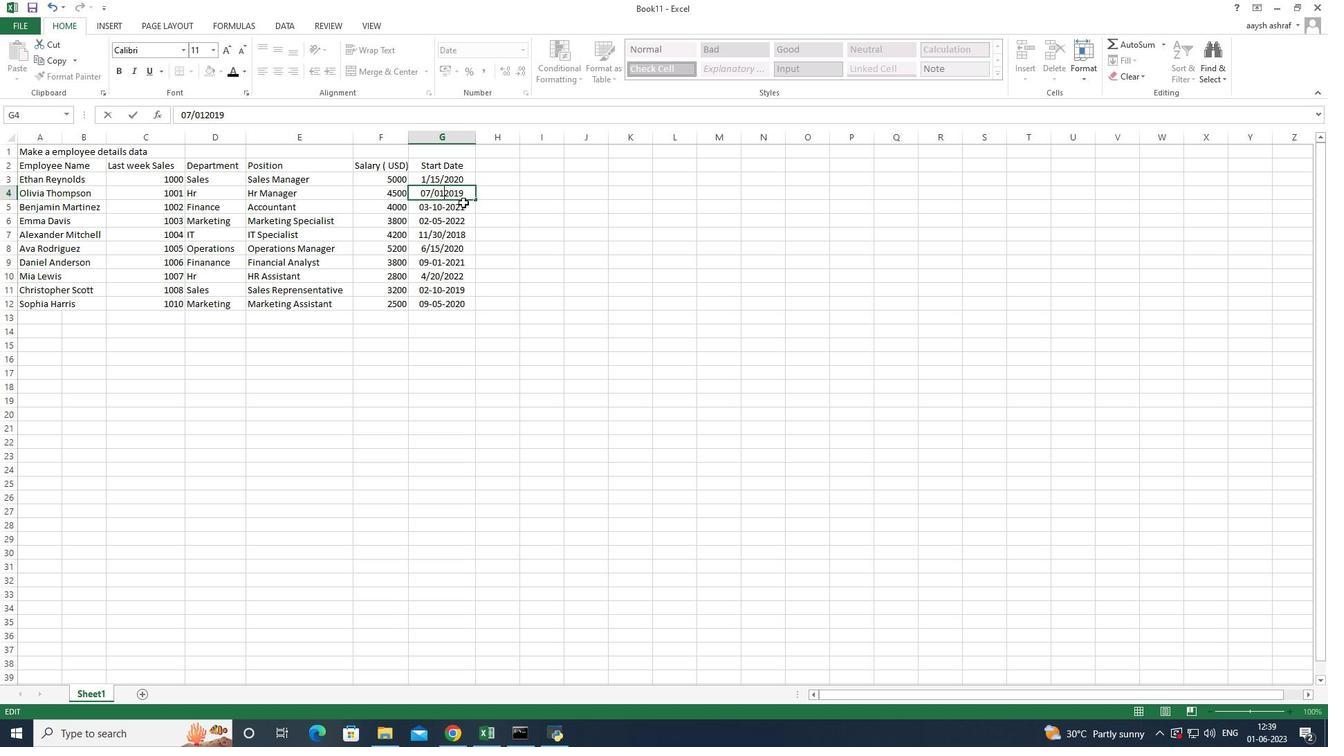 
Action: Key pressed /
Screenshot: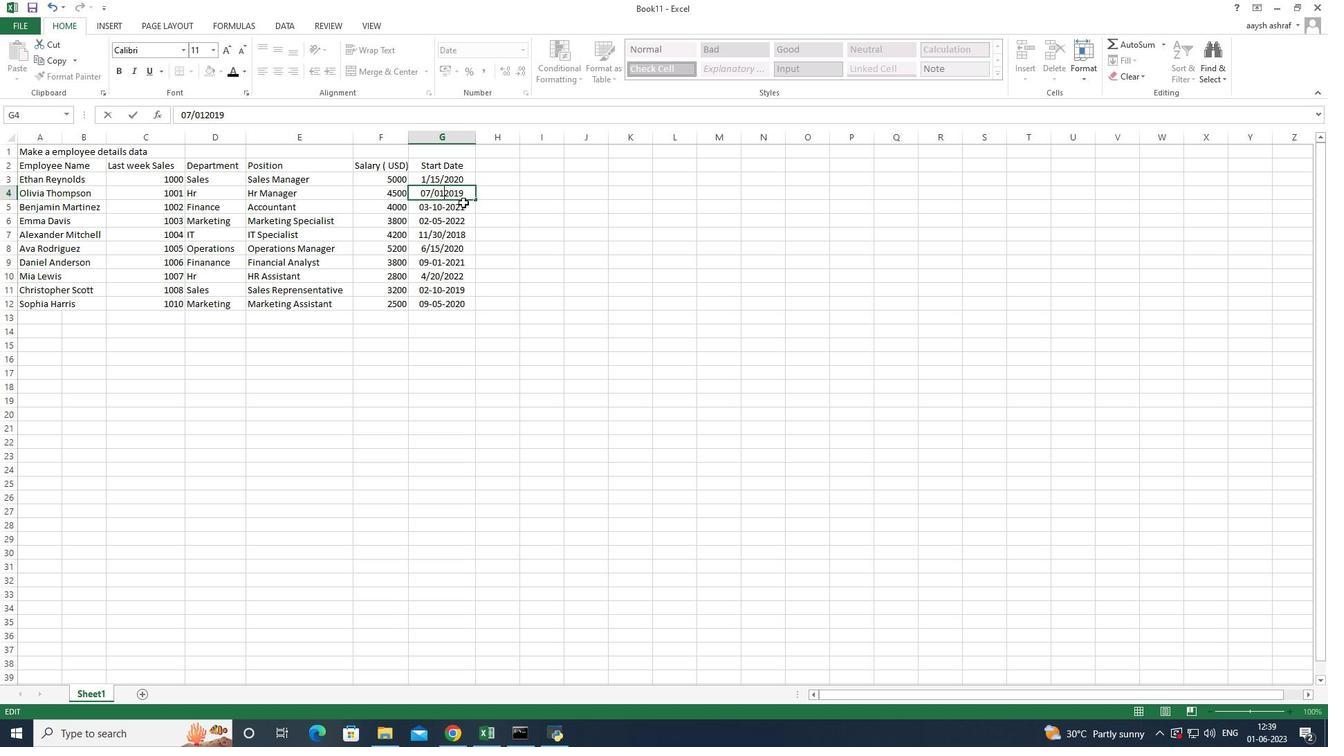 
Action: Mouse moved to (436, 215)
Screenshot: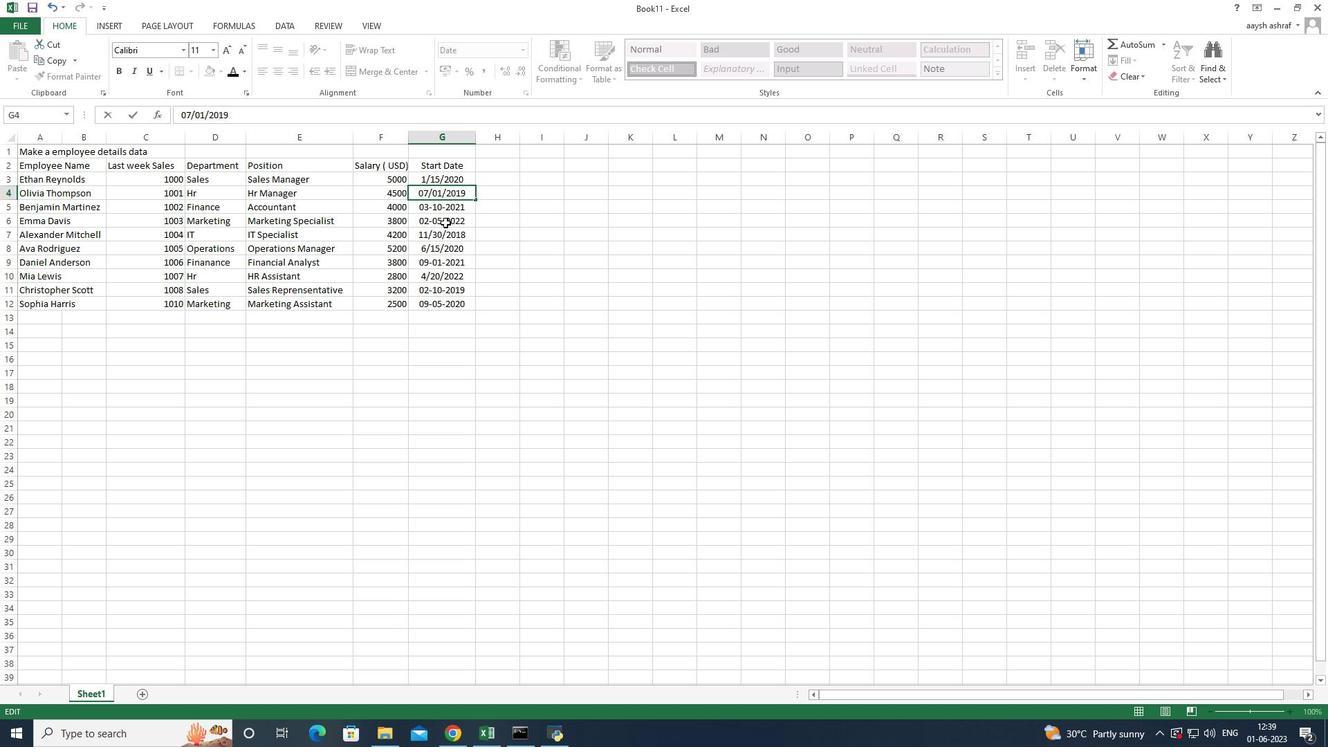 
Action: Mouse pressed left at (436, 215)
Screenshot: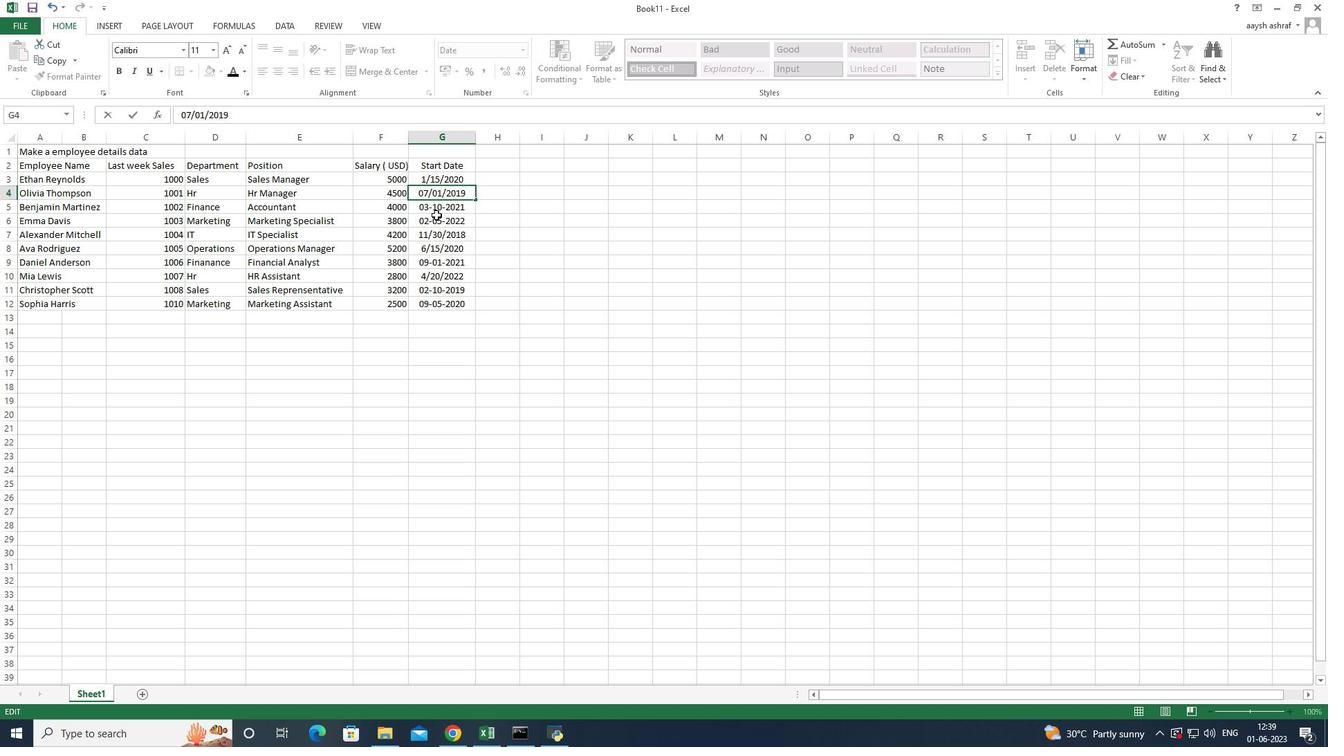 
Action: Mouse moved to (434, 210)
Screenshot: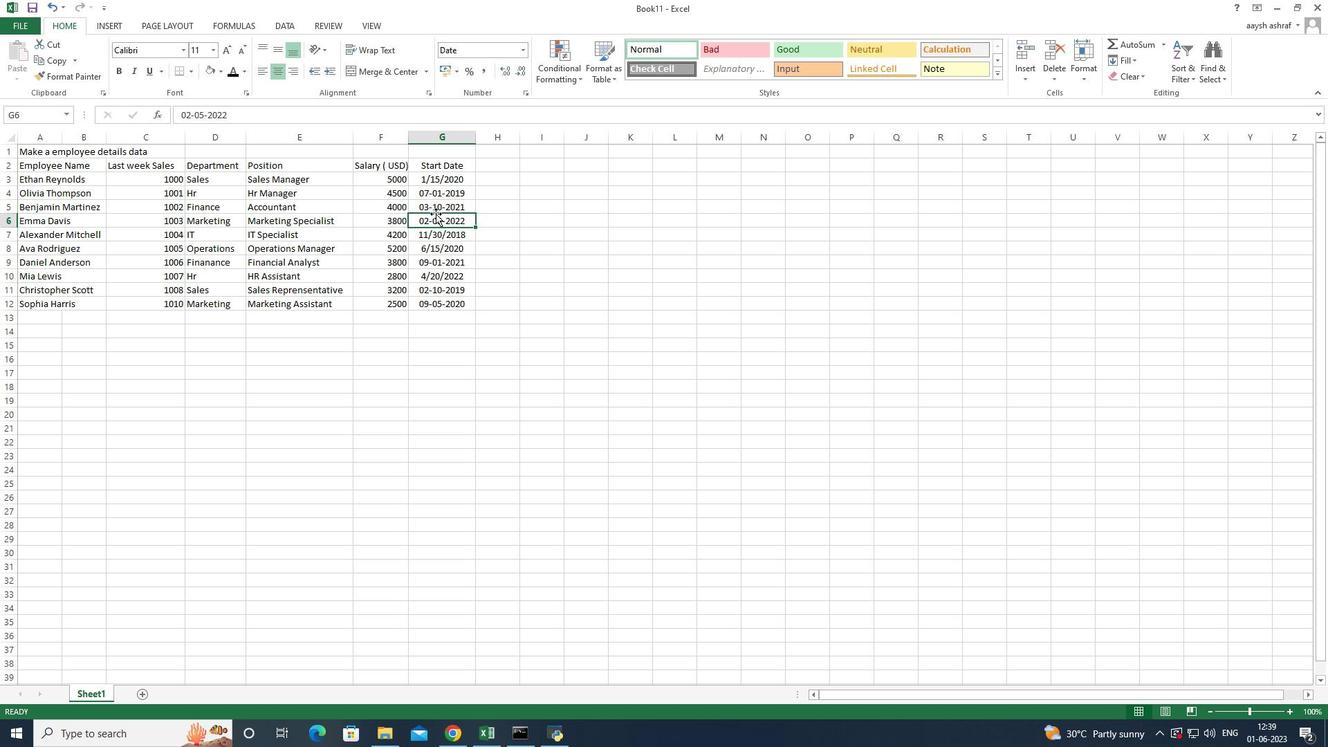 
Action: Mouse pressed left at (434, 210)
Screenshot: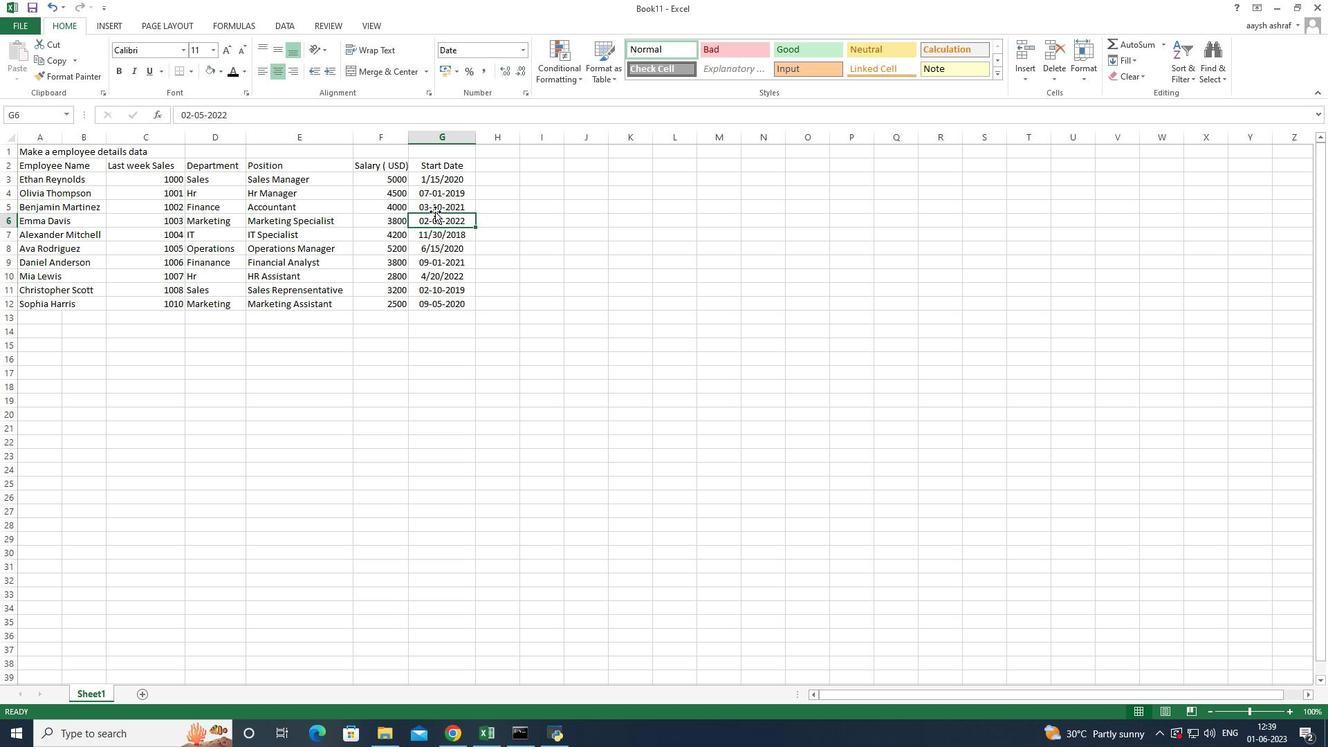 
Action: Mouse pressed left at (434, 210)
Screenshot: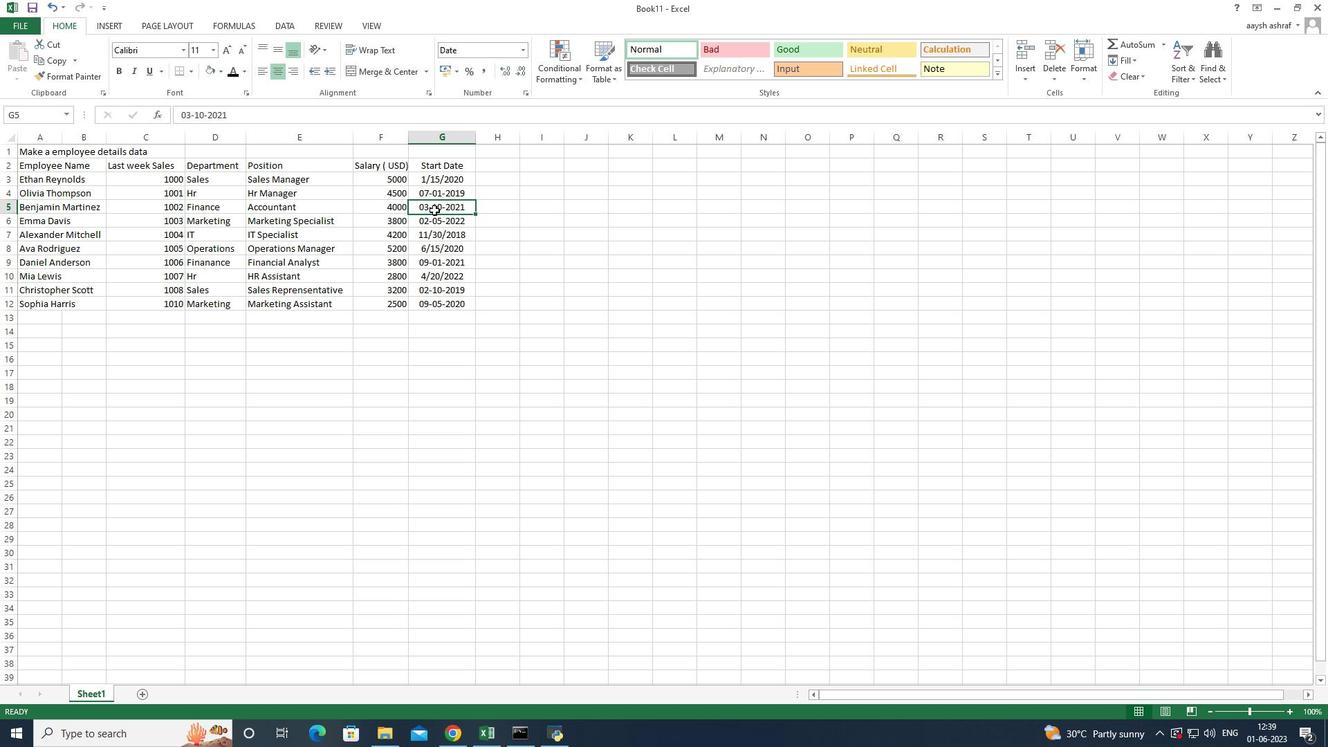 
Action: Mouse moved to (451, 227)
Screenshot: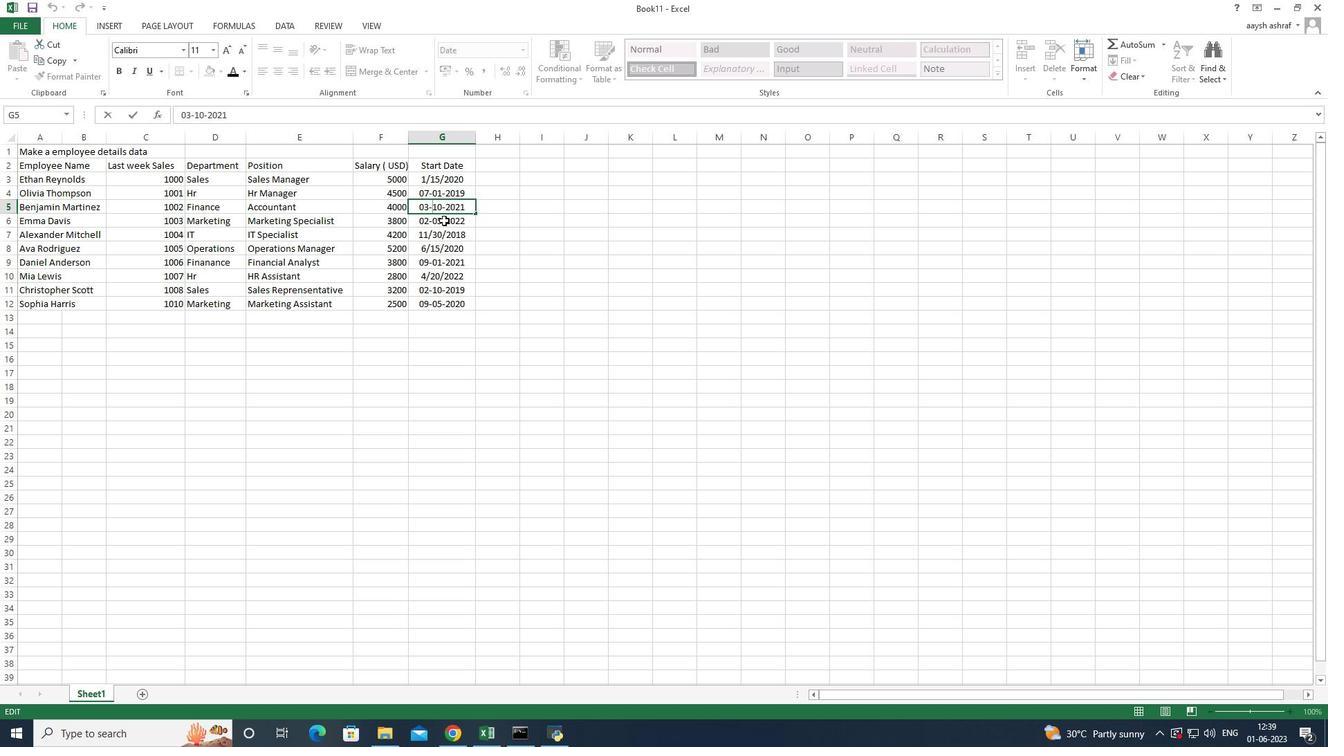 
Action: Key pressed <Key.backspace>/
Screenshot: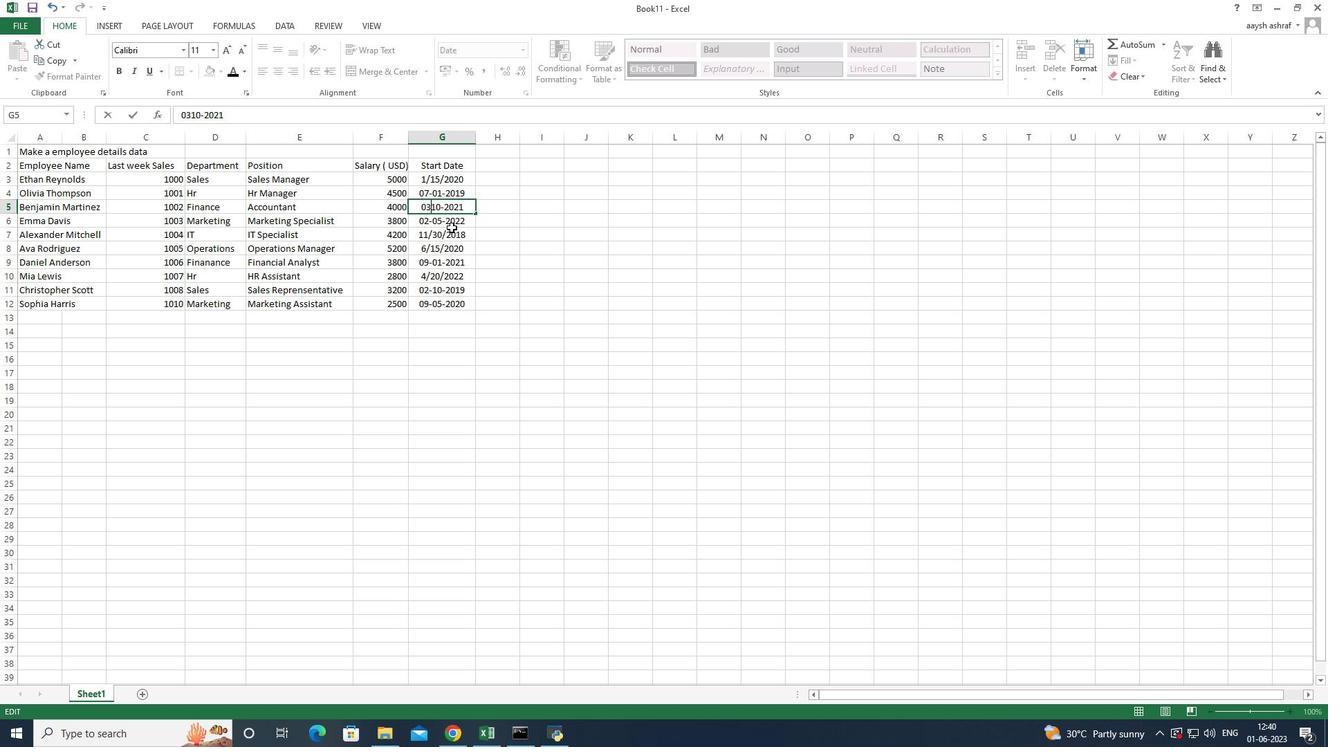 
Action: Mouse moved to (446, 206)
Screenshot: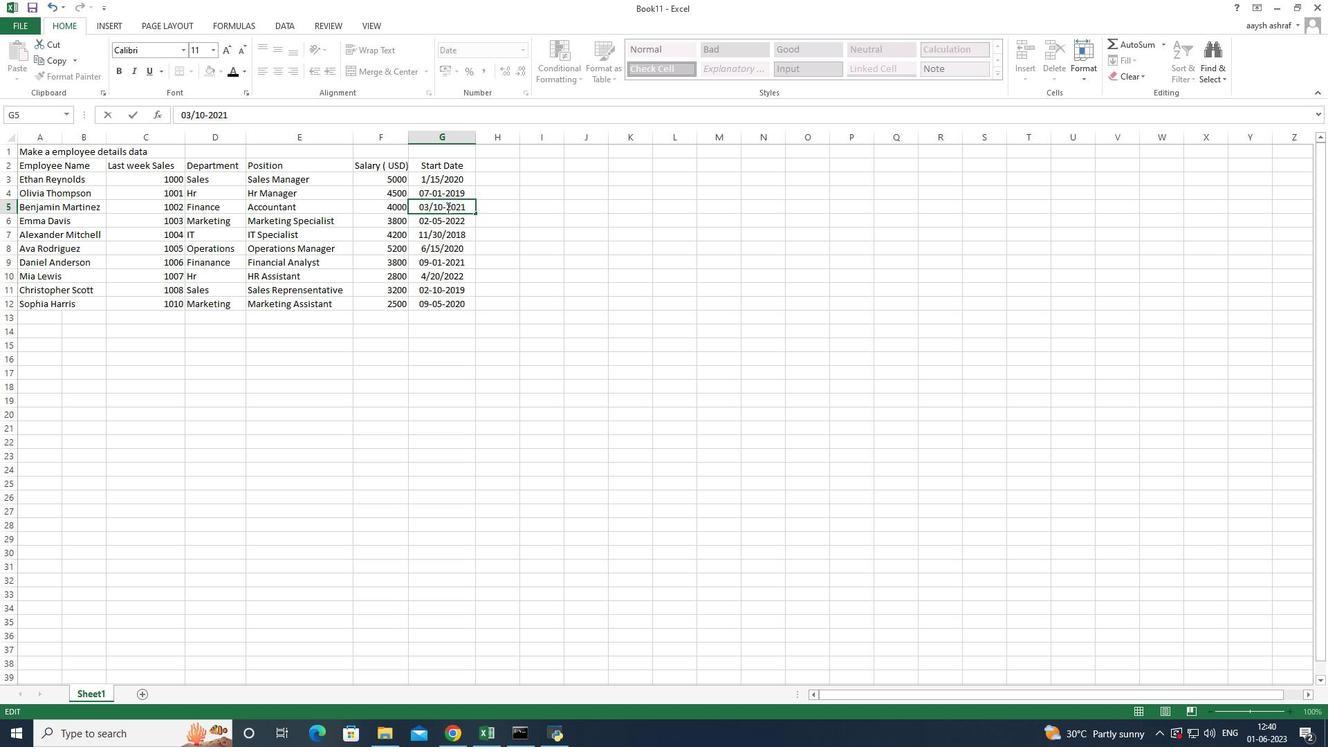 
Action: Mouse pressed left at (446, 206)
Screenshot: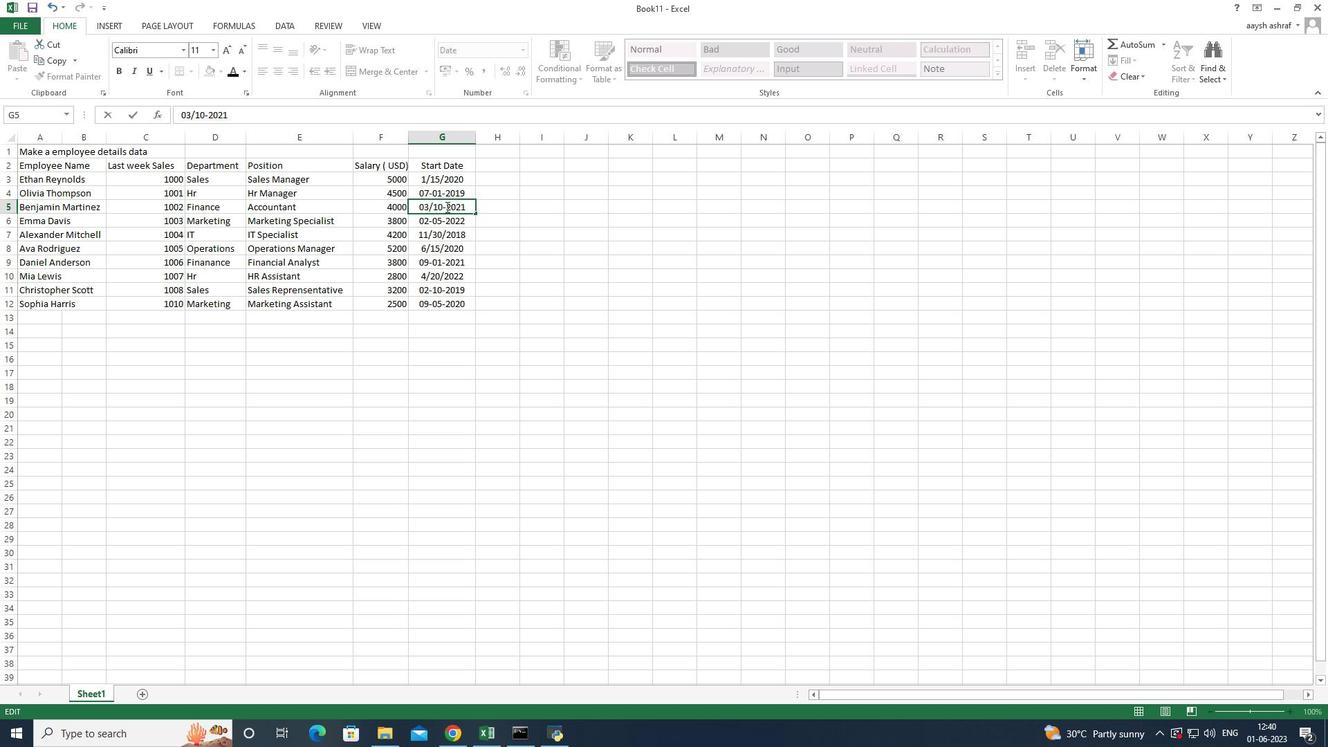 
Action: Mouse moved to (453, 208)
Screenshot: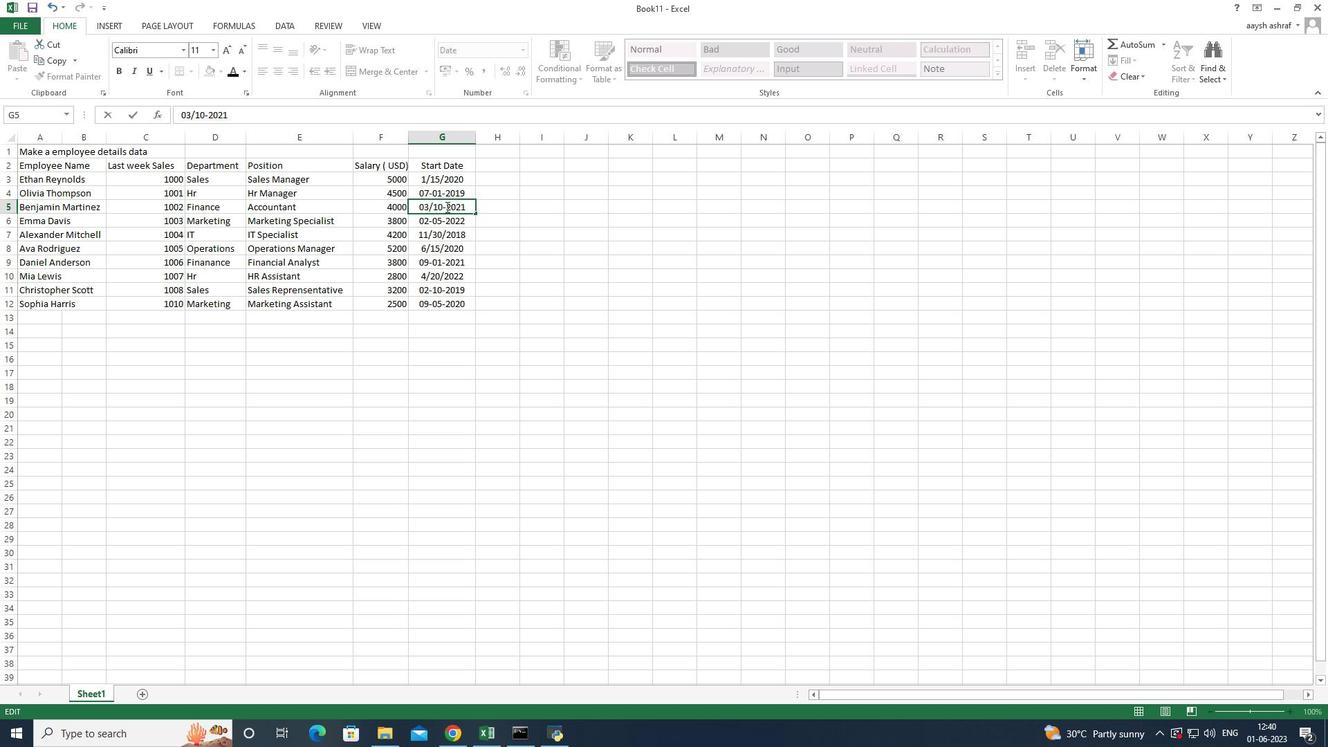 
Action: Key pressed <Key.backspace>
Screenshot: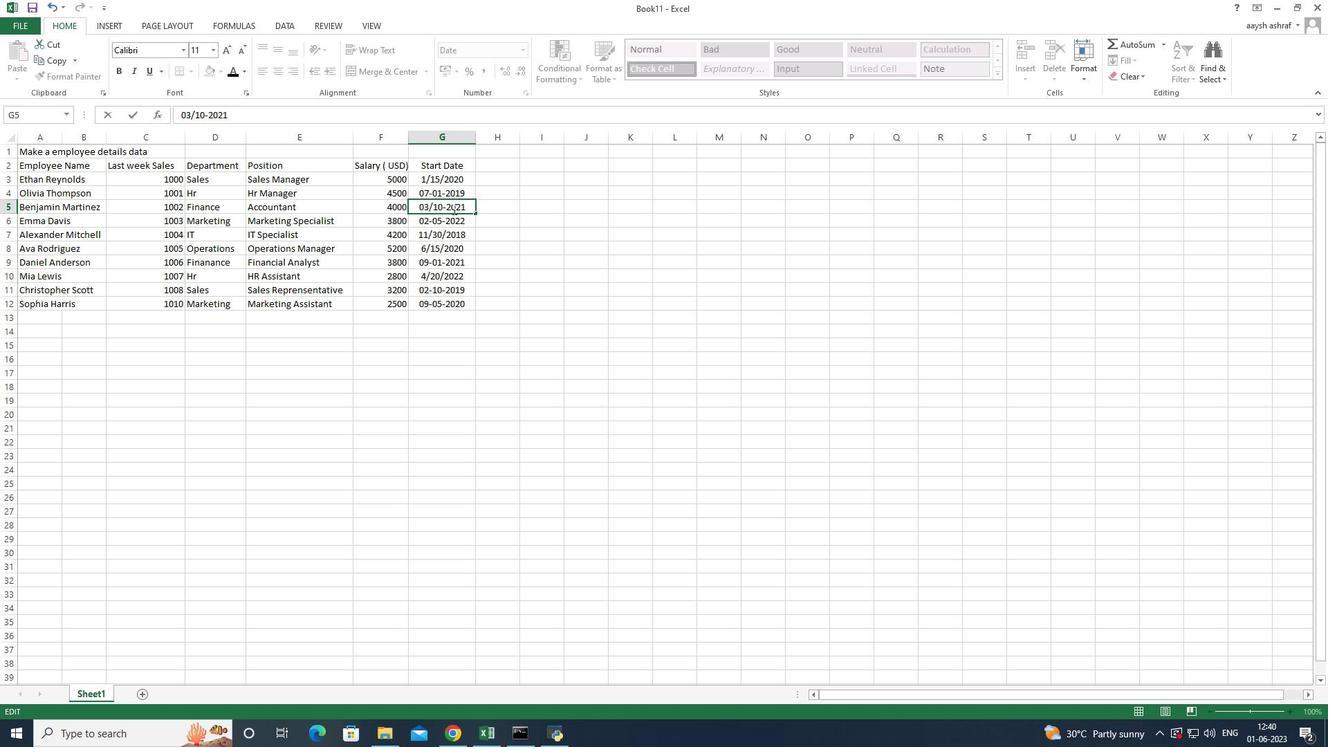 
Action: Mouse moved to (460, 211)
Screenshot: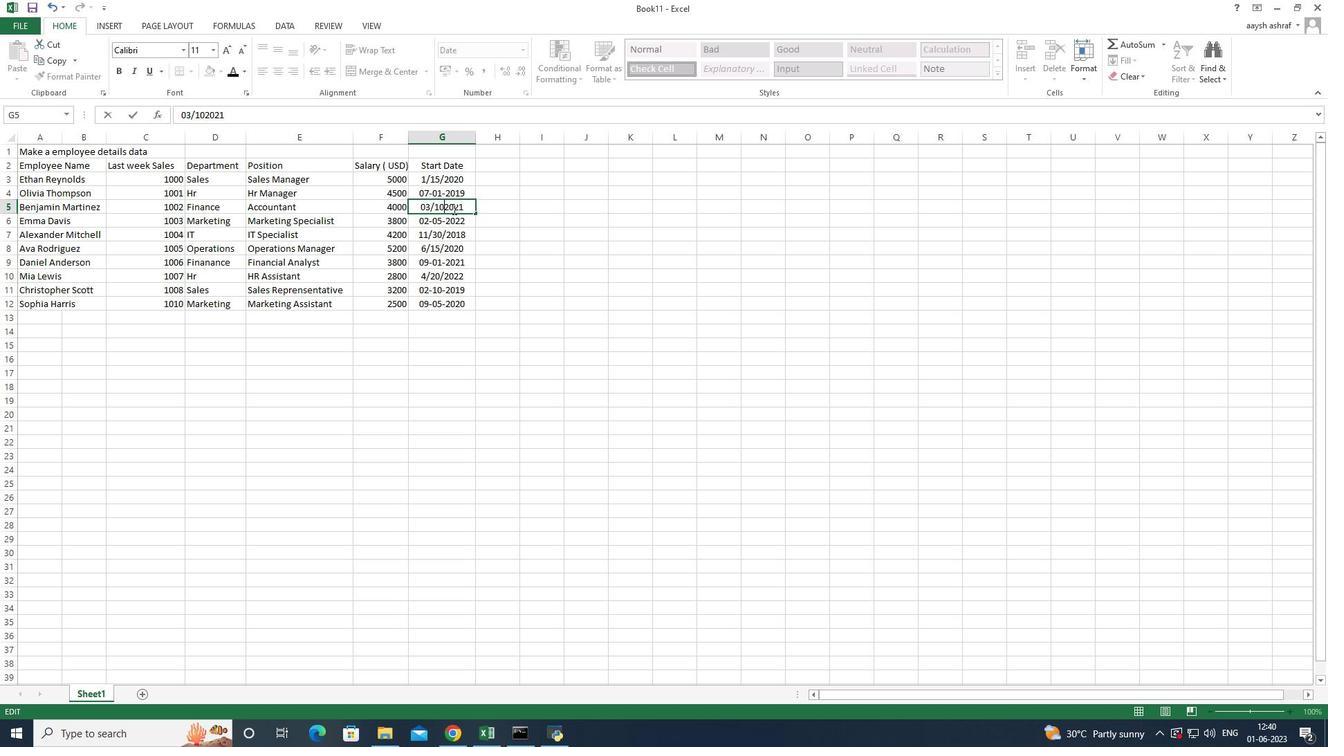 
Action: Key pressed /
Screenshot: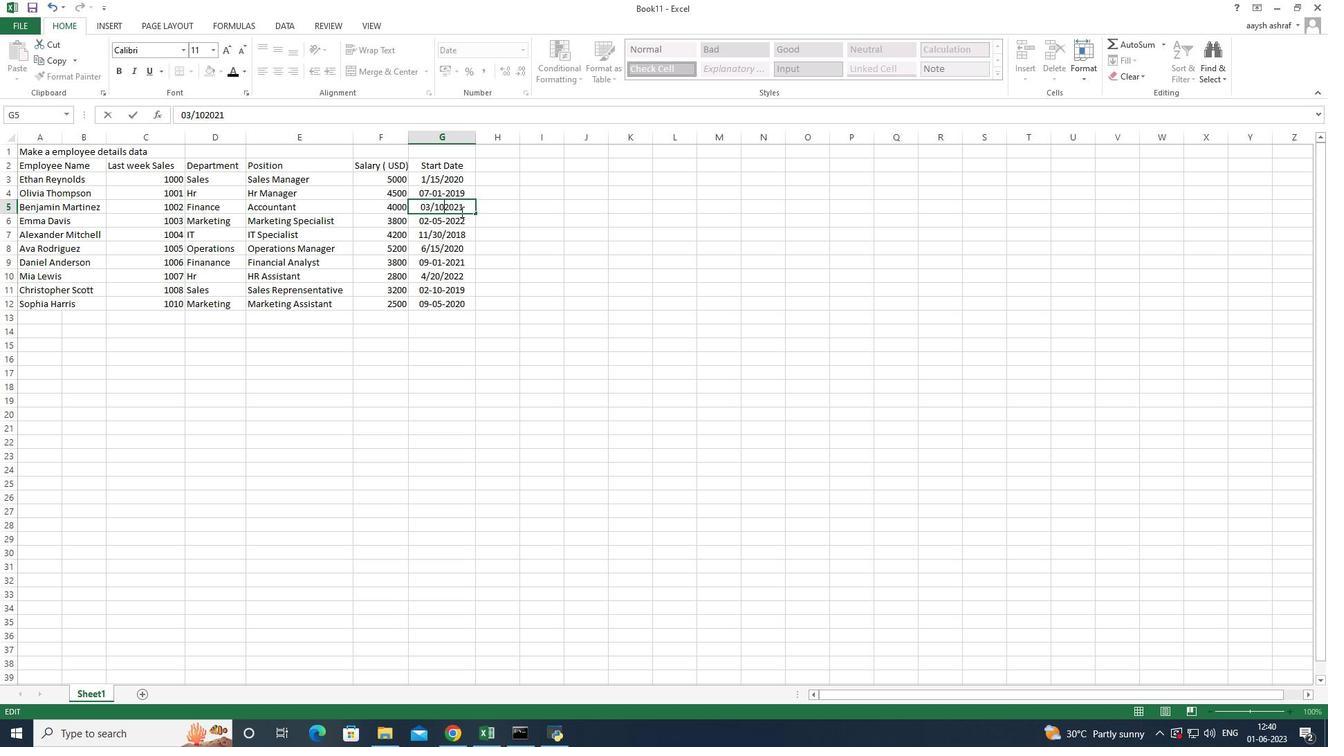 
Action: Mouse moved to (433, 222)
Screenshot: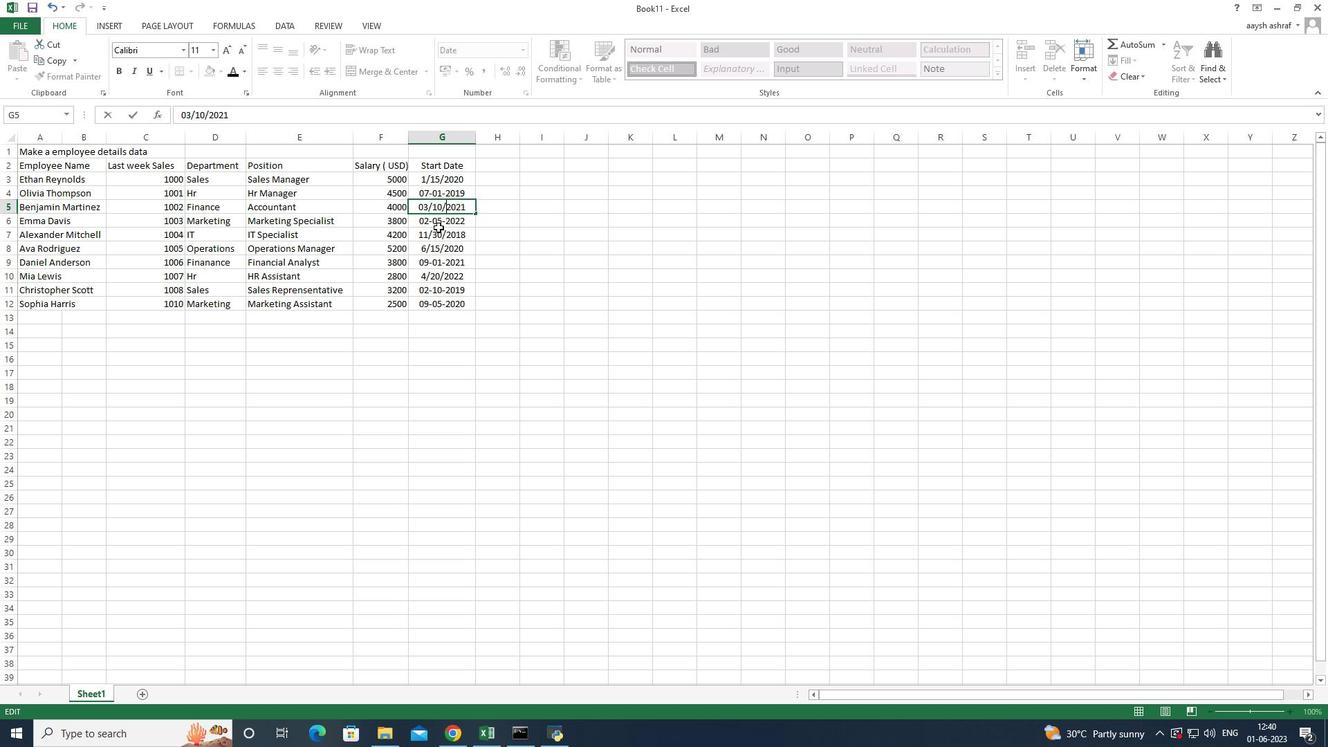 
Action: Mouse pressed left at (433, 222)
Screenshot: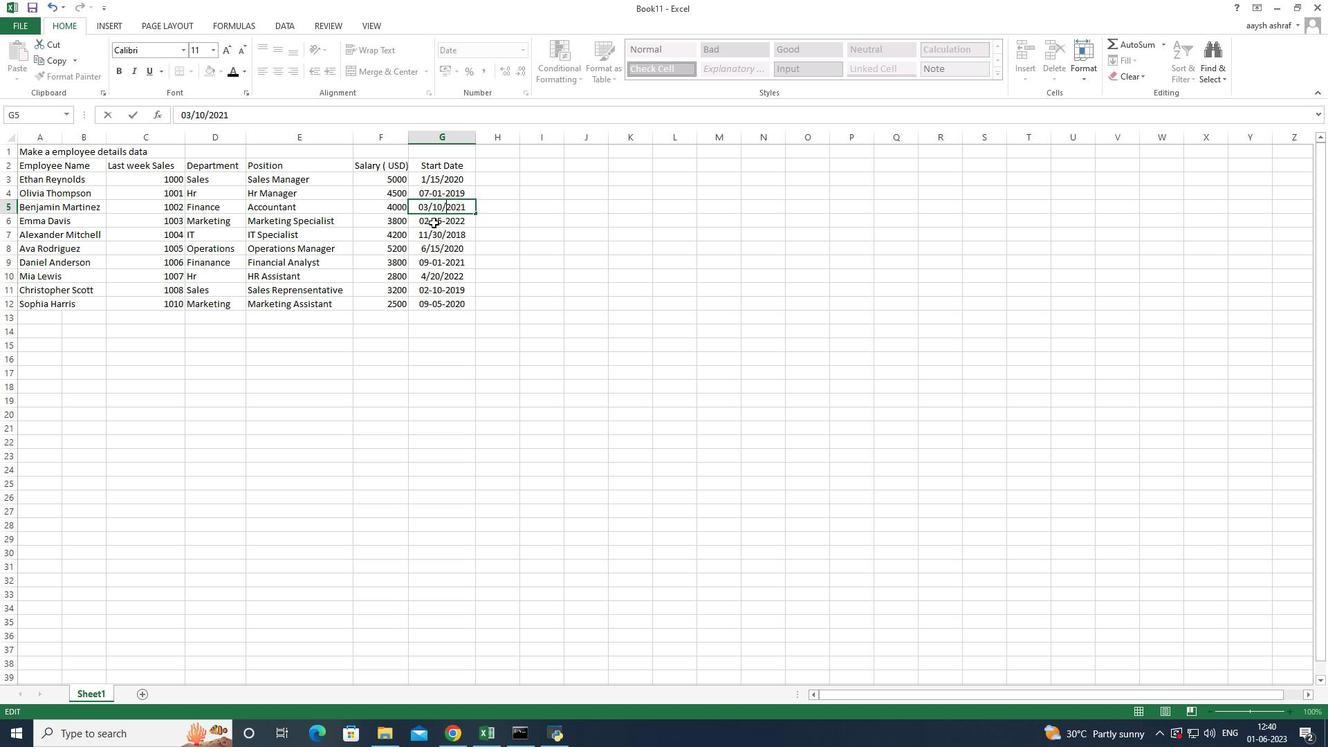 
Action: Mouse pressed left at (433, 222)
Screenshot: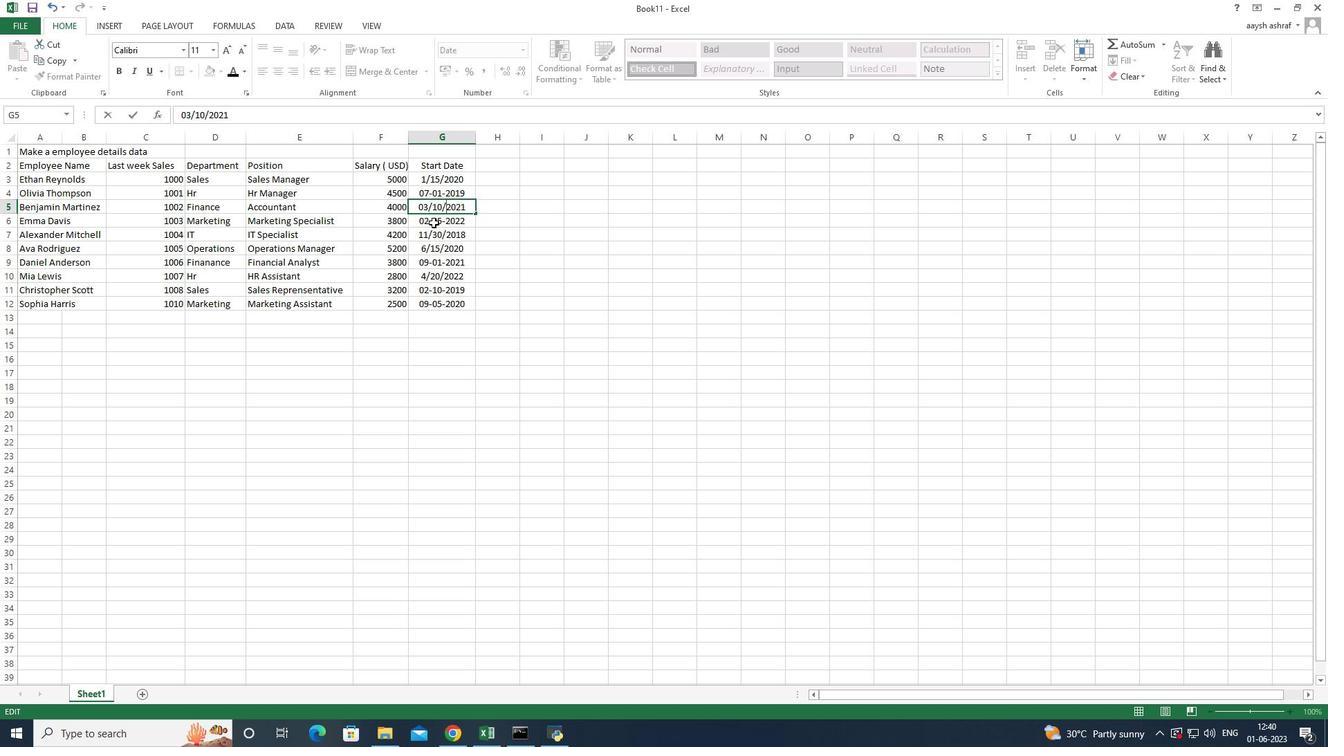 
Action: Mouse moved to (444, 222)
Screenshot: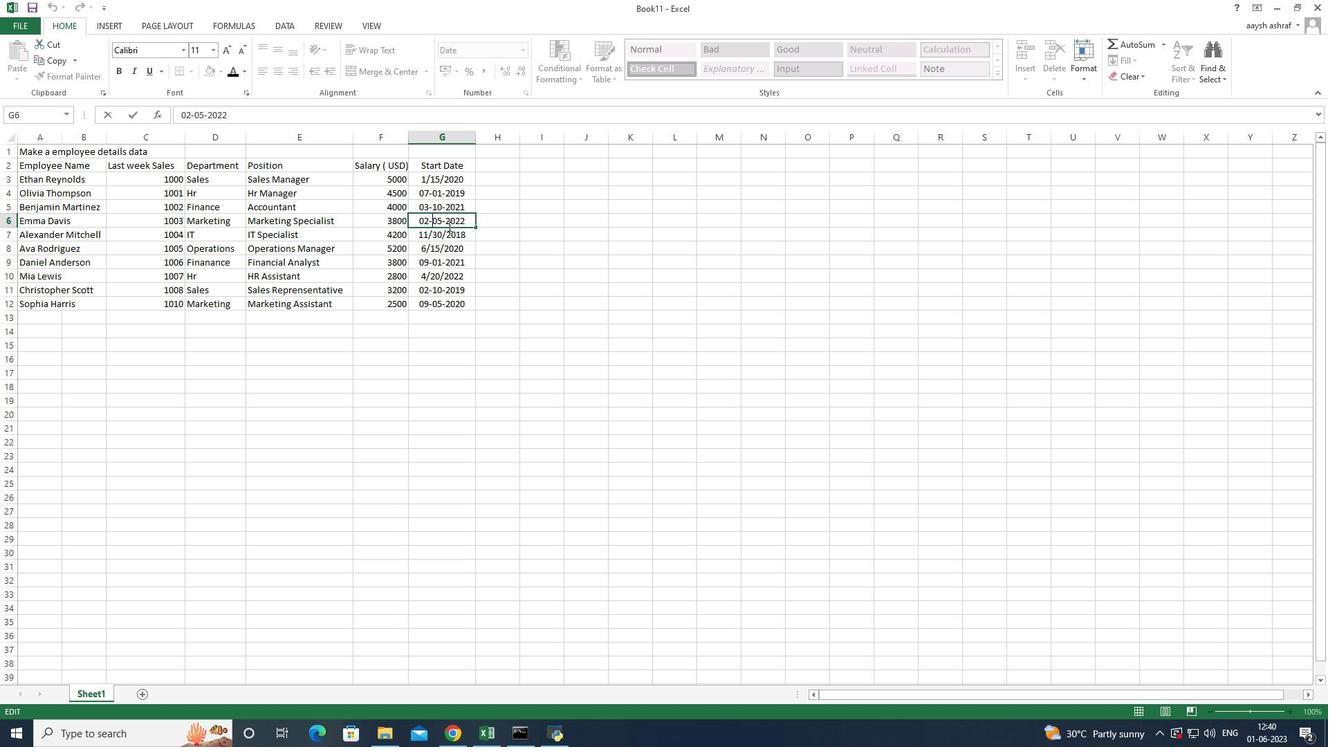 
Action: Key pressed <Key.backspace>/
Screenshot: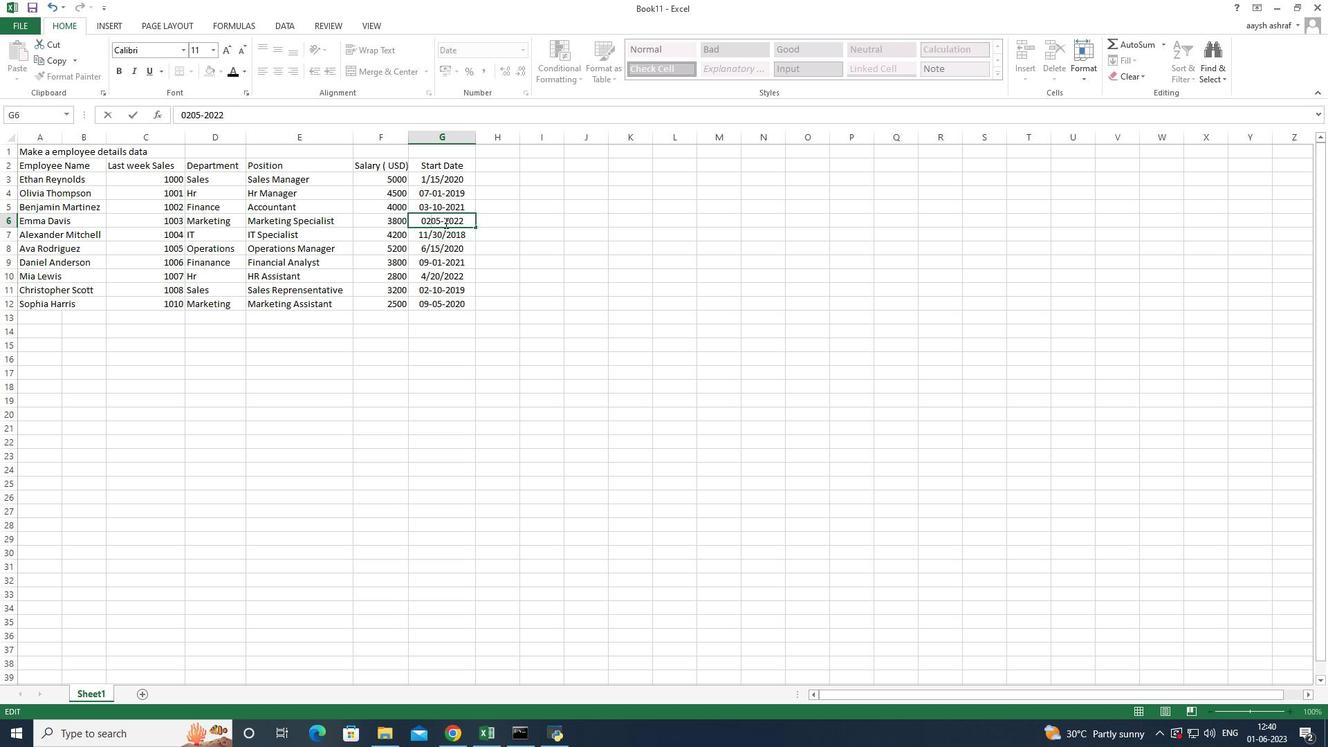
Action: Mouse moved to (449, 220)
Screenshot: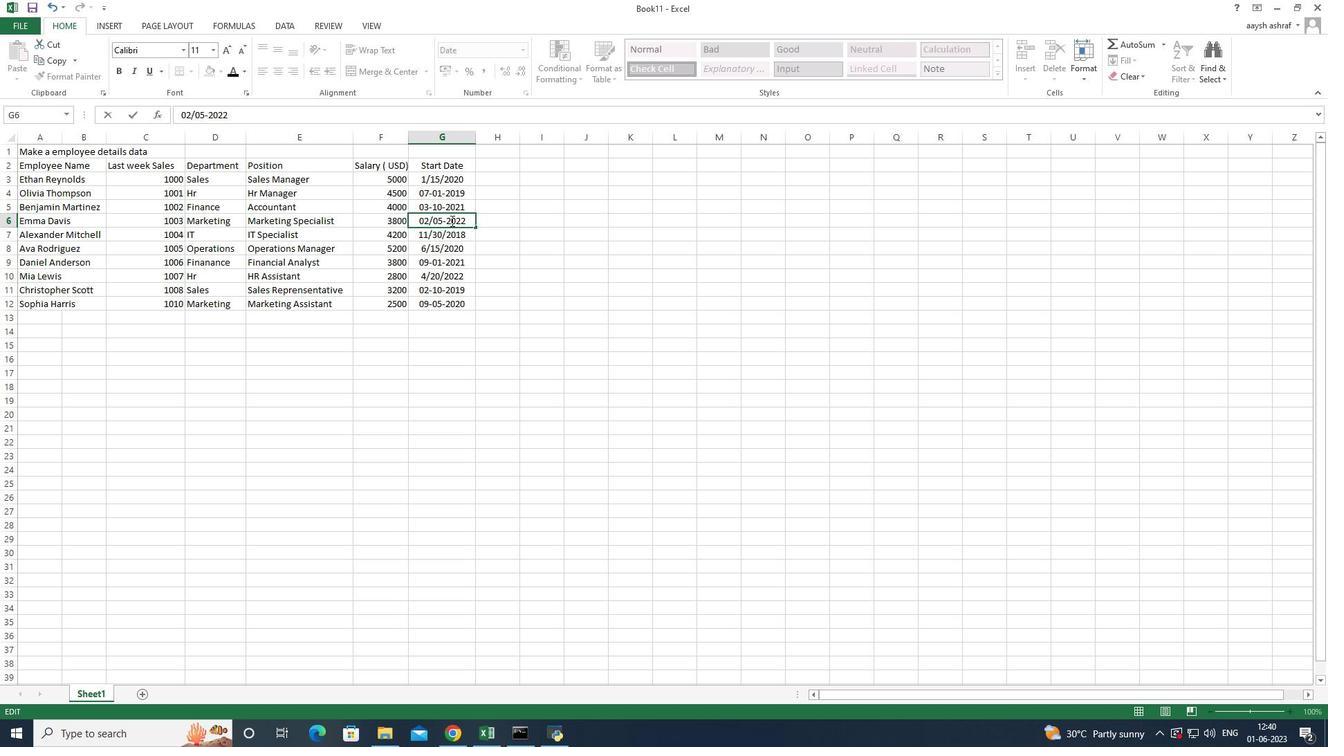 
Action: Mouse pressed left at (449, 220)
Screenshot: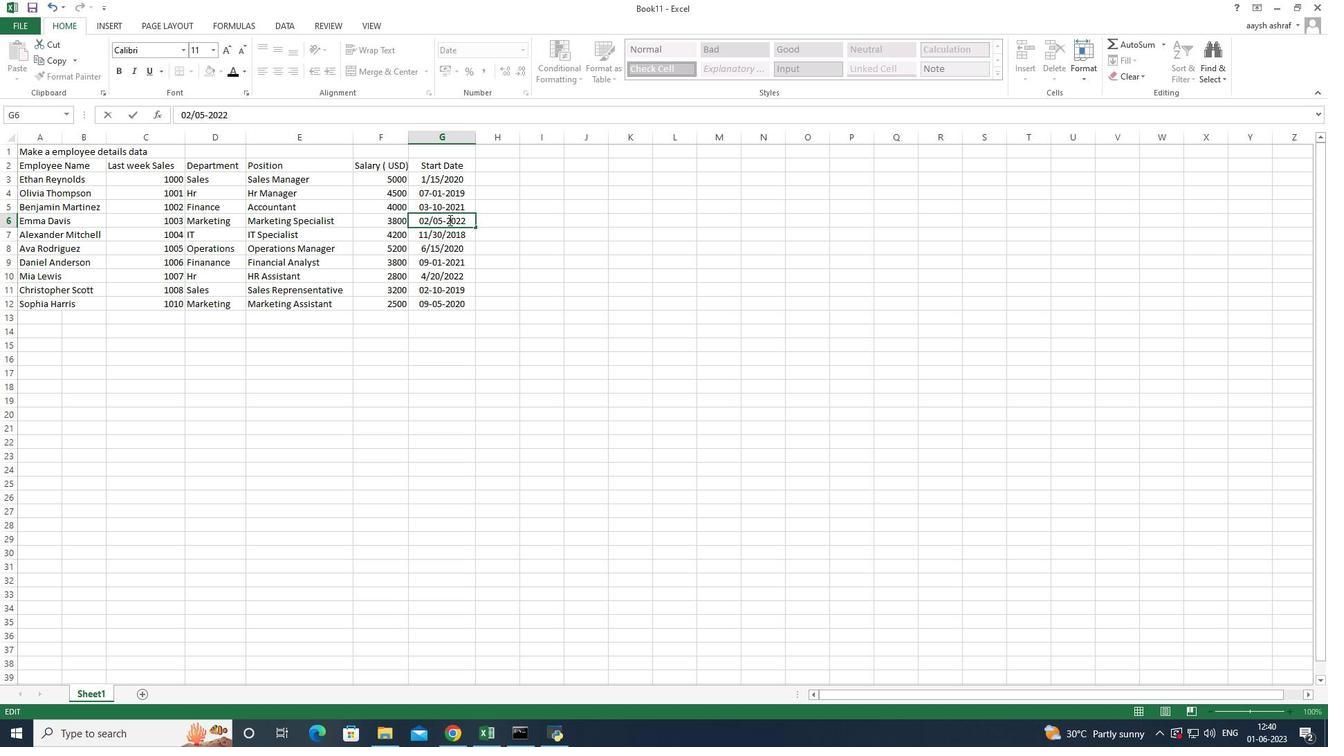 
Action: Mouse moved to (446, 221)
Screenshot: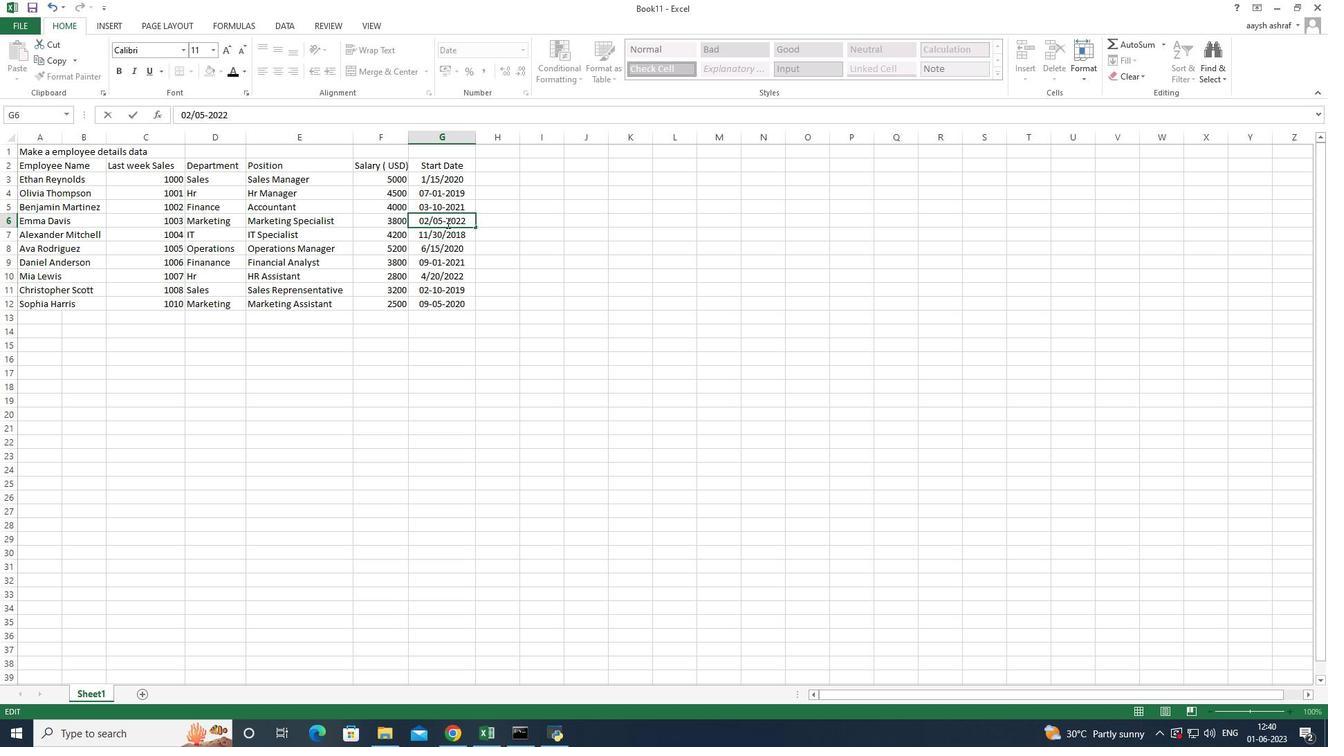 
Action: Mouse pressed left at (446, 221)
Screenshot: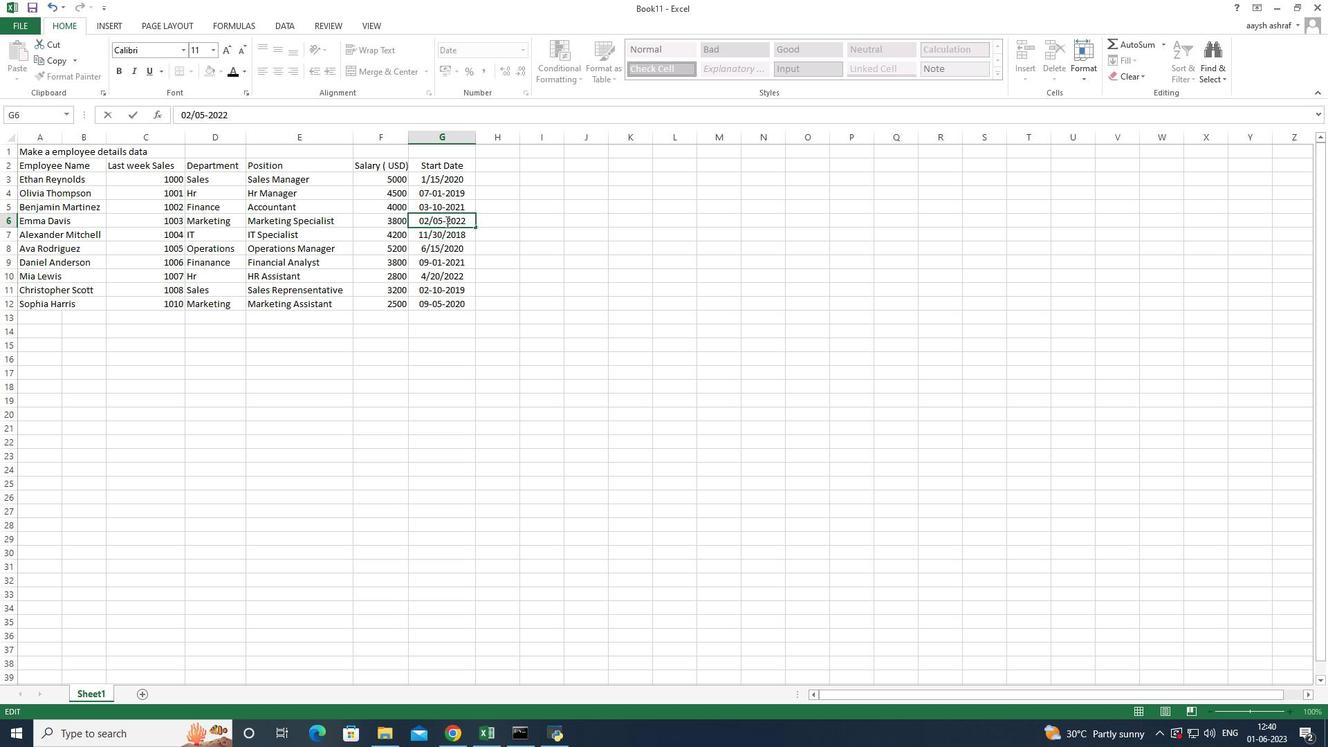 
Action: Mouse moved to (465, 224)
Screenshot: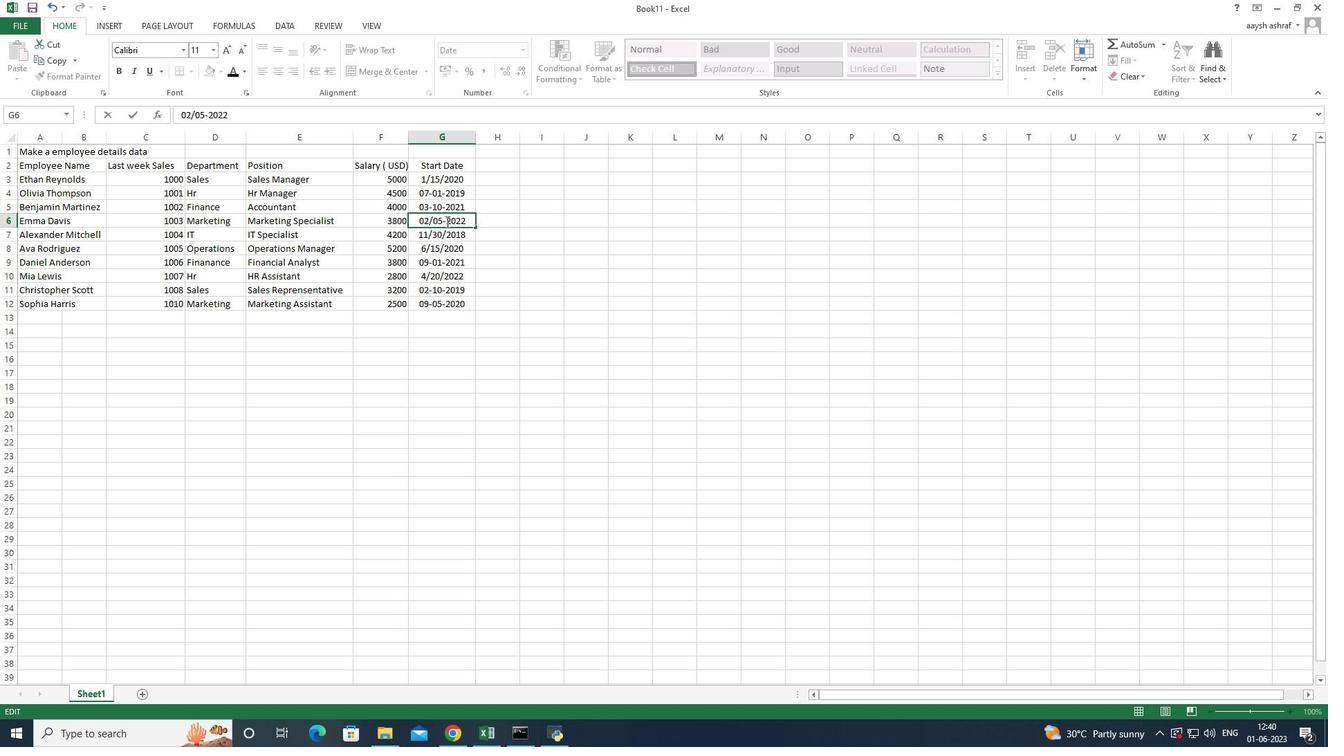 
Action: Key pressed <Key.backspace>/
Screenshot: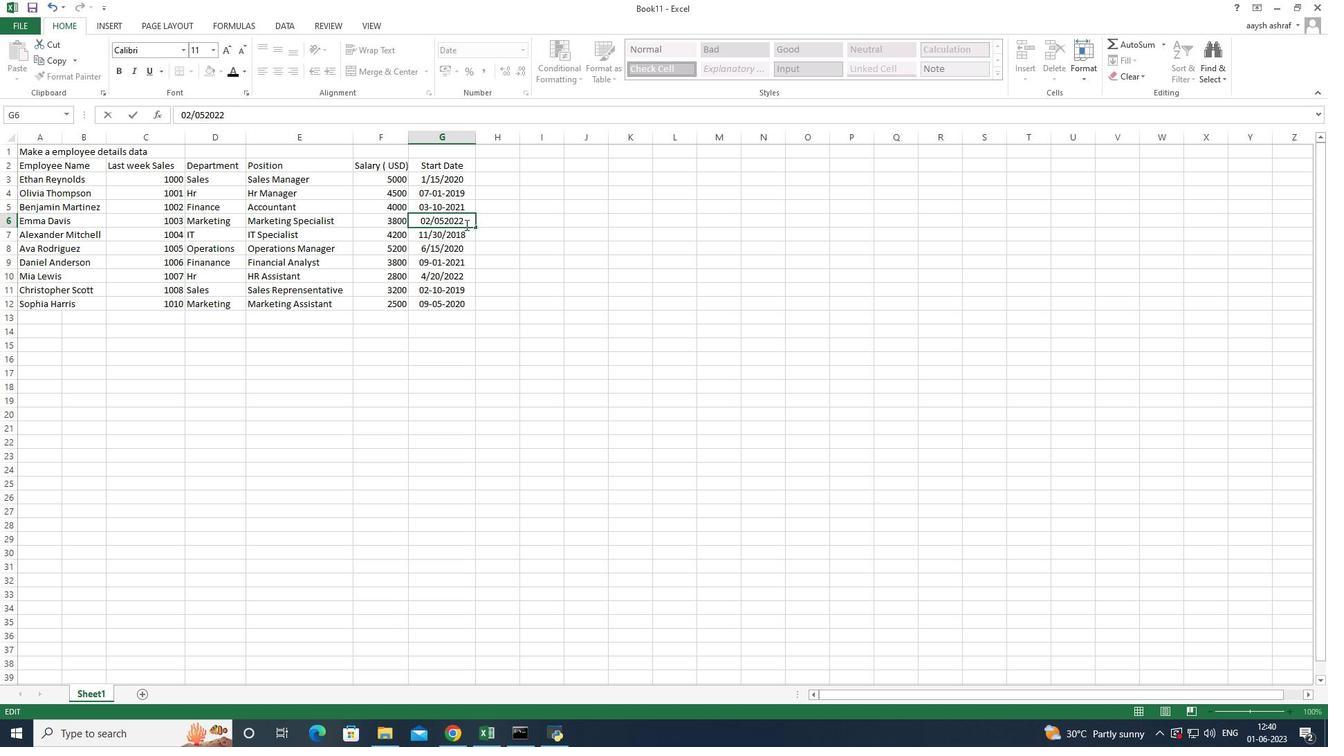 
Action: Mouse moved to (437, 260)
Screenshot: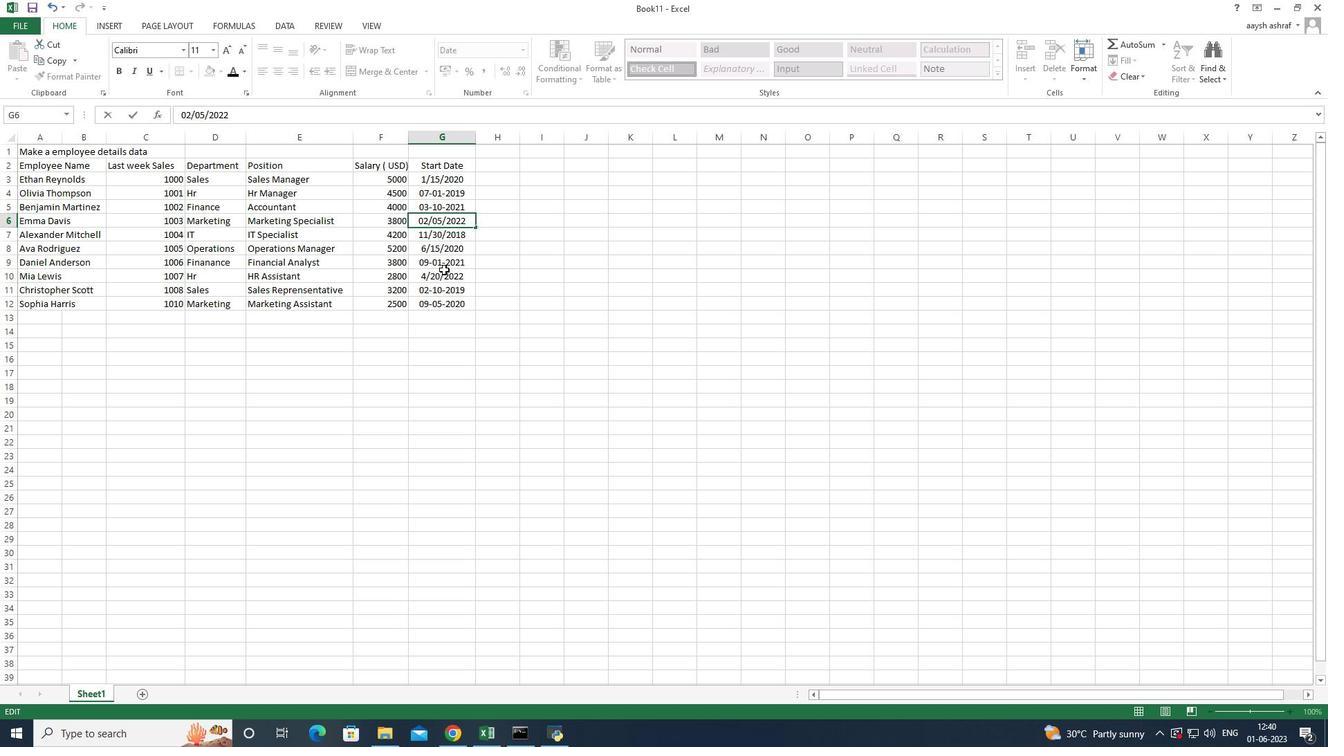 
Action: Mouse pressed left at (437, 260)
Screenshot: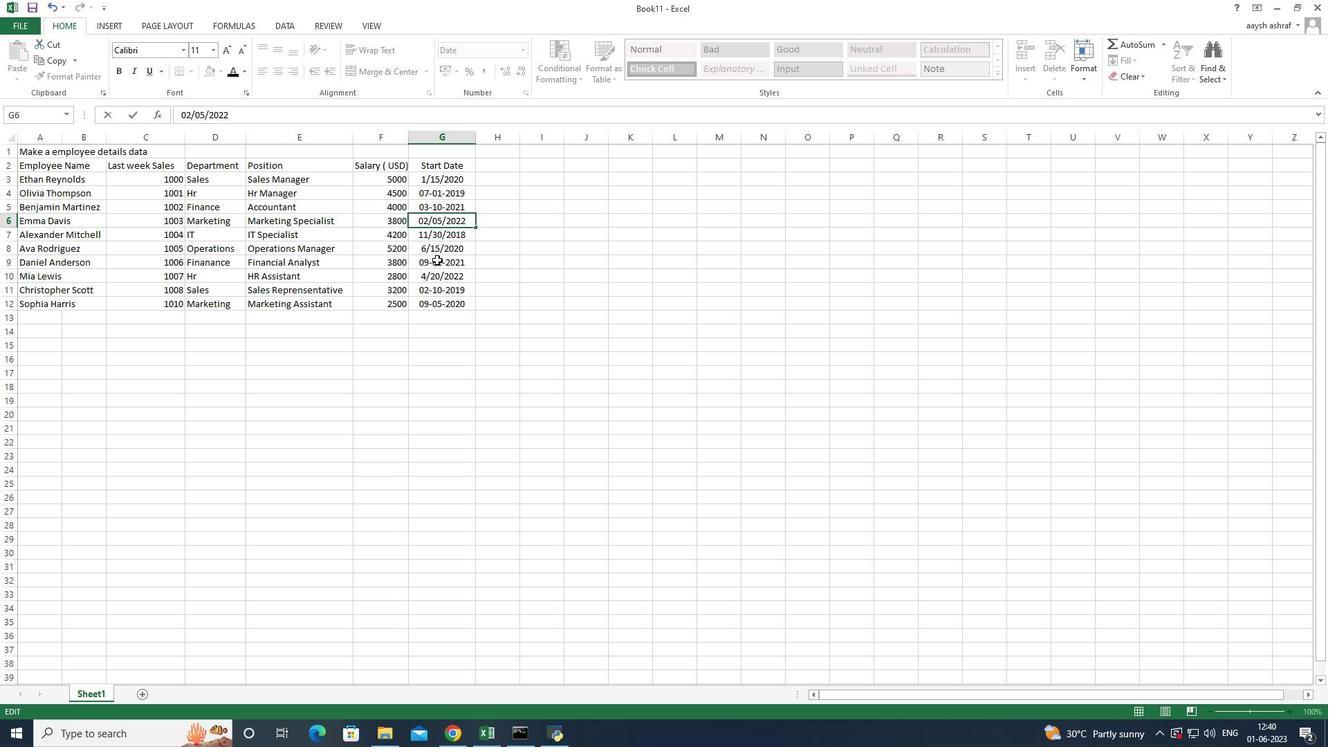 
Action: Mouse pressed left at (437, 260)
Screenshot: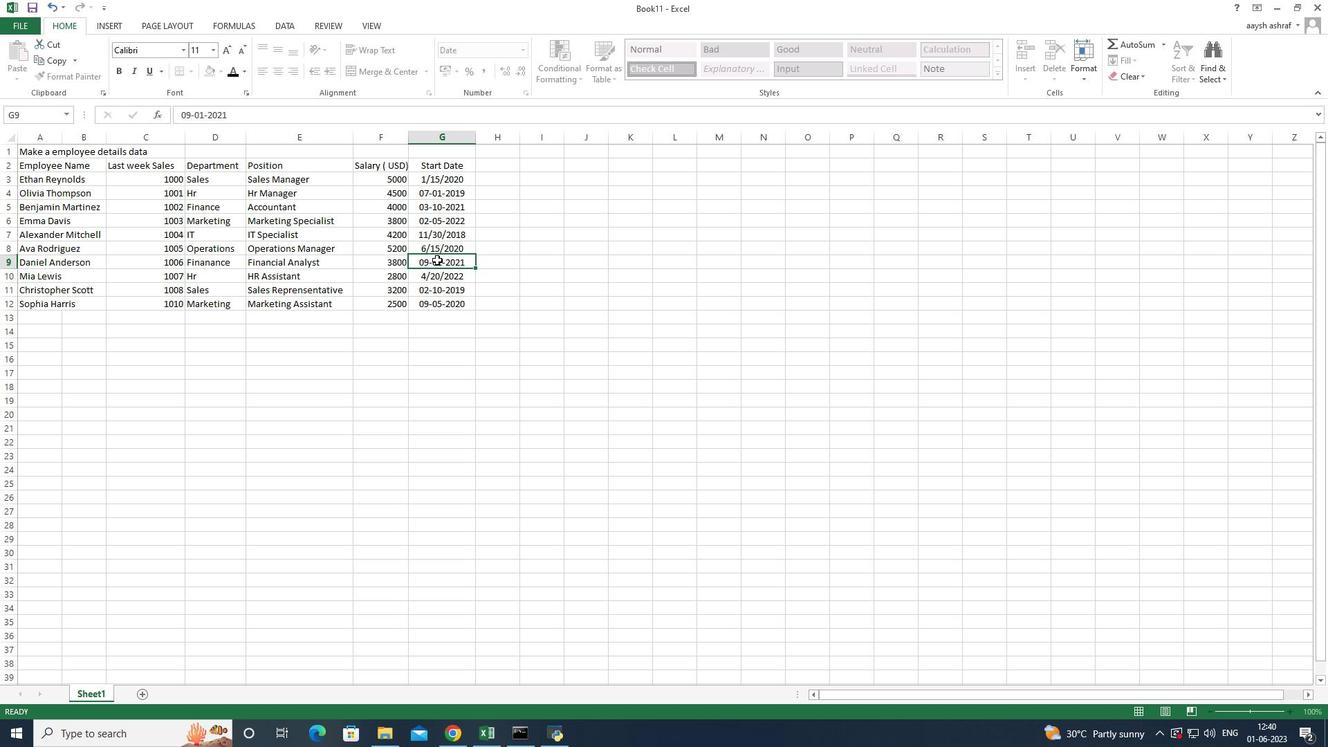 
Action: Mouse moved to (432, 261)
Screenshot: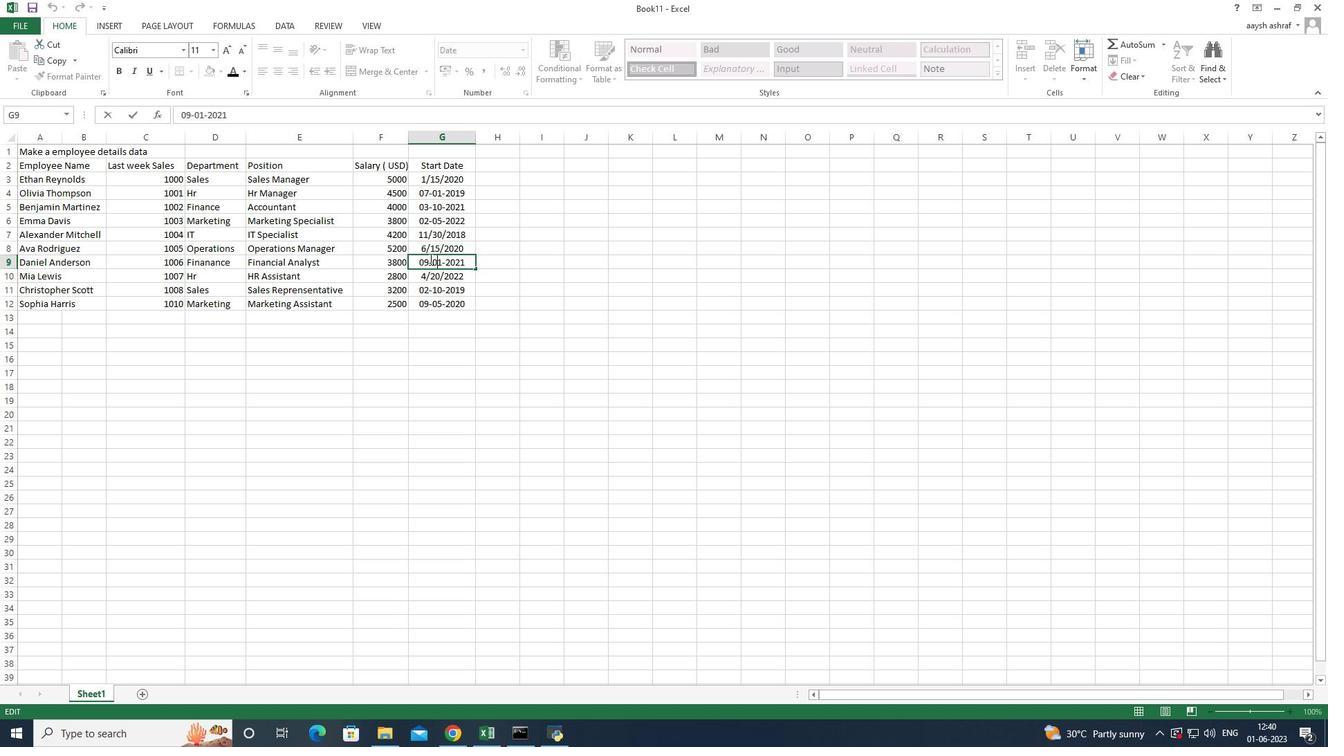 
Action: Mouse pressed left at (432, 261)
Screenshot: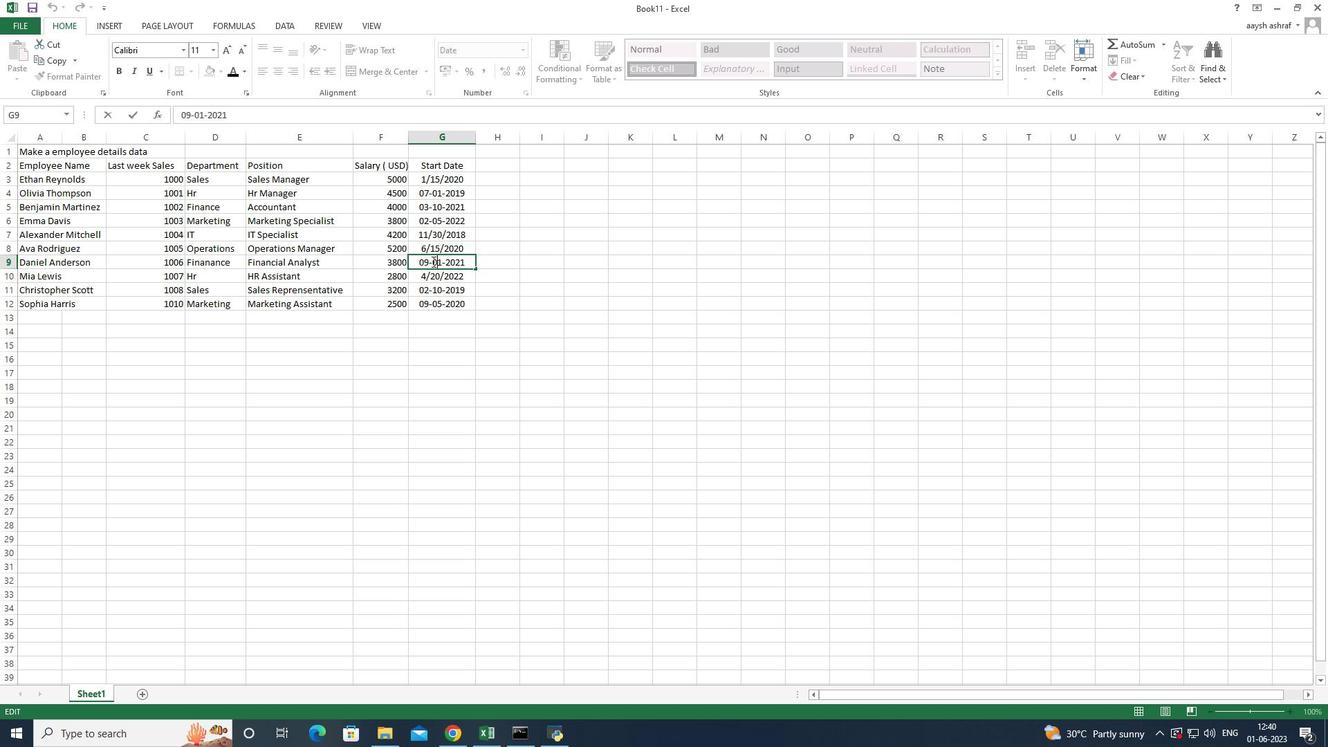 
Action: Mouse moved to (460, 260)
Screenshot: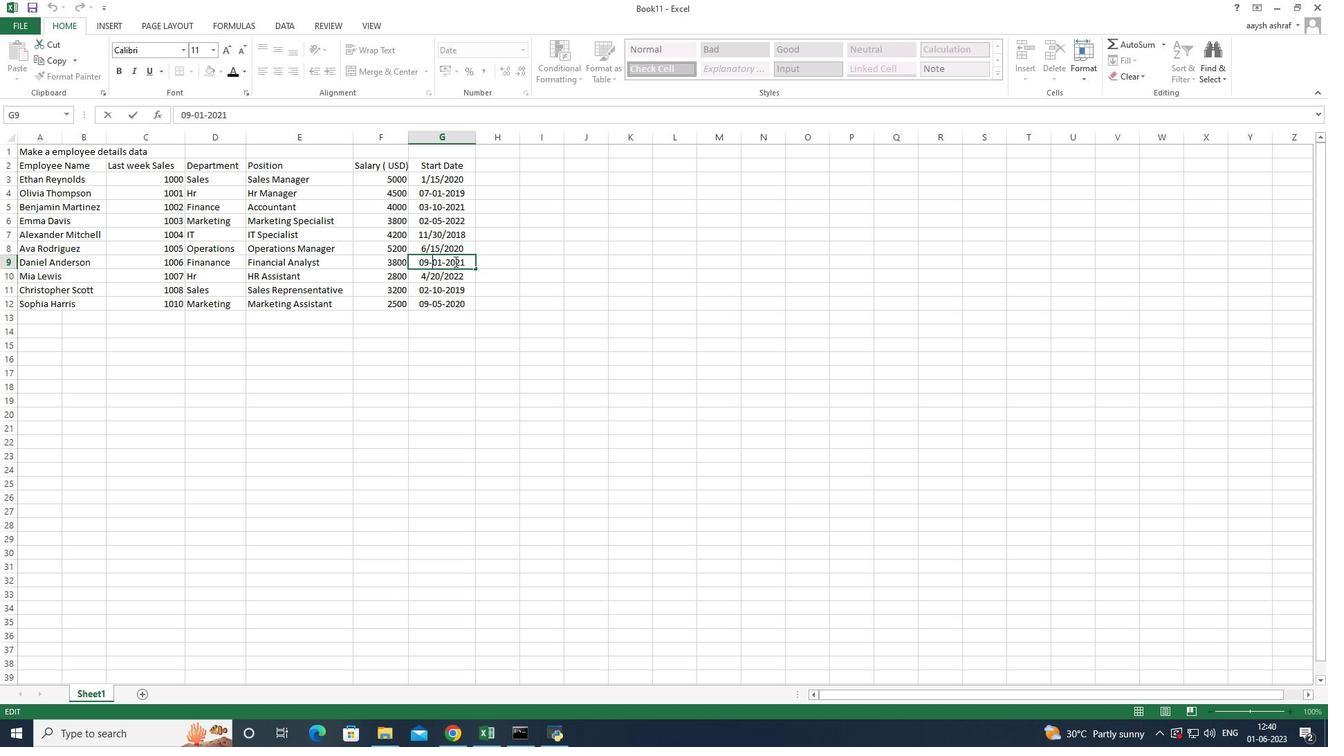 
Action: Key pressed <Key.backspace>/
Screenshot: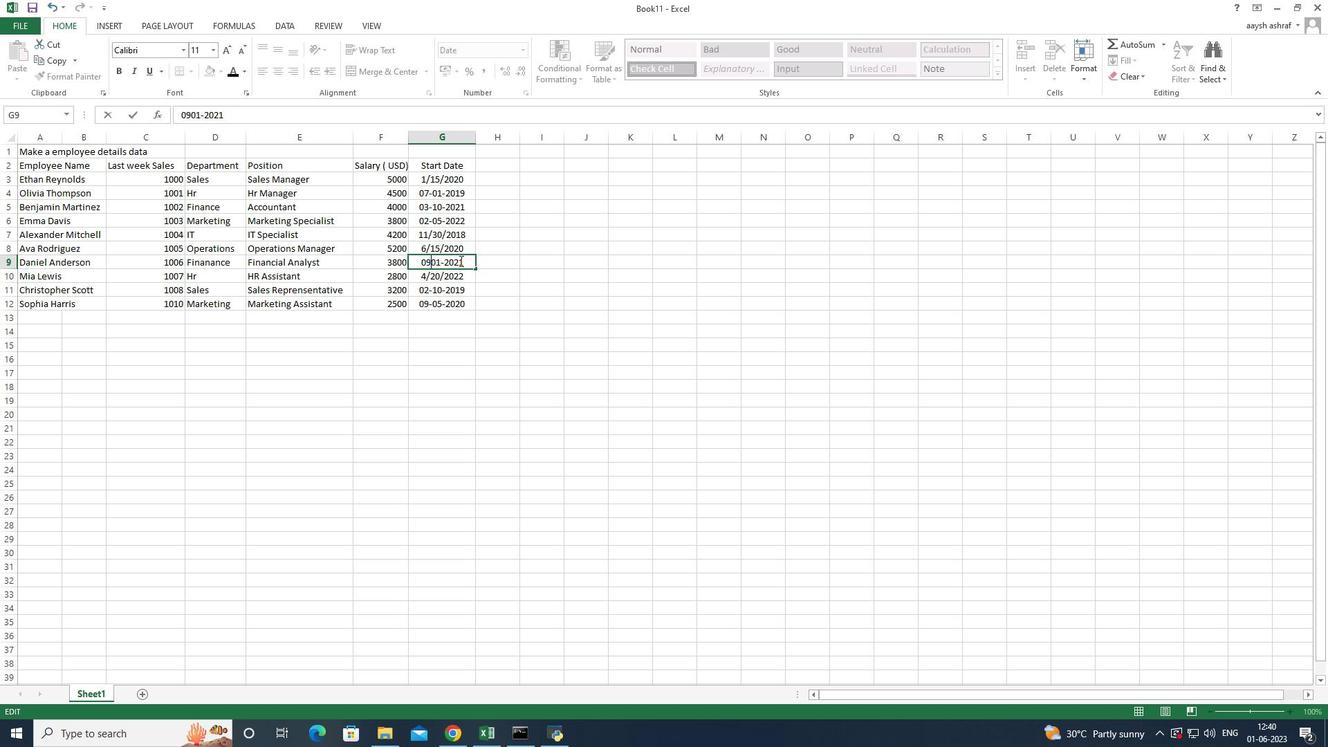 
Action: Mouse moved to (446, 263)
Screenshot: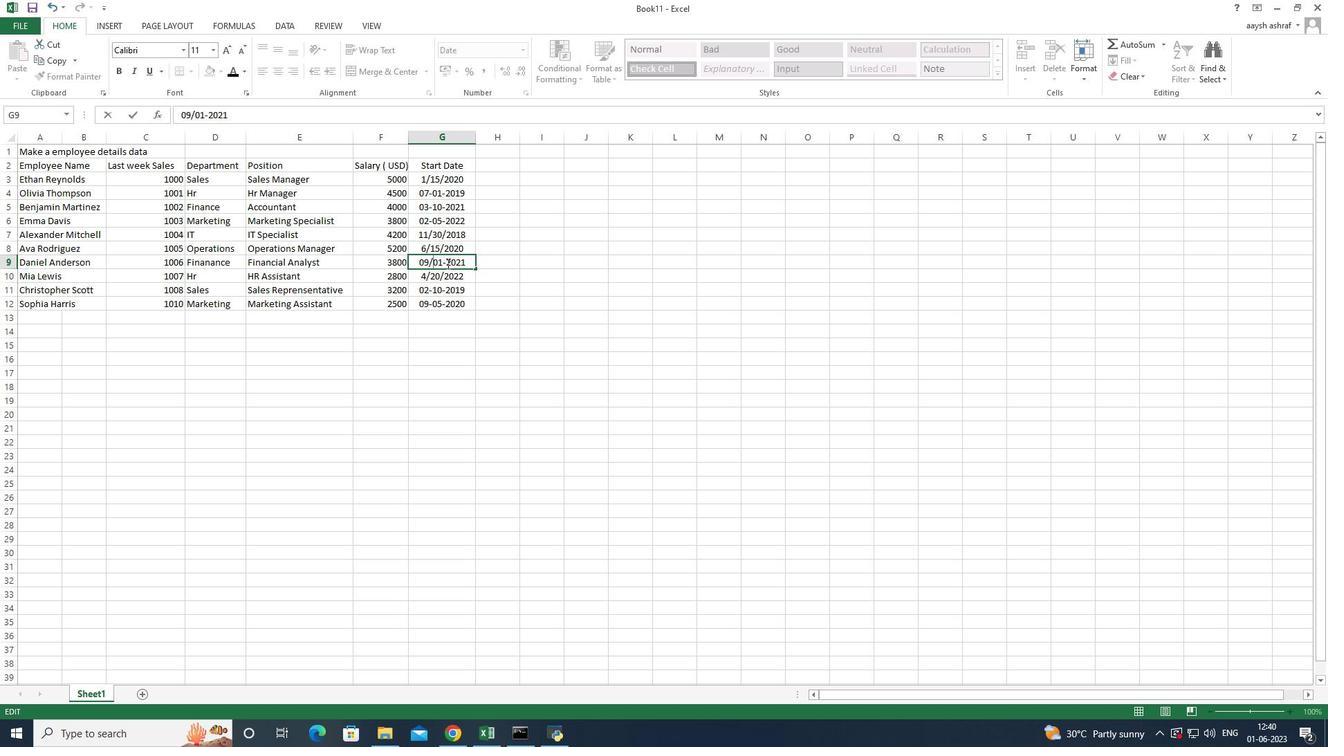 
Action: Mouse pressed left at (446, 263)
Screenshot: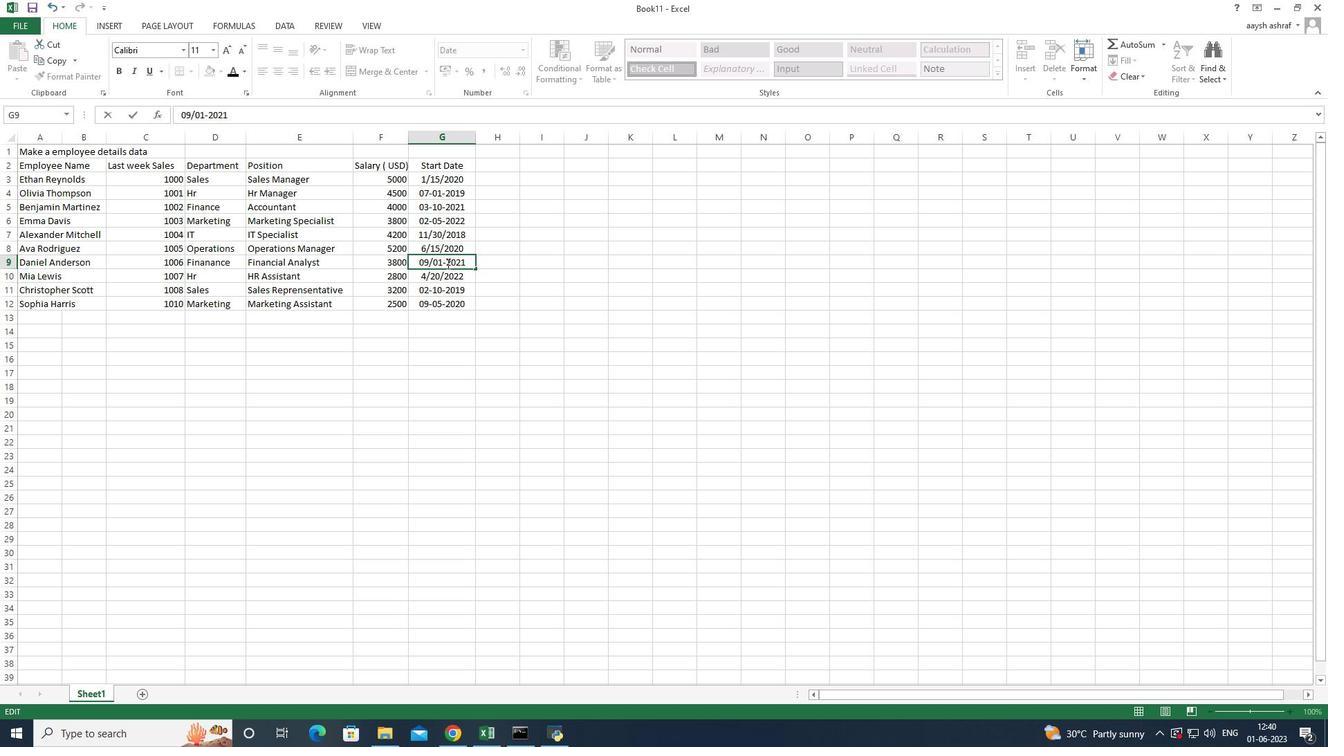 
Action: Mouse moved to (467, 264)
Screenshot: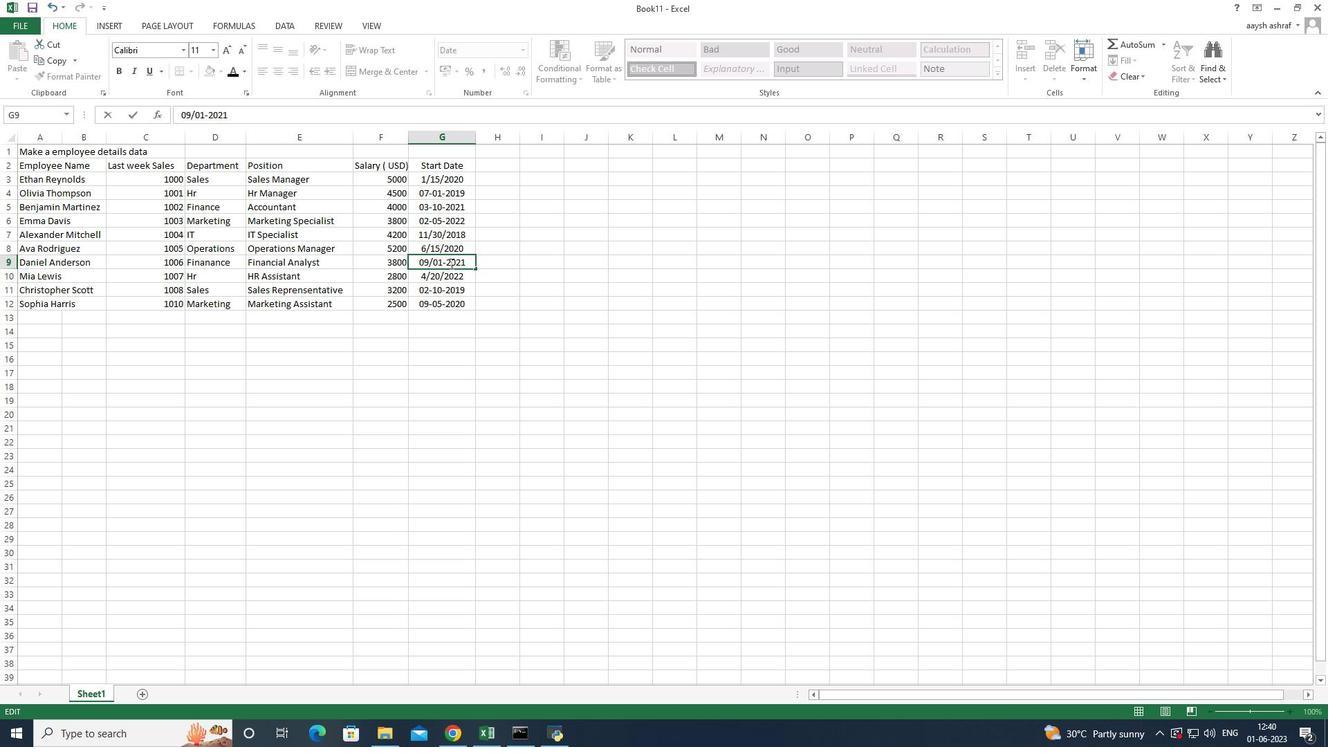 
Action: Key pressed <Key.backspace>/
Screenshot: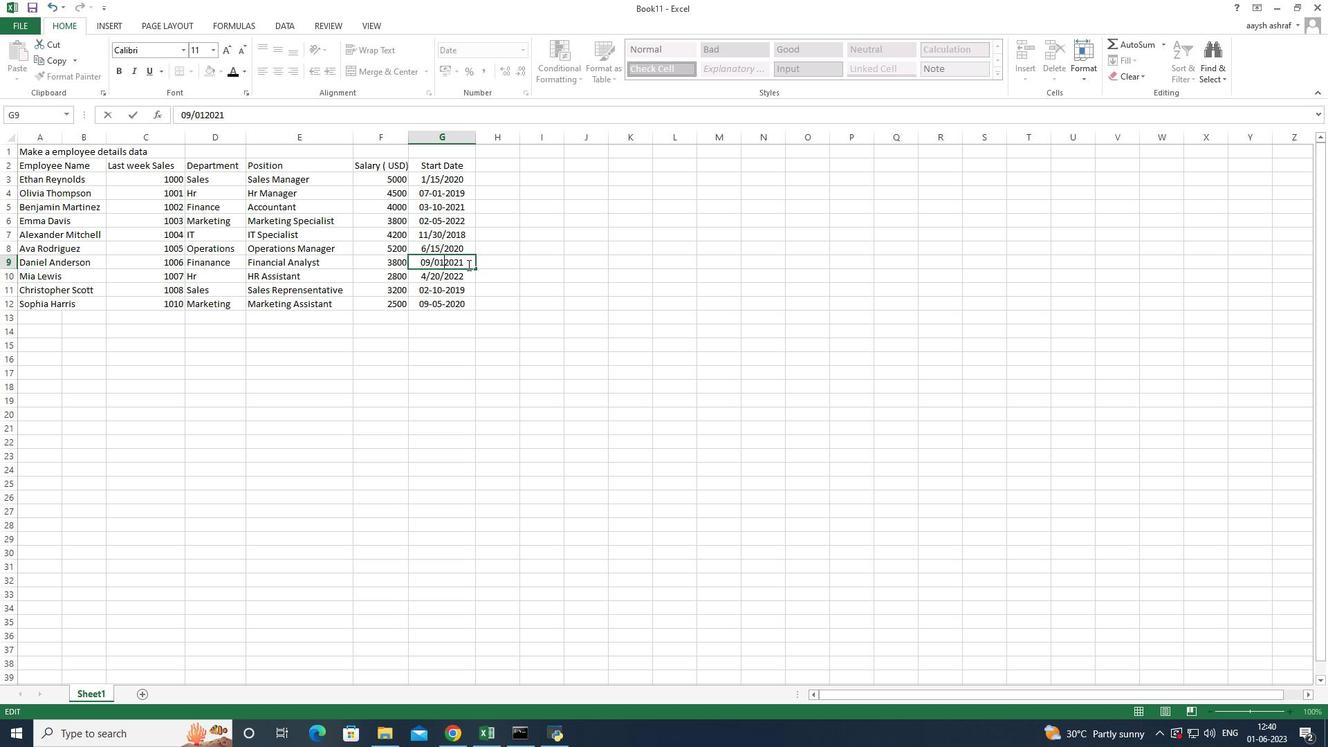 
Action: Mouse moved to (435, 292)
Screenshot: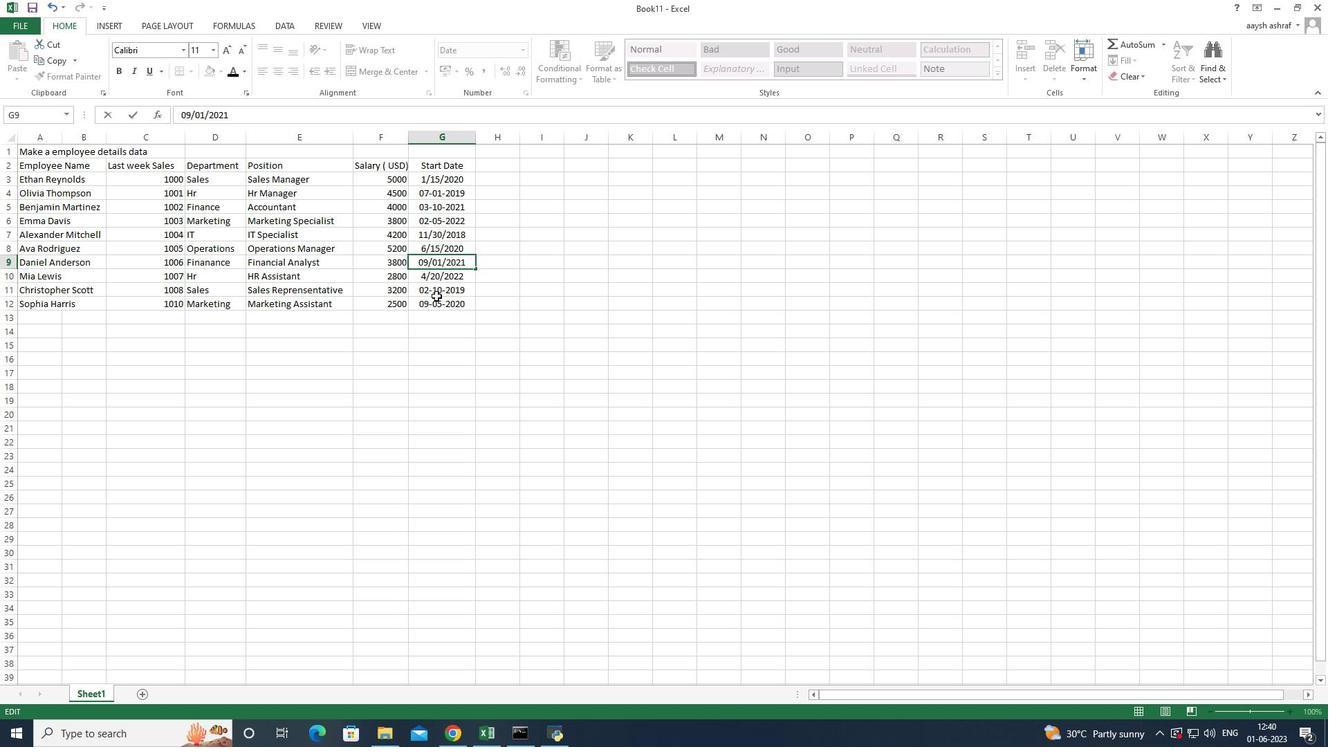 
Action: Mouse pressed left at (435, 292)
Screenshot: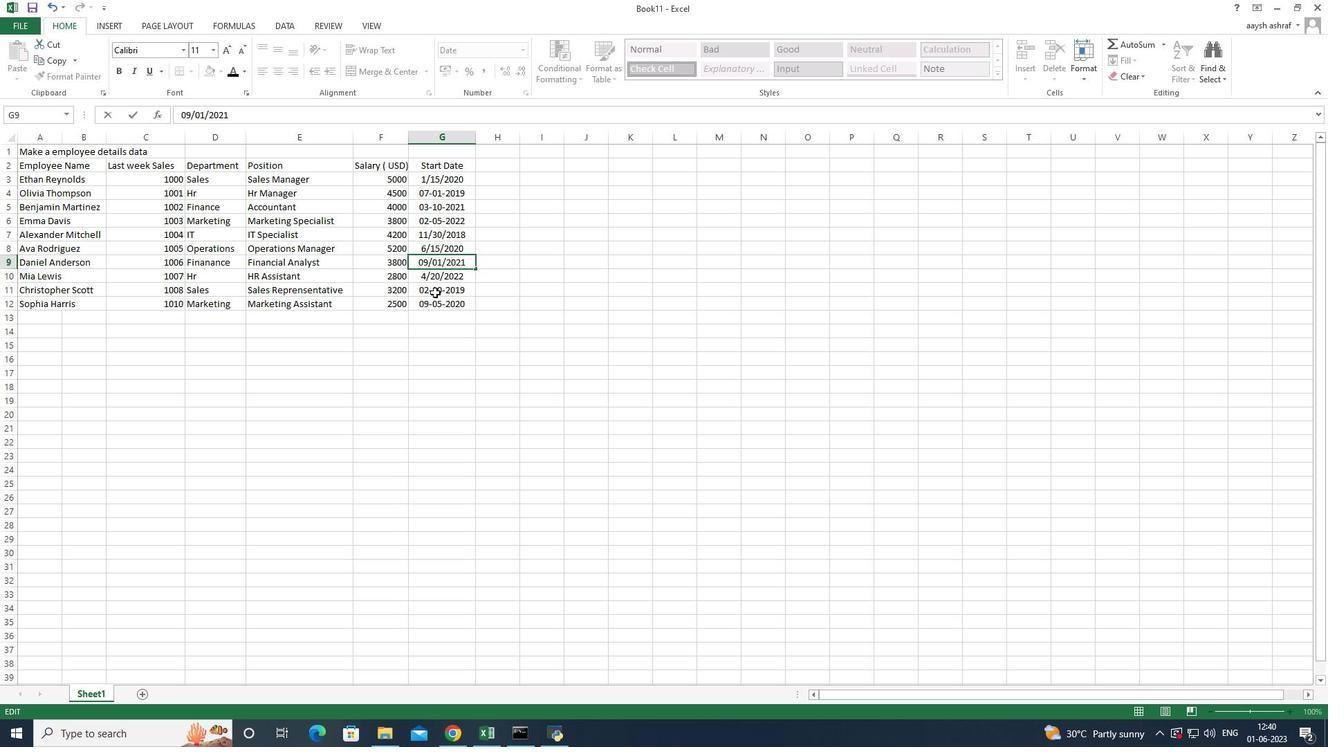 
Action: Mouse pressed left at (435, 292)
Screenshot: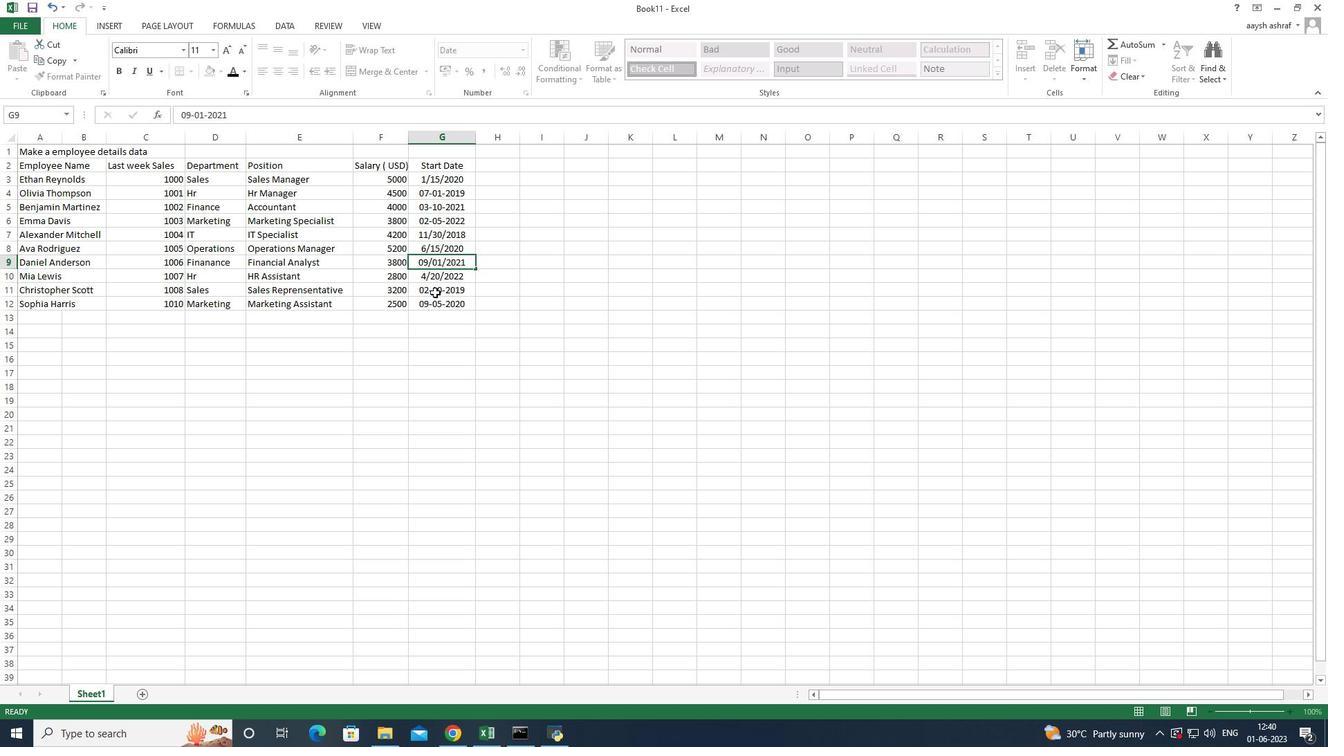 
Action: Mouse moved to (430, 289)
Screenshot: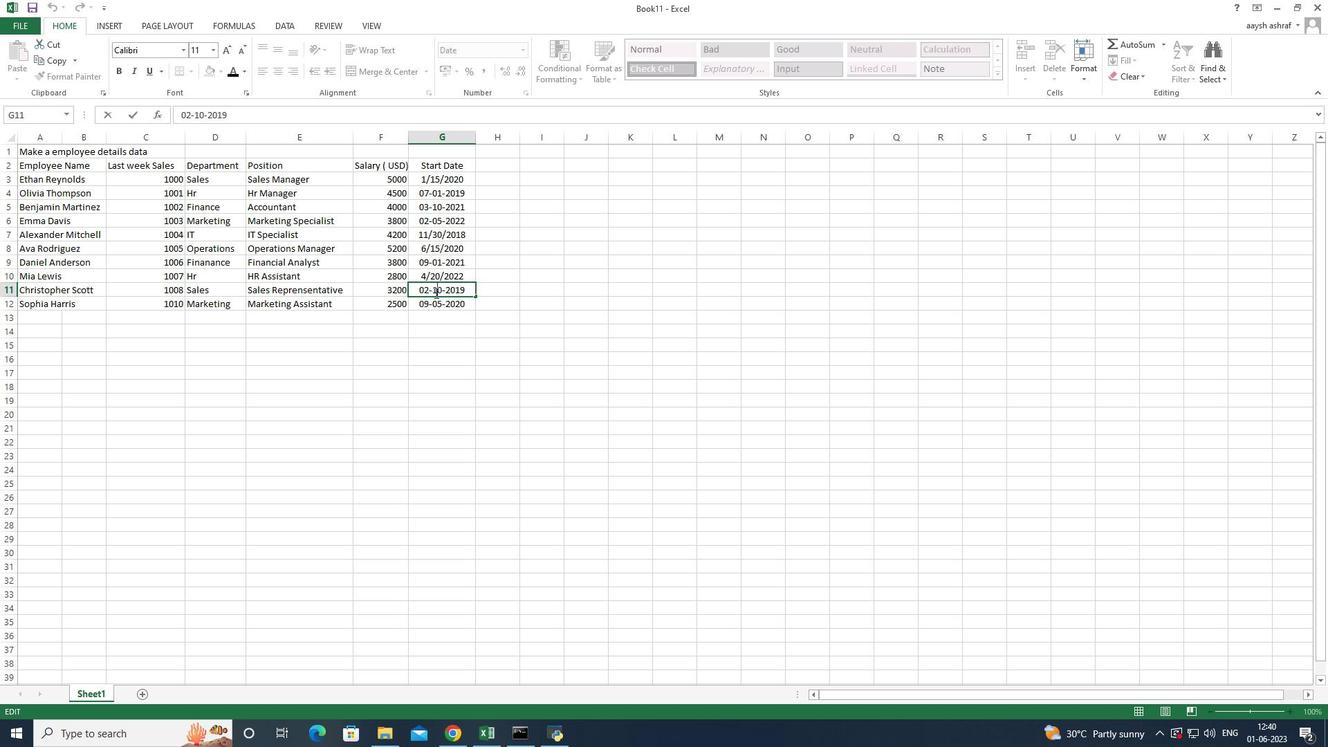 
Action: Mouse pressed left at (430, 289)
Screenshot: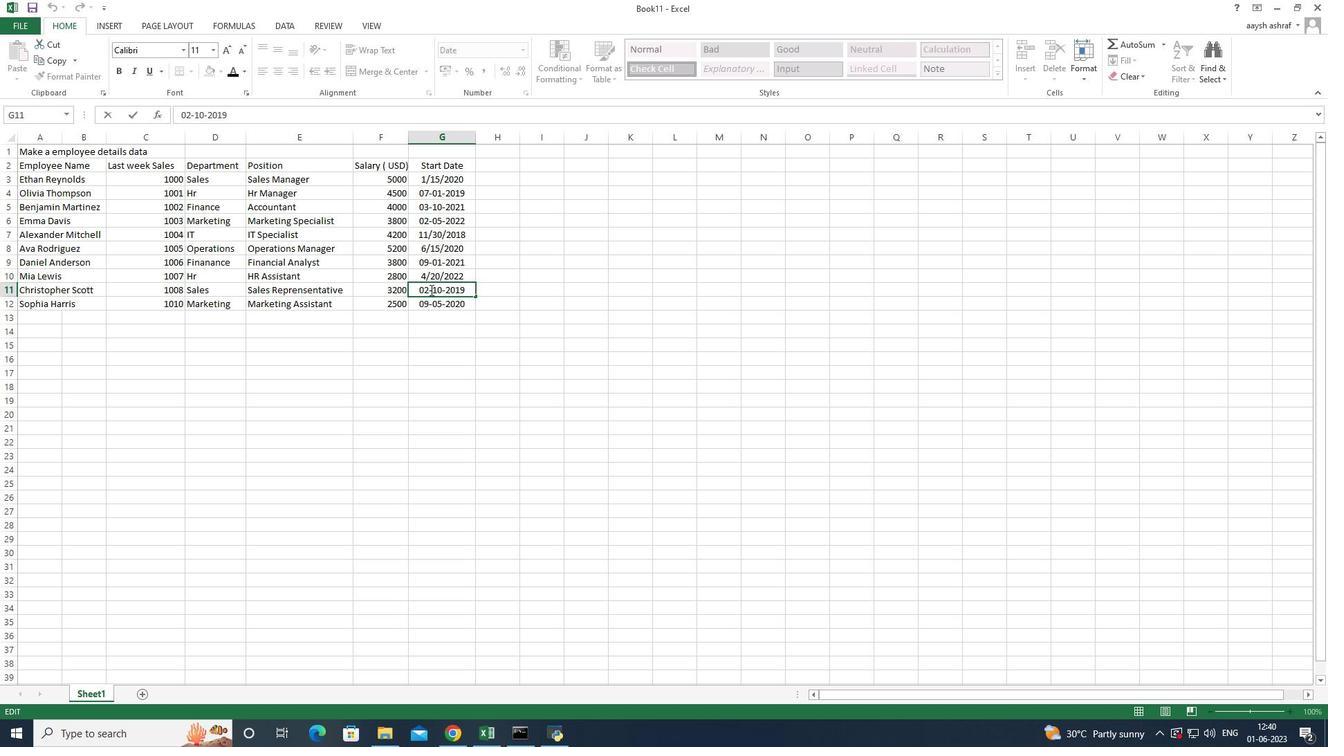 
Action: Mouse moved to (440, 296)
Screenshot: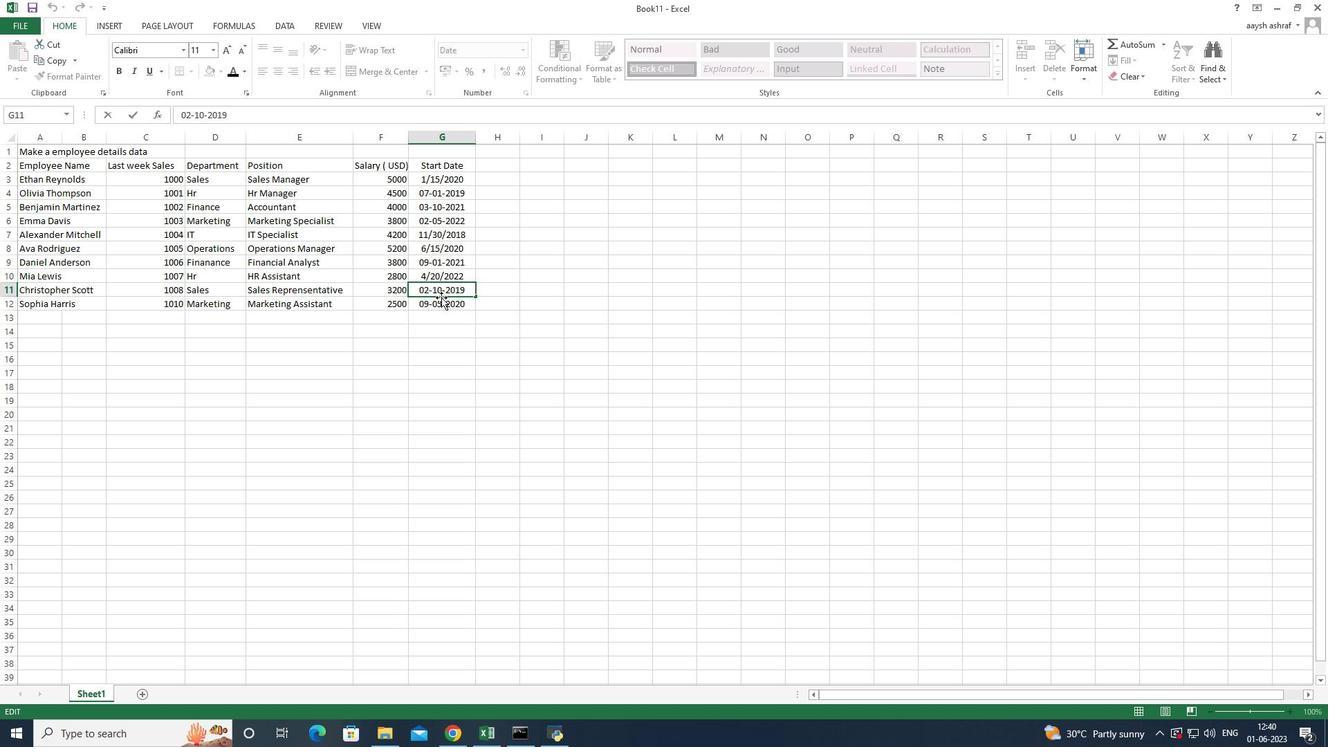 
Action: Key pressed <Key.right>
Screenshot: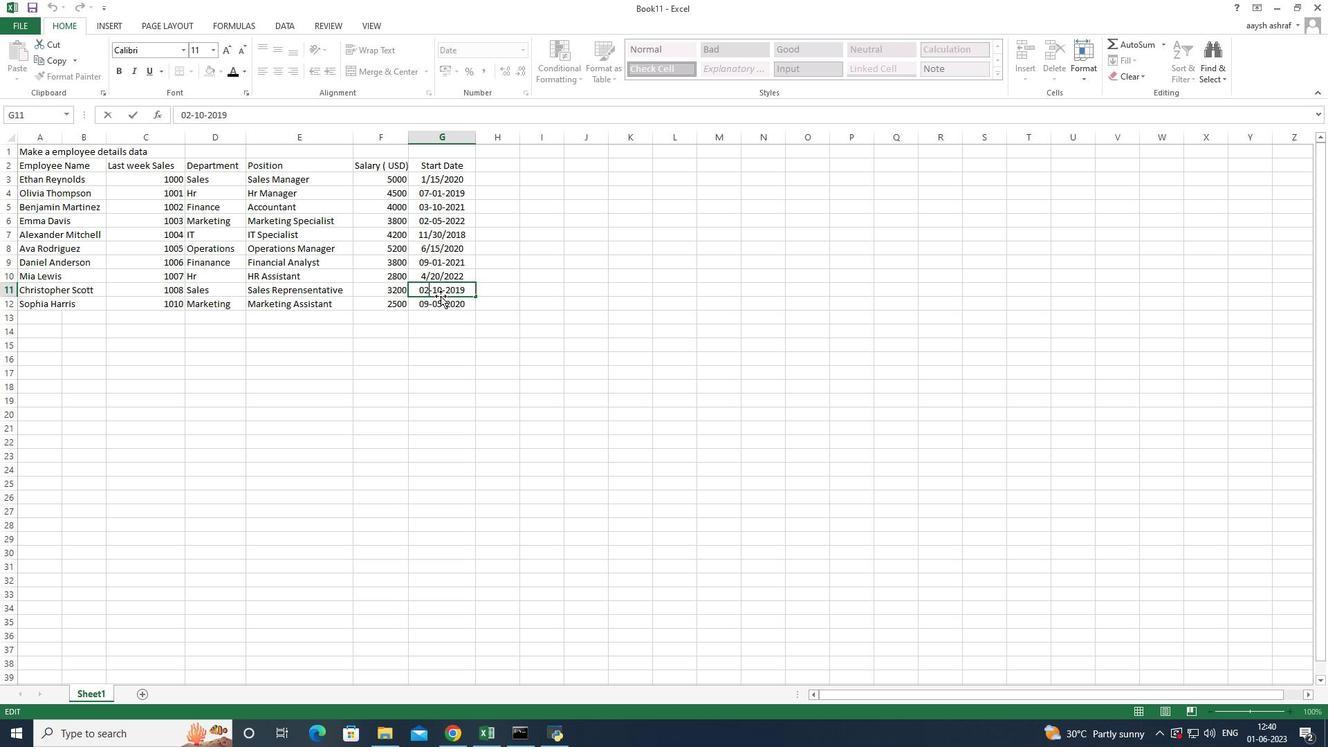 
Action: Mouse moved to (444, 287)
Screenshot: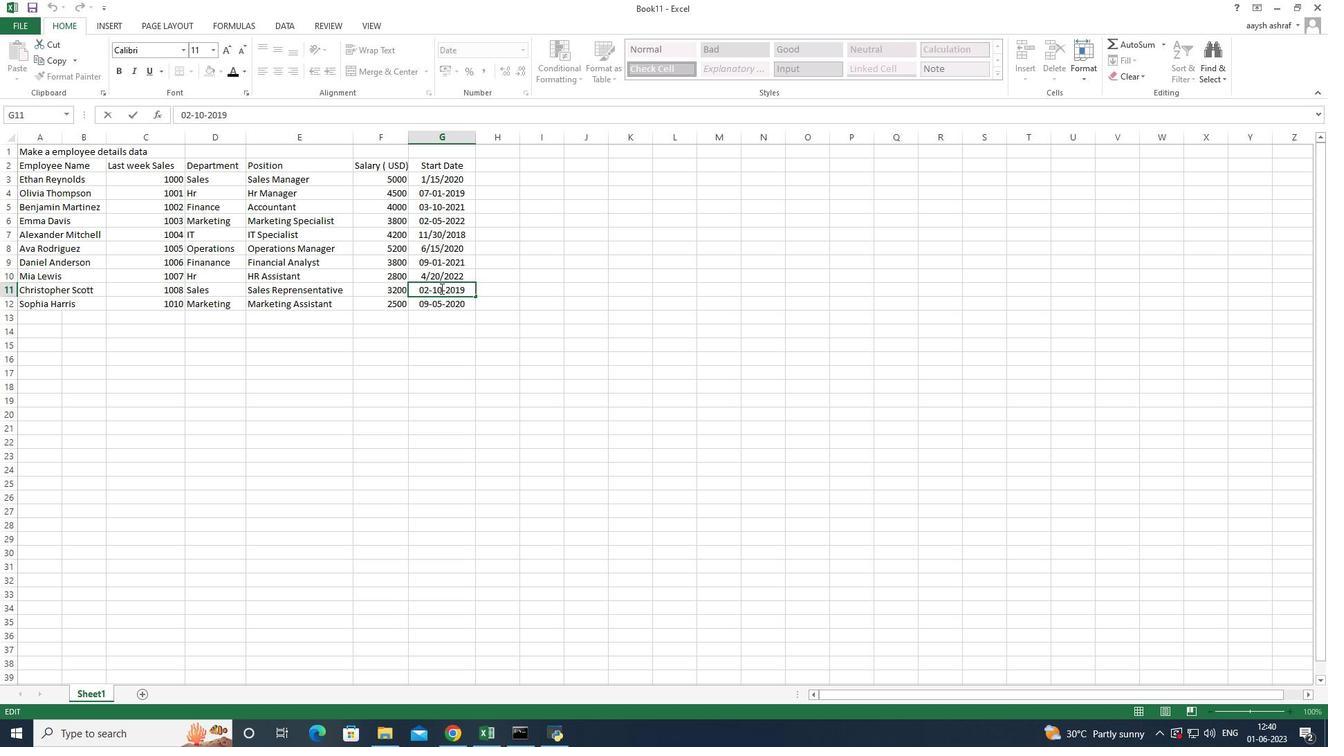 
Action: Key pressed <Key.backspace>/
Screenshot: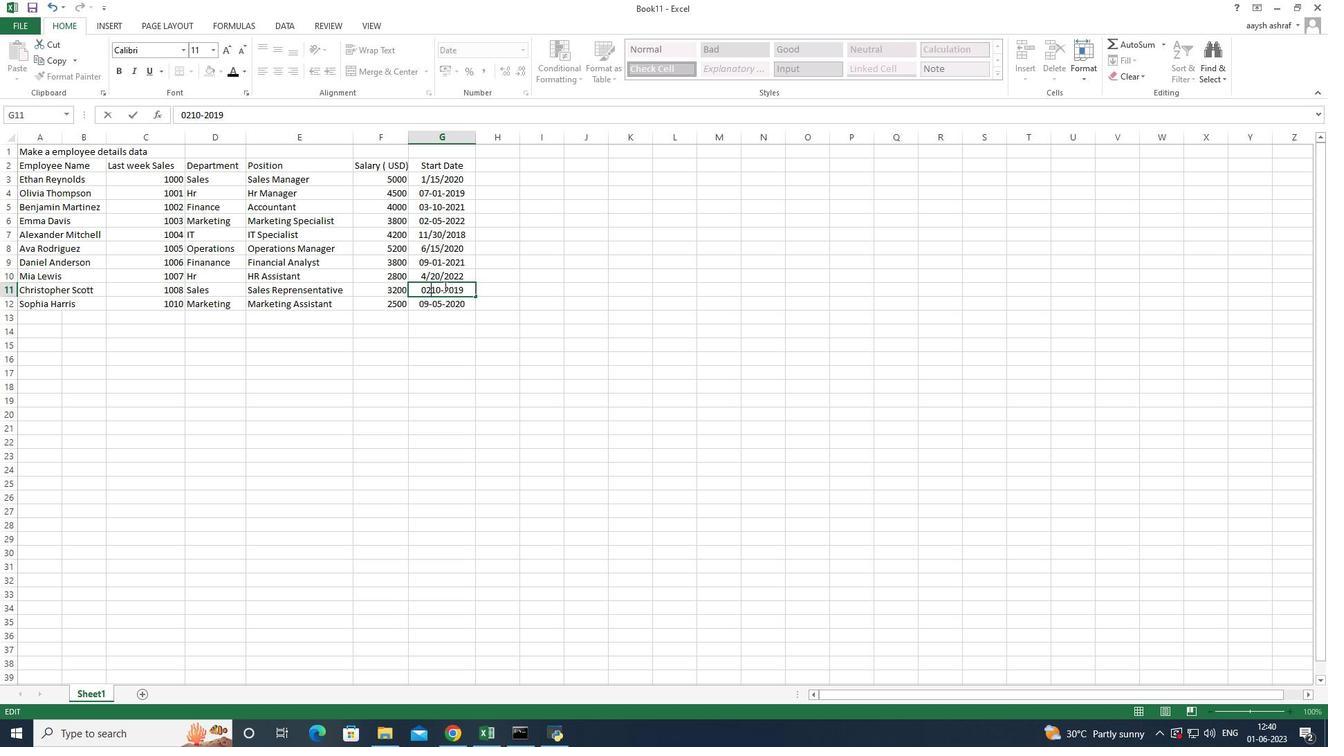 
Action: Mouse moved to (449, 289)
Screenshot: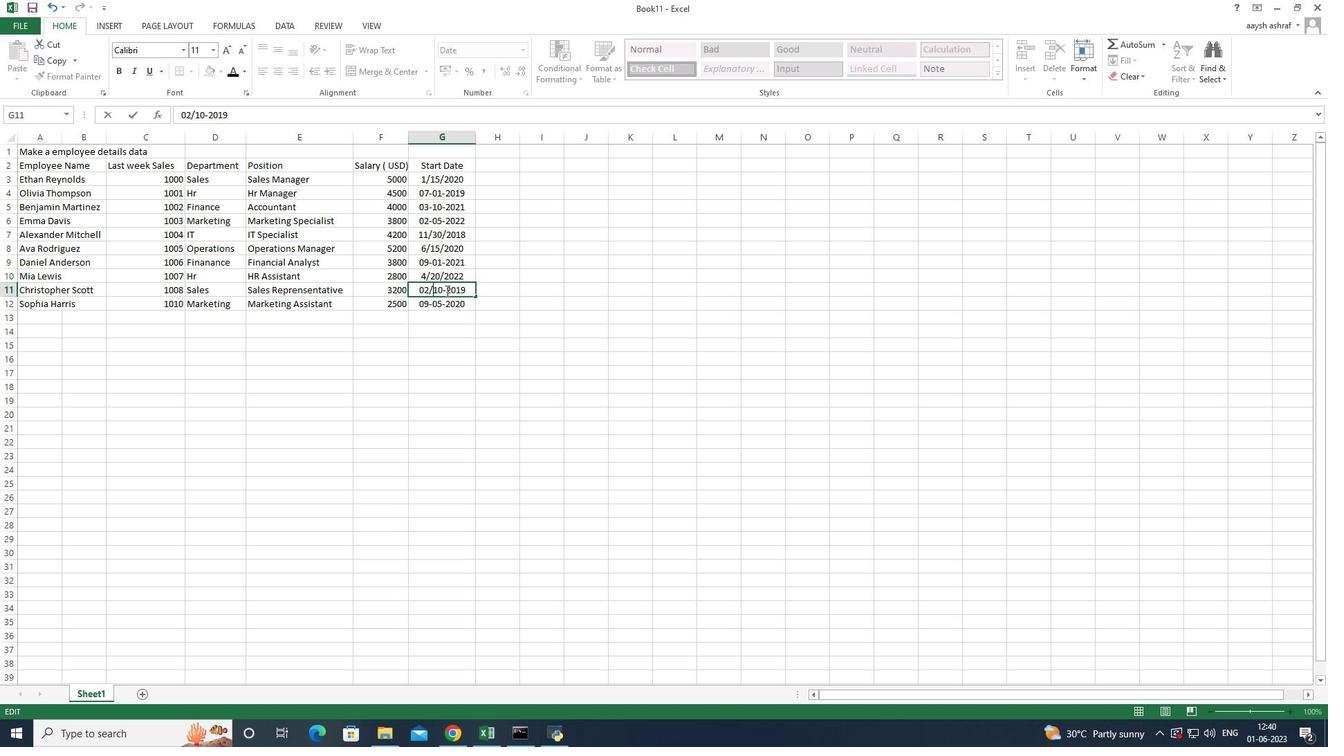 
Action: Mouse pressed left at (449, 289)
Screenshot: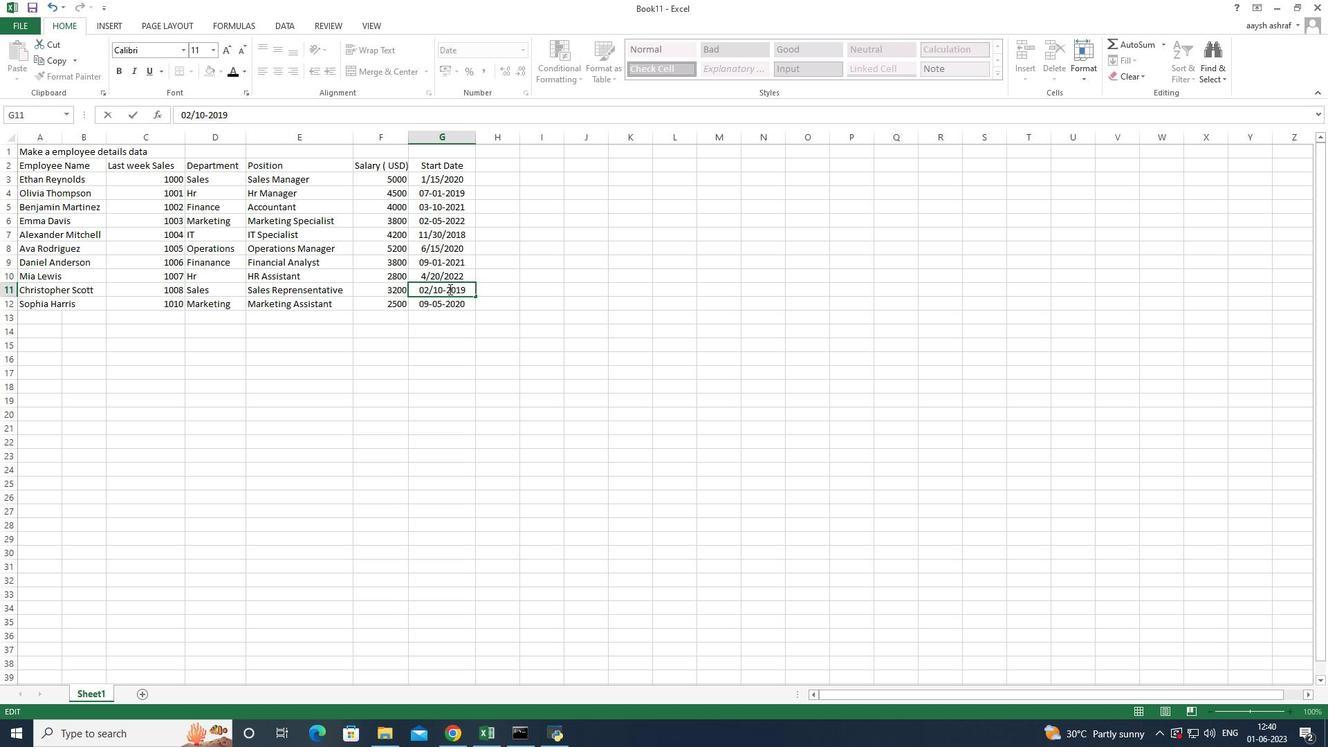 
Action: Mouse moved to (446, 285)
Screenshot: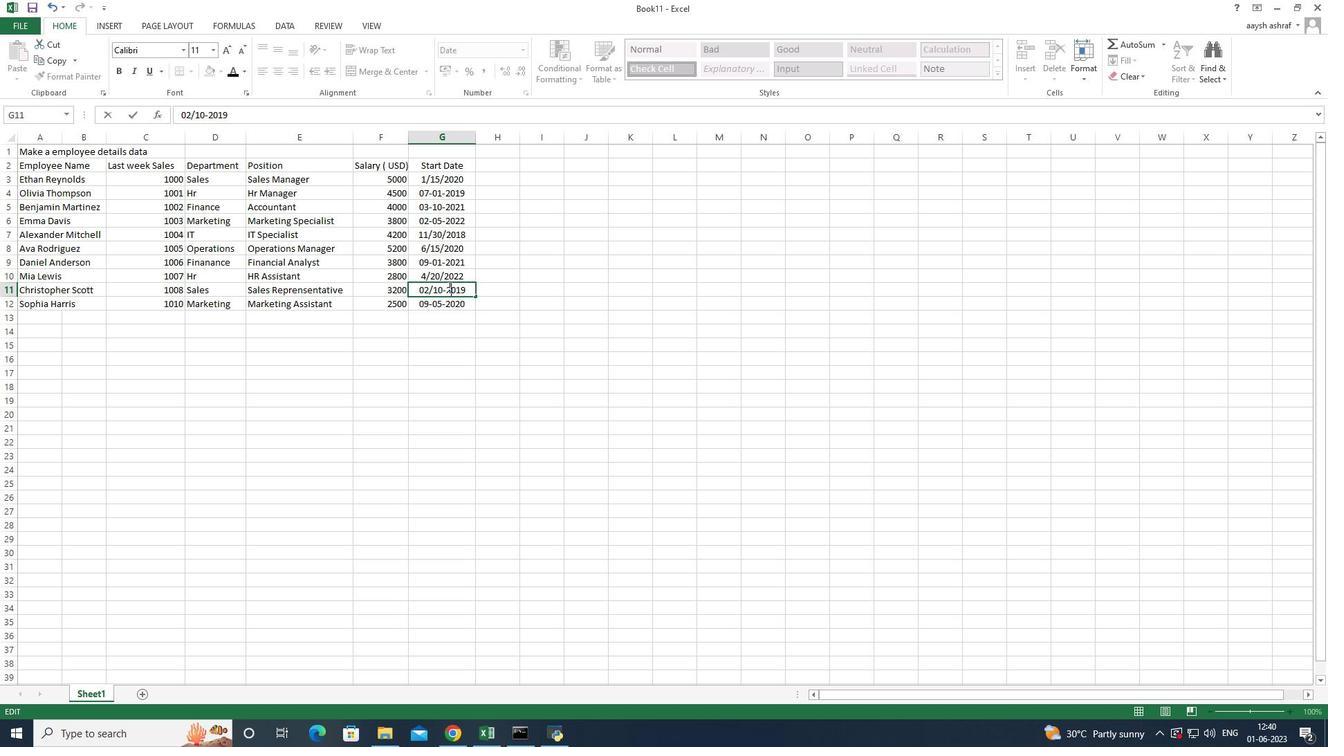 
Action: Mouse pressed left at (446, 285)
Screenshot: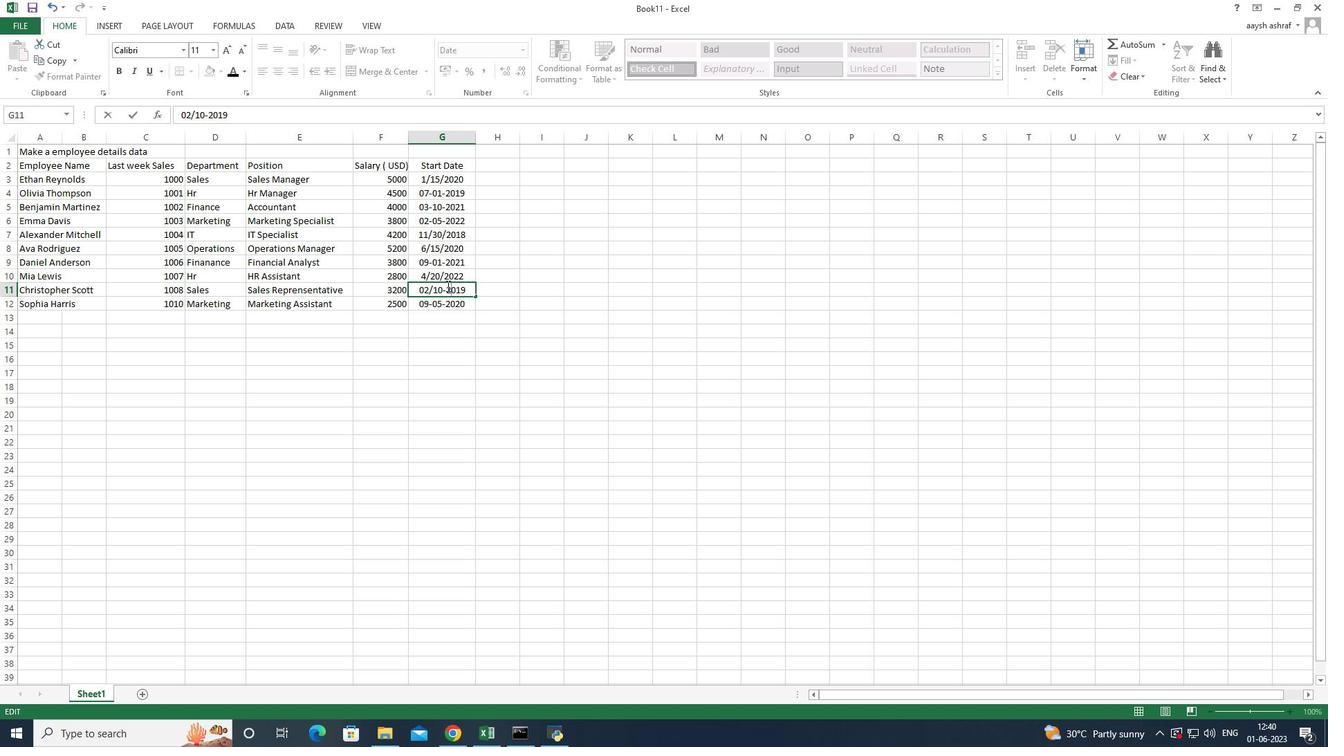 
Action: Mouse moved to (453, 289)
Screenshot: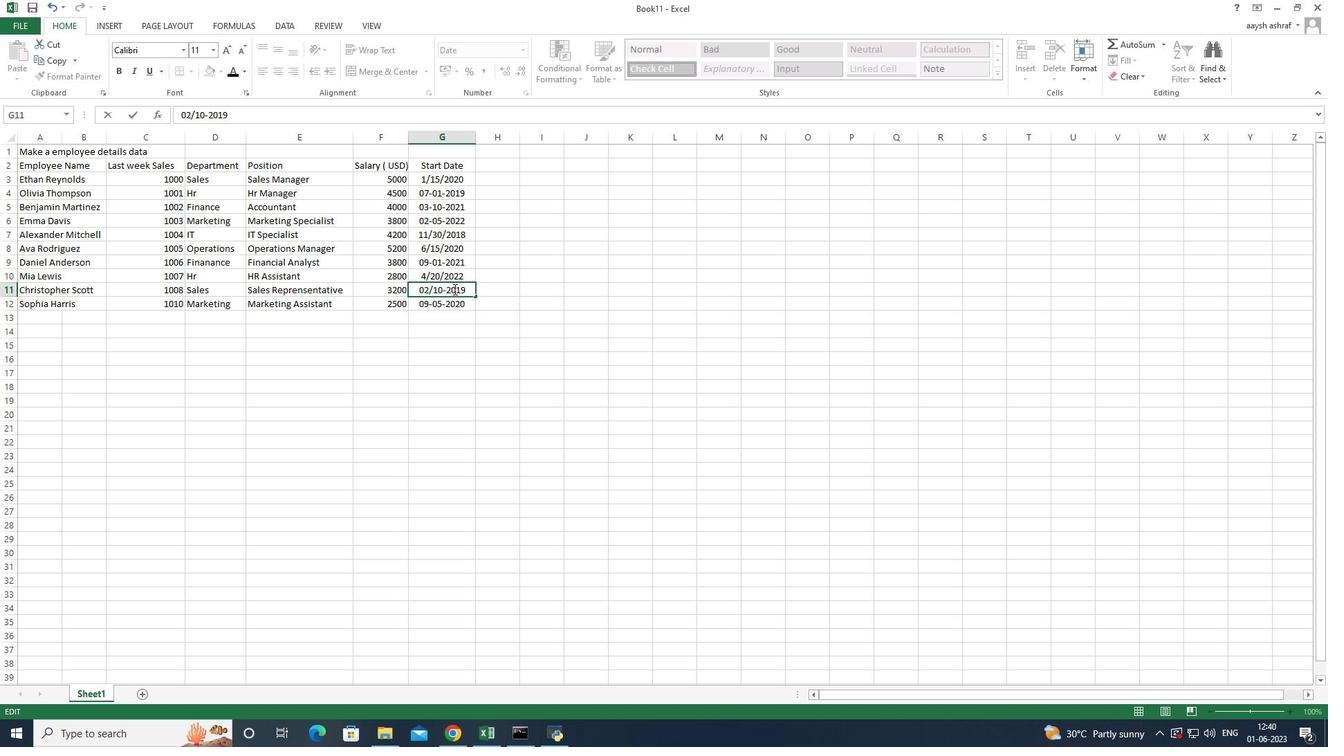 
Action: Key pressed <Key.backspace>/
Screenshot: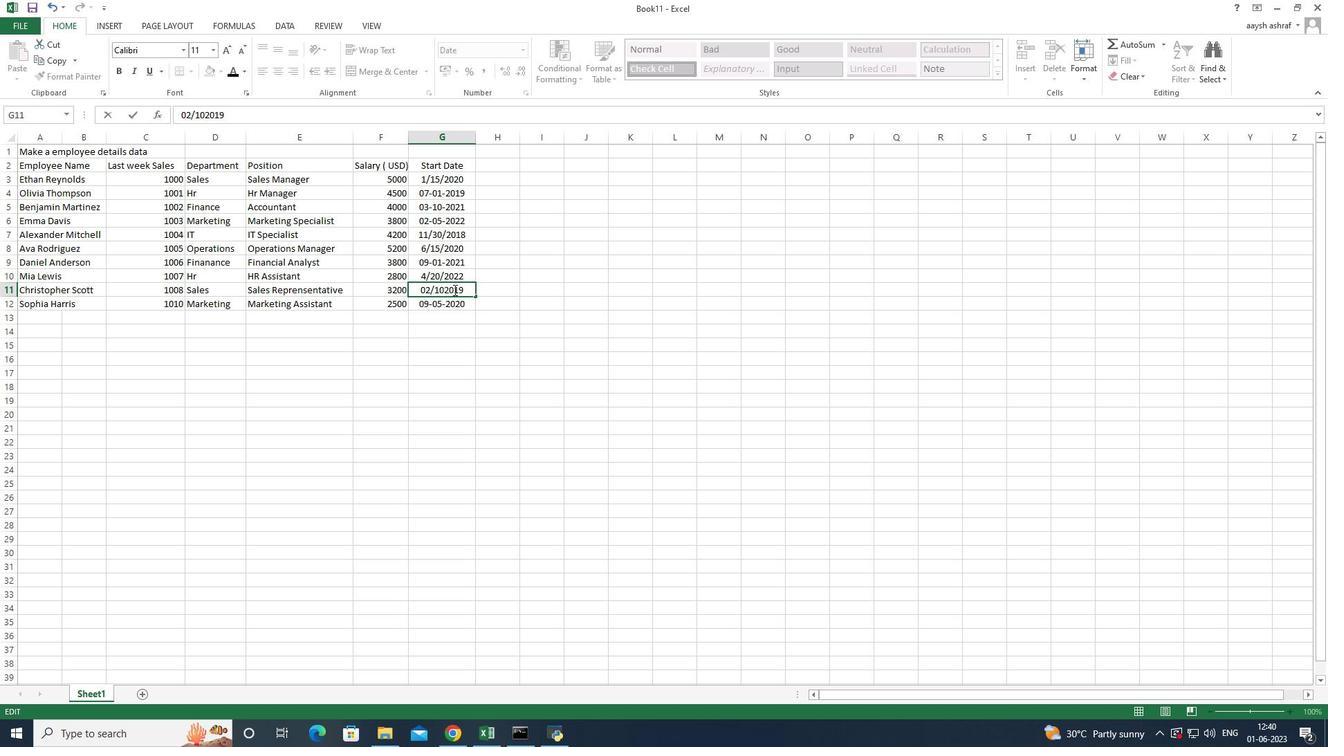 
Action: Mouse moved to (437, 304)
Screenshot: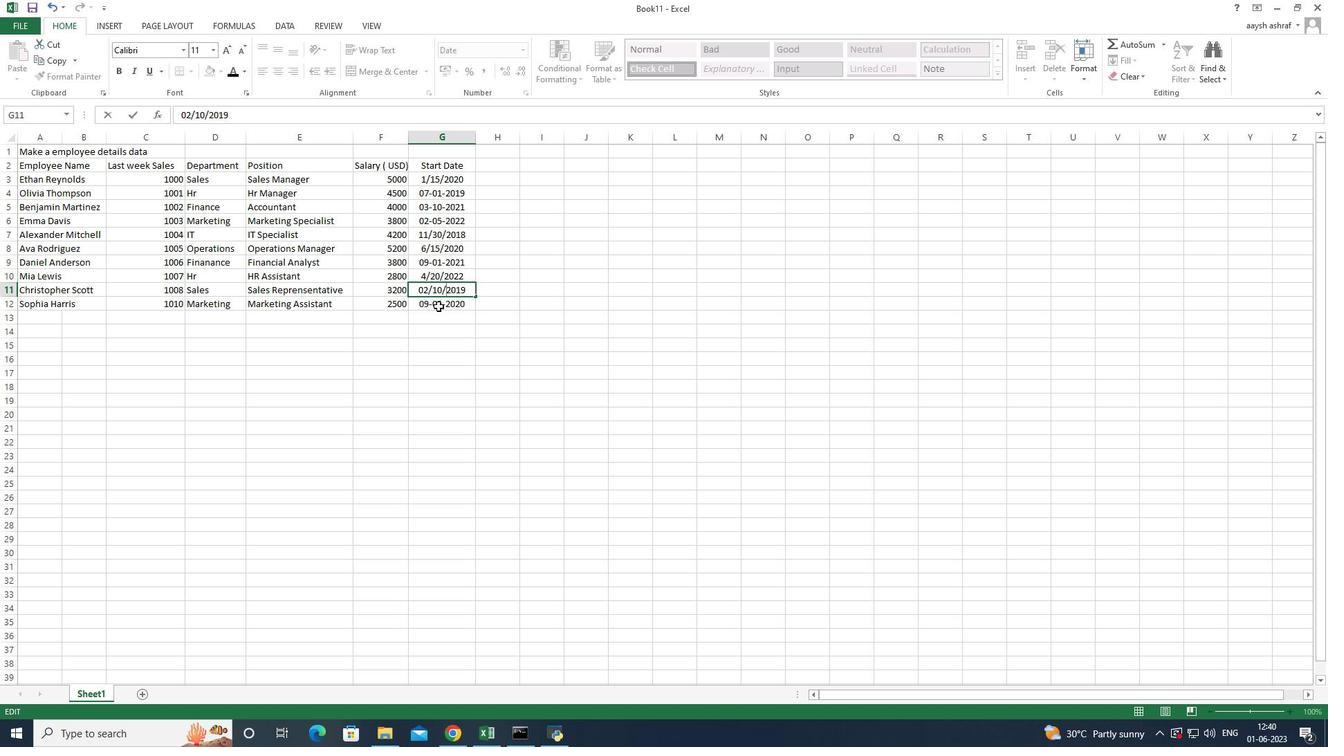 
Action: Mouse pressed left at (437, 304)
Screenshot: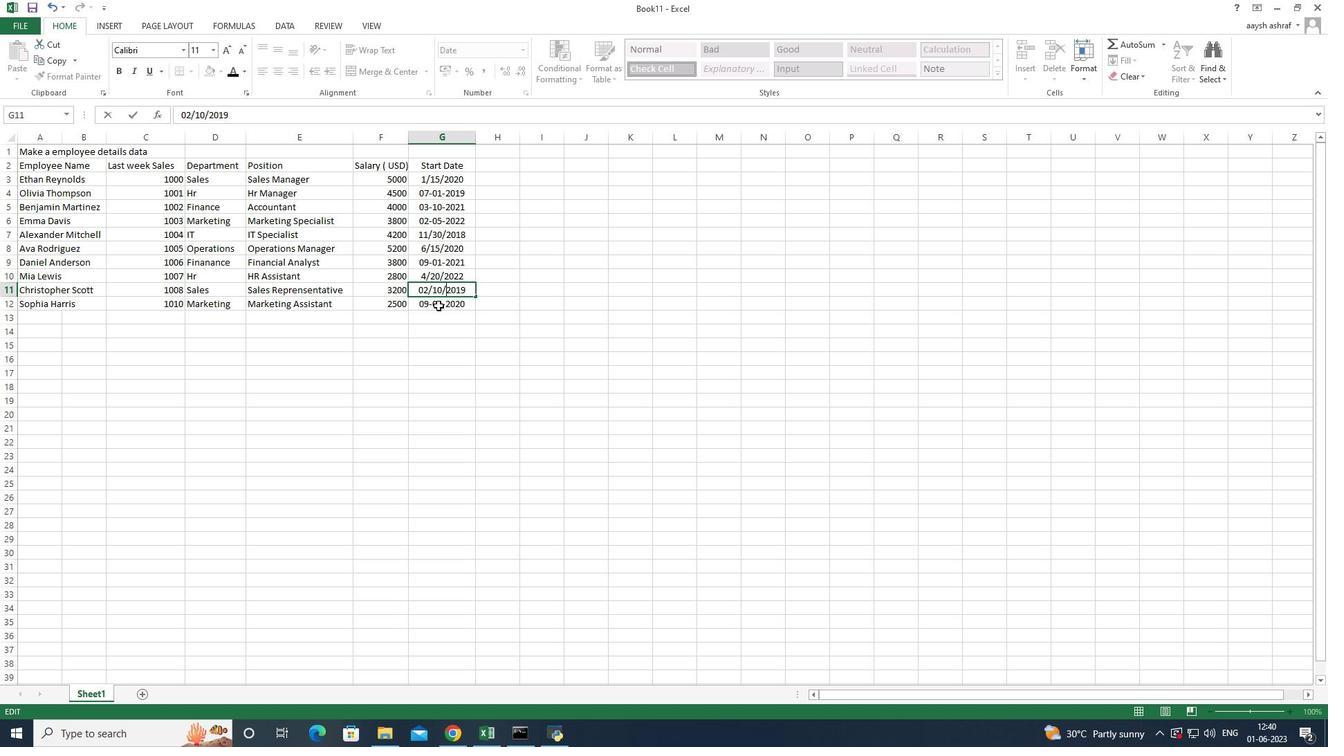 
Action: Mouse pressed left at (437, 304)
Screenshot: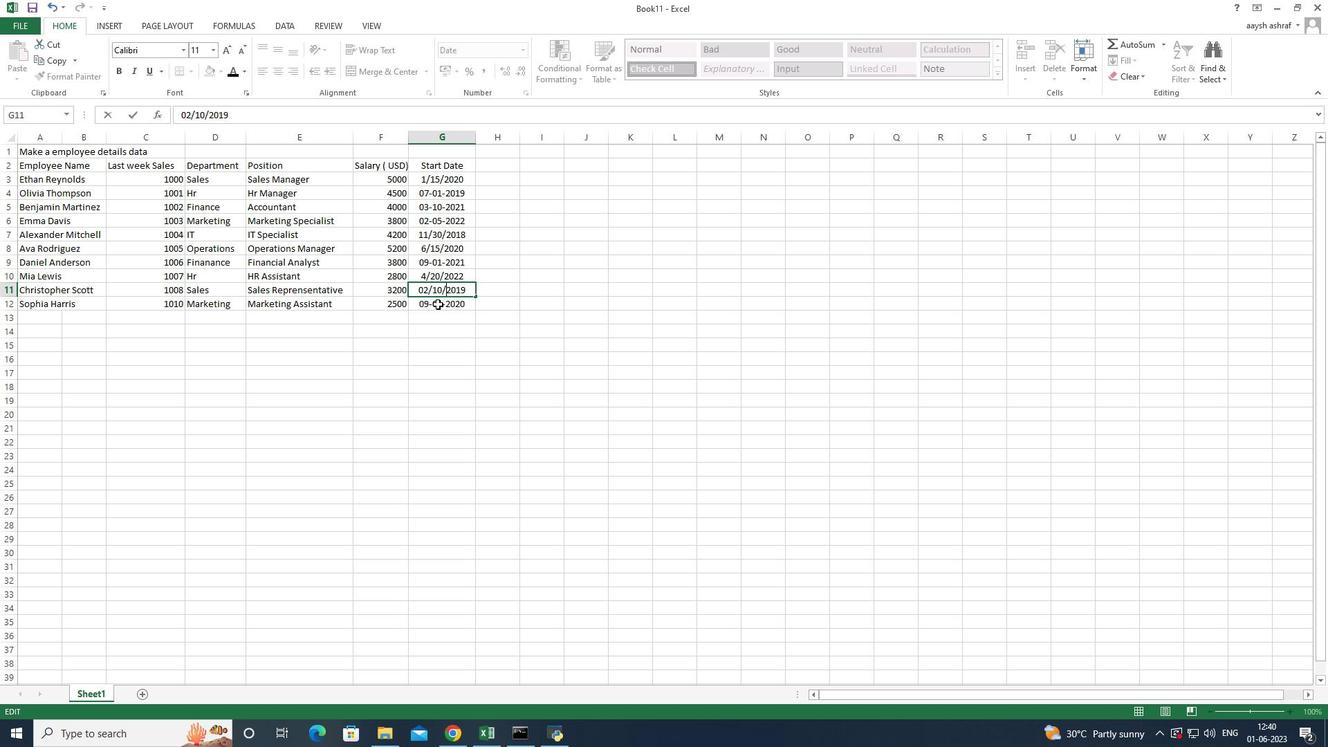 
Action: Mouse moved to (432, 299)
Screenshot: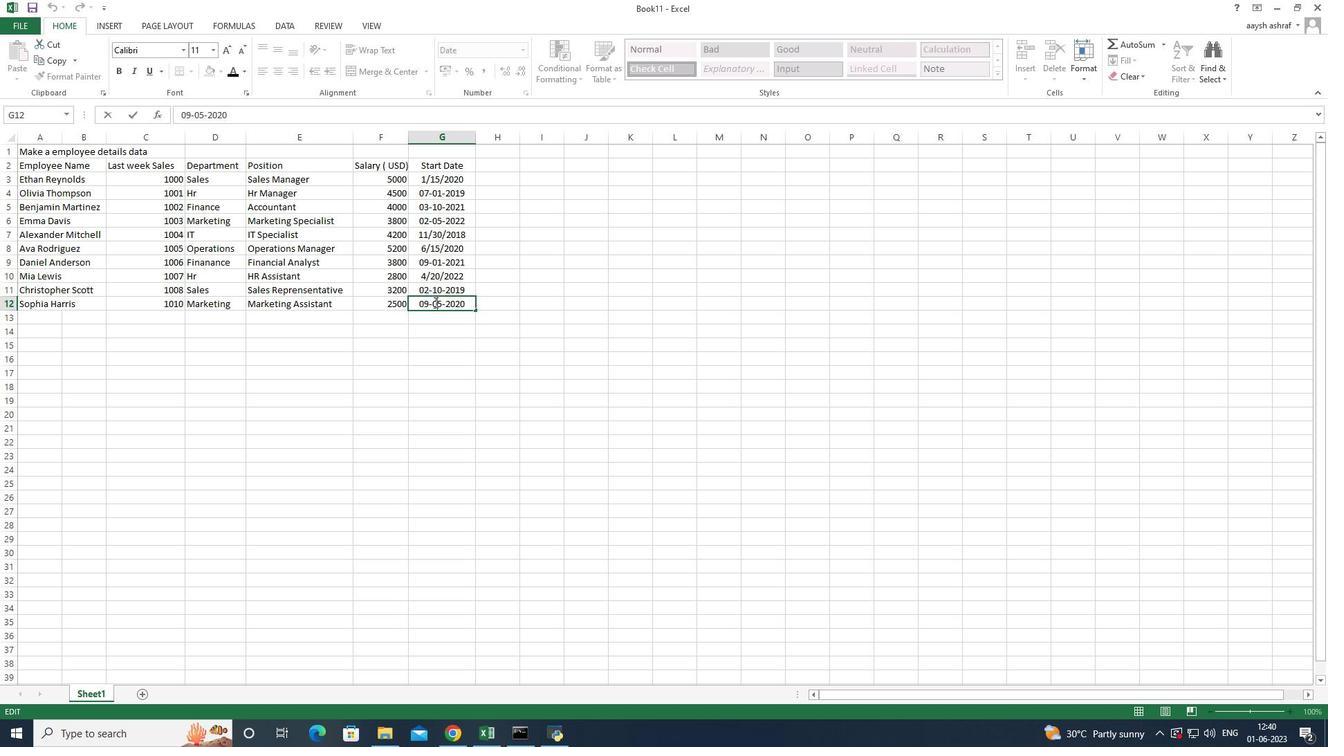
Action: Mouse pressed left at (432, 299)
Screenshot: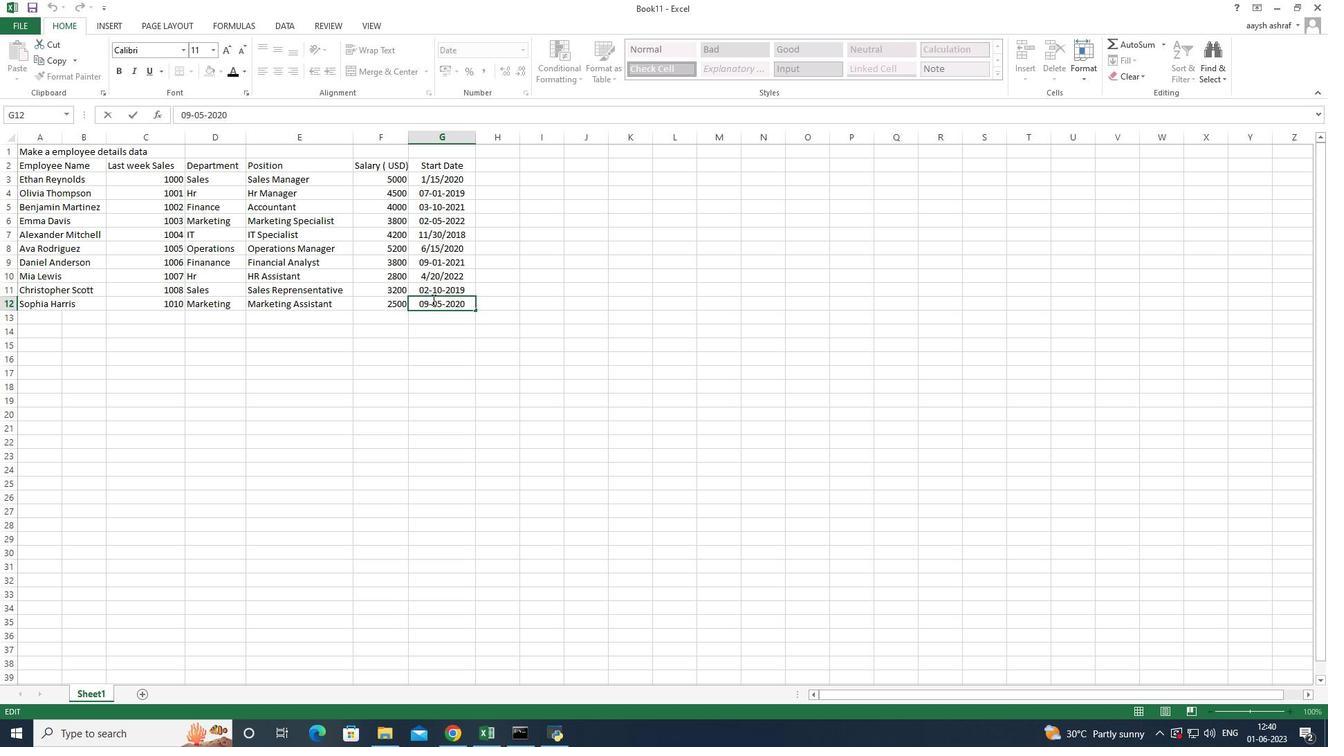 
Action: Mouse moved to (449, 306)
Screenshot: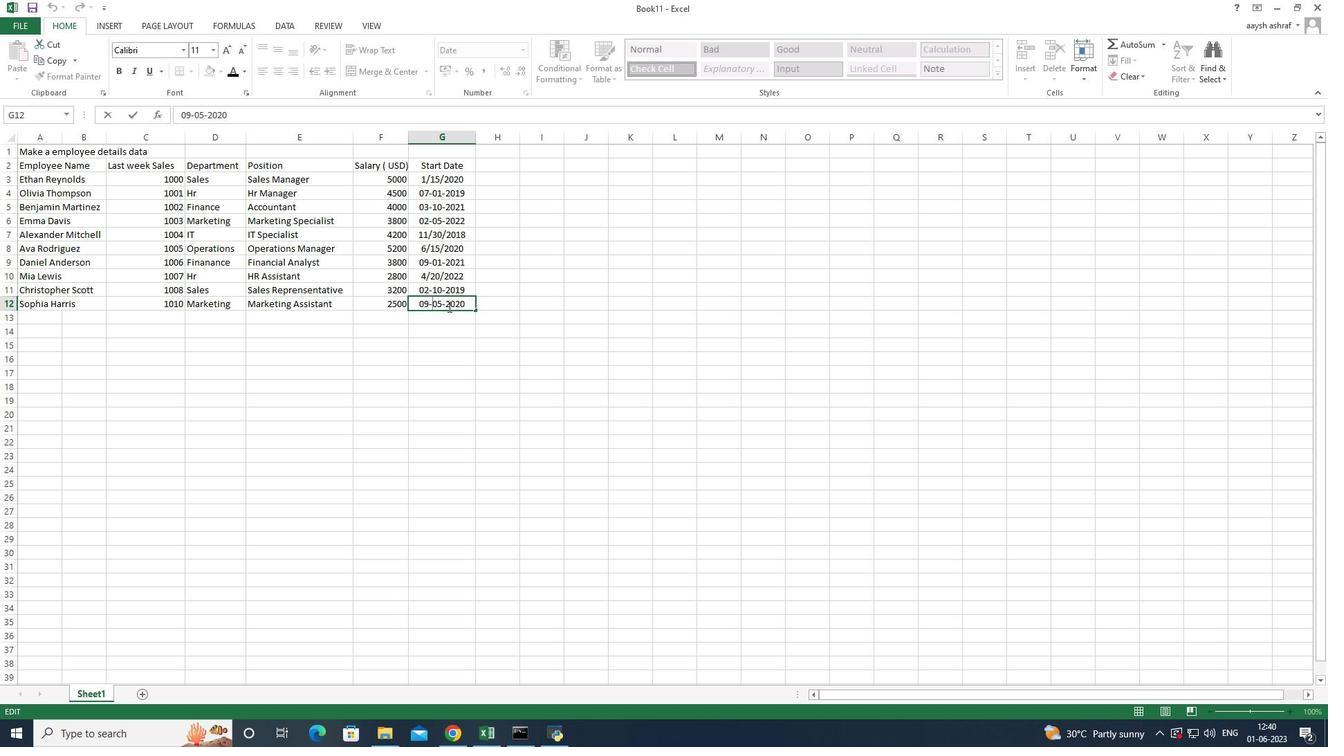 
Action: Key pressed <Key.backspace>/
Screenshot: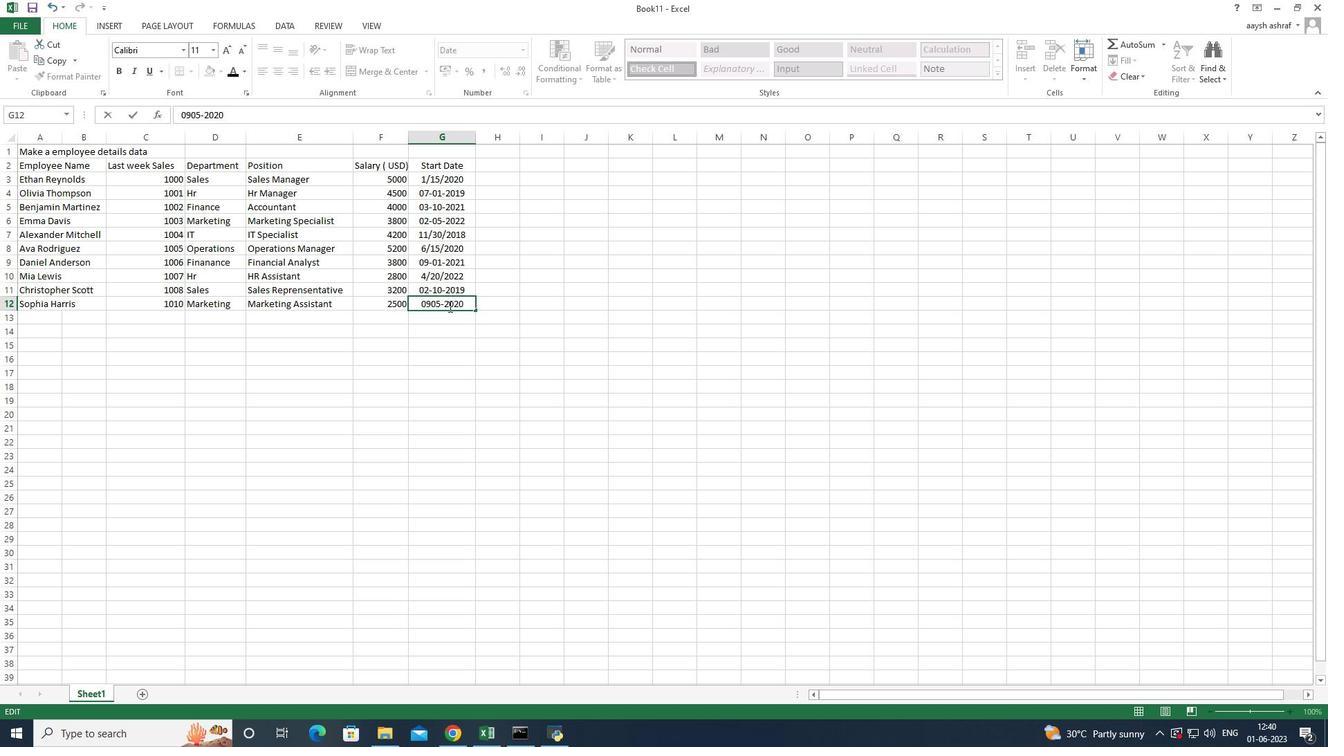 
Action: Mouse moved to (446, 303)
Screenshot: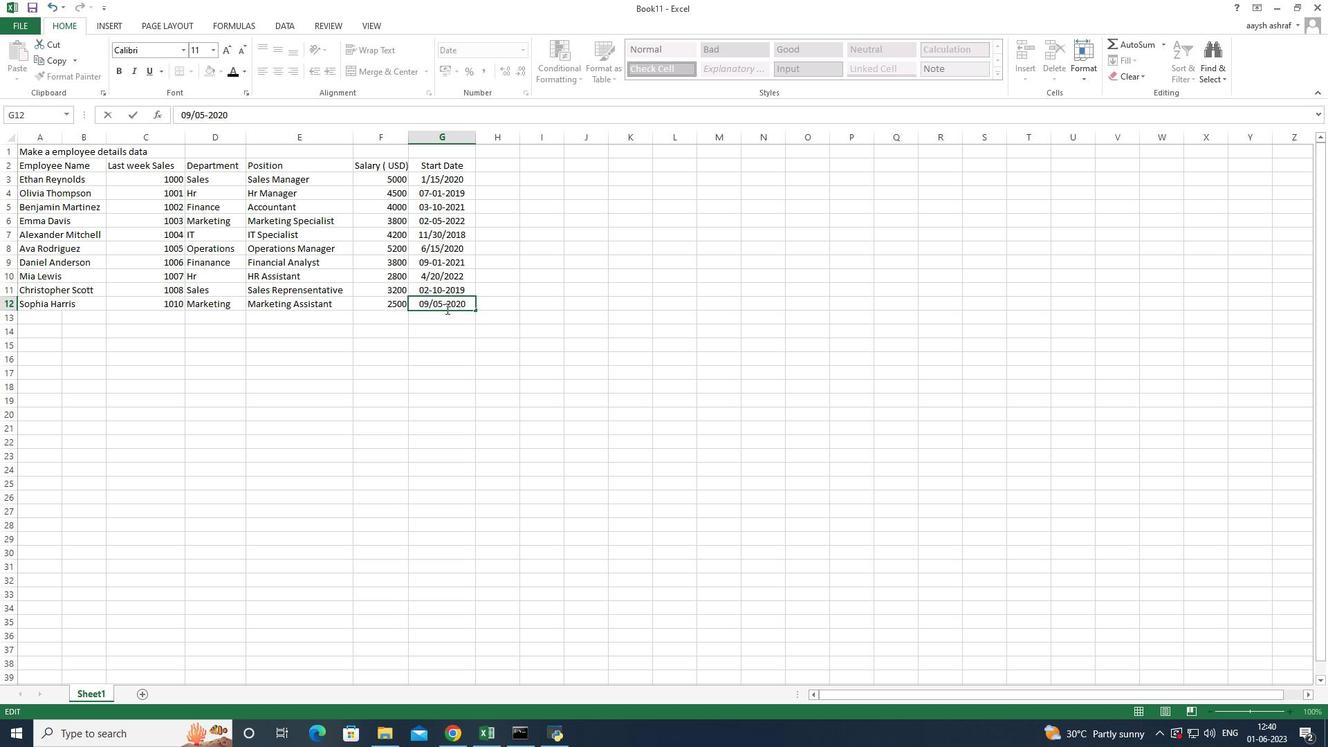 
Action: Mouse pressed left at (446, 303)
Screenshot: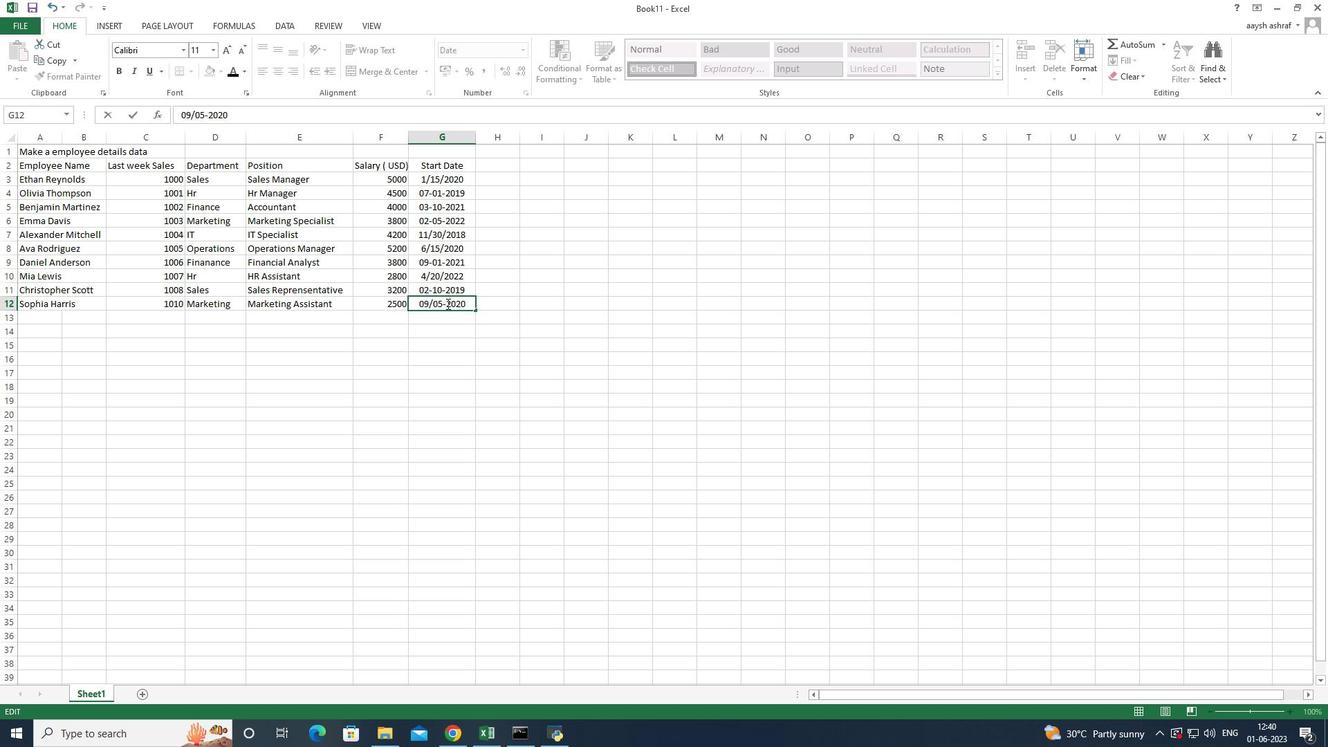 
Action: Mouse moved to (461, 310)
Screenshot: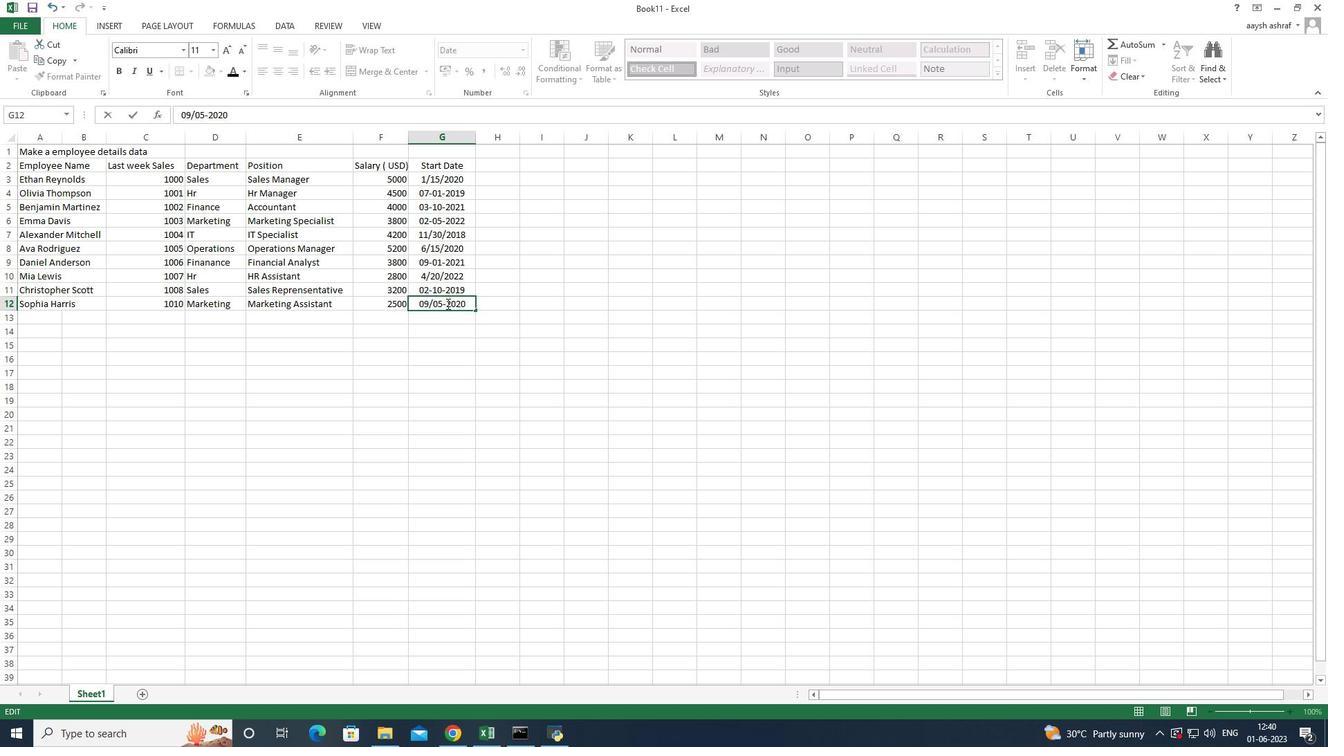 
Action: Key pressed <Key.backspace>/
Screenshot: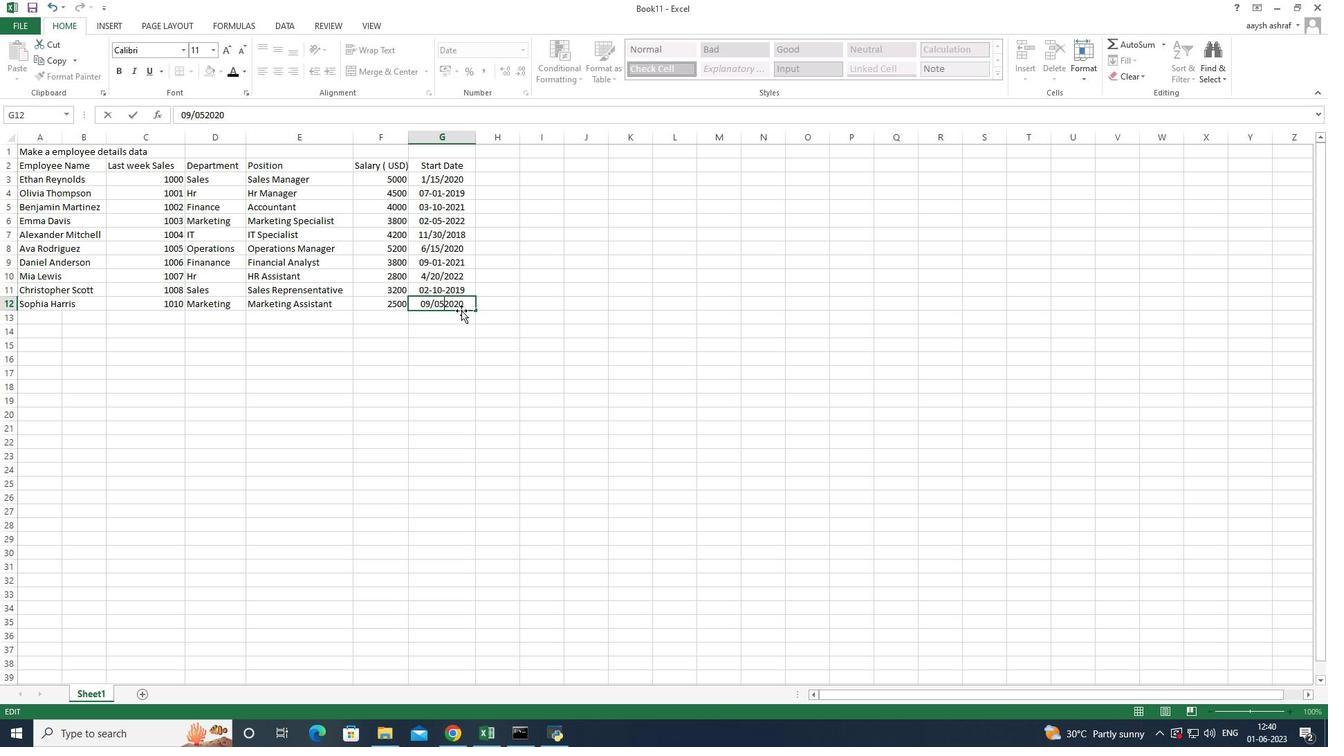 
Action: Mouse moved to (450, 320)
Screenshot: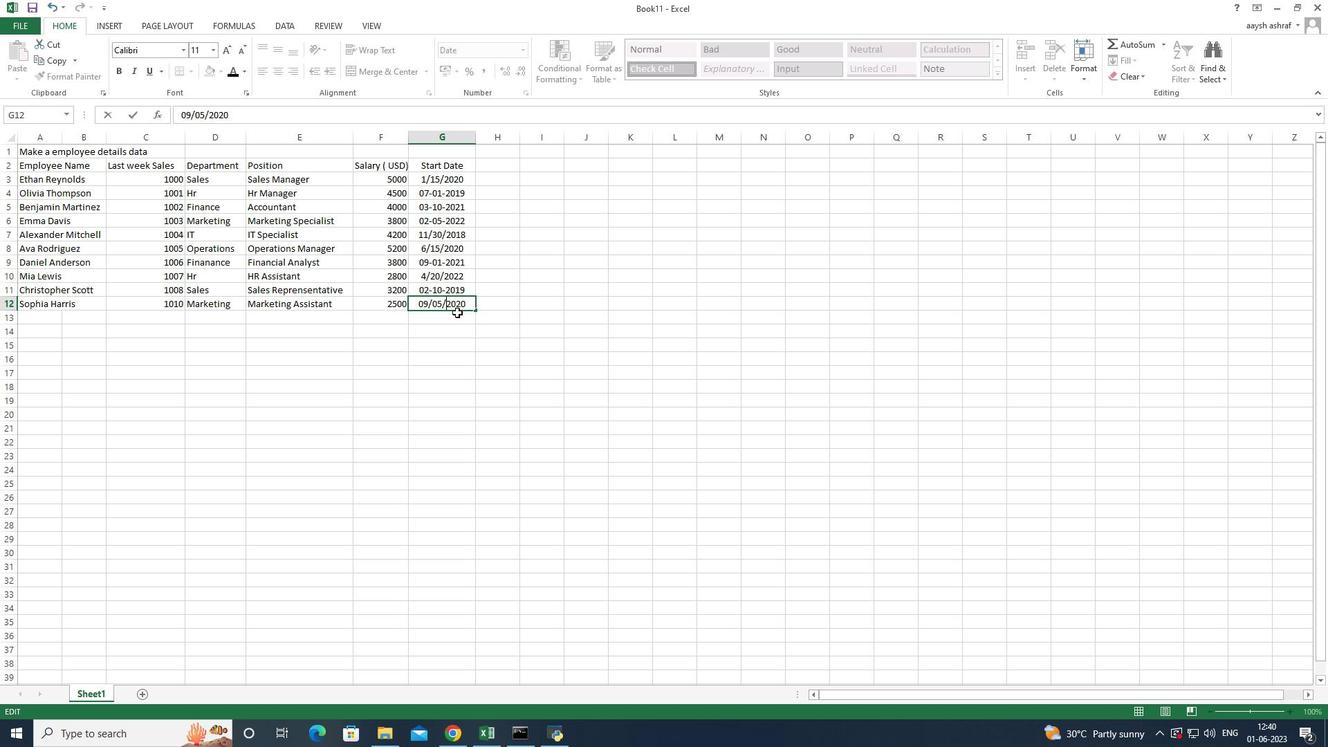 
Action: Mouse pressed left at (450, 320)
Screenshot: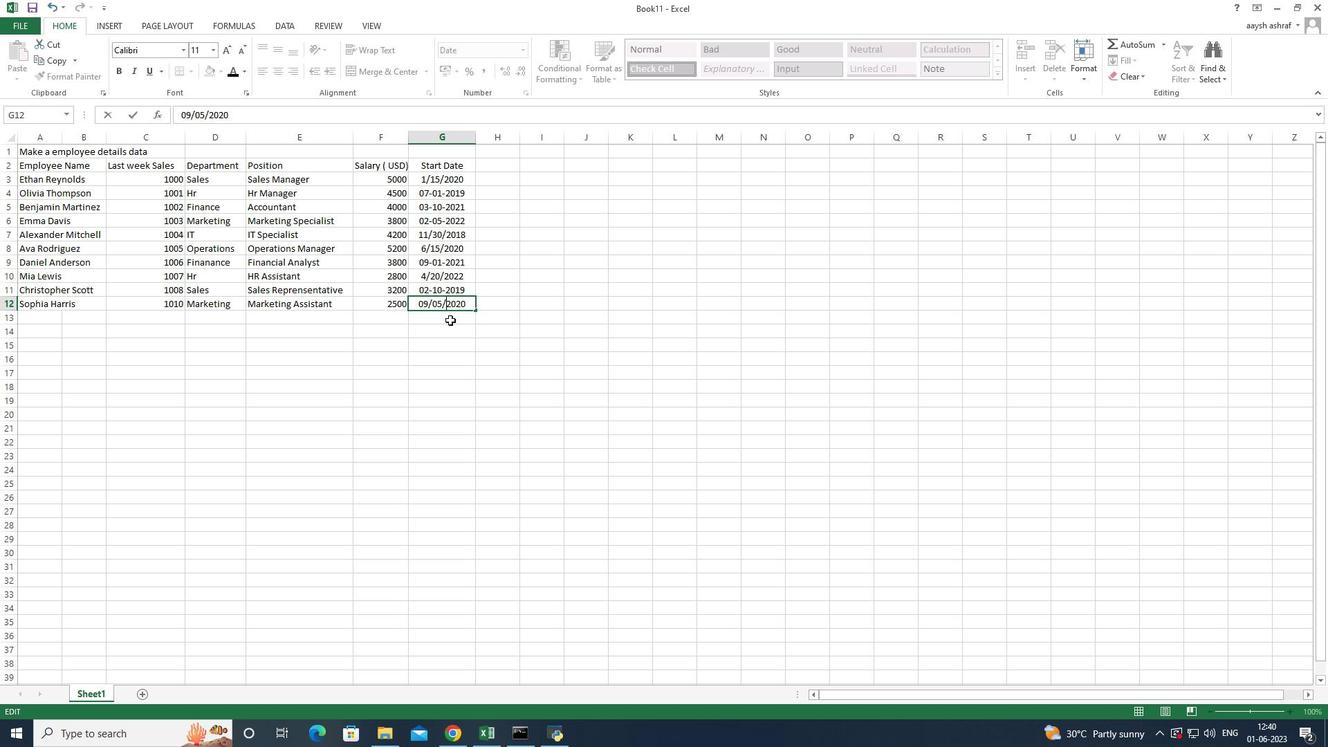 
Action: Mouse moved to (359, 292)
Screenshot: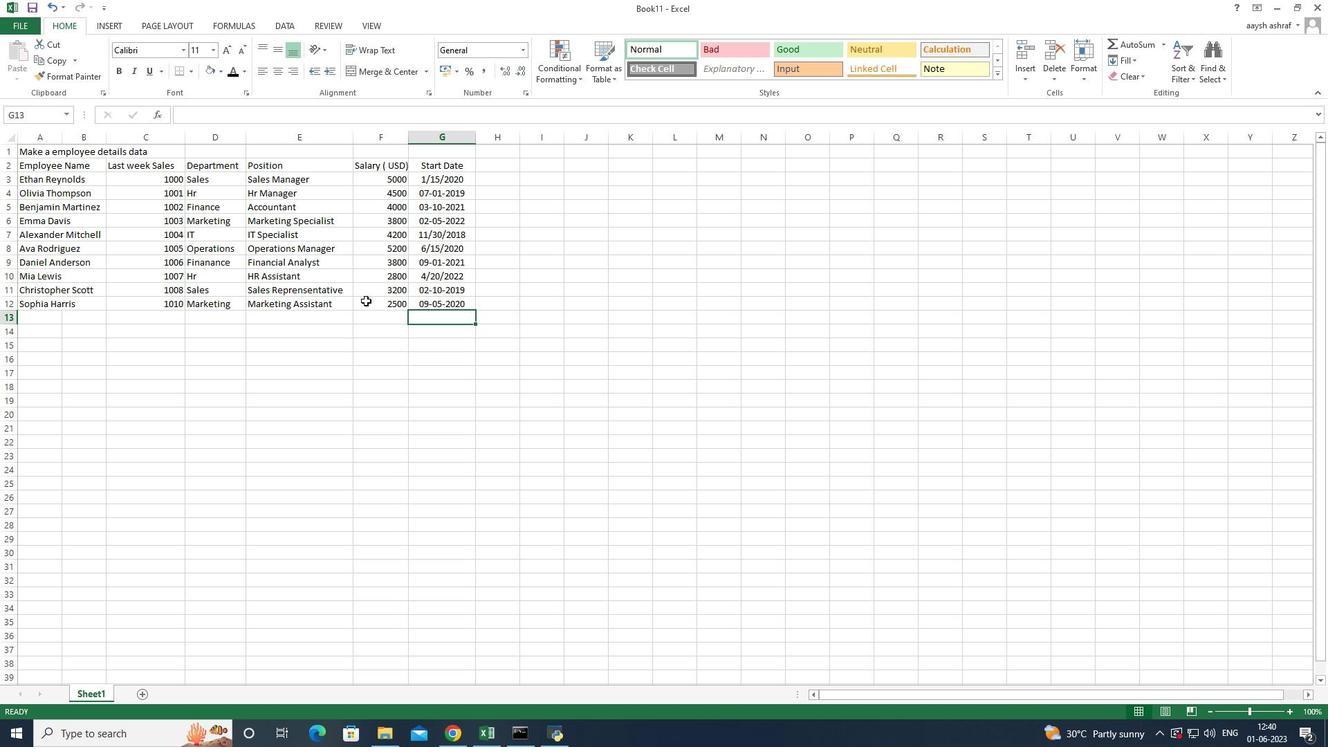 
Action: Mouse scrolled (359, 293) with delta (0, 0)
Screenshot: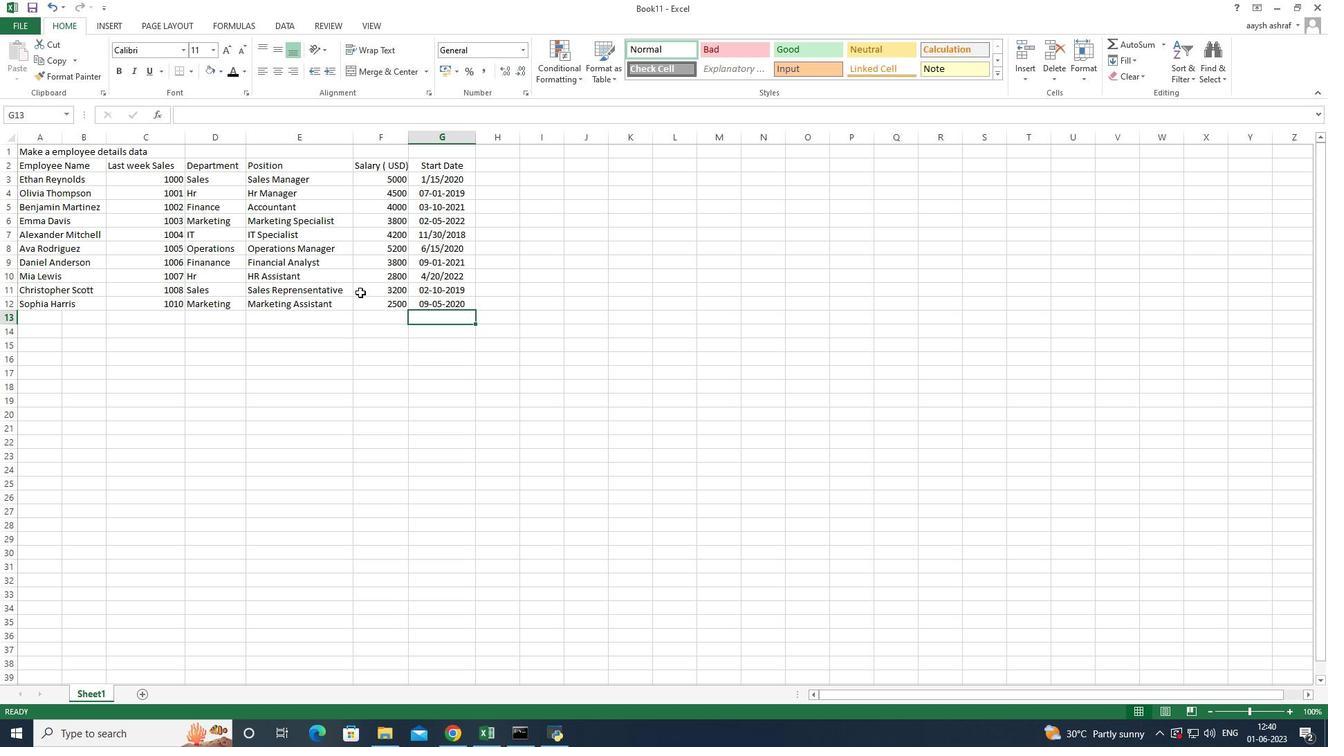 
Action: Mouse scrolled (359, 293) with delta (0, 0)
Screenshot: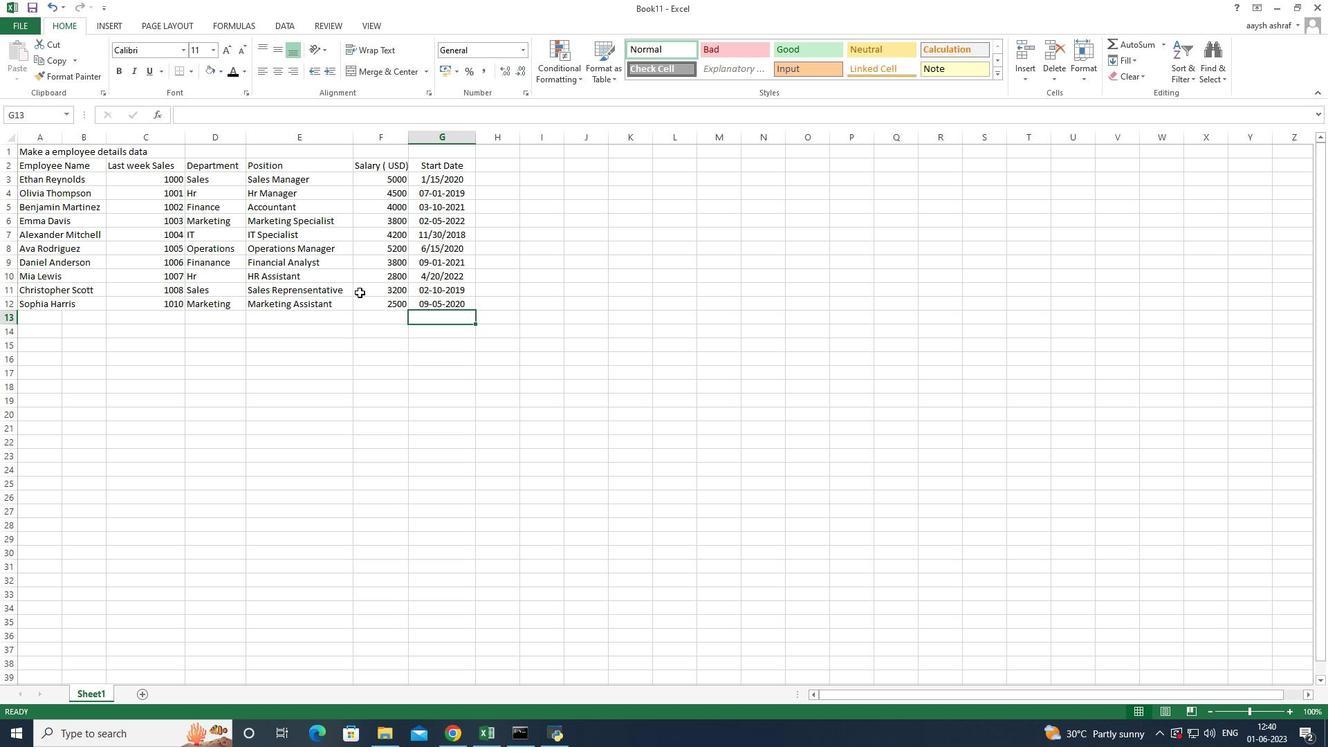 
Action: Mouse scrolled (359, 293) with delta (0, 0)
Screenshot: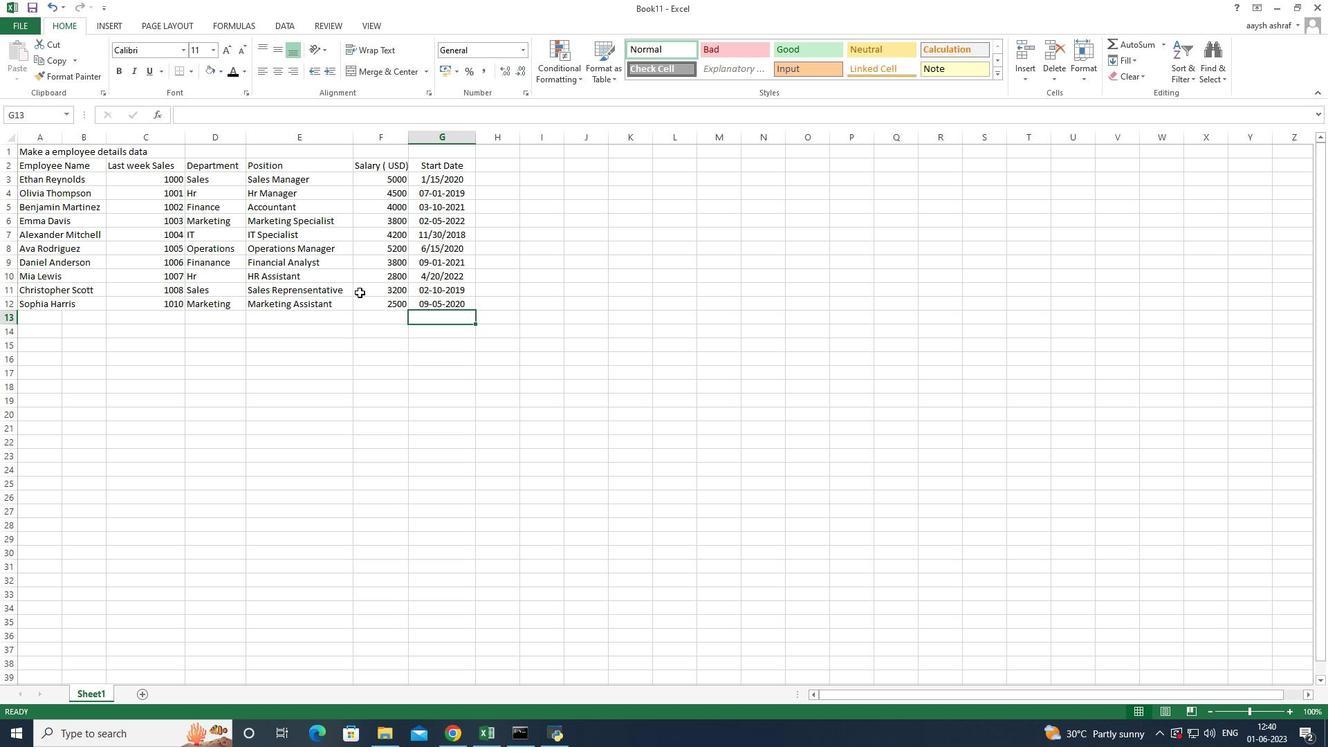 
Action: Mouse scrolled (359, 293) with delta (0, 0)
Screenshot: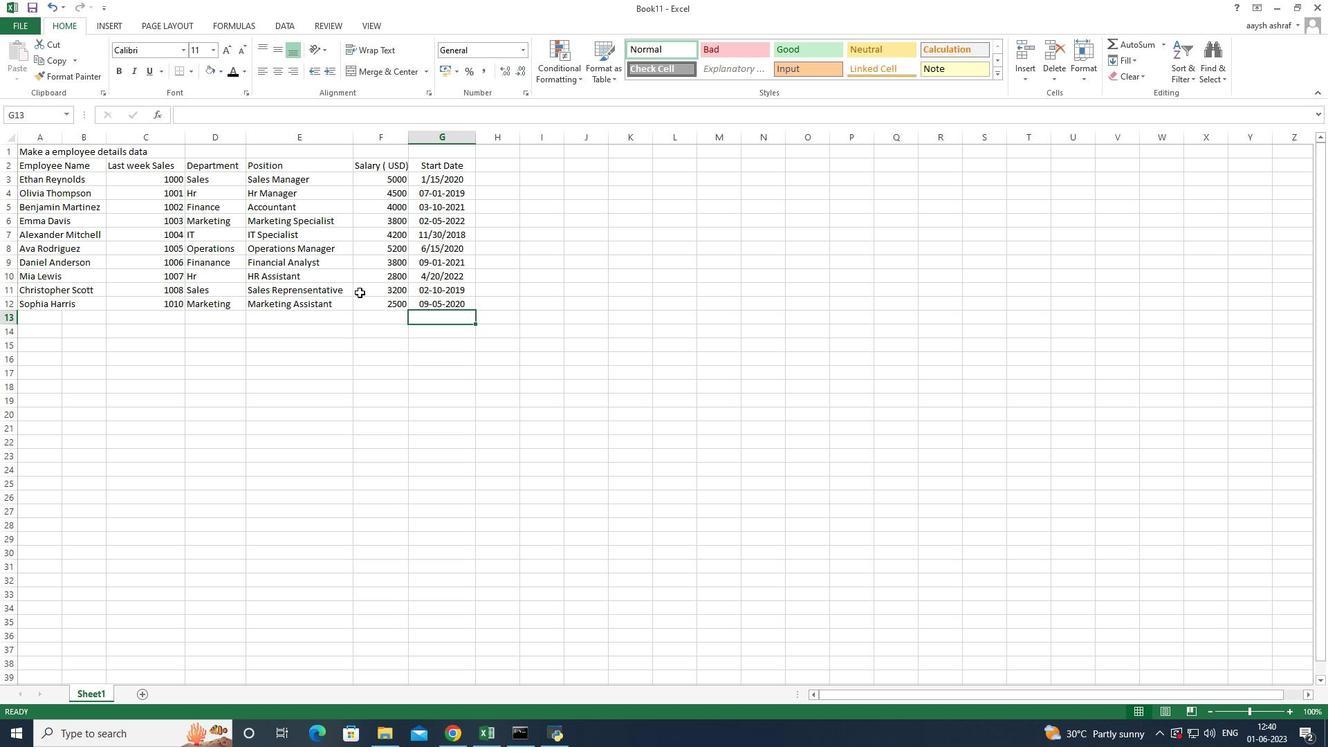 
Action: Mouse scrolled (359, 293) with delta (0, 0)
Screenshot: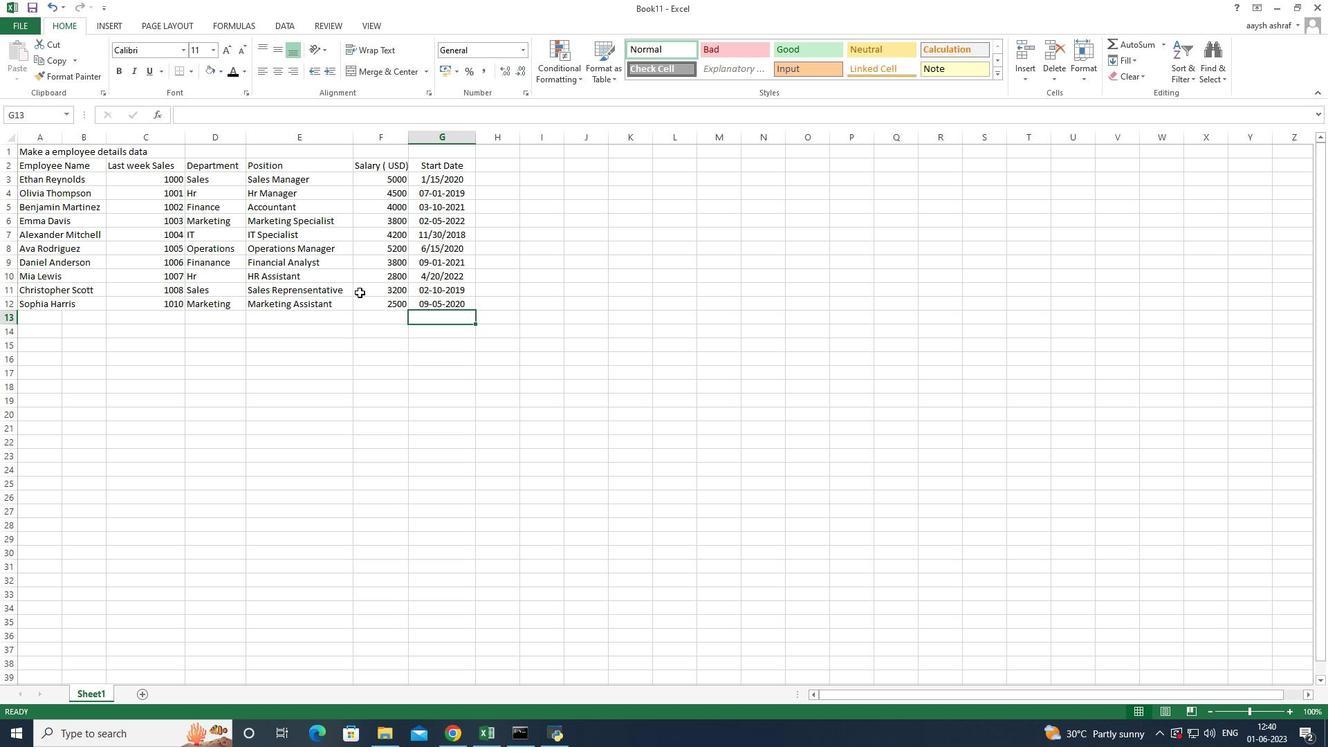 
Action: Mouse scrolled (359, 293) with delta (0, 0)
Screenshot: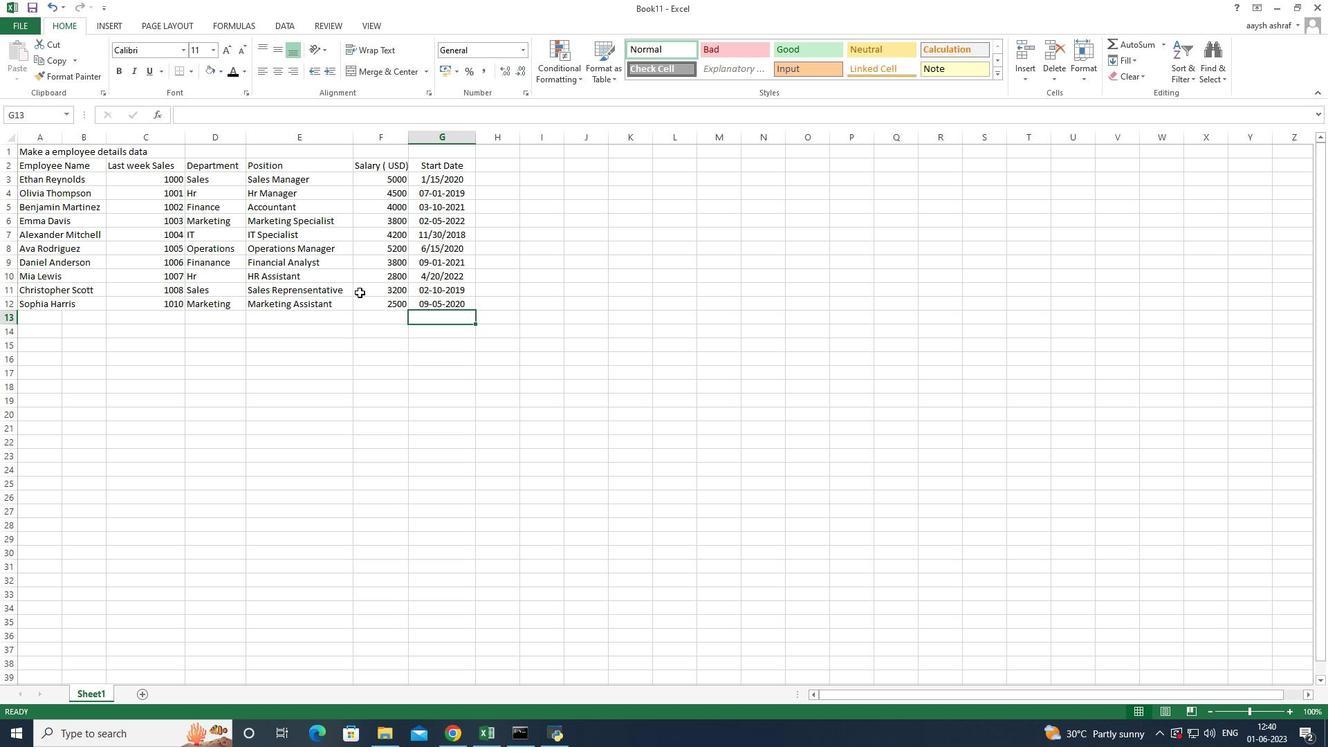 
Action: Mouse moved to (435, 179)
Screenshot: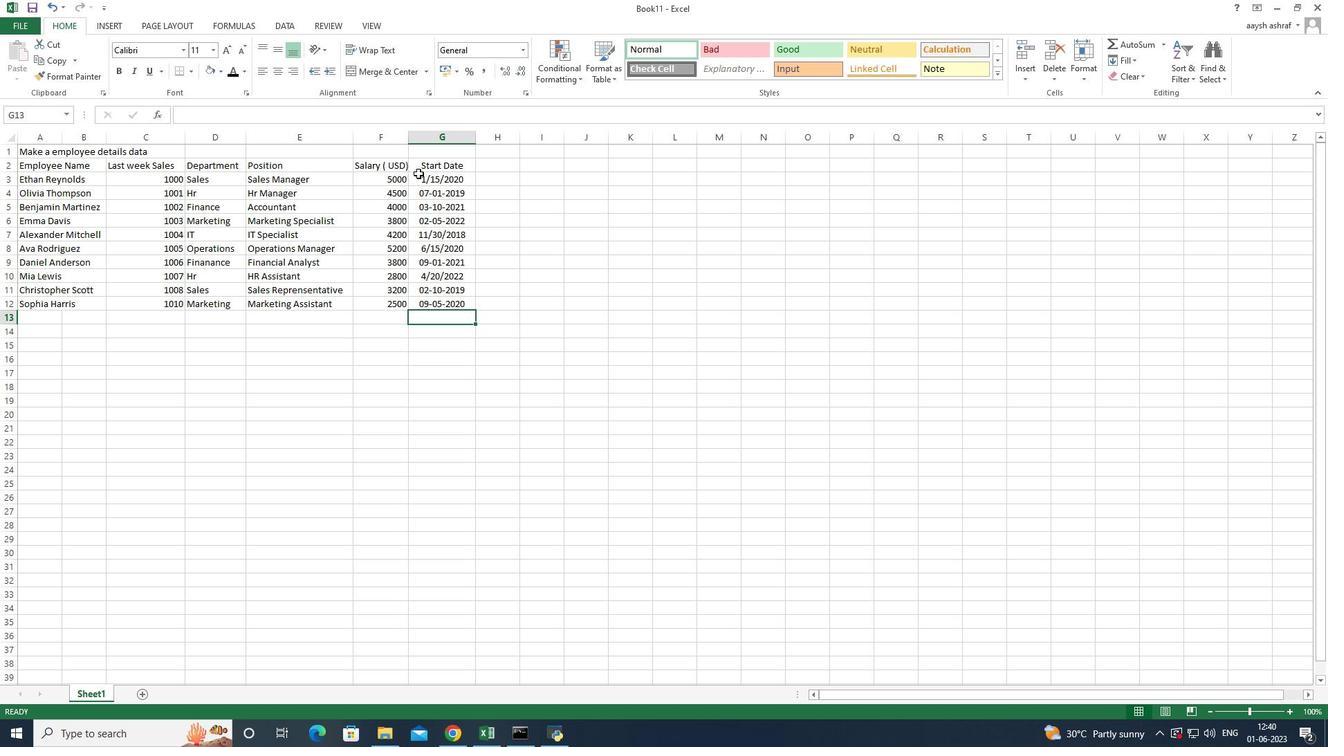 
Action: Mouse pressed left at (435, 179)
Screenshot: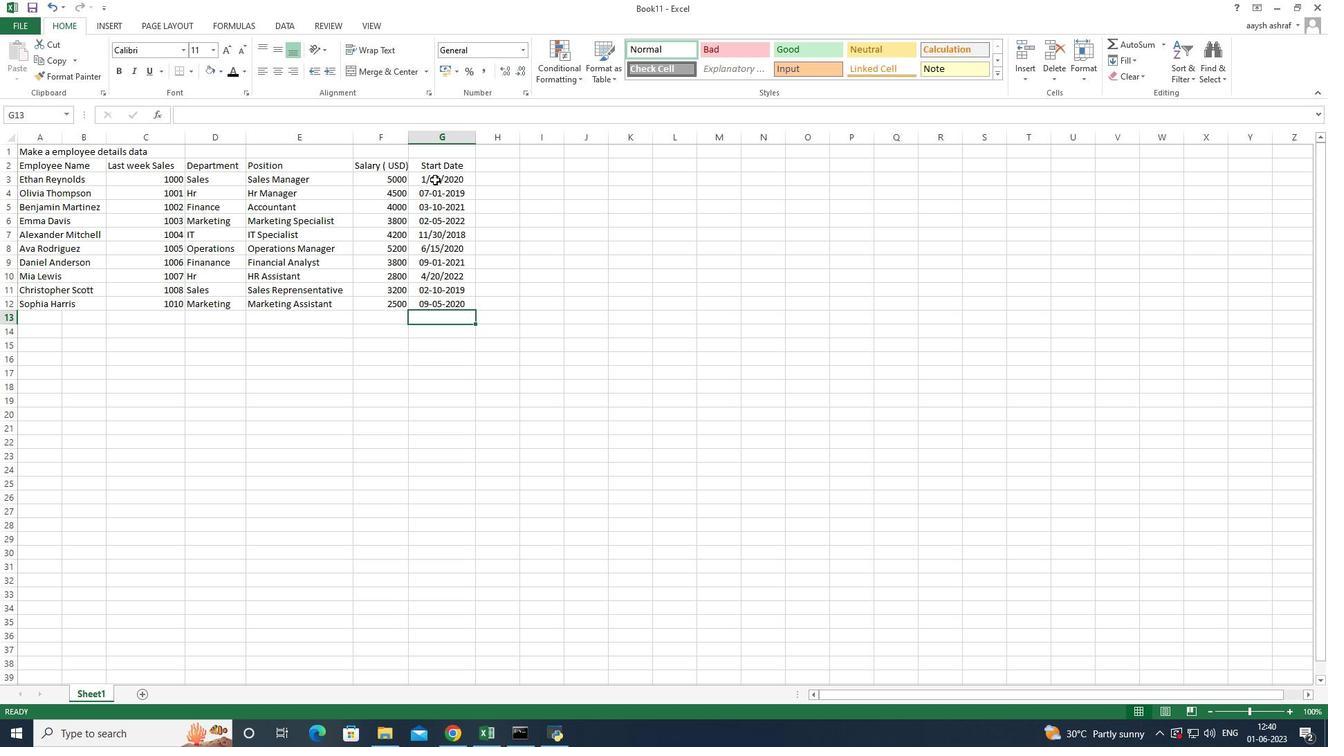 
Action: Mouse moved to (43, 183)
Screenshot: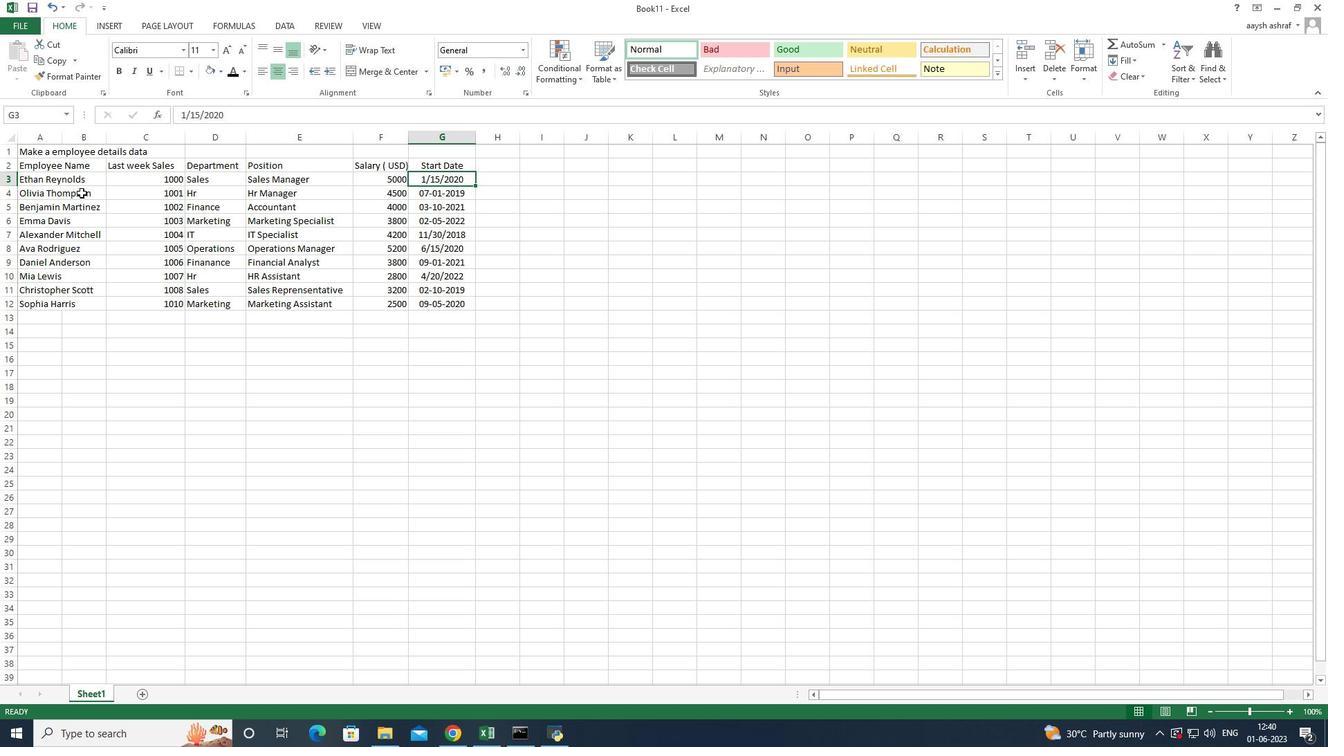
Action: Mouse pressed left at (43, 183)
Screenshot: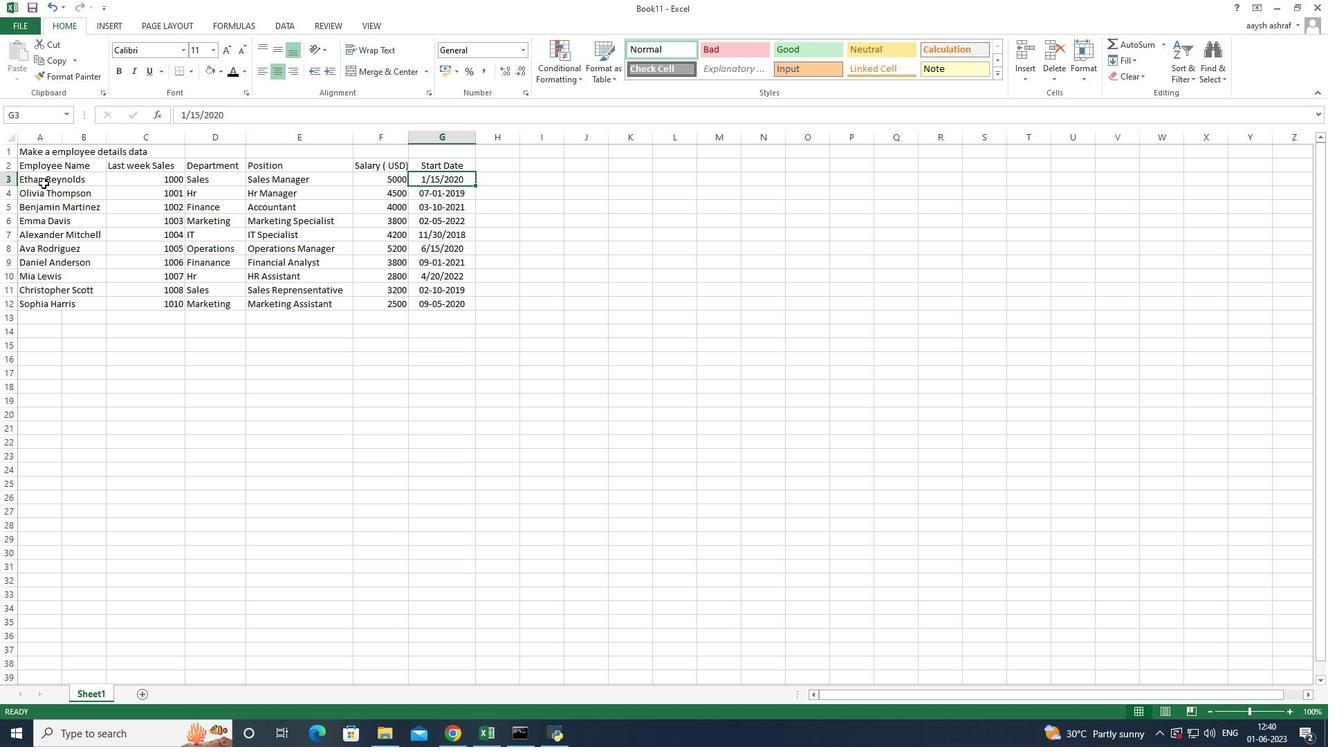 
Action: Mouse moved to (76, 179)
Screenshot: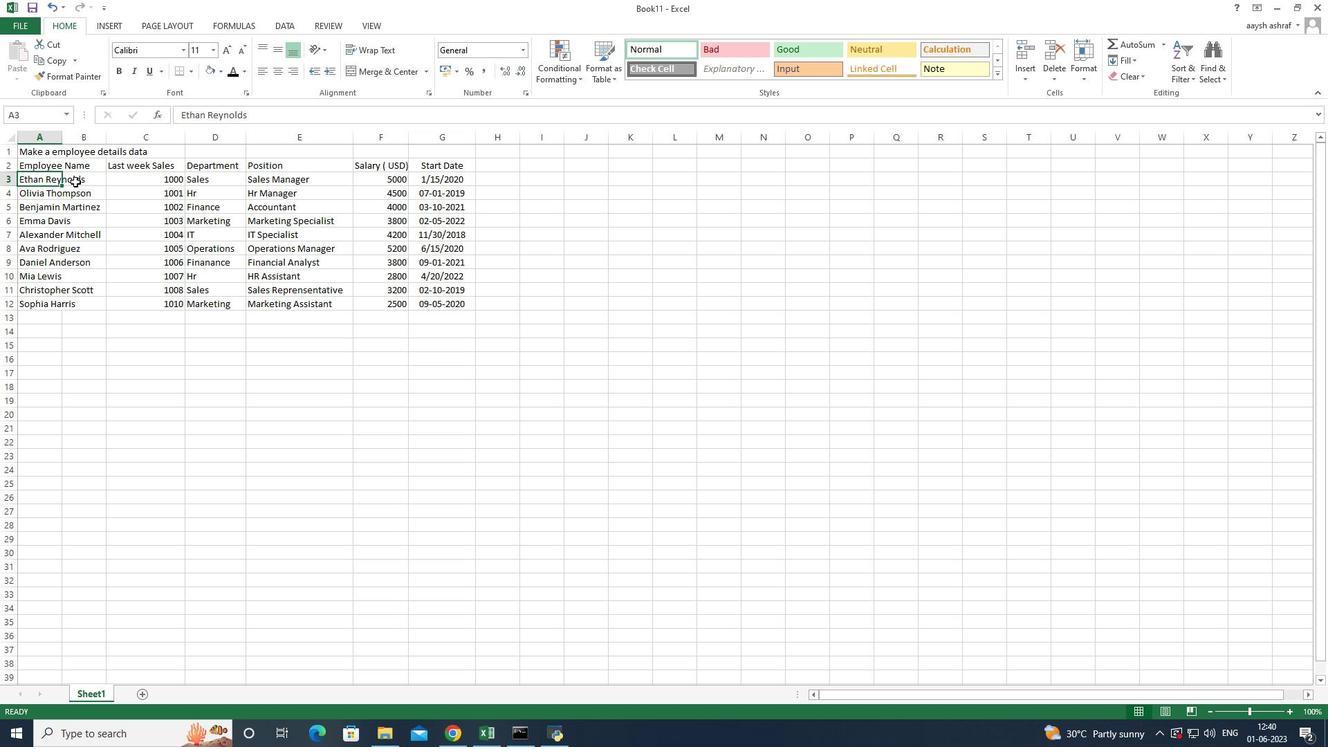 
Action: Mouse pressed left at (76, 179)
Screenshot: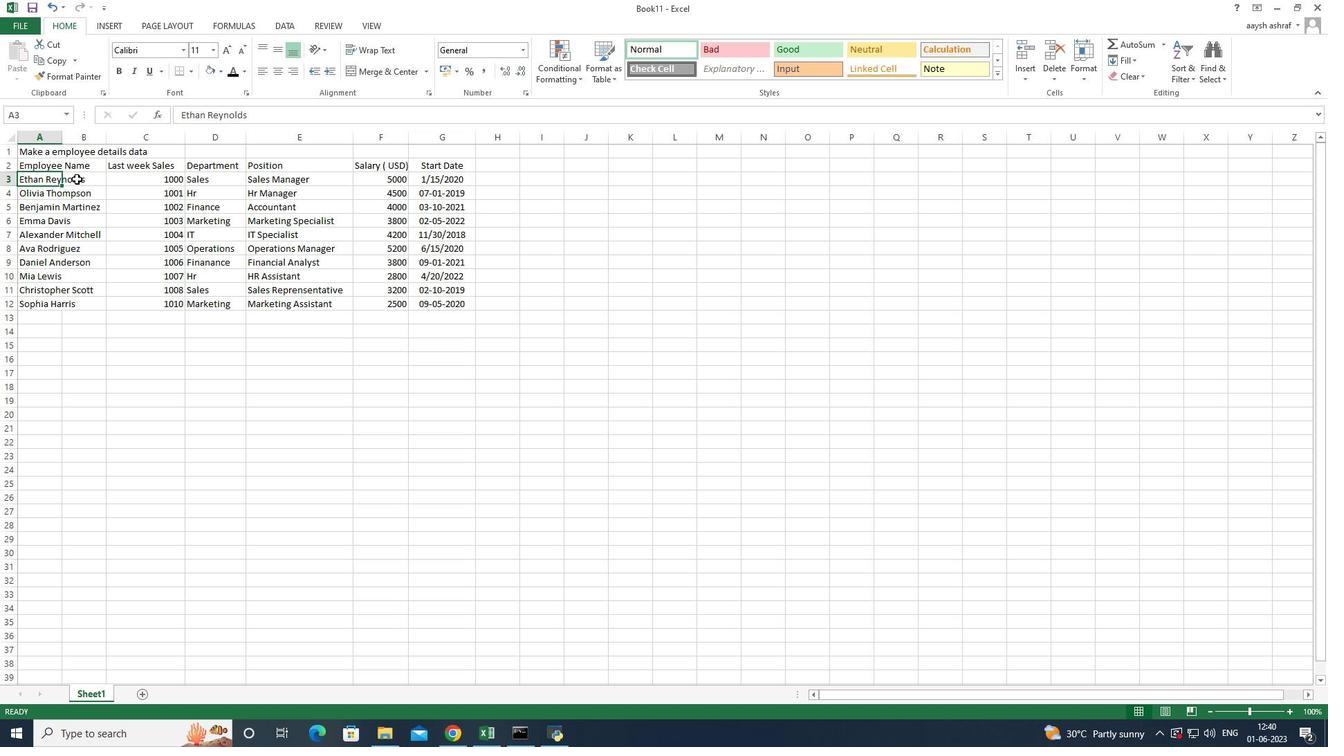 
Action: Mouse moved to (72, 260)
Screenshot: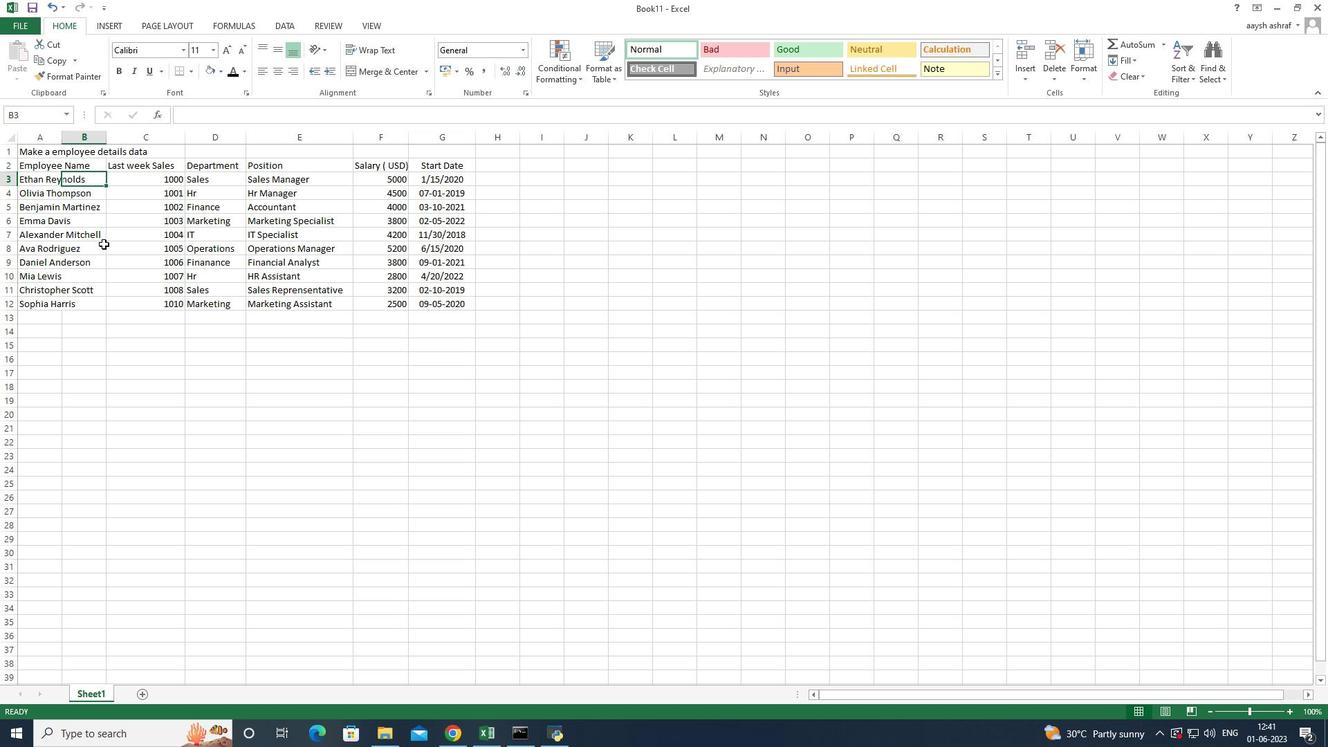 
Action: Mouse pressed left at (72, 260)
Screenshot: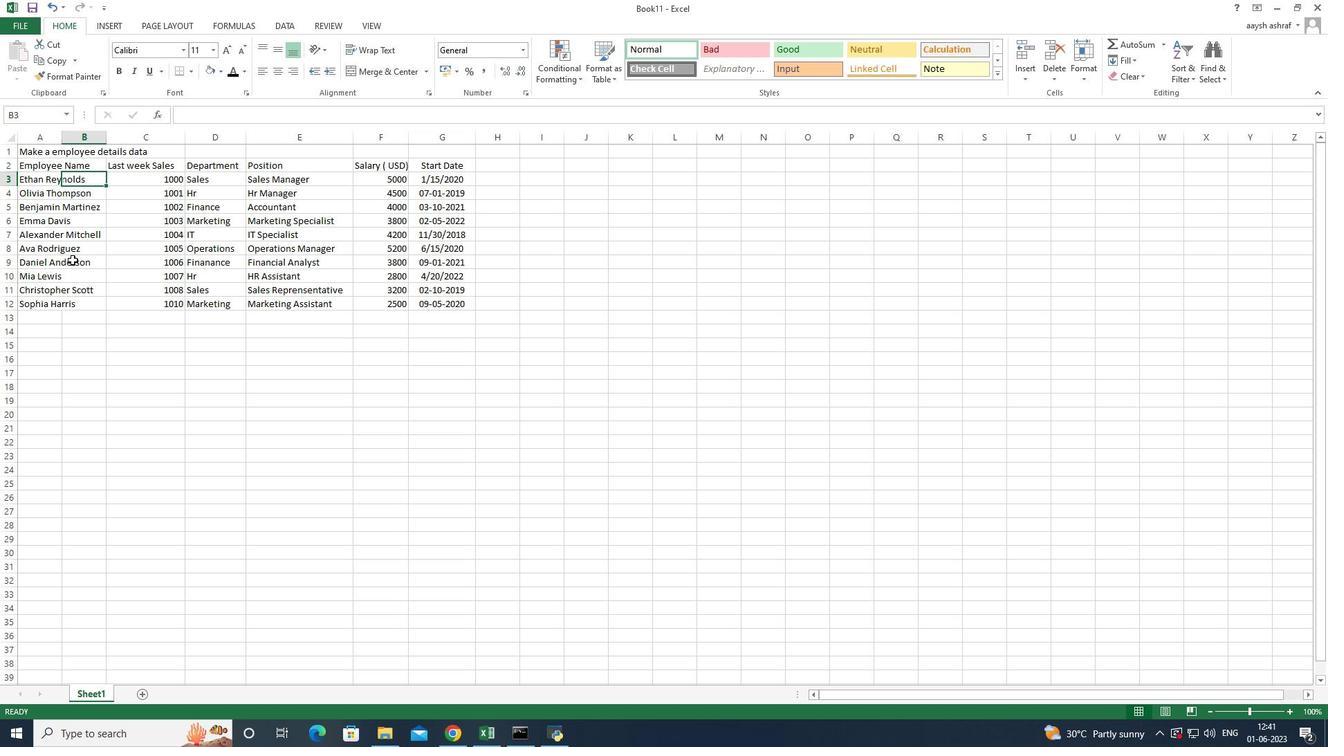 
Action: Mouse moved to (93, 291)
Screenshot: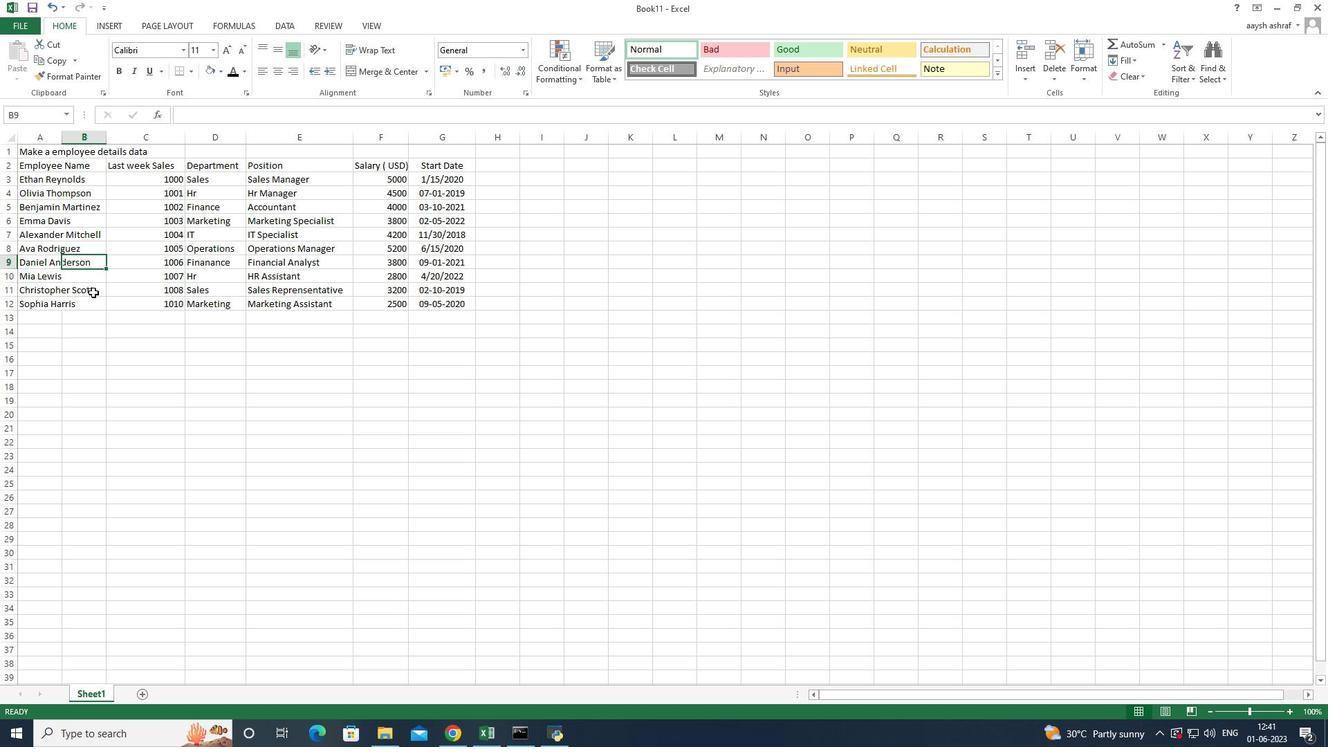 
Action: Mouse pressed left at (93, 291)
Screenshot: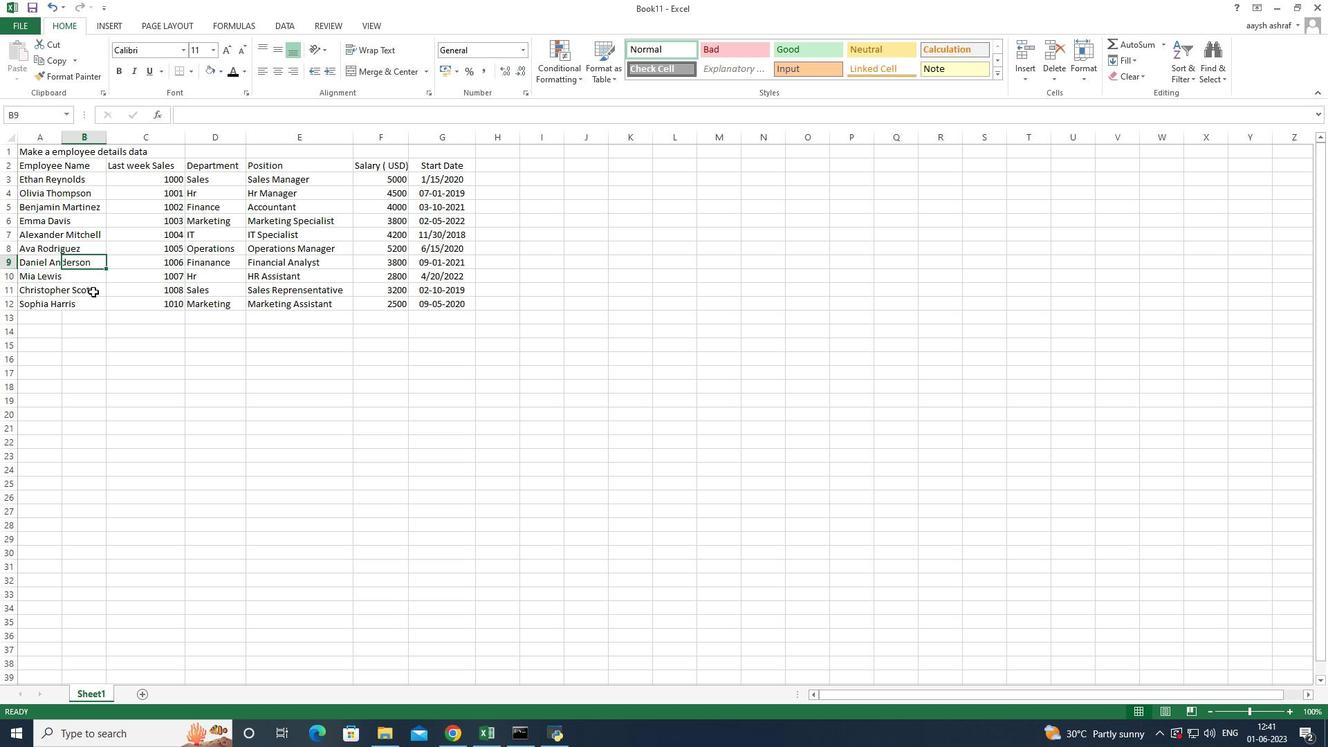 
Action: Mouse moved to (59, 163)
Screenshot: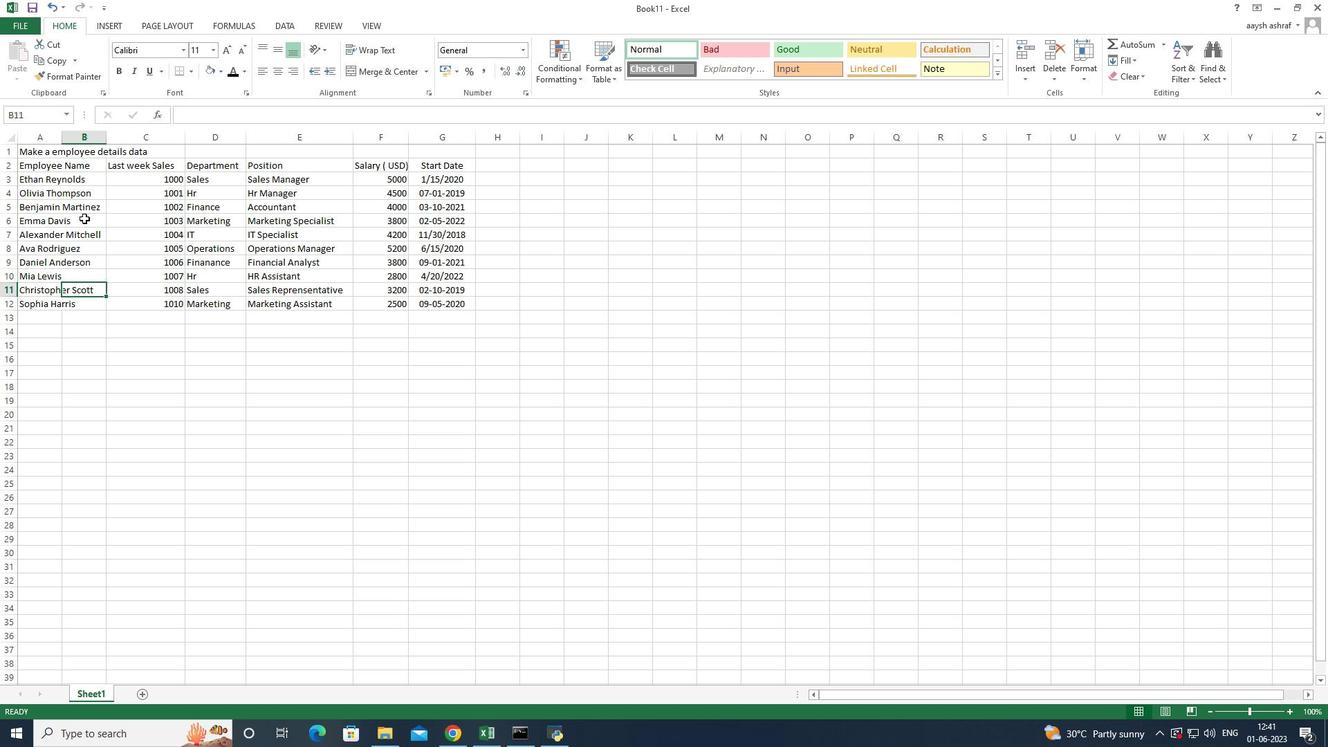 
Action: Mouse pressed left at (59, 163)
Screenshot: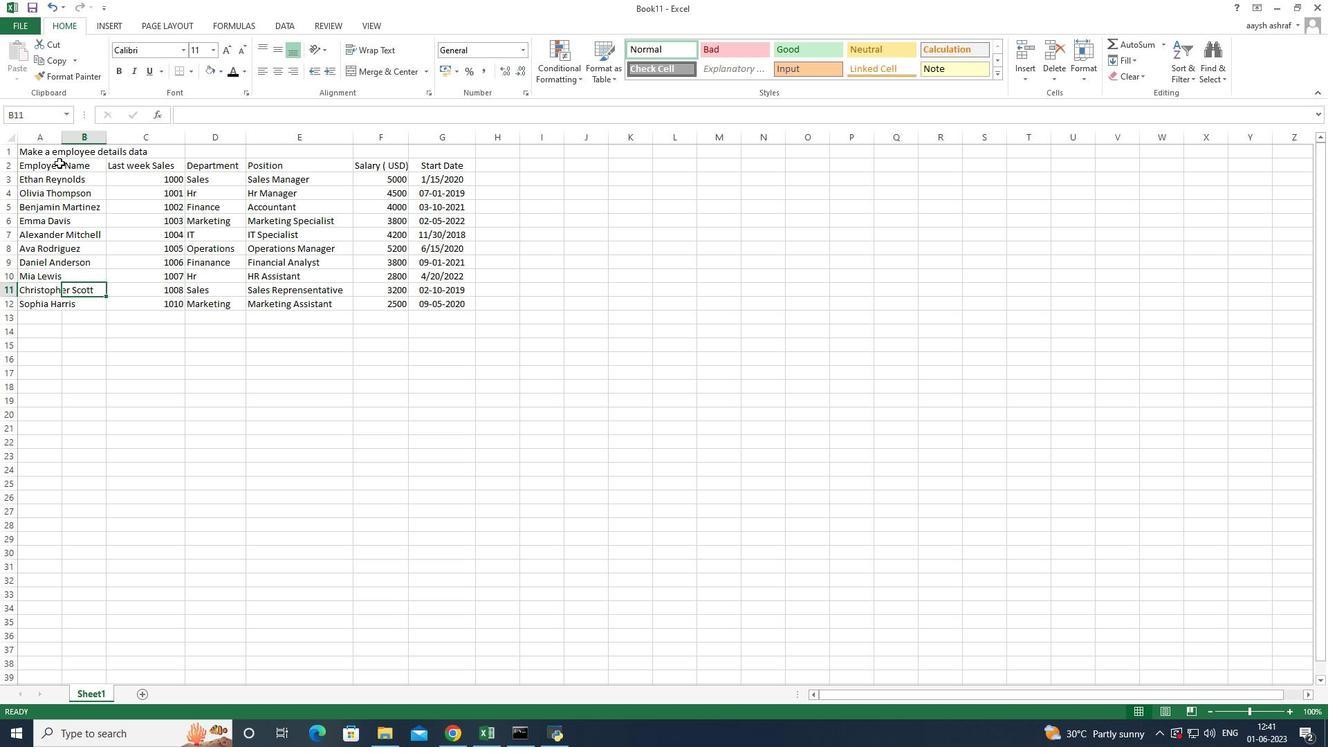 
Action: Mouse moved to (151, 153)
Screenshot: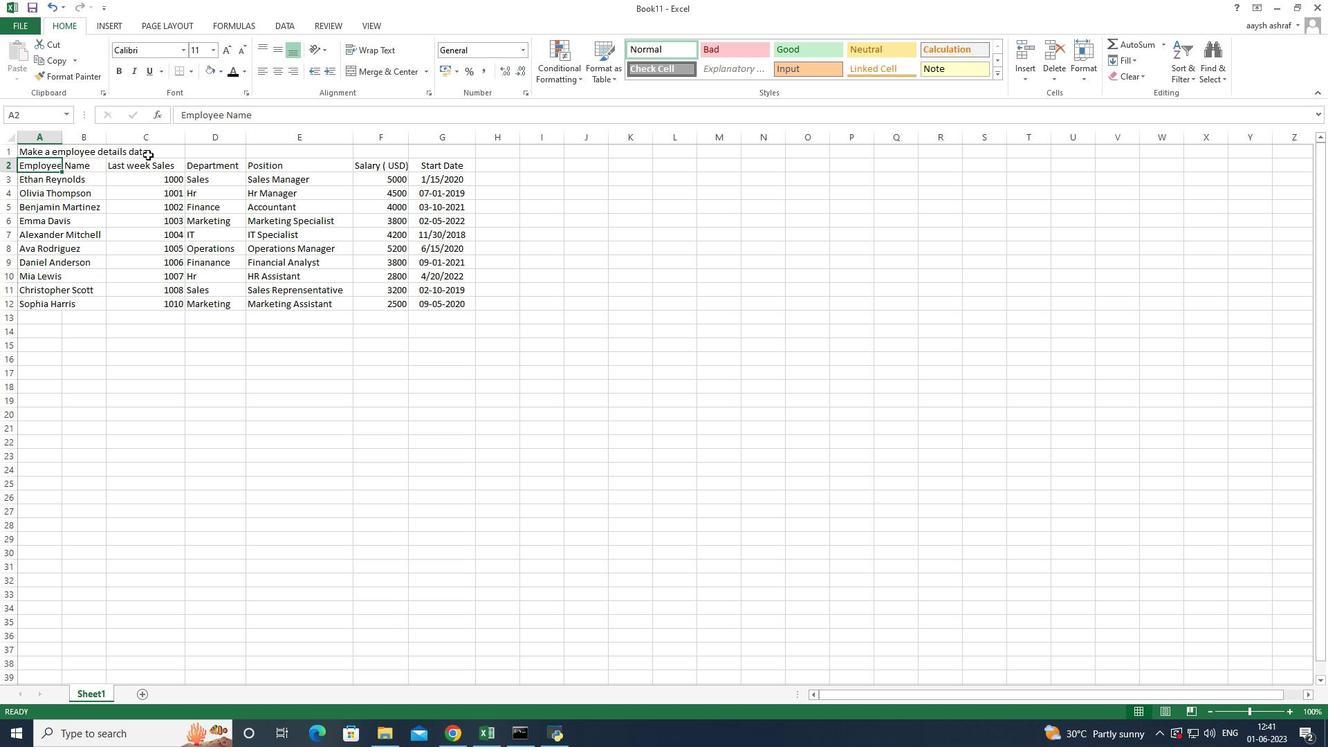 
Action: Mouse pressed left at (151, 153)
Screenshot: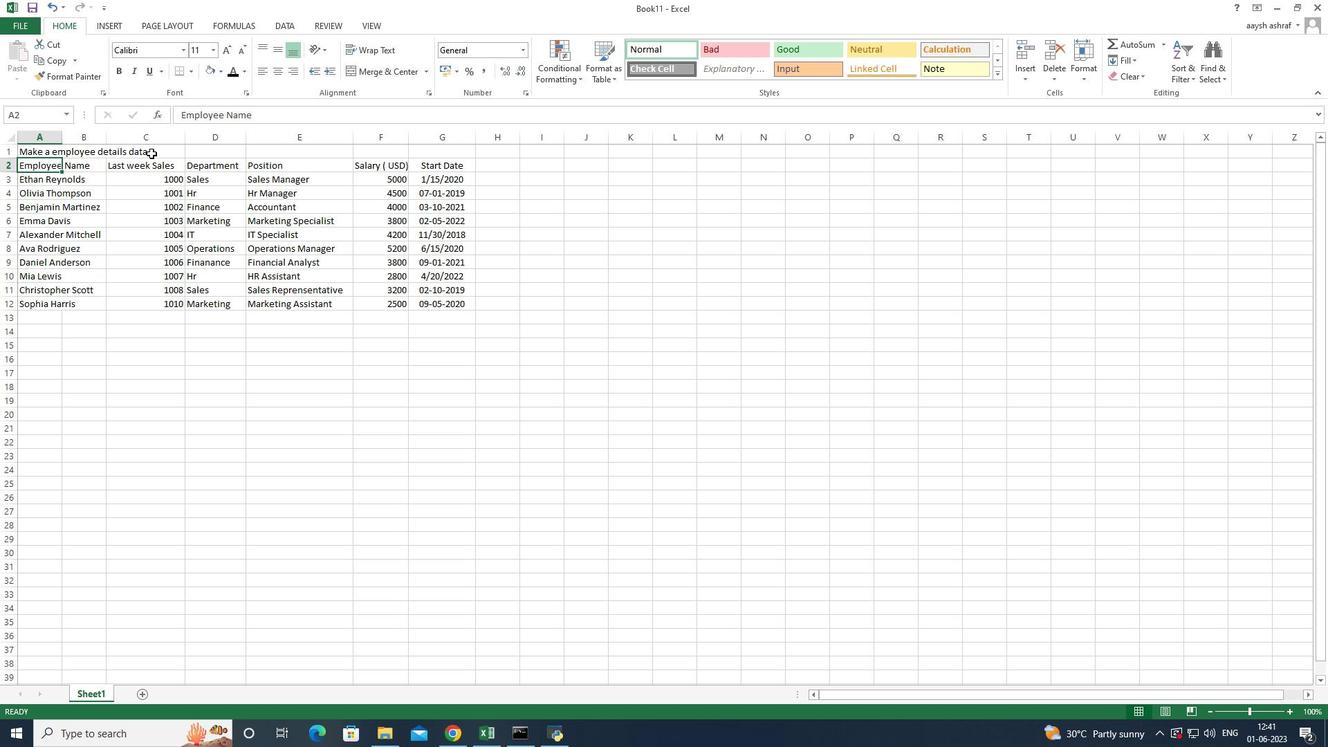 
Action: Mouse moved to (20, 263)
Screenshot: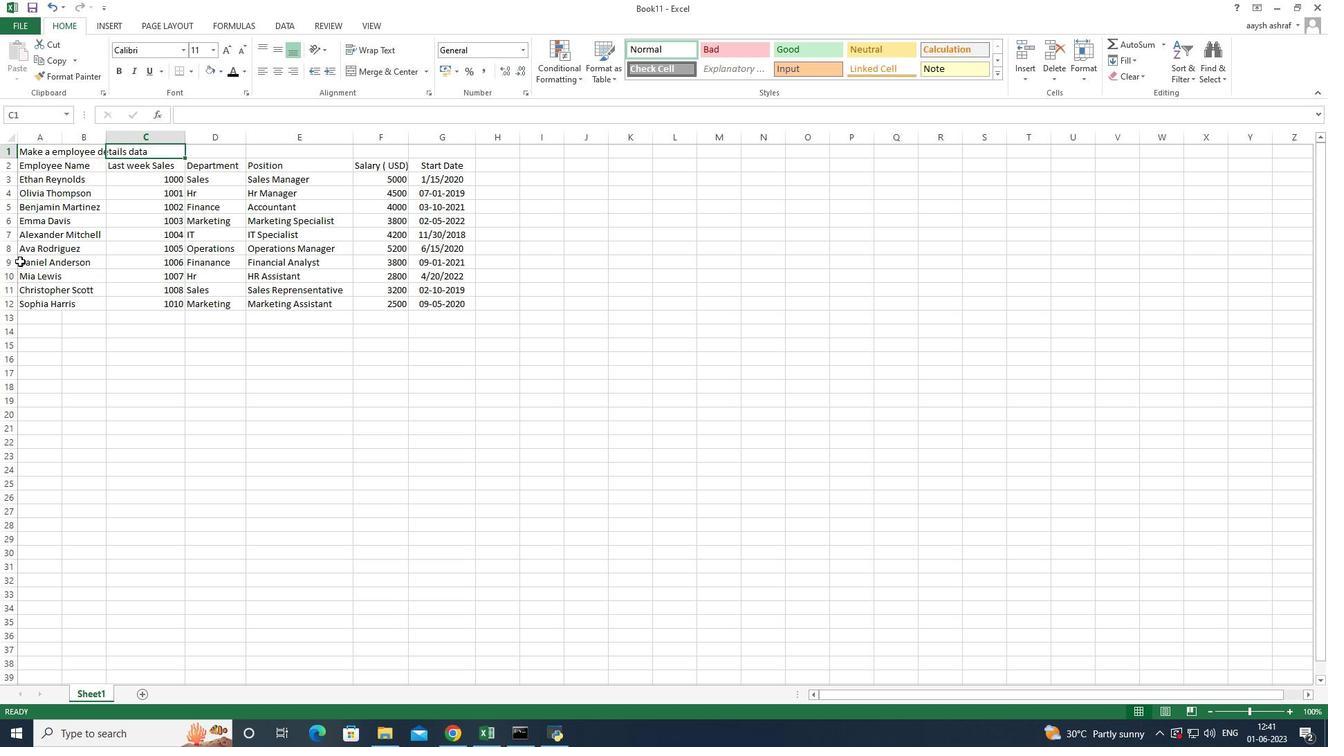 
Action: Mouse pressed left at (20, 263)
Screenshot: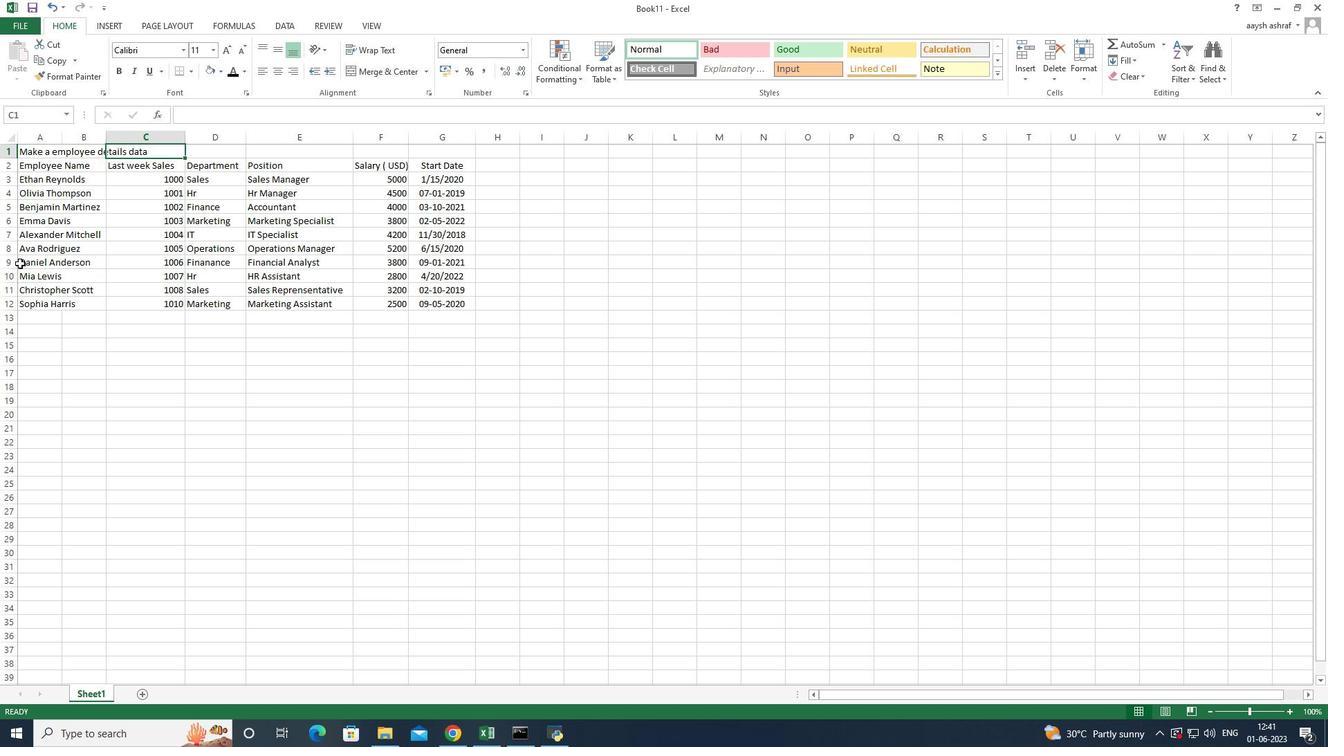 
Action: Mouse moved to (377, 262)
Screenshot: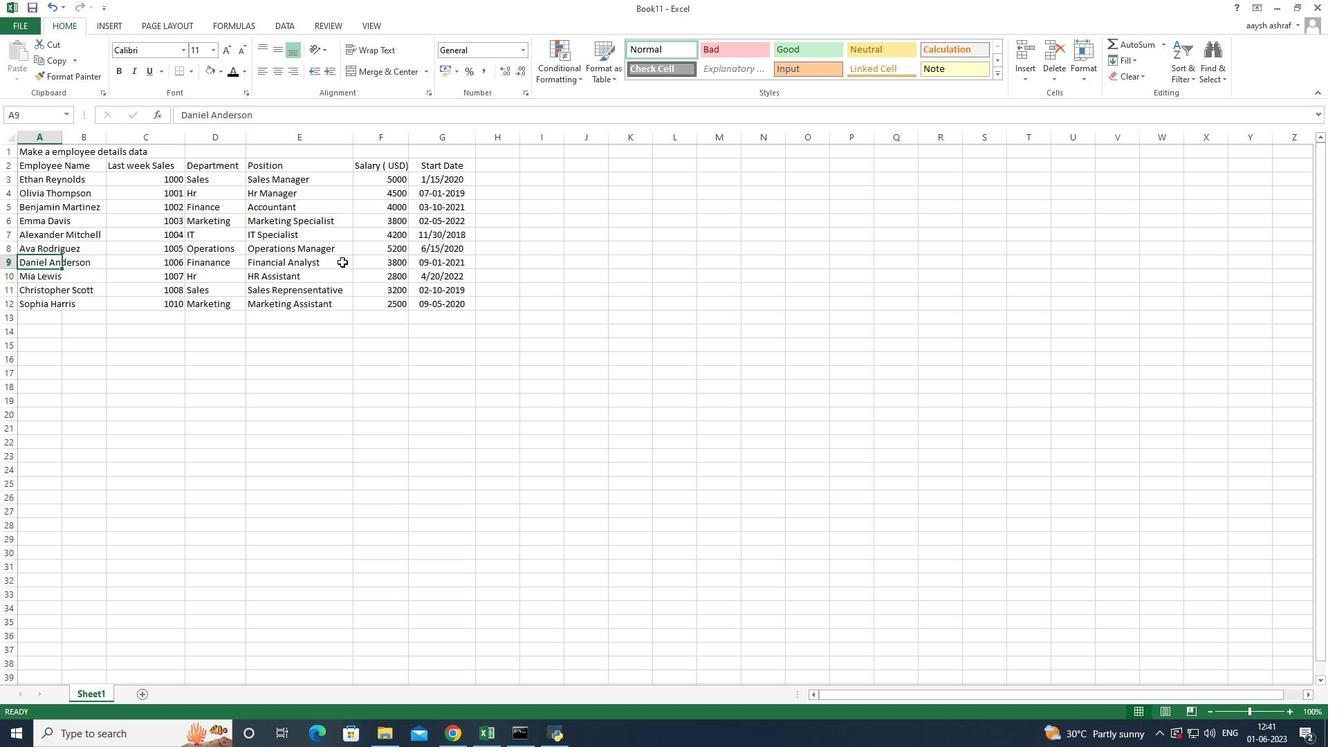 
Action: Mouse pressed left at (377, 262)
Screenshot: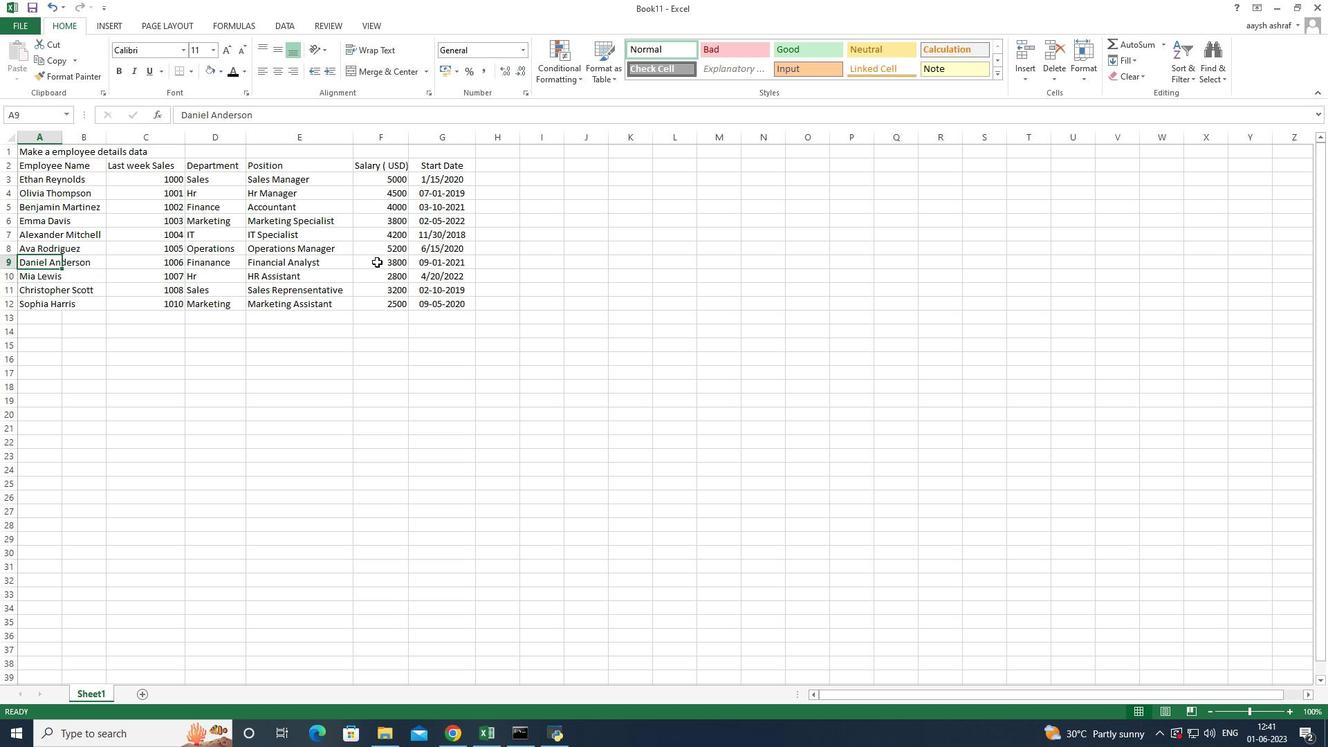 
Action: Mouse moved to (397, 169)
Screenshot: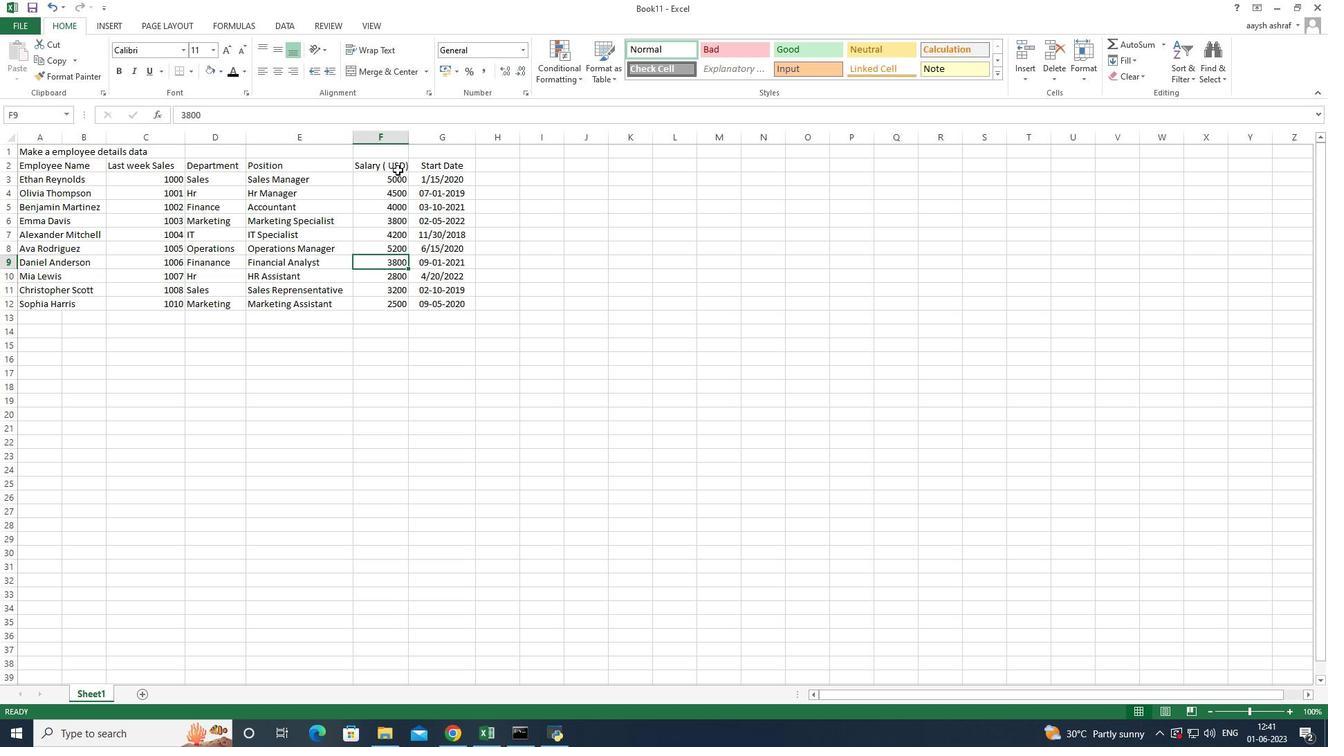 
Action: Mouse pressed left at (397, 169)
Screenshot: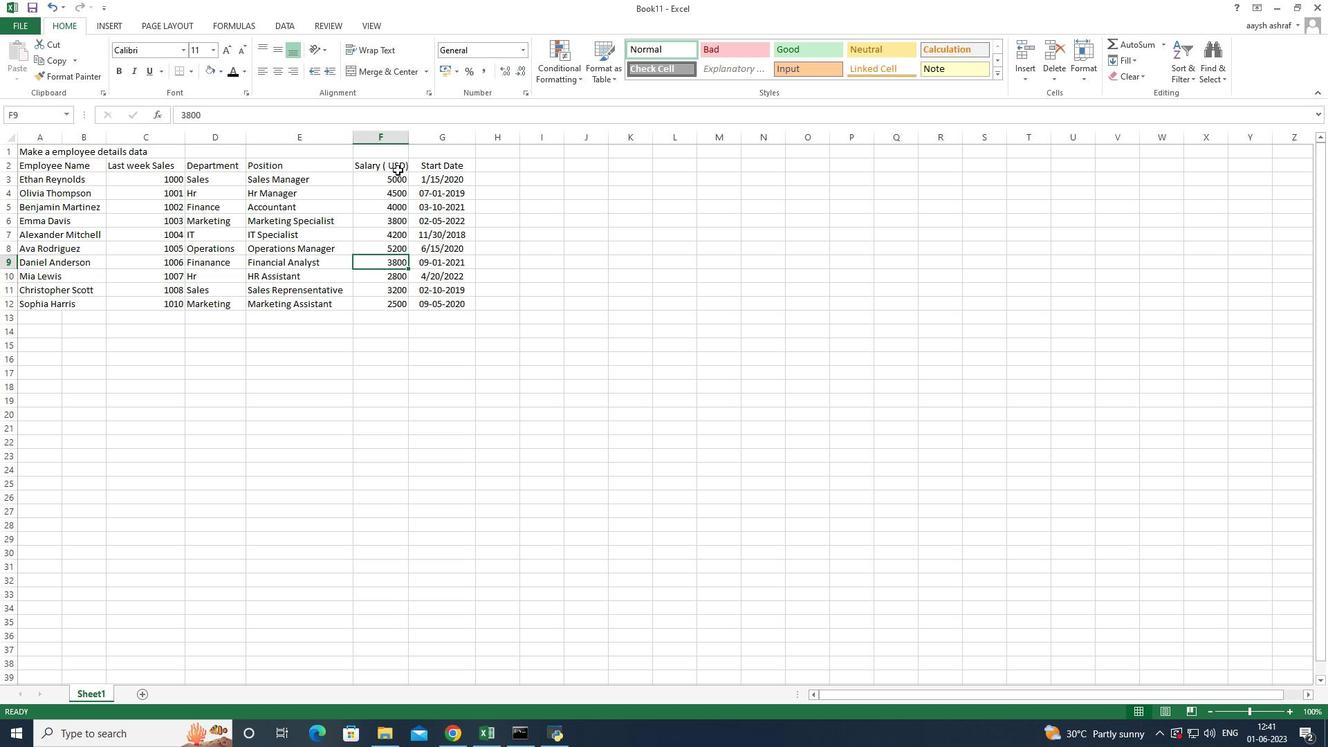 
Action: Mouse moved to (265, 260)
Screenshot: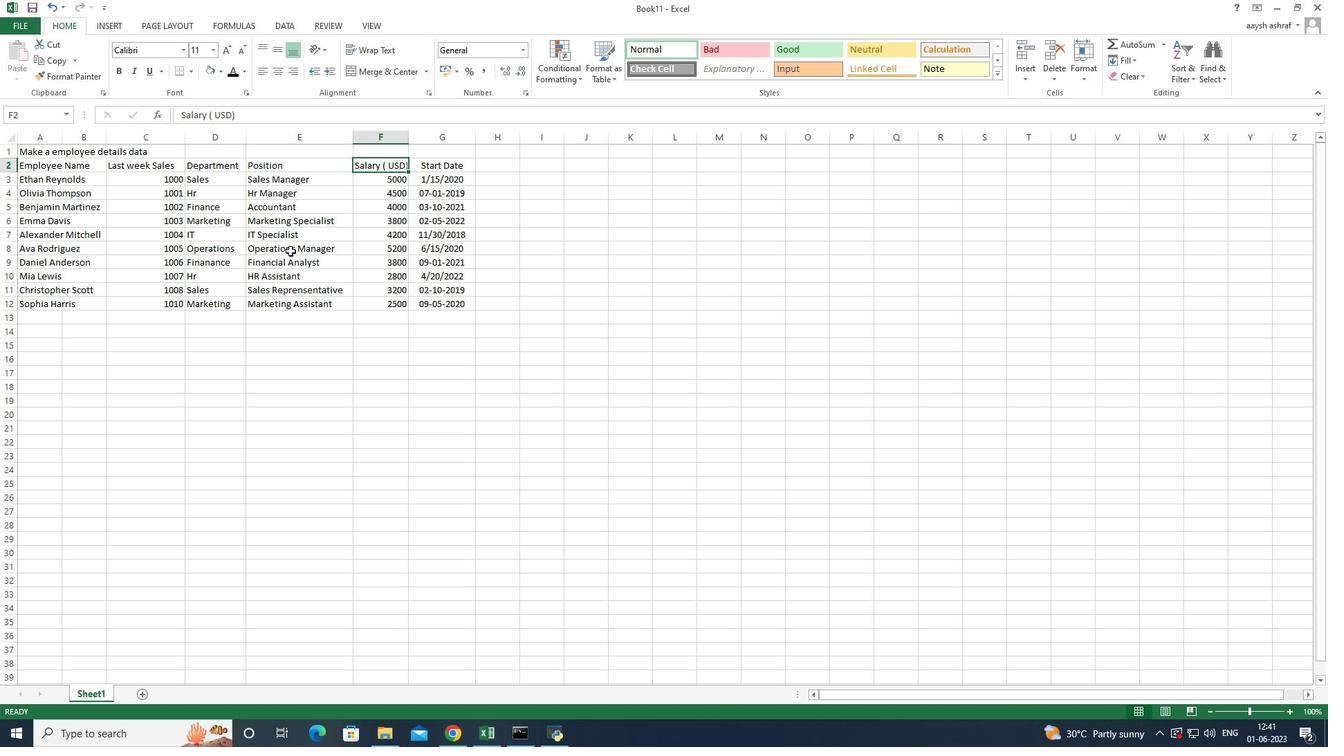 
Action: Mouse pressed left at (265, 260)
Screenshot: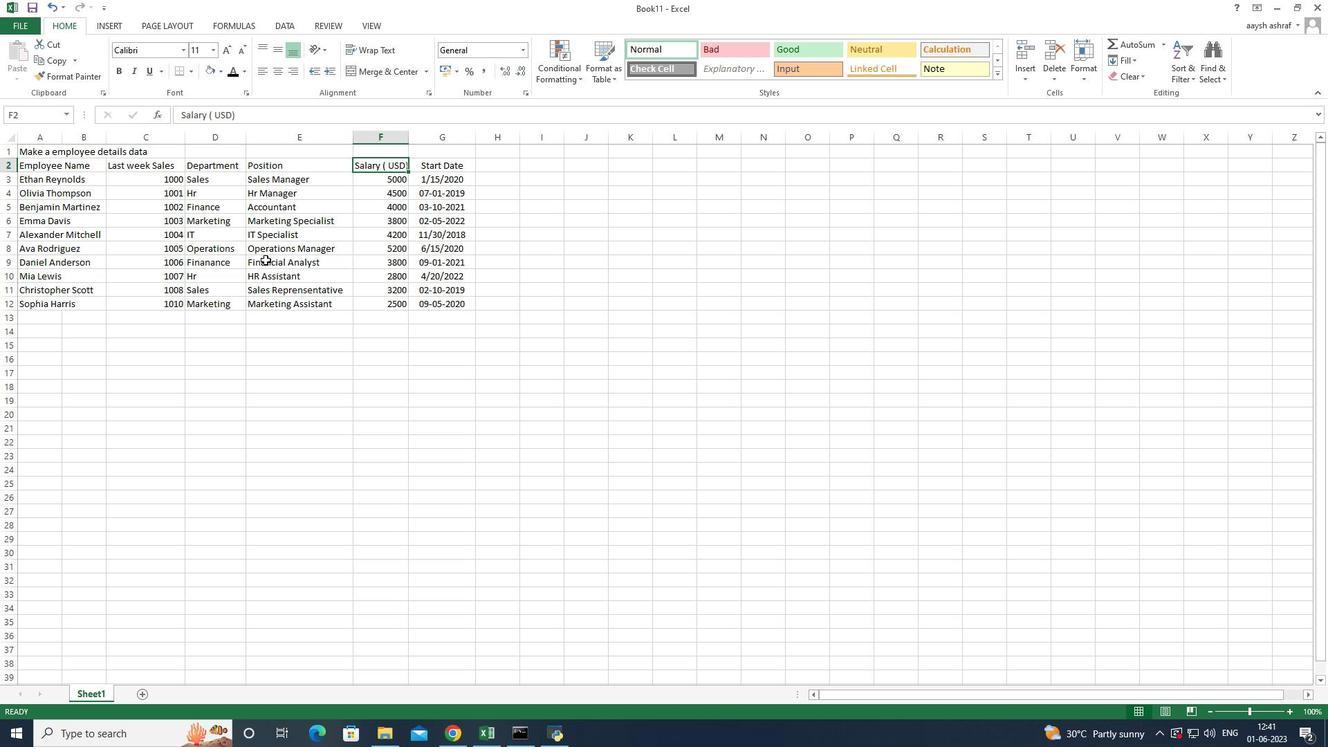 
Action: Mouse moved to (80, 213)
Screenshot: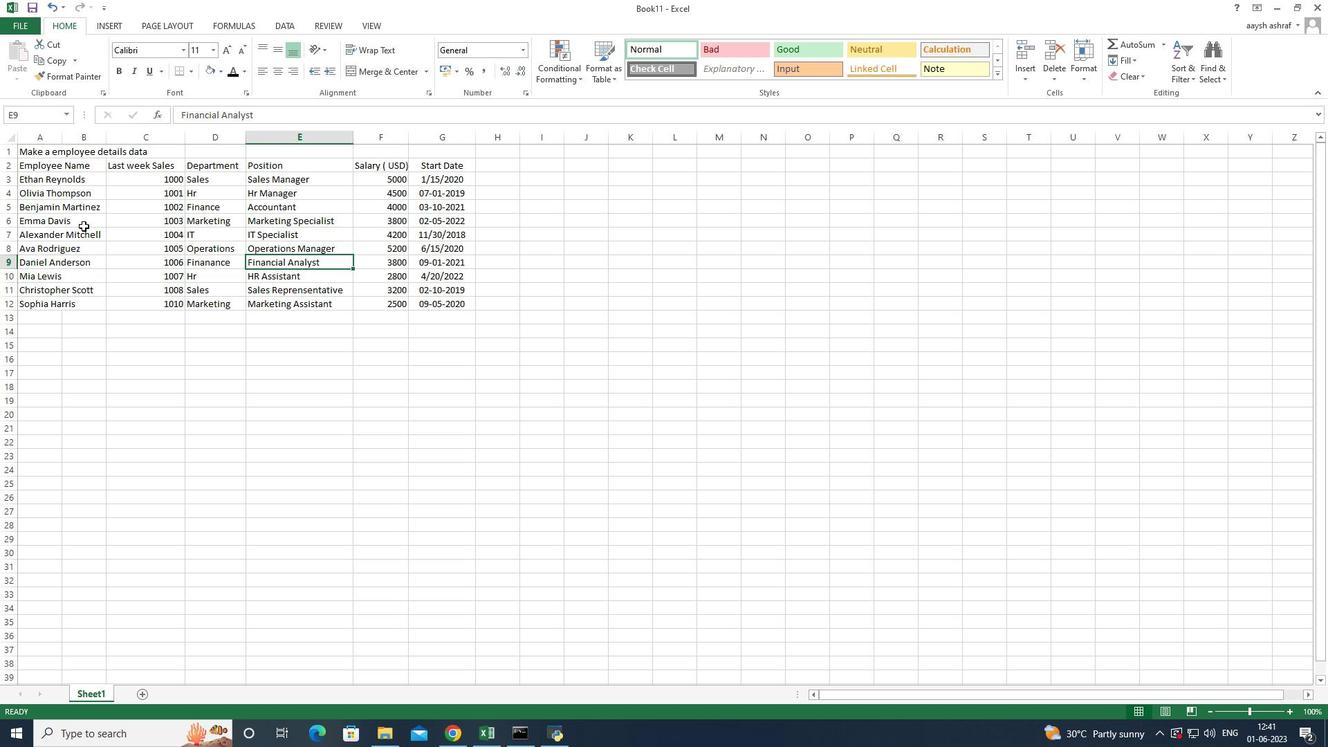 
Action: Mouse pressed left at (80, 213)
Screenshot: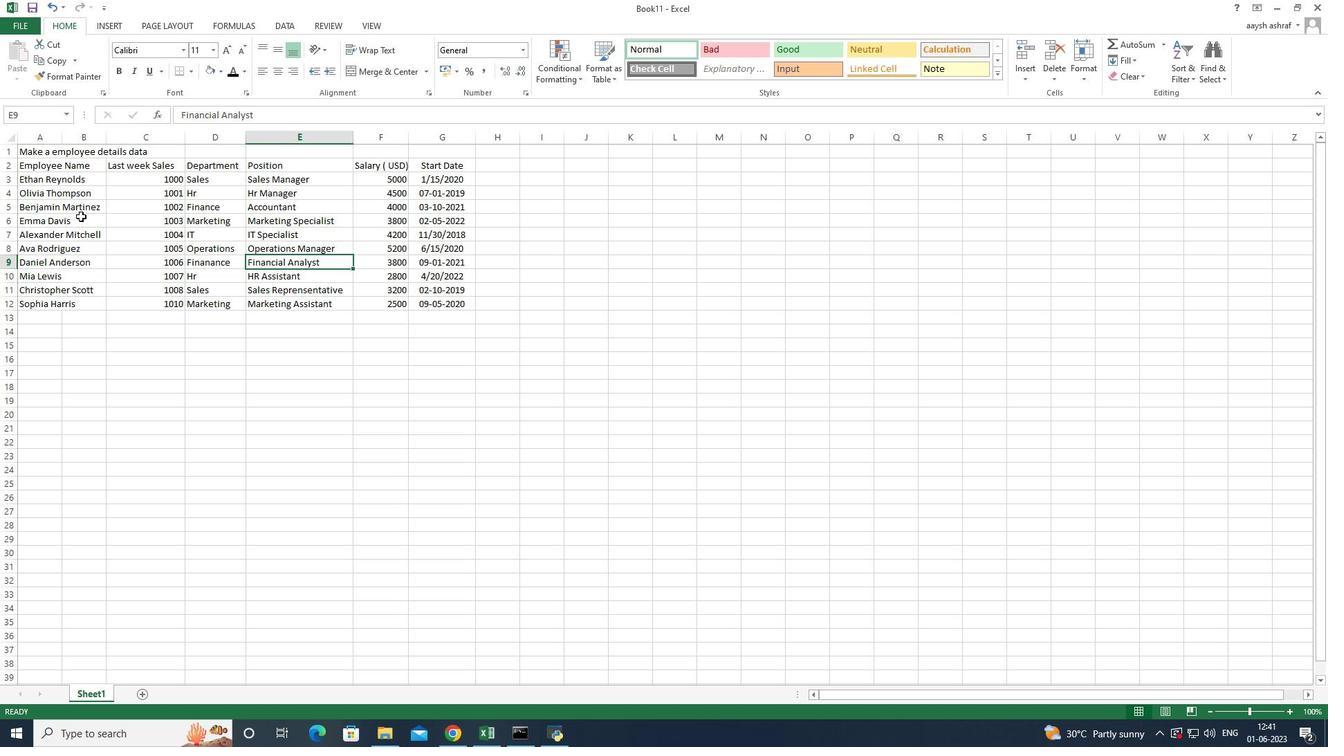 
Action: Mouse moved to (29, 25)
Screenshot: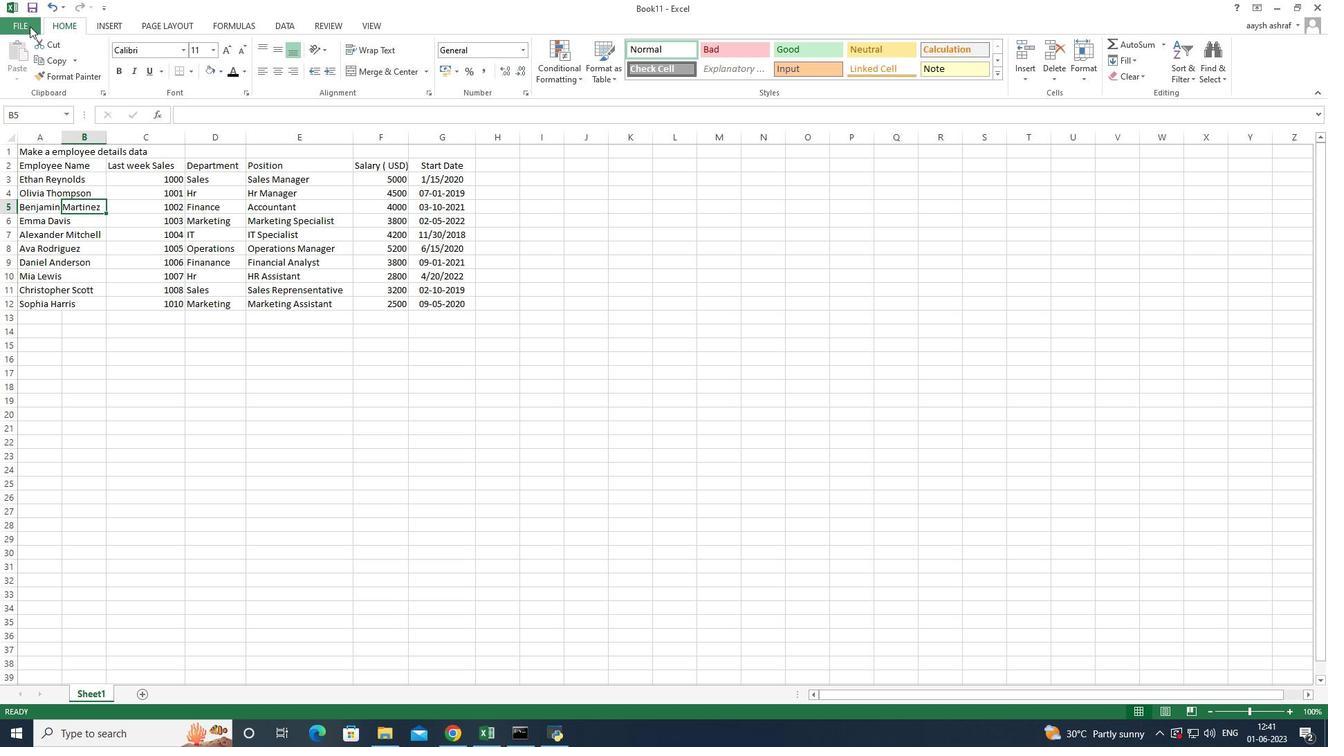 
Action: Mouse pressed left at (29, 25)
Screenshot: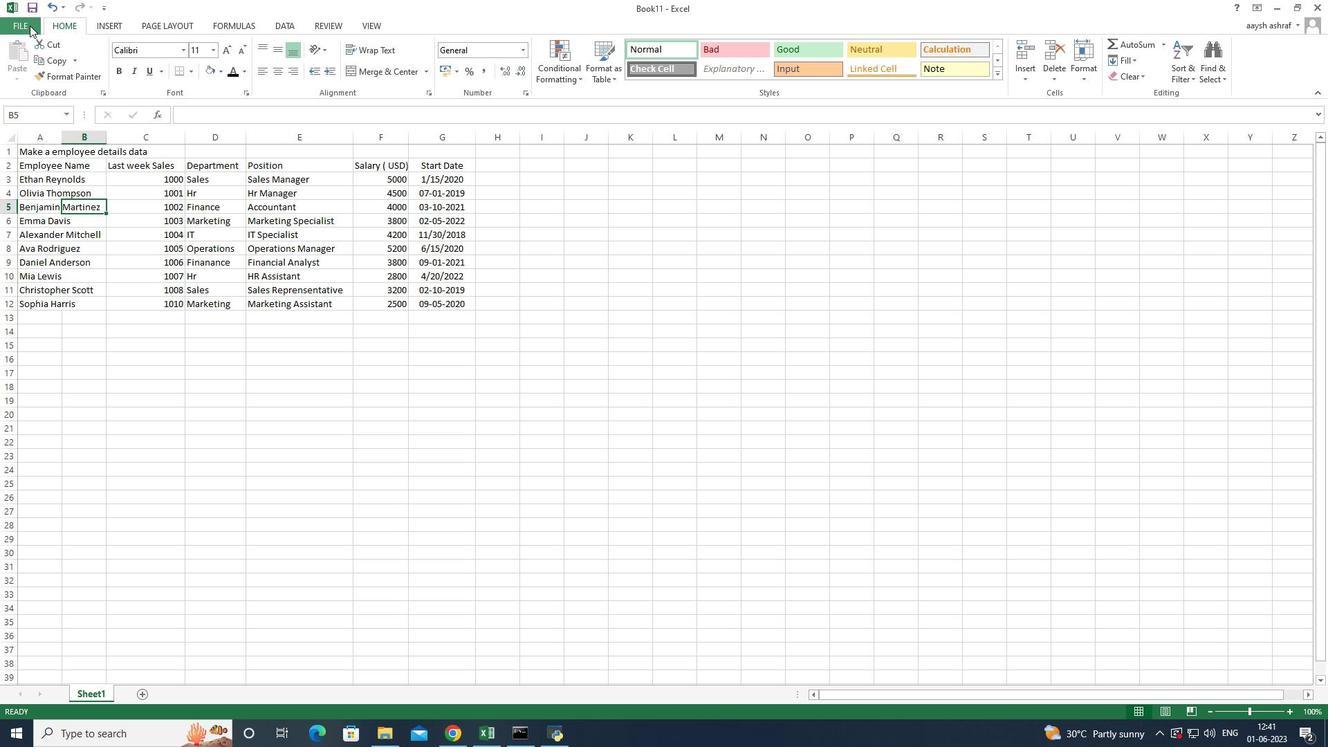 
Action: Mouse moved to (50, 165)
Screenshot: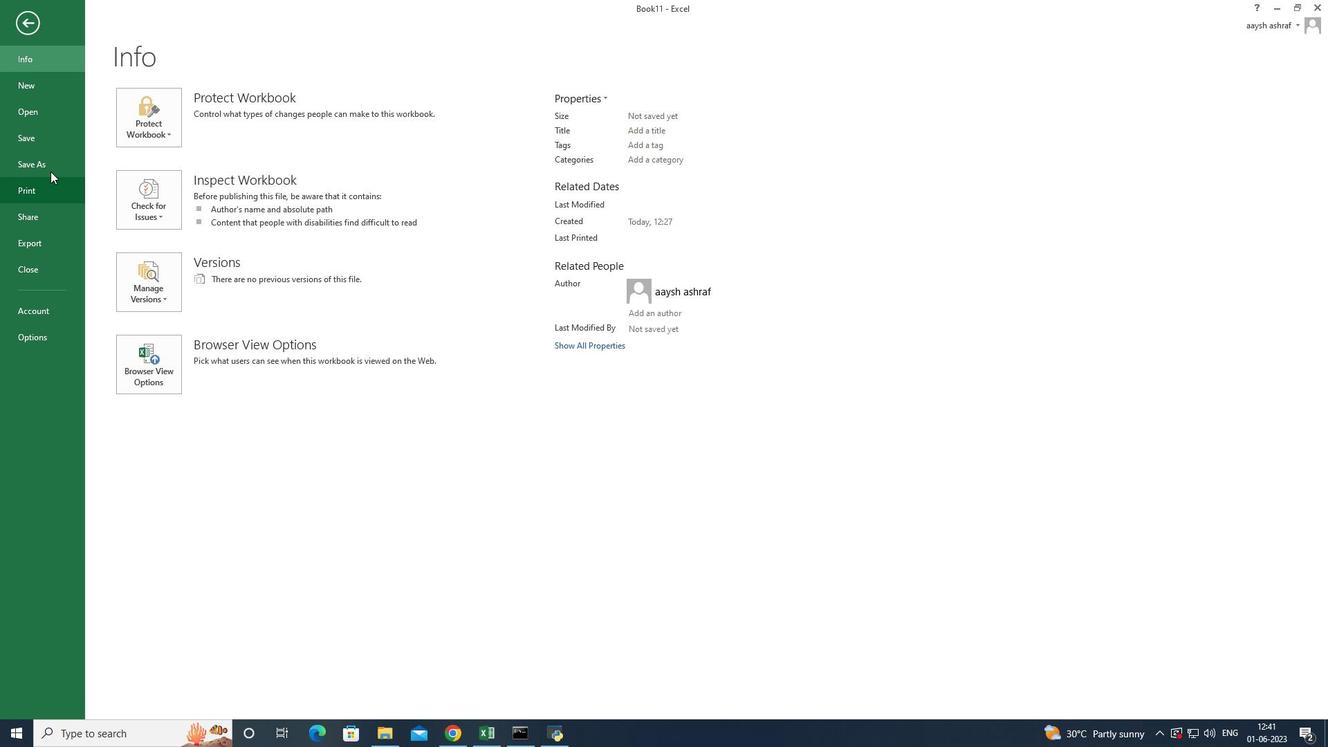 
Action: Mouse pressed left at (50, 165)
Screenshot: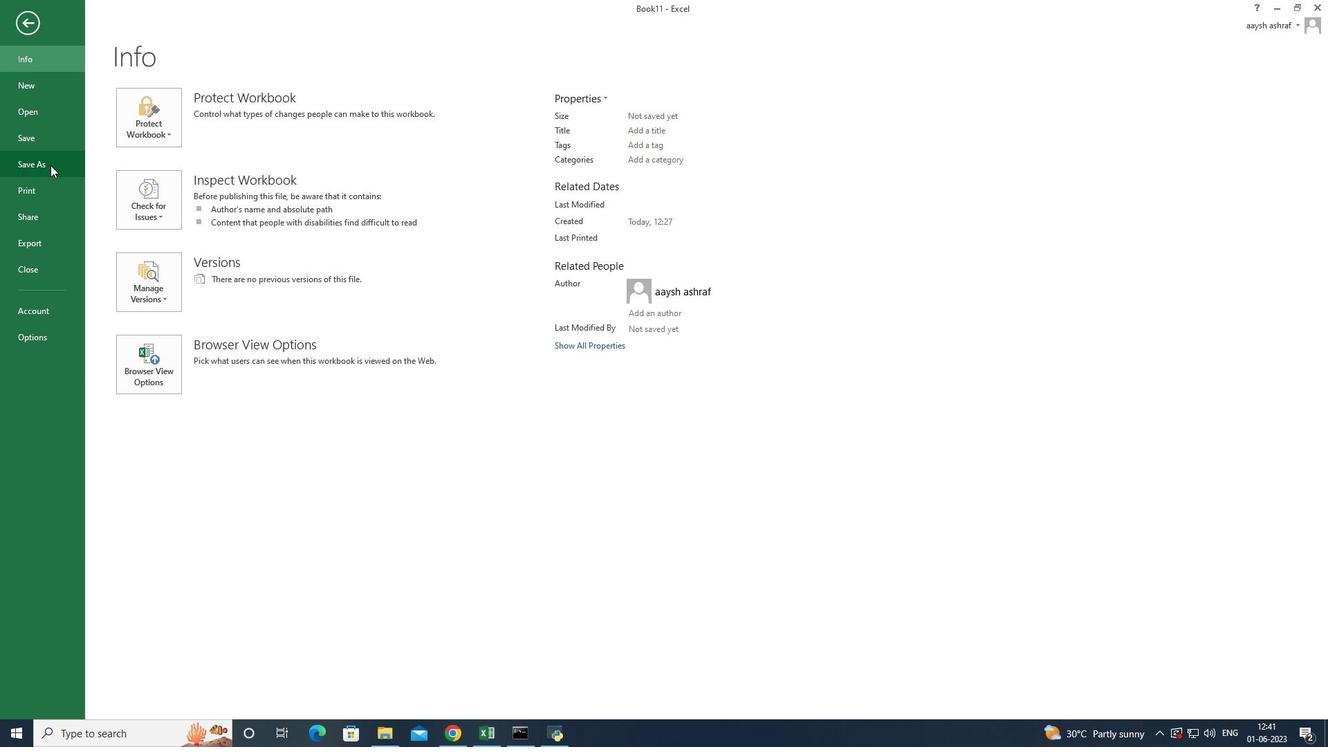 
Action: Mouse moved to (380, 140)
Screenshot: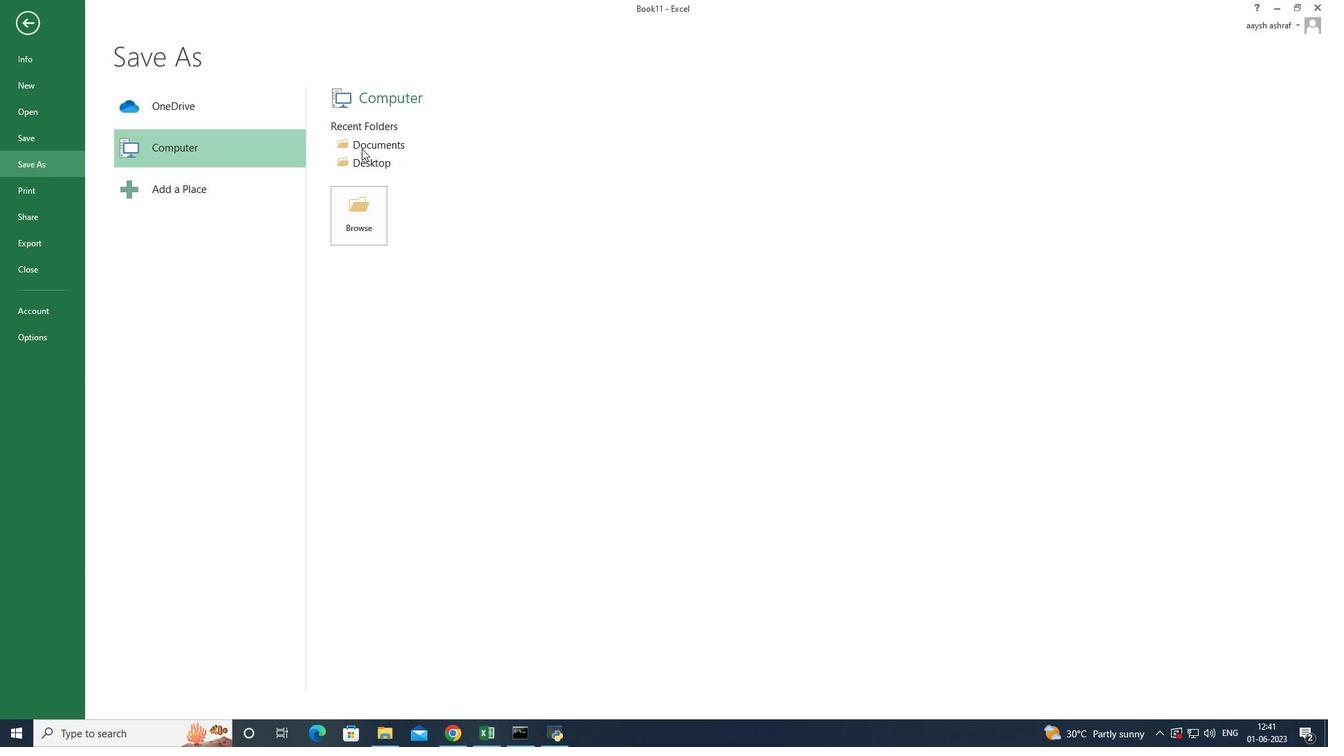 
Action: Mouse pressed left at (380, 140)
Screenshot: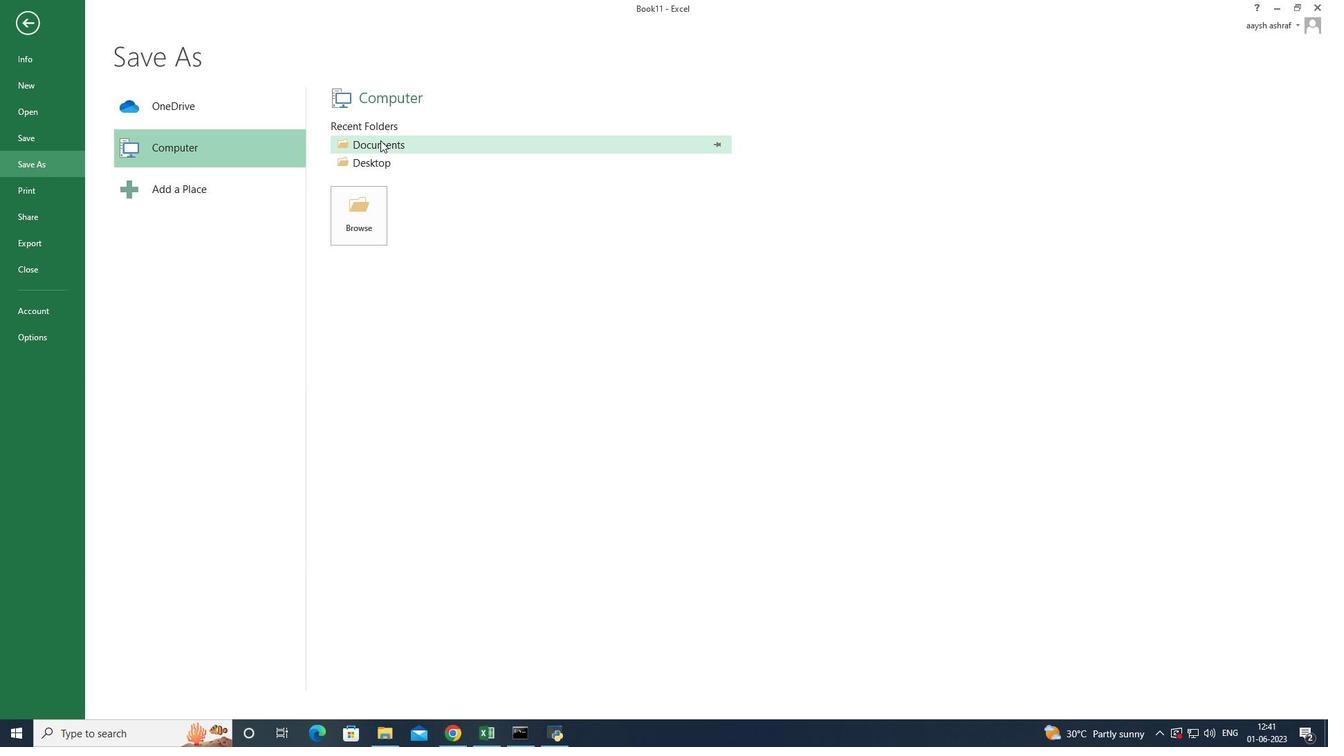 
Action: Mouse moved to (224, 281)
Screenshot: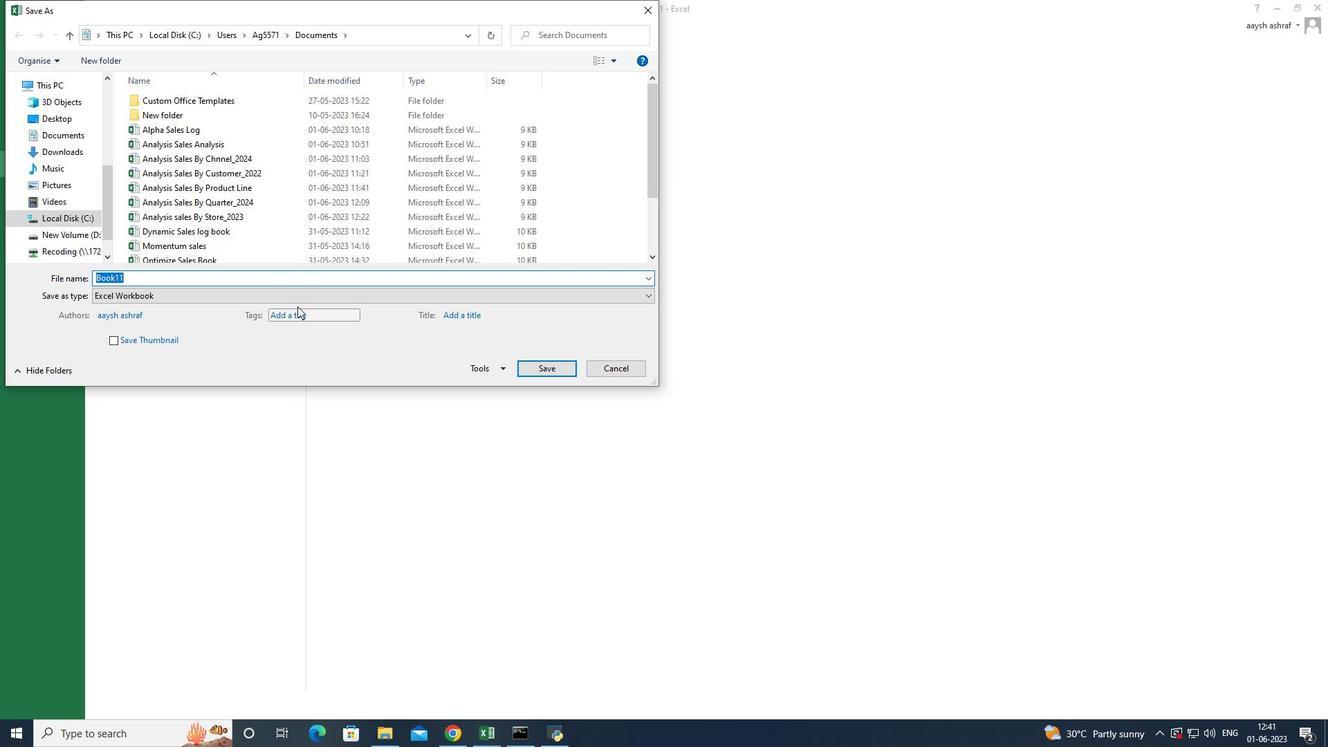 
Action: Key pressed <Key.shift>Analysis<Key.space><Key.shift>Sales<Key.space><Key.shift>Data<Key.space><Key.backspace><Key.shift>_2021
Screenshot: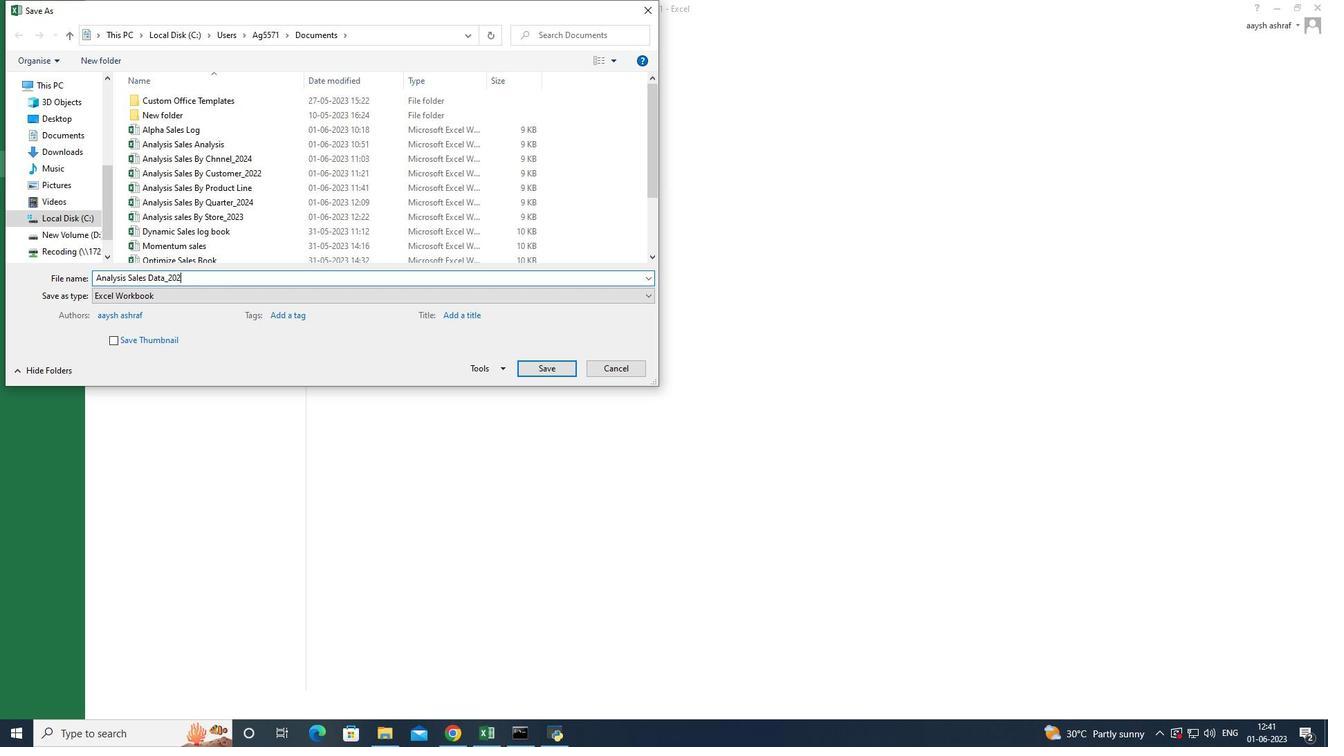
Action: Mouse moved to (536, 375)
Screenshot: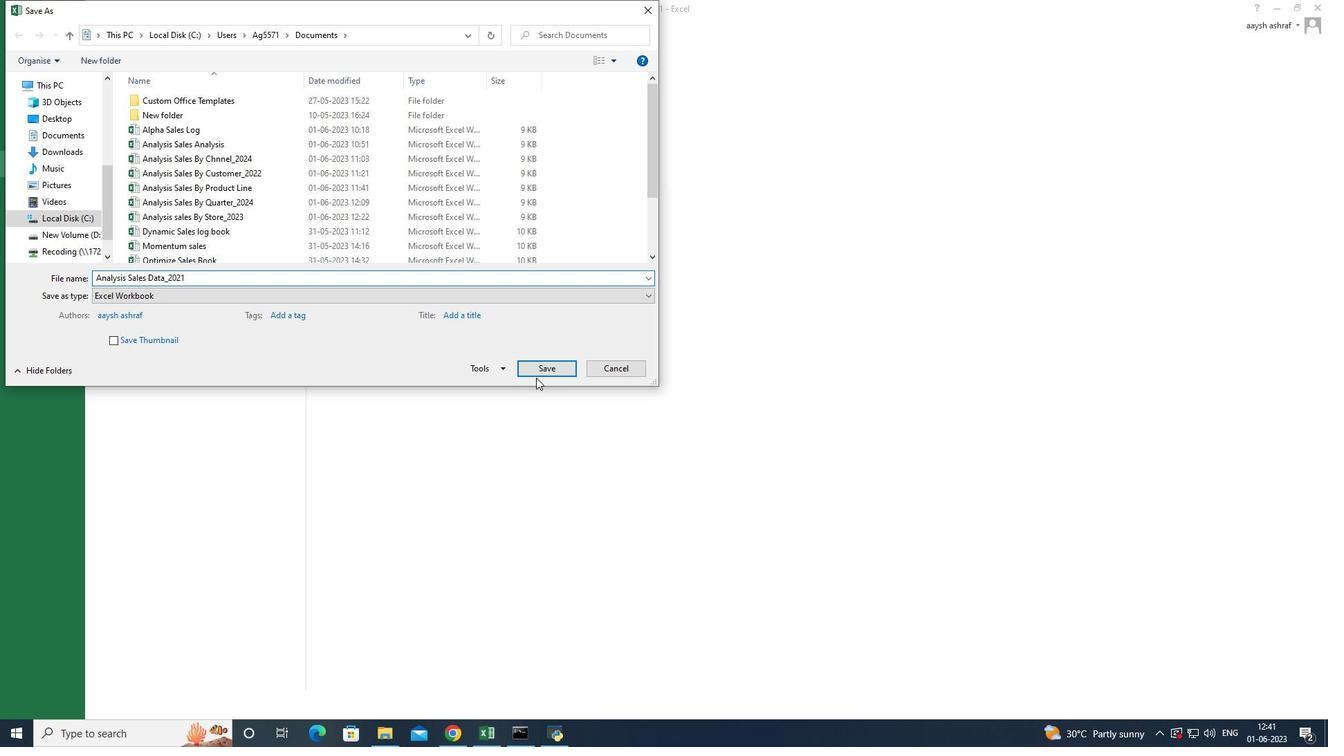 
Action: Mouse pressed left at (536, 375)
Screenshot: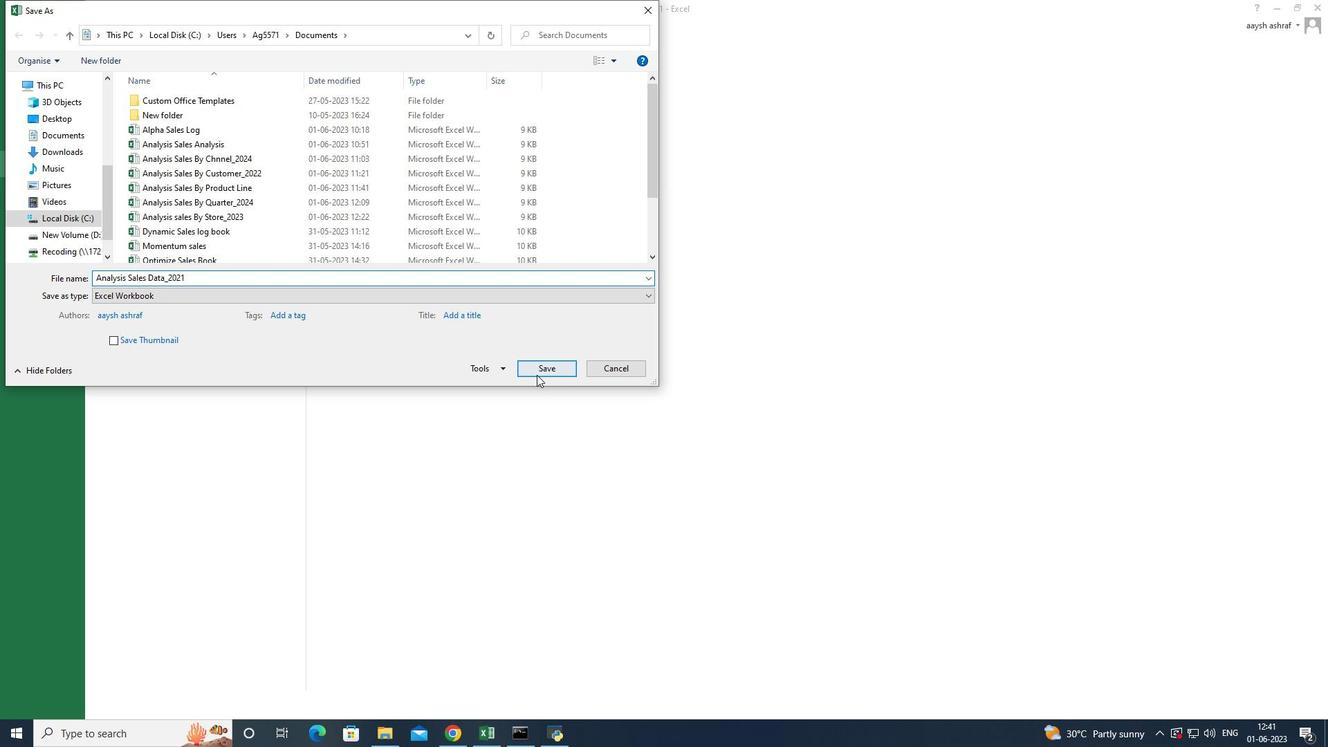
Action: Mouse moved to (152, 507)
Screenshot: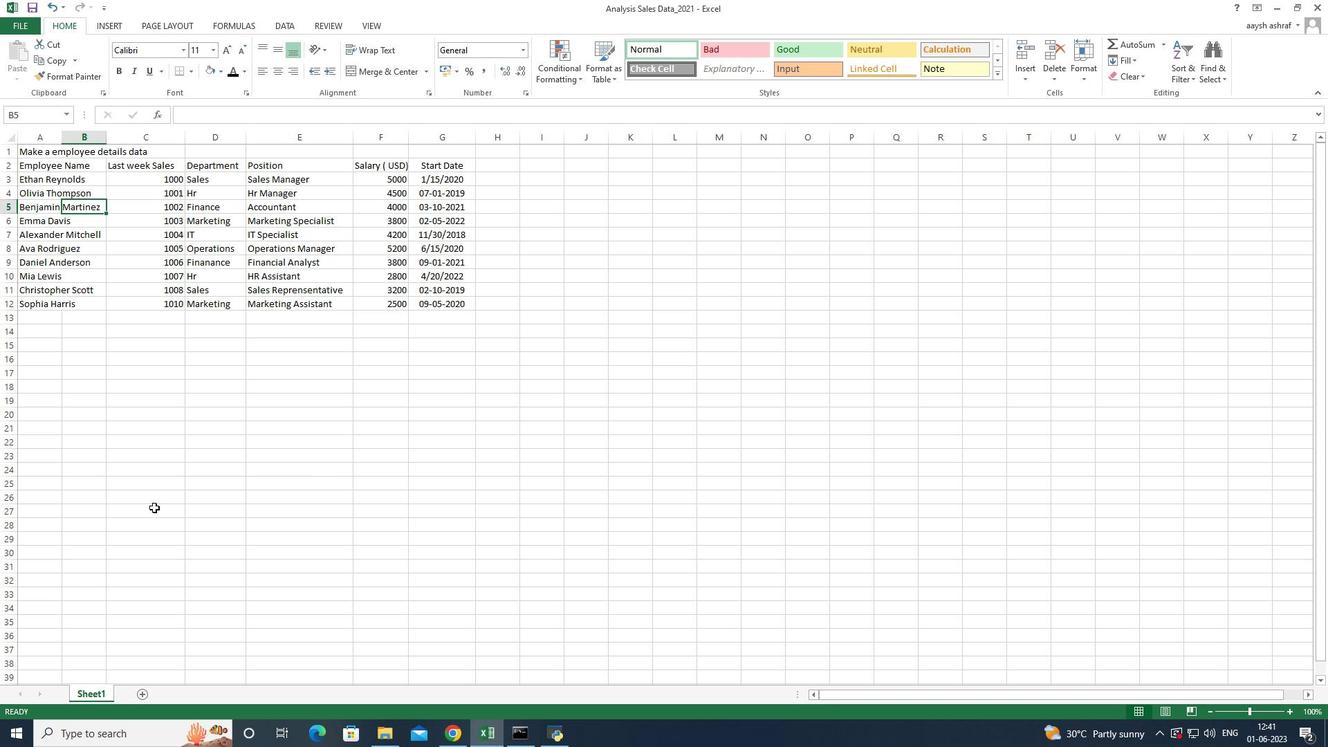 
Action: Mouse scrolled (152, 508) with delta (0, 0)
Screenshot: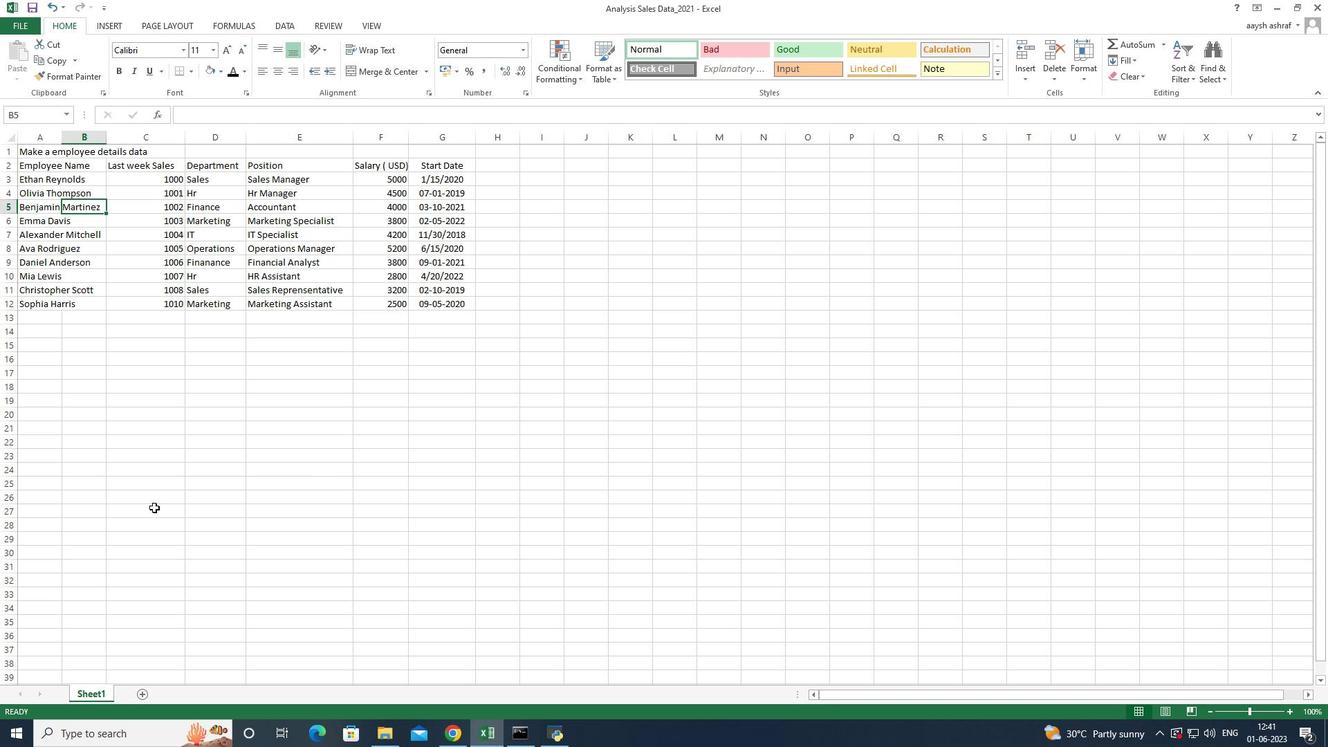 
Action: Mouse scrolled (152, 508) with delta (0, 0)
Screenshot: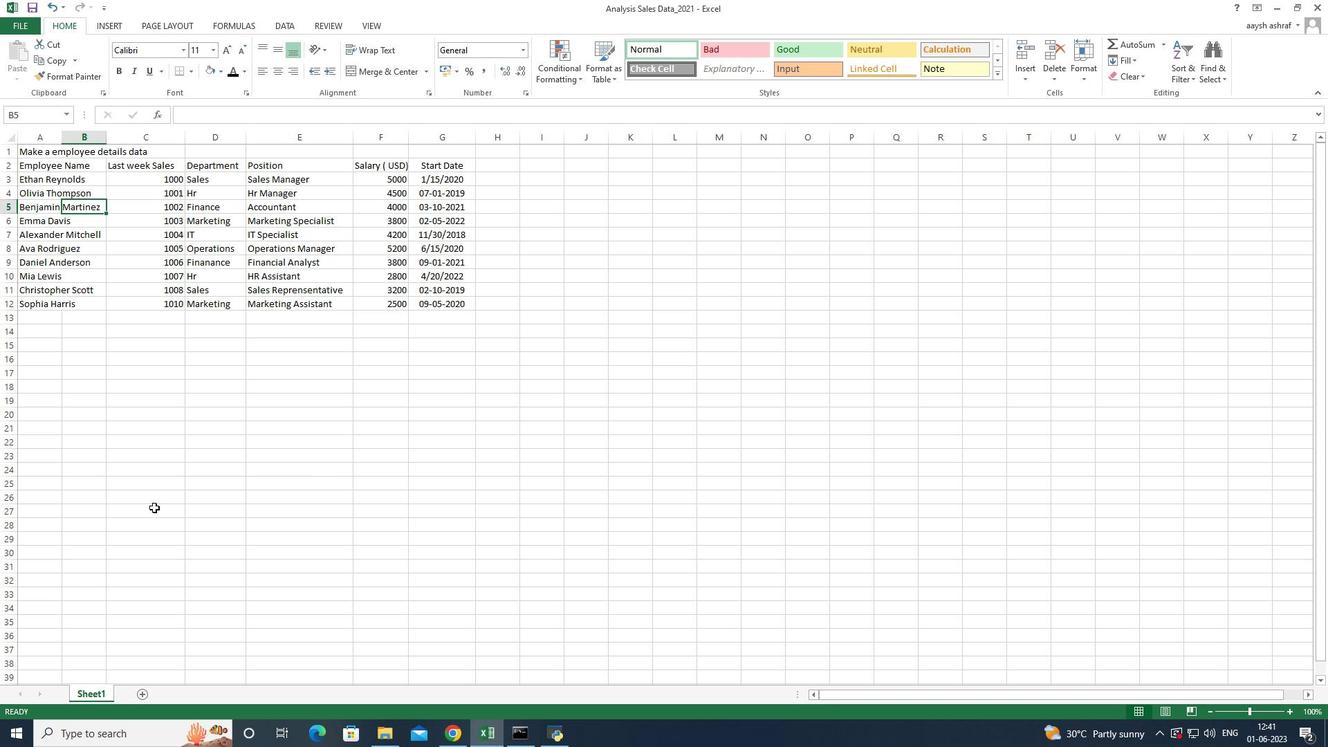 
Action: Mouse scrolled (152, 508) with delta (0, 0)
Screenshot: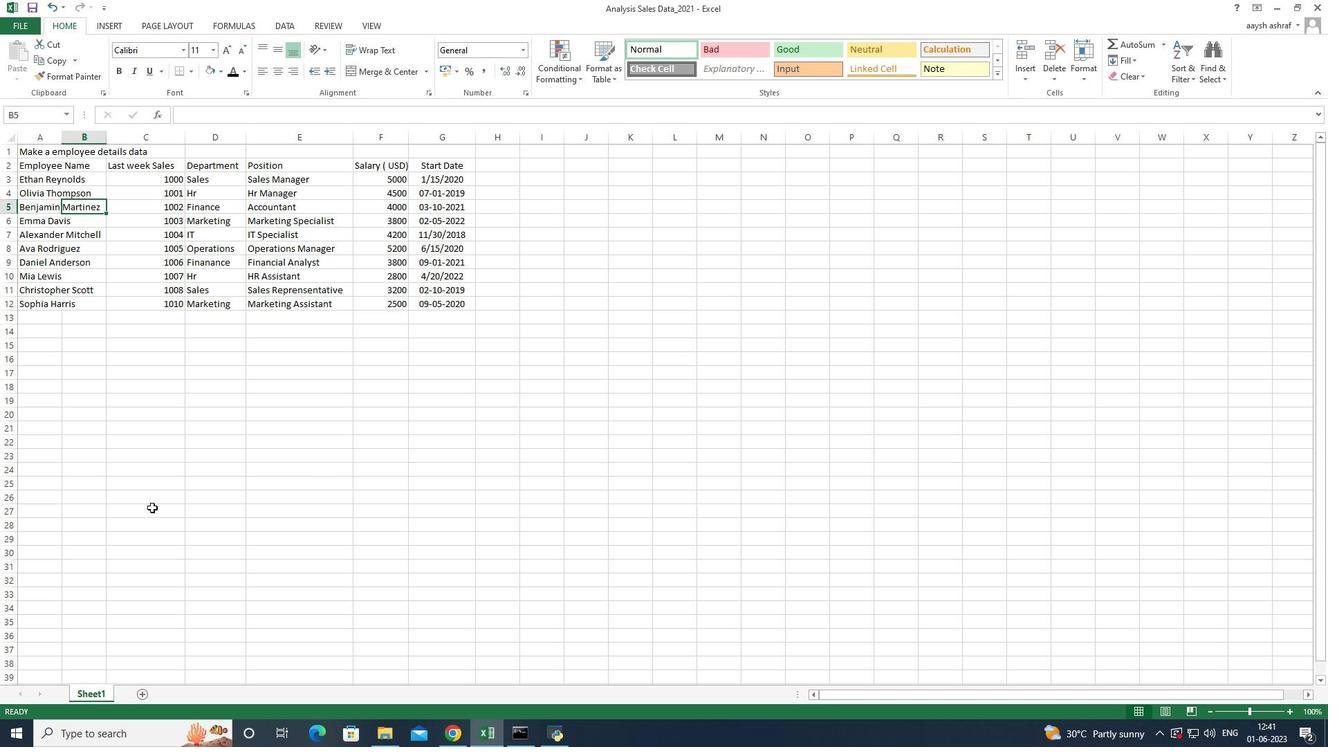 
